 Task: Buy 3 Strut Rods from Shocks, Struts & Suspension section under best seller category for shipping address: Maximus Ramirez, 1976 Bartlett Avenue, Southfield, Michigan 48076, Cell Number 2485598029. Pay from credit card ending with 7965, CVV 549
Action: Key pressed amazon.com<Key.enter>
Screenshot: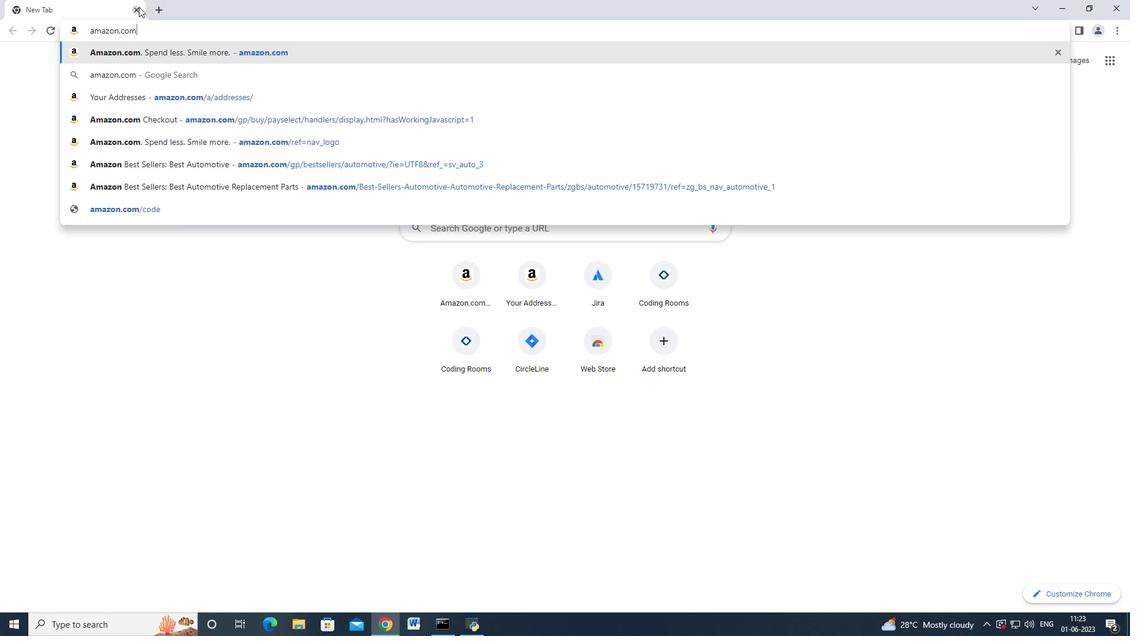 
Action: Mouse moved to (35, 83)
Screenshot: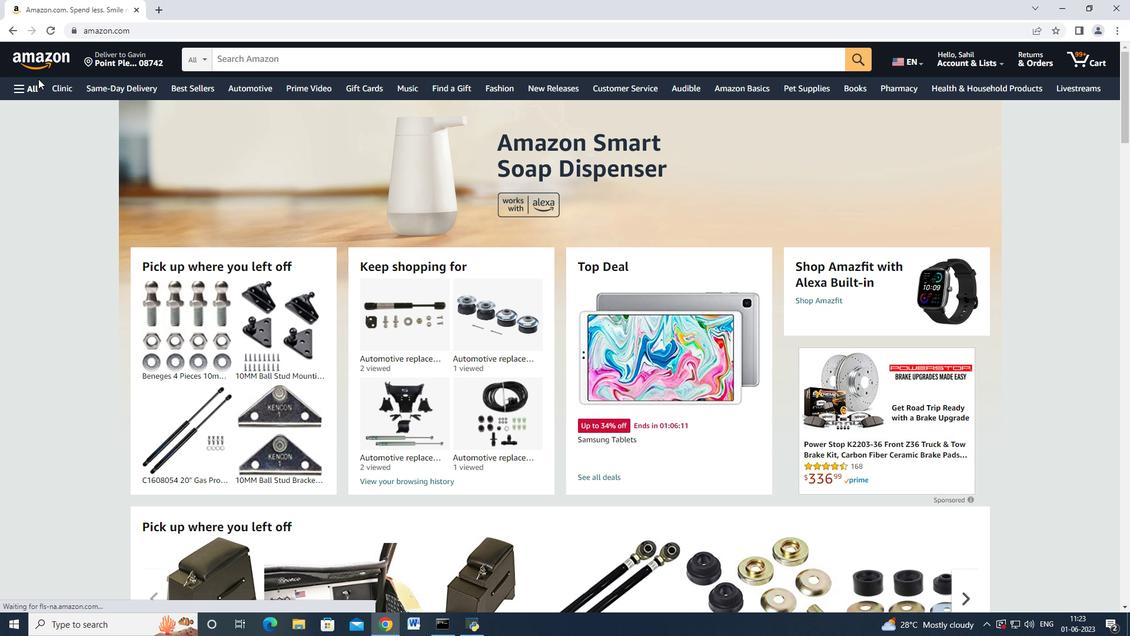 
Action: Mouse pressed left at (35, 83)
Screenshot: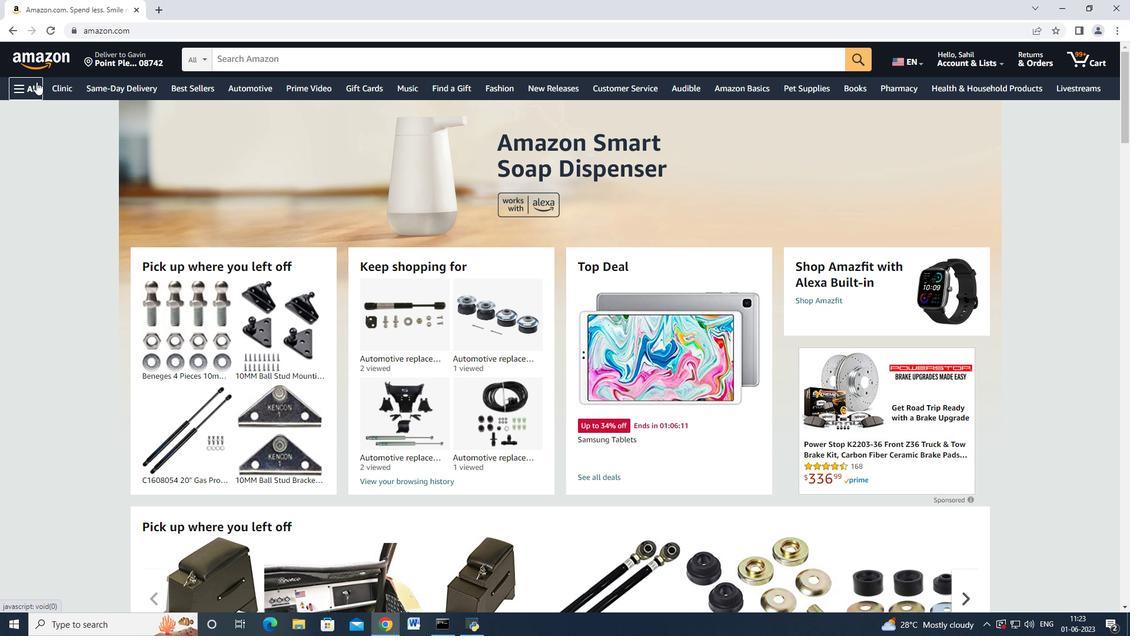 
Action: Mouse moved to (82, 250)
Screenshot: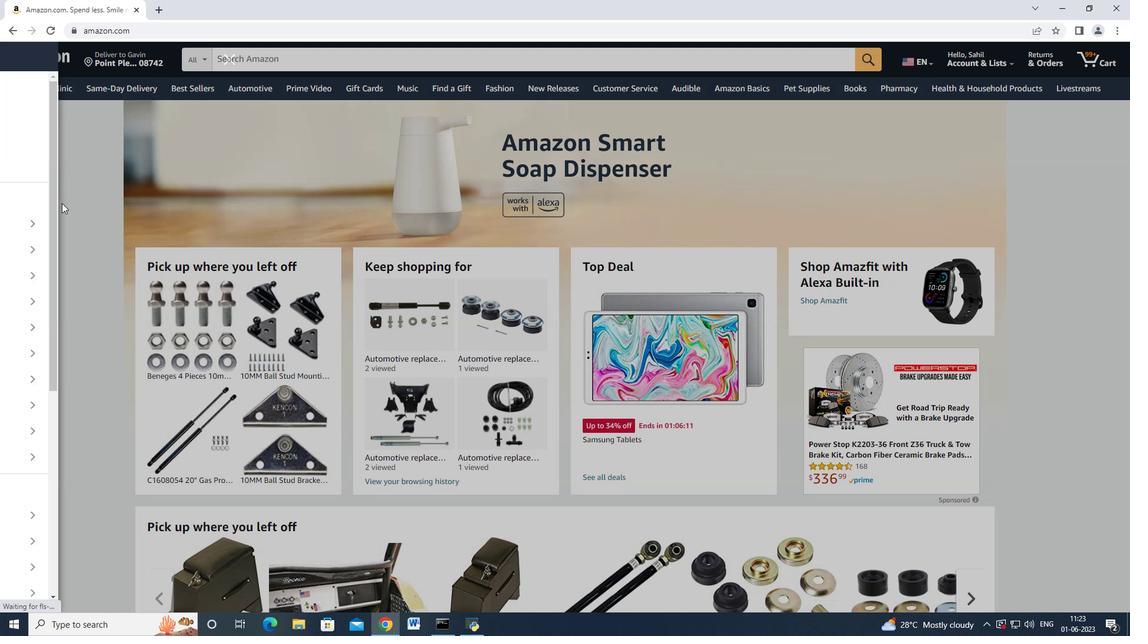 
Action: Mouse scrolled (82, 249) with delta (0, 0)
Screenshot: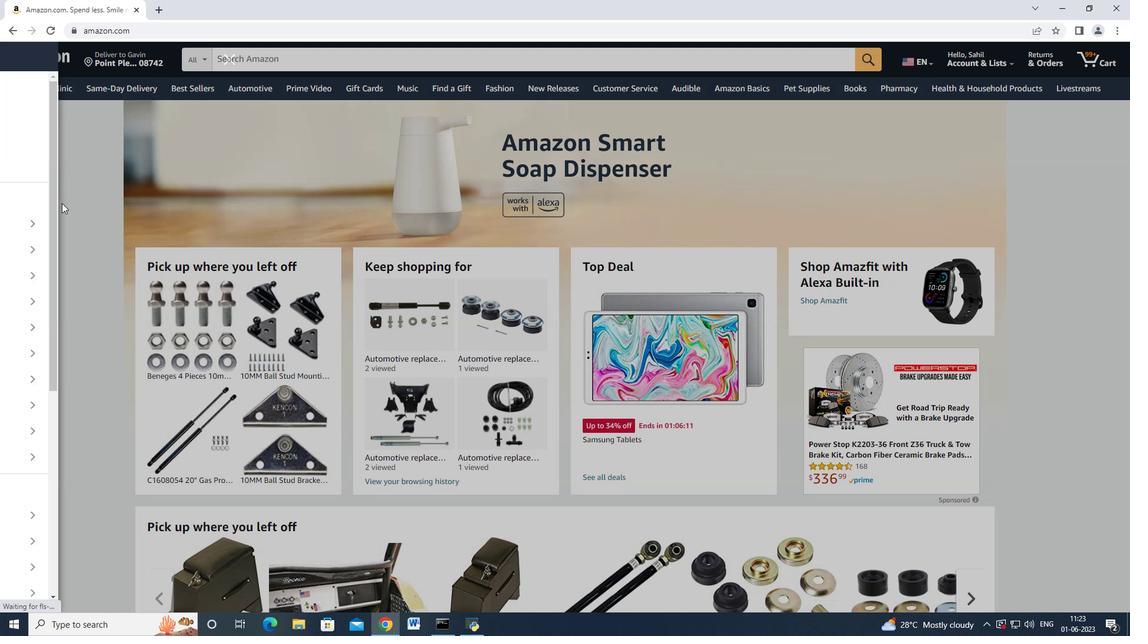 
Action: Mouse scrolled (82, 249) with delta (0, 0)
Screenshot: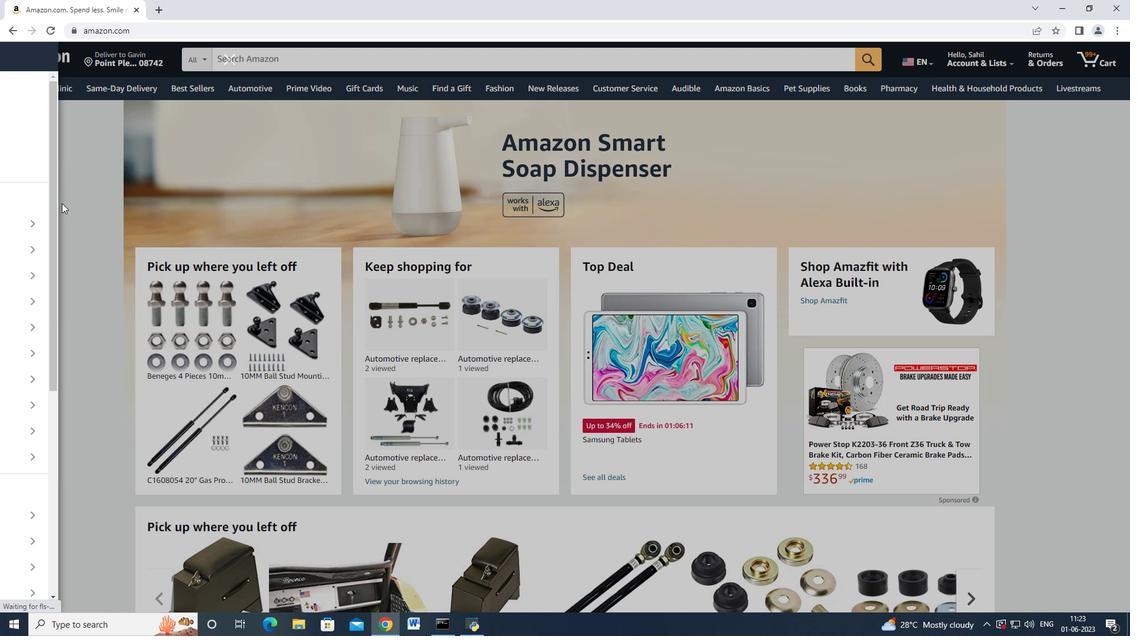 
Action: Mouse moved to (83, 250)
Screenshot: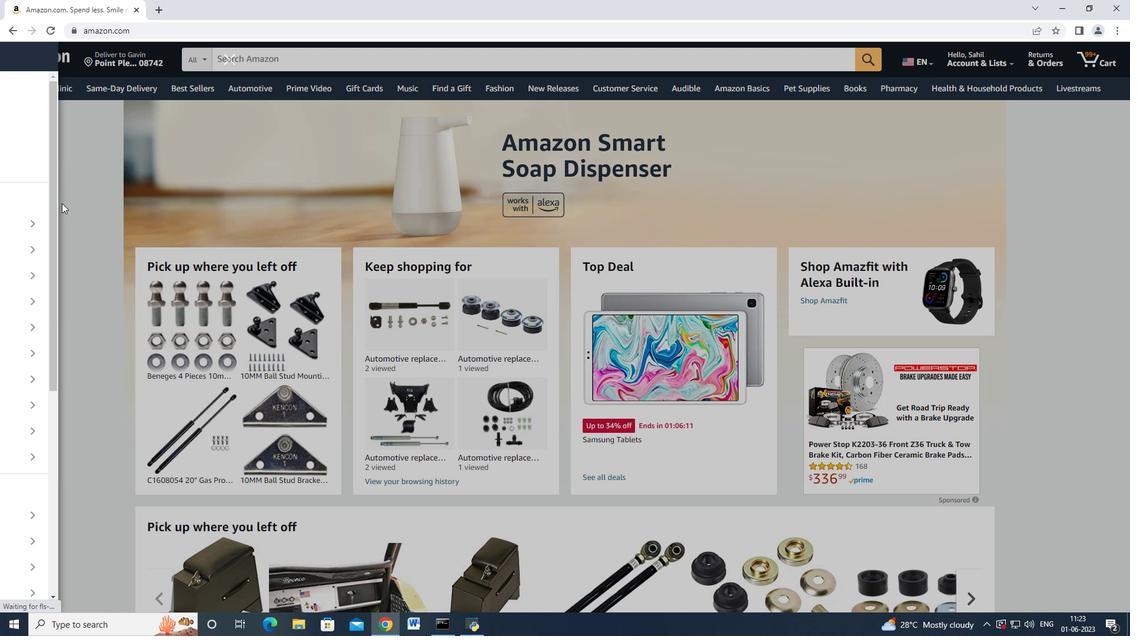 
Action: Mouse scrolled (83, 250) with delta (0, 0)
Screenshot: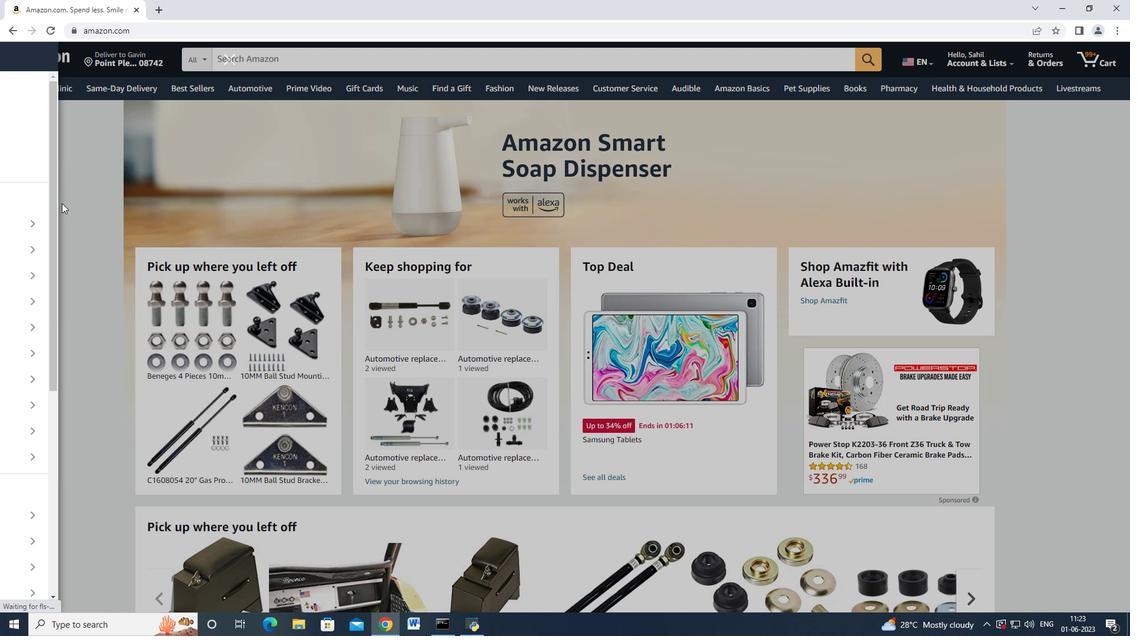 
Action: Mouse scrolled (83, 250) with delta (0, 0)
Screenshot: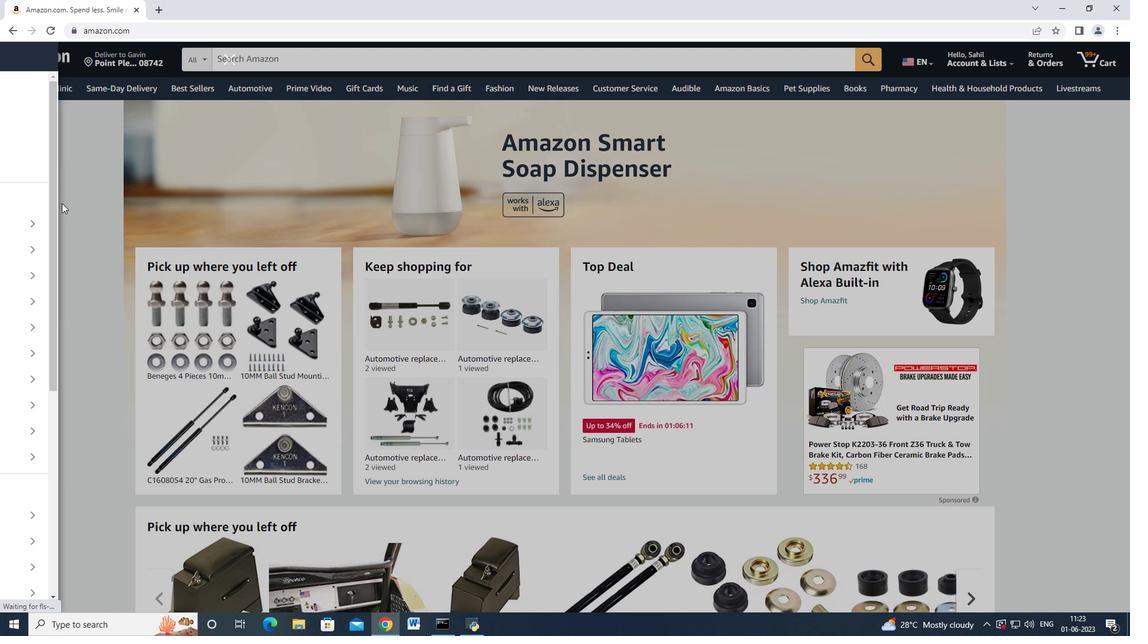 
Action: Mouse scrolled (83, 250) with delta (0, 0)
Screenshot: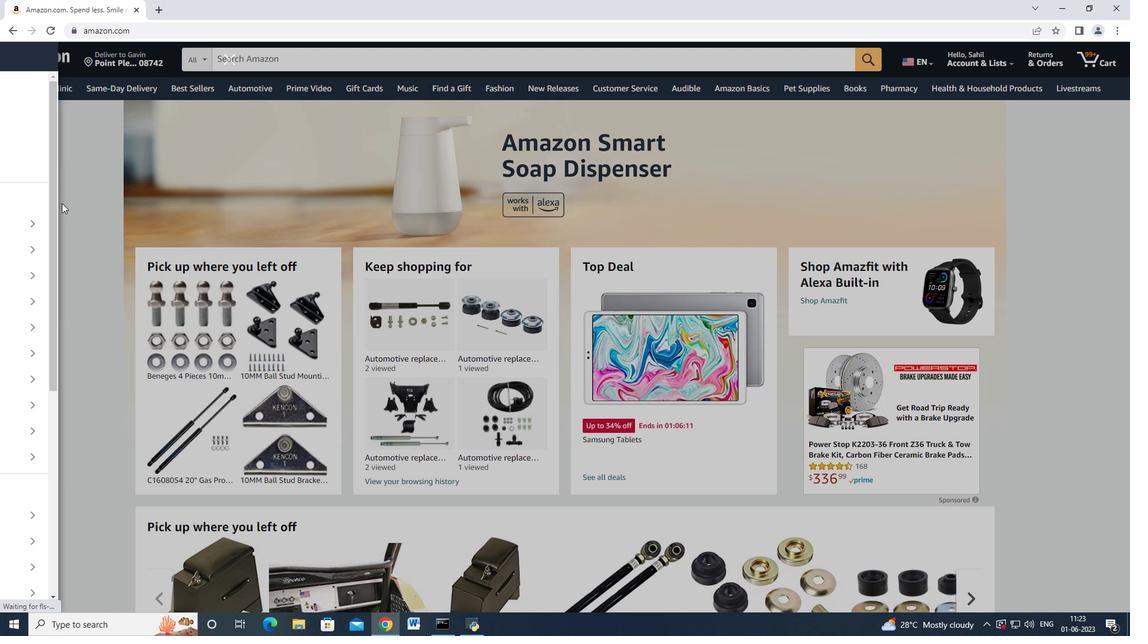 
Action: Mouse moved to (83, 252)
Screenshot: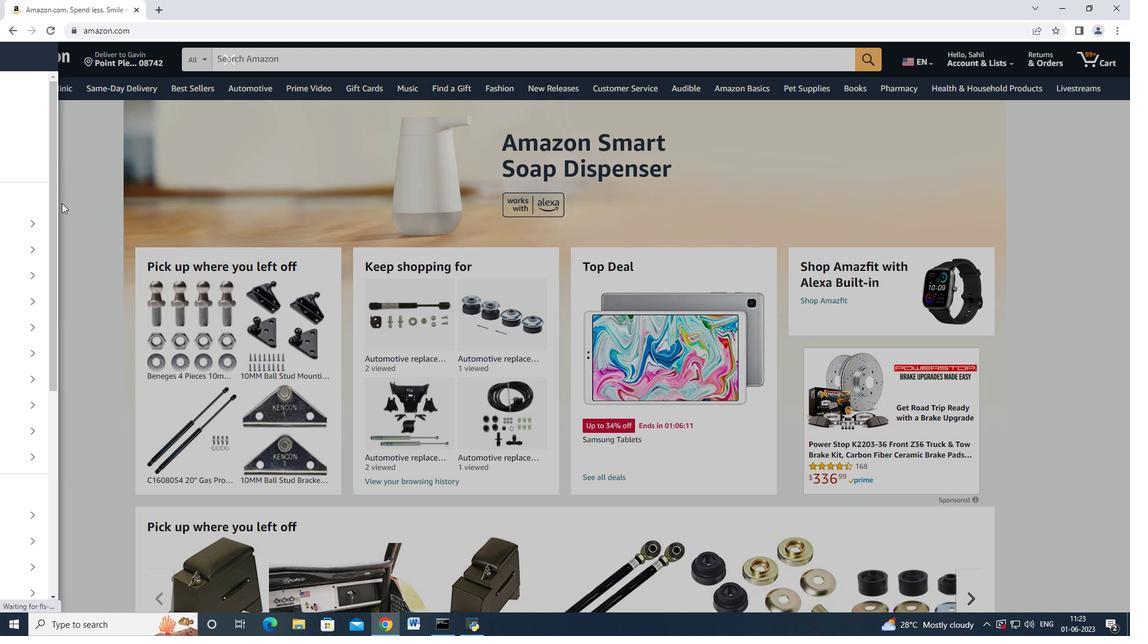 
Action: Mouse scrolled (83, 251) with delta (0, 0)
Screenshot: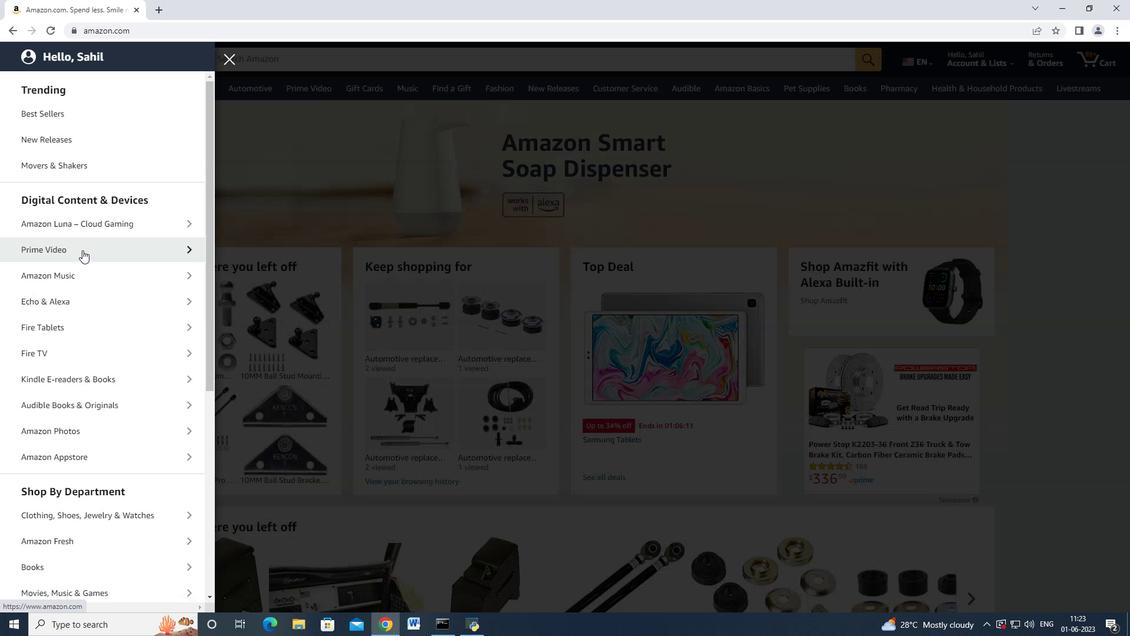 
Action: Mouse moved to (90, 262)
Screenshot: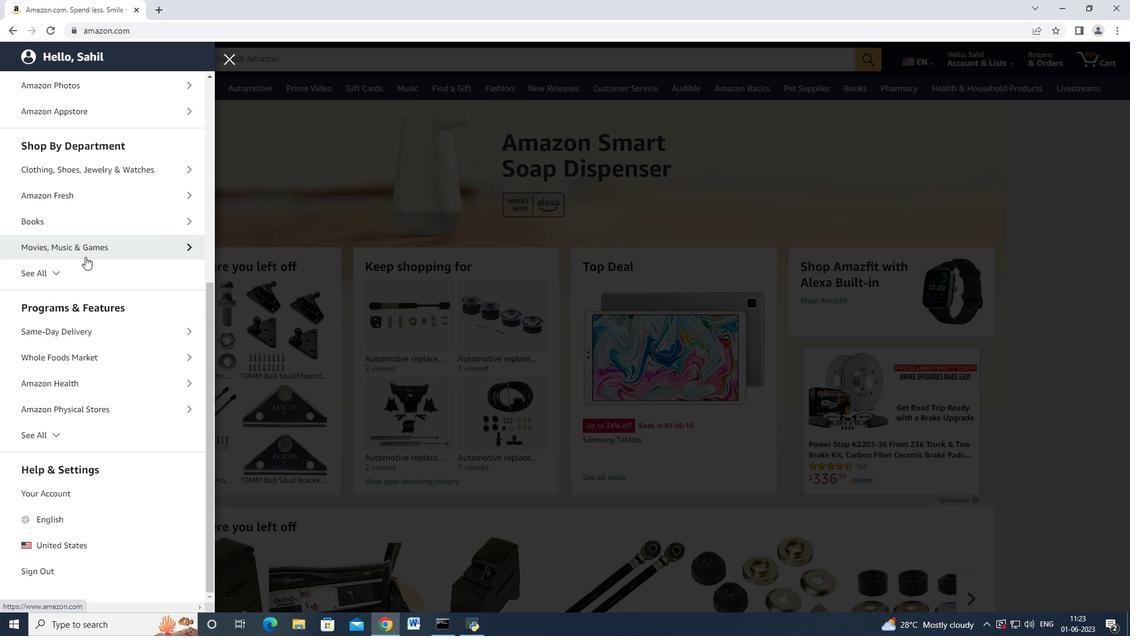 
Action: Mouse scrolled (89, 260) with delta (0, 0)
Screenshot: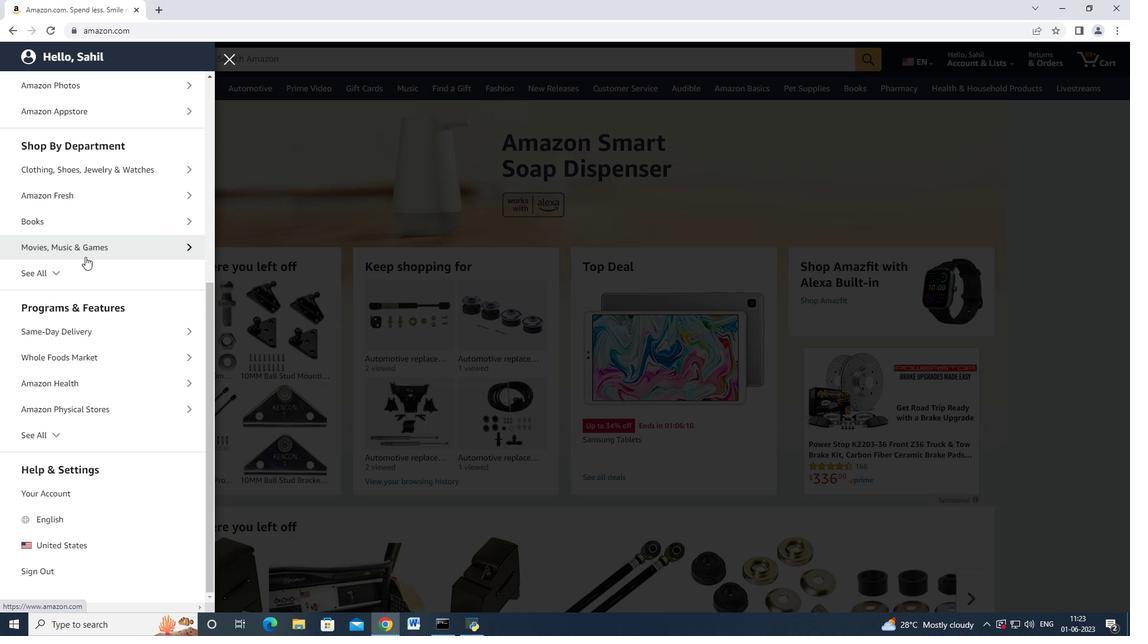 
Action: Mouse moved to (90, 262)
Screenshot: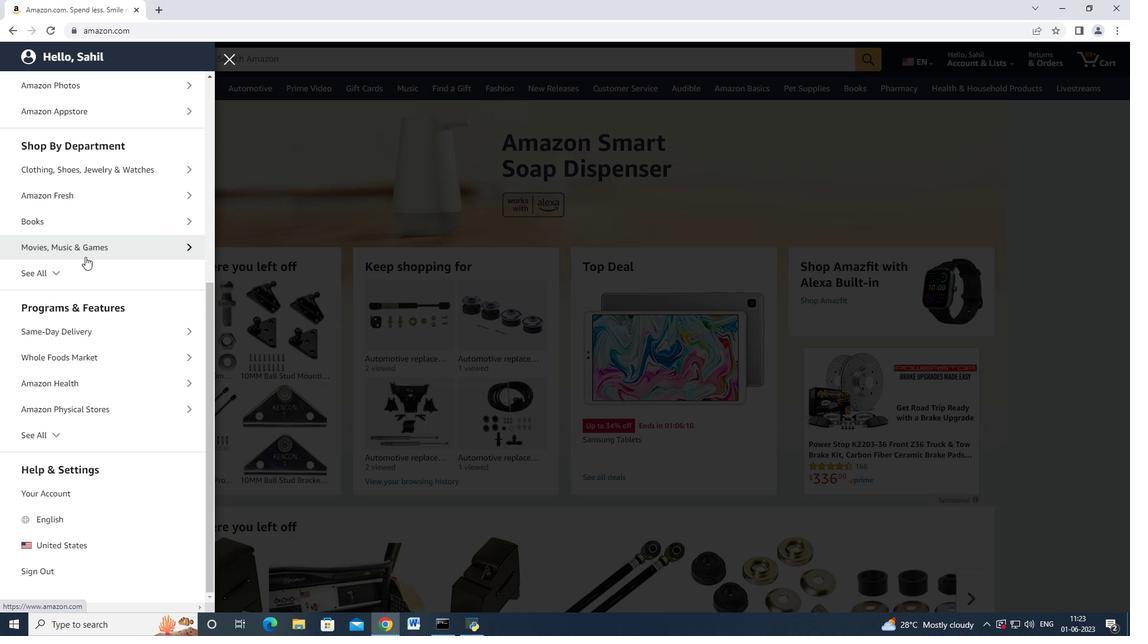 
Action: Mouse scrolled (90, 261) with delta (0, 0)
Screenshot: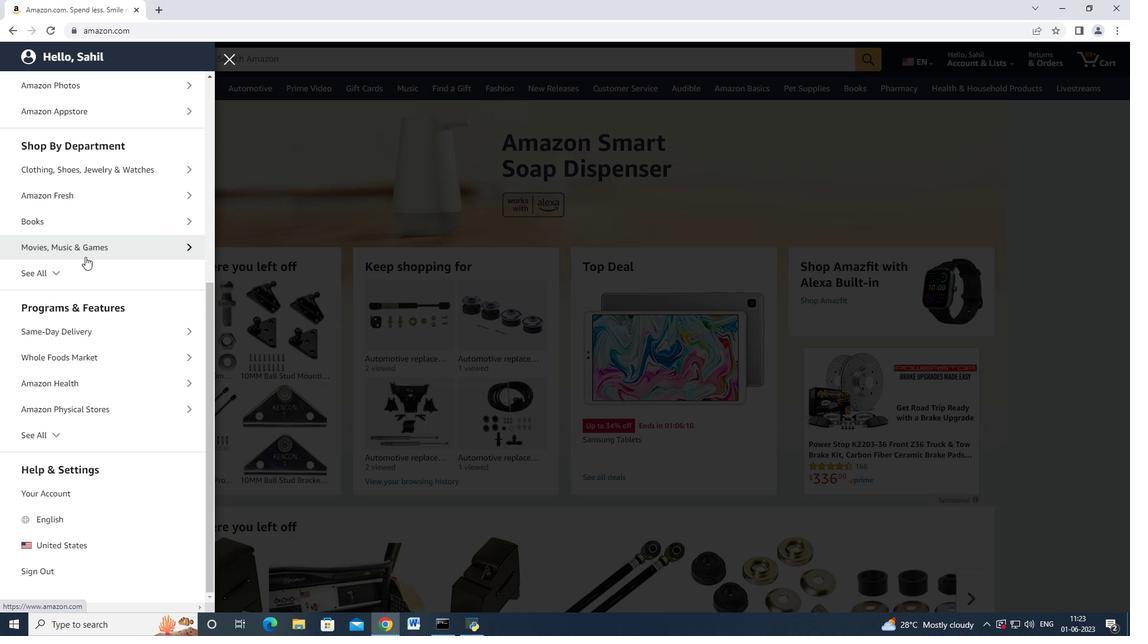 
Action: Mouse moved to (90, 262)
Screenshot: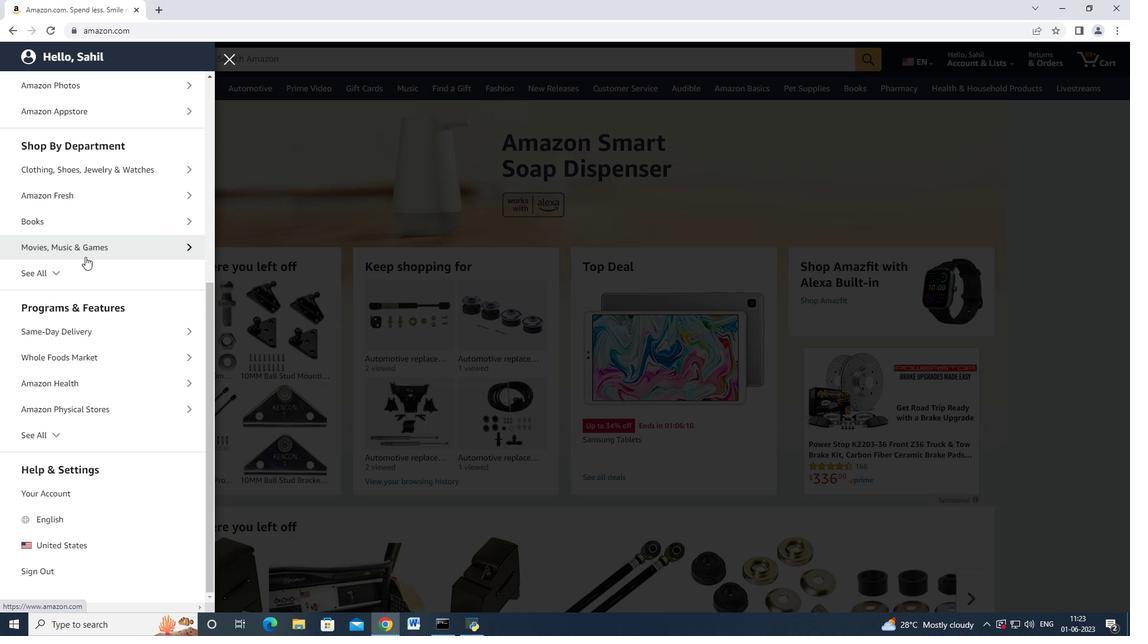 
Action: Mouse scrolled (90, 261) with delta (0, 0)
Screenshot: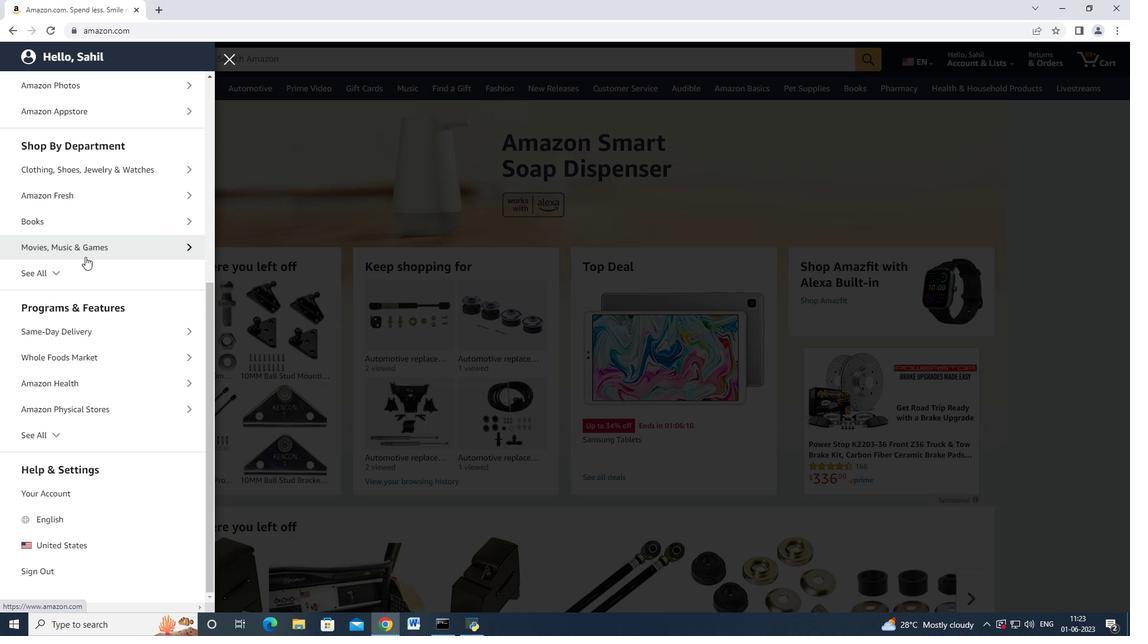 
Action: Mouse moved to (90, 266)
Screenshot: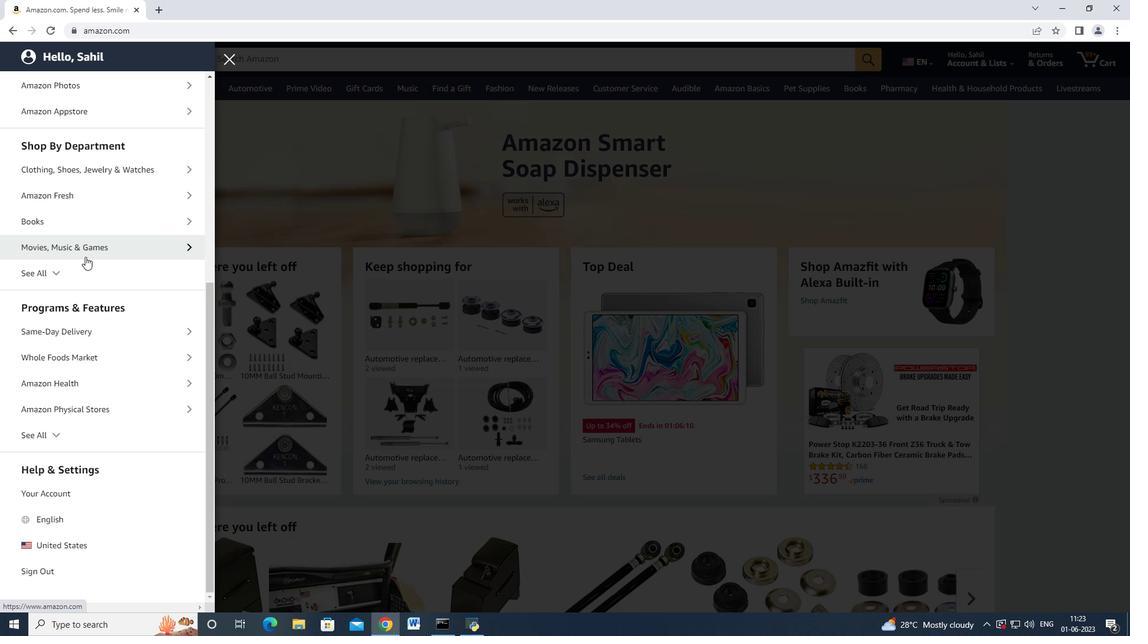
Action: Mouse scrolled (90, 262) with delta (0, 0)
Screenshot: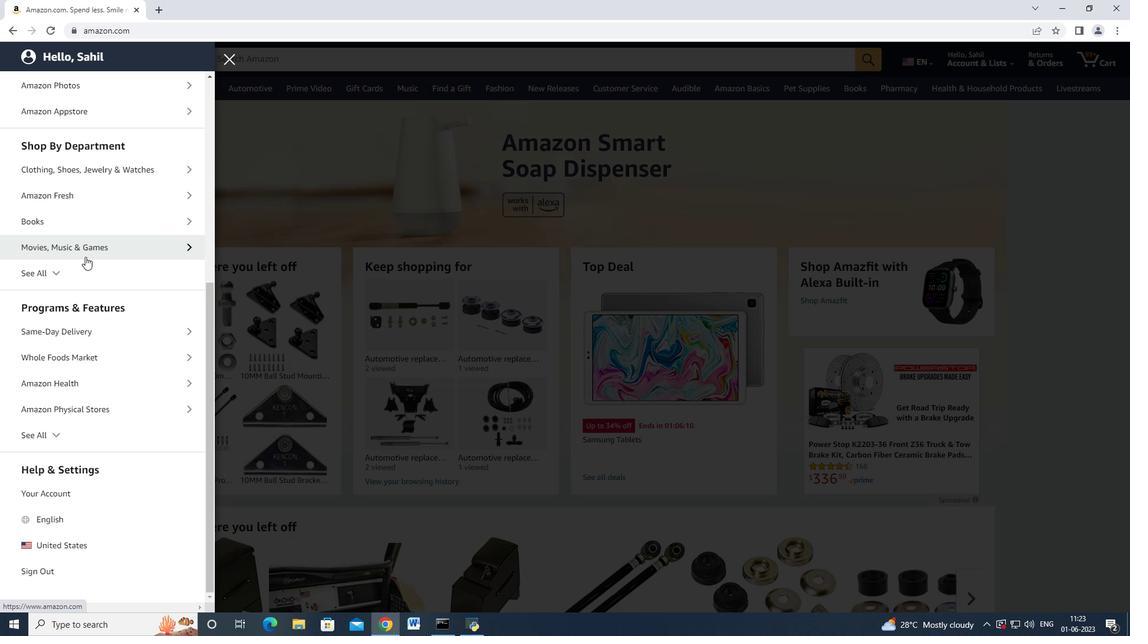 
Action: Mouse moved to (90, 267)
Screenshot: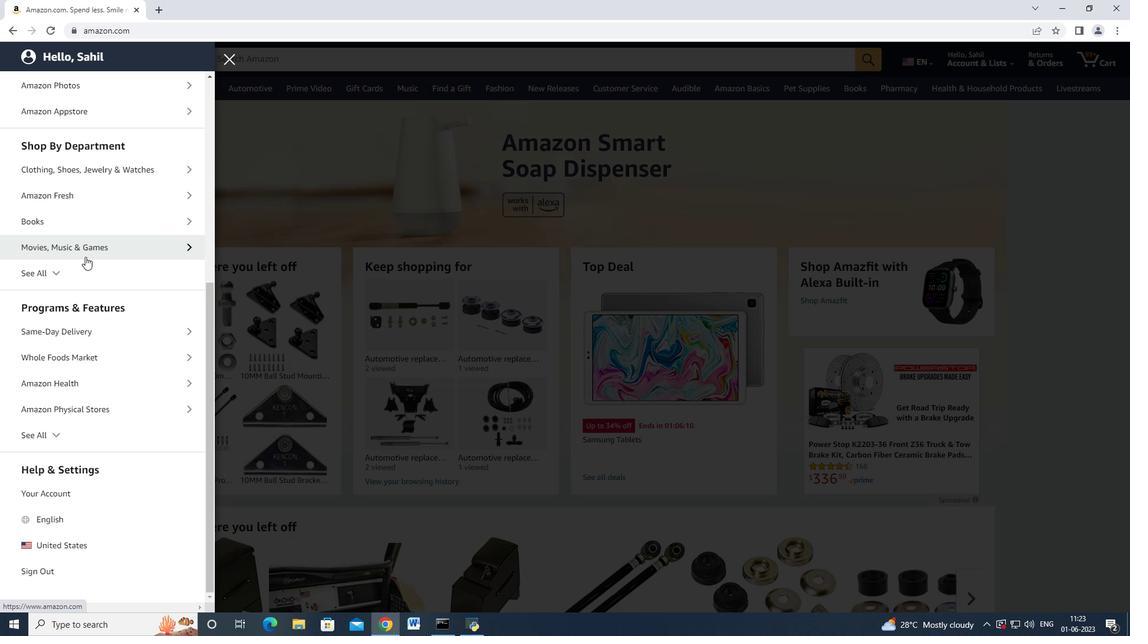 
Action: Mouse scrolled (90, 263) with delta (0, 0)
Screenshot: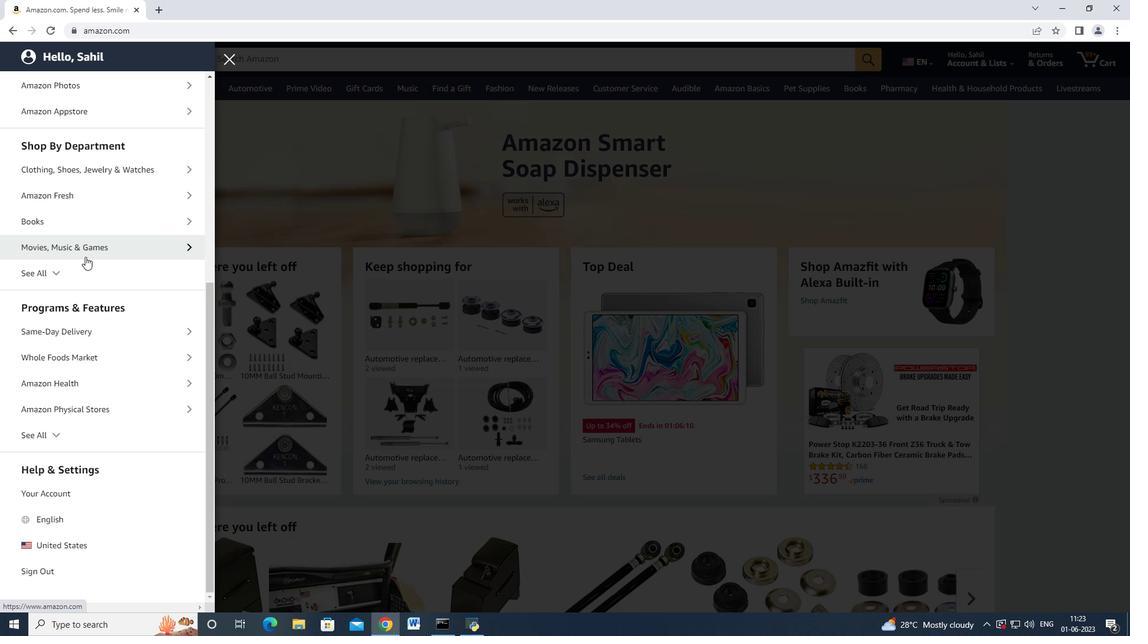 
Action: Mouse moved to (90, 270)
Screenshot: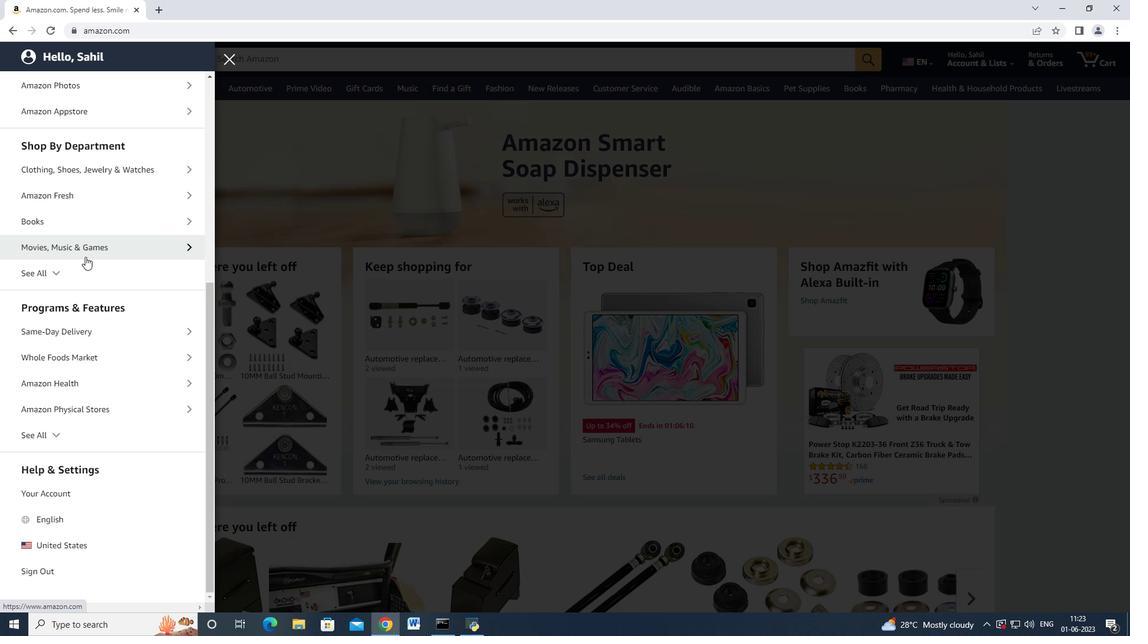 
Action: Mouse scrolled (90, 266) with delta (0, 0)
Screenshot: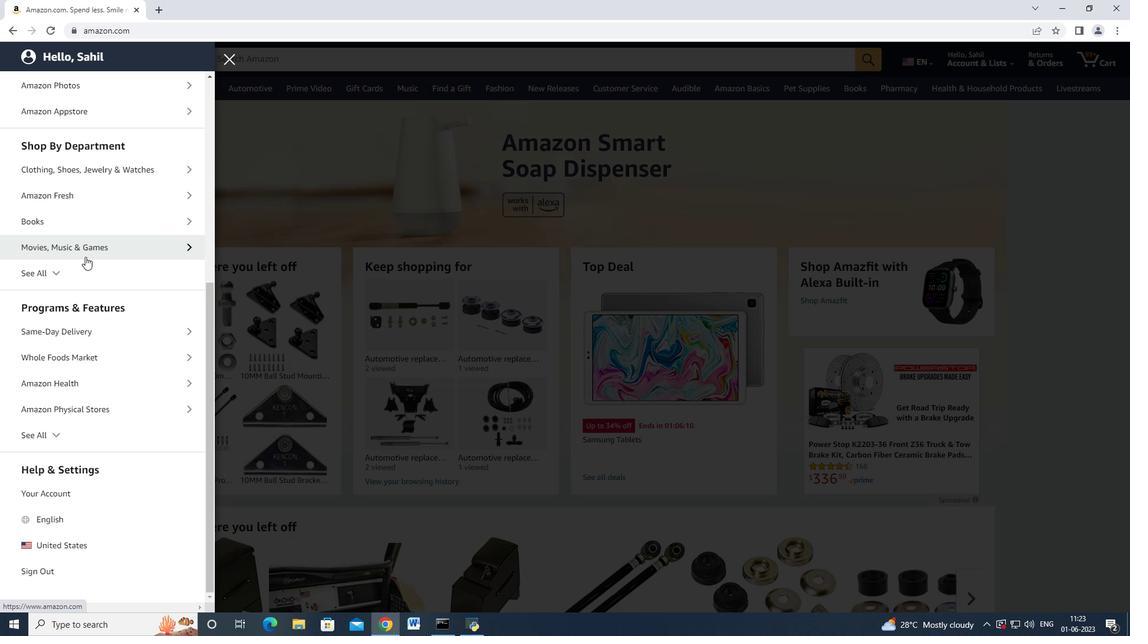 
Action: Mouse moved to (60, 430)
Screenshot: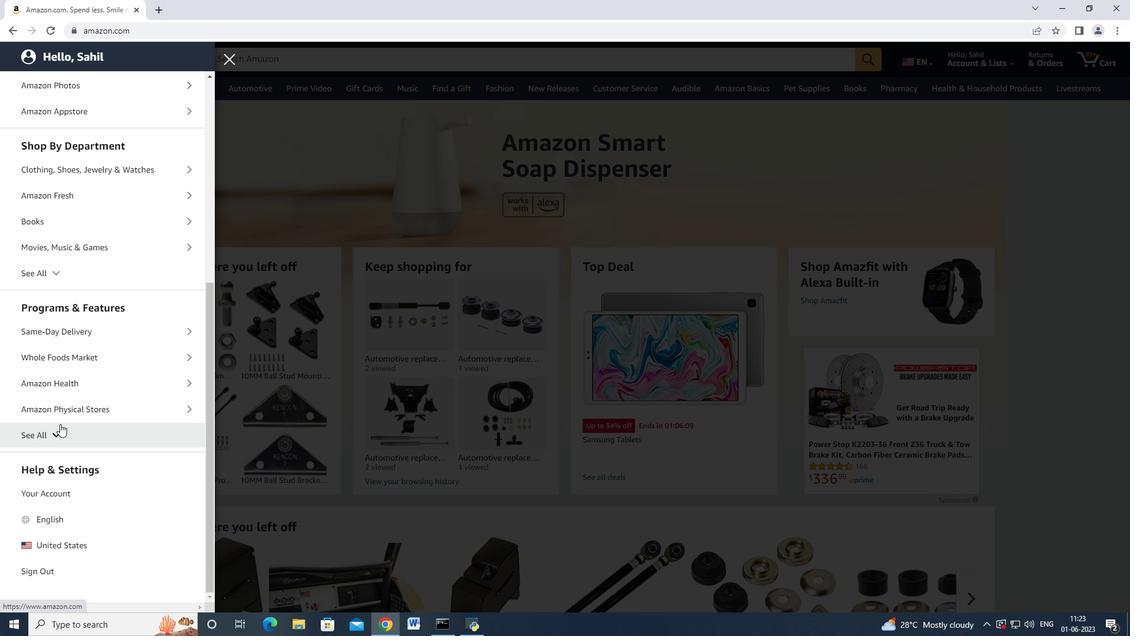 
Action: Mouse pressed left at (60, 430)
Screenshot: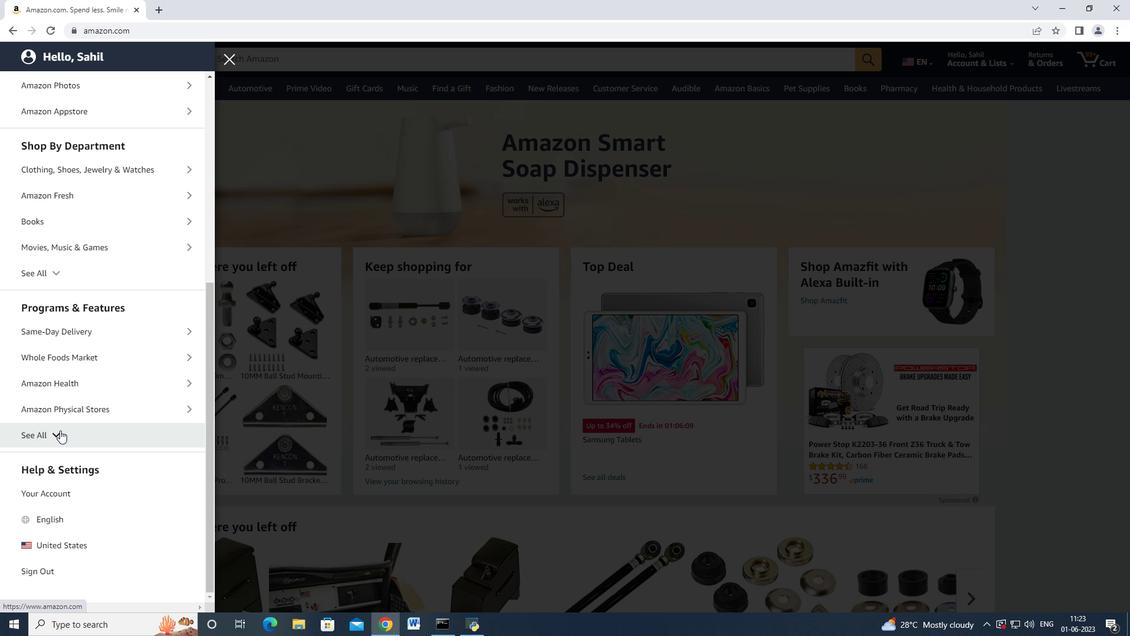 
Action: Mouse moved to (46, 274)
Screenshot: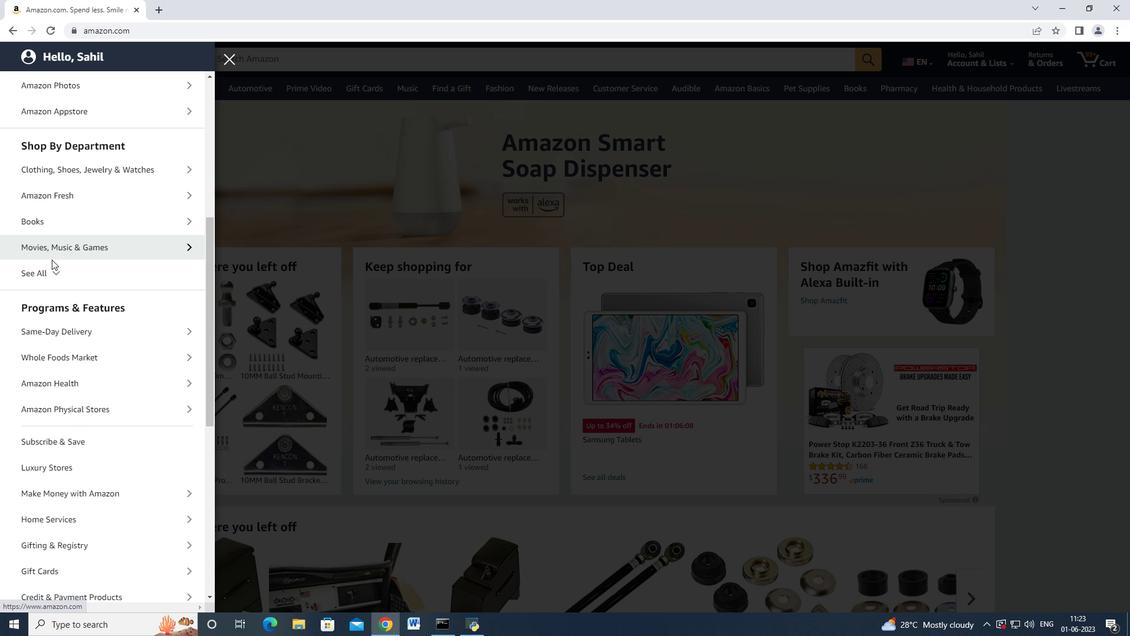 
Action: Mouse pressed left at (46, 274)
Screenshot: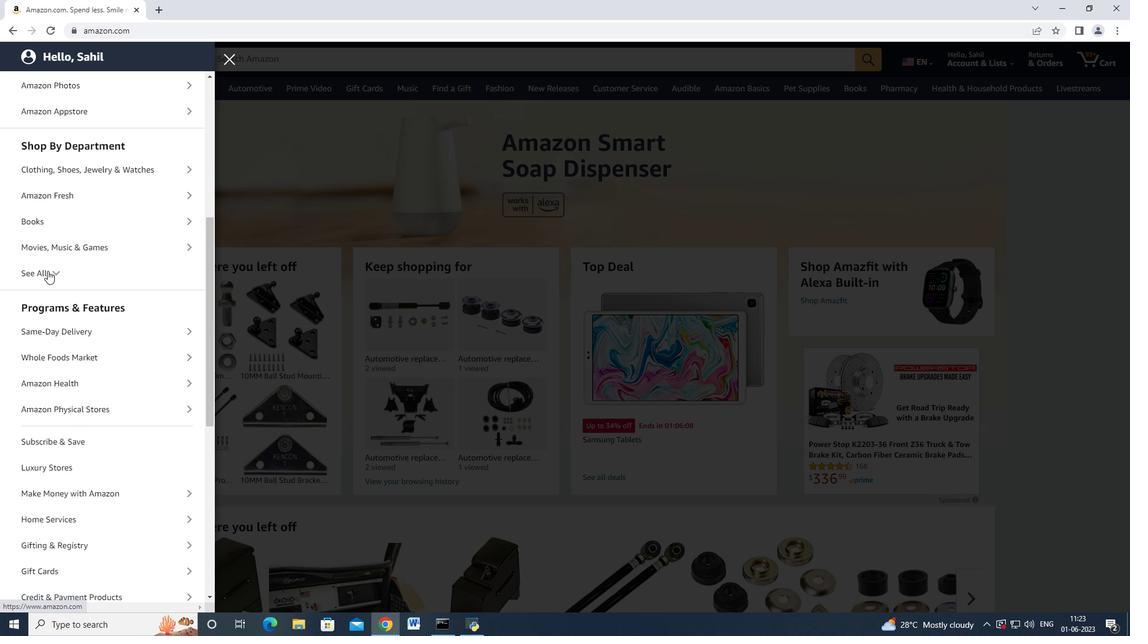 
Action: Mouse scrolled (46, 273) with delta (0, 0)
Screenshot: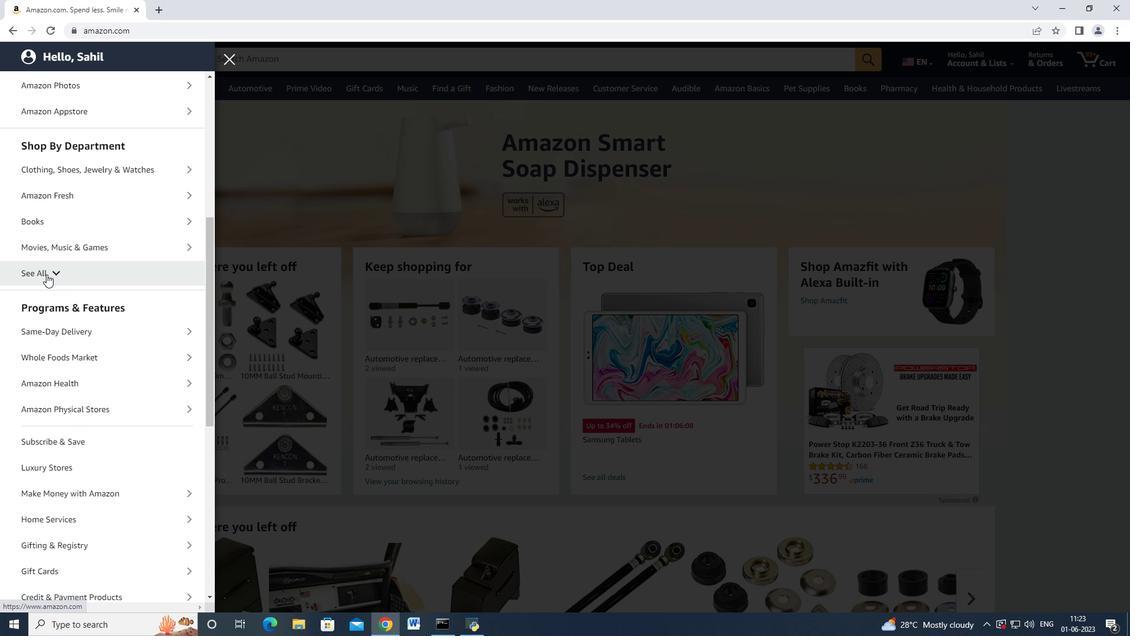 
Action: Mouse scrolled (46, 273) with delta (0, 0)
Screenshot: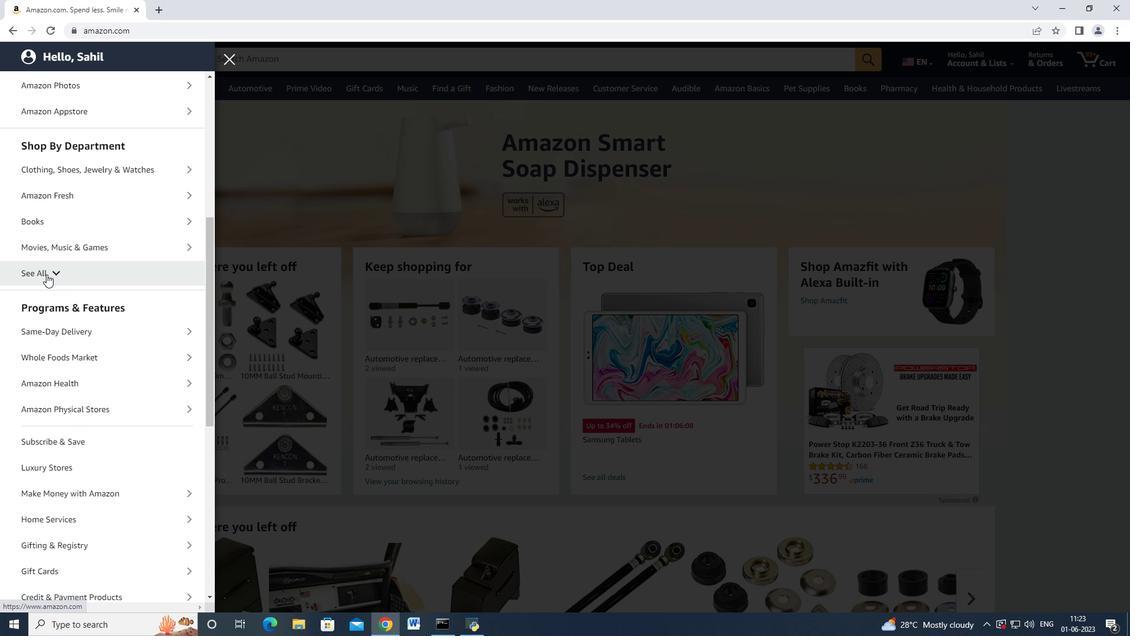 
Action: Mouse moved to (46, 276)
Screenshot: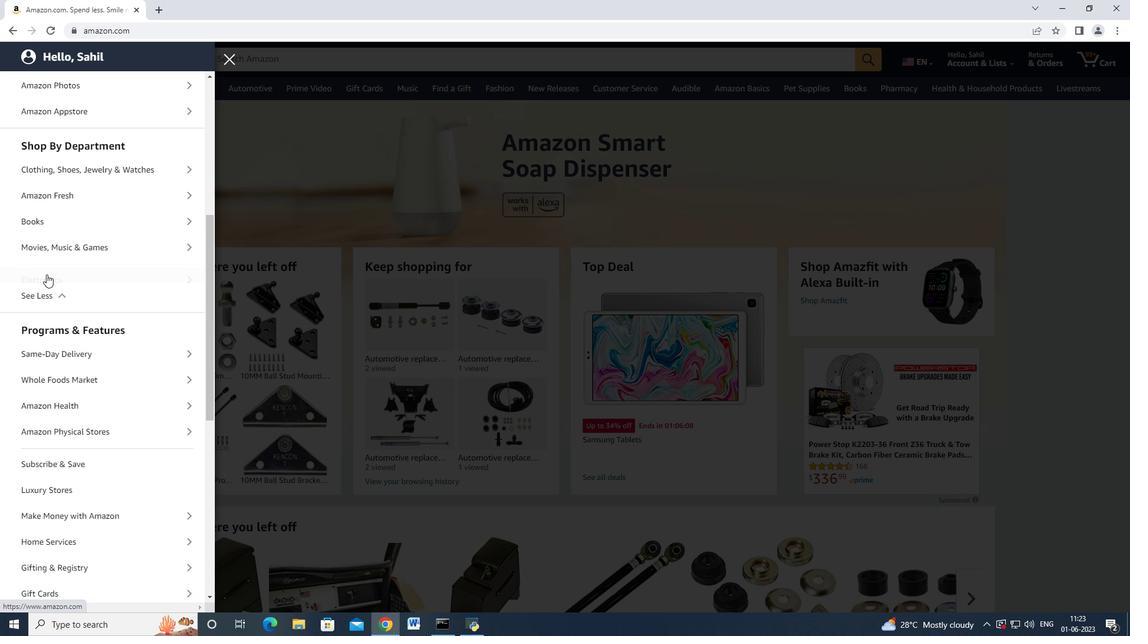 
Action: Mouse scrolled (46, 275) with delta (0, 0)
Screenshot: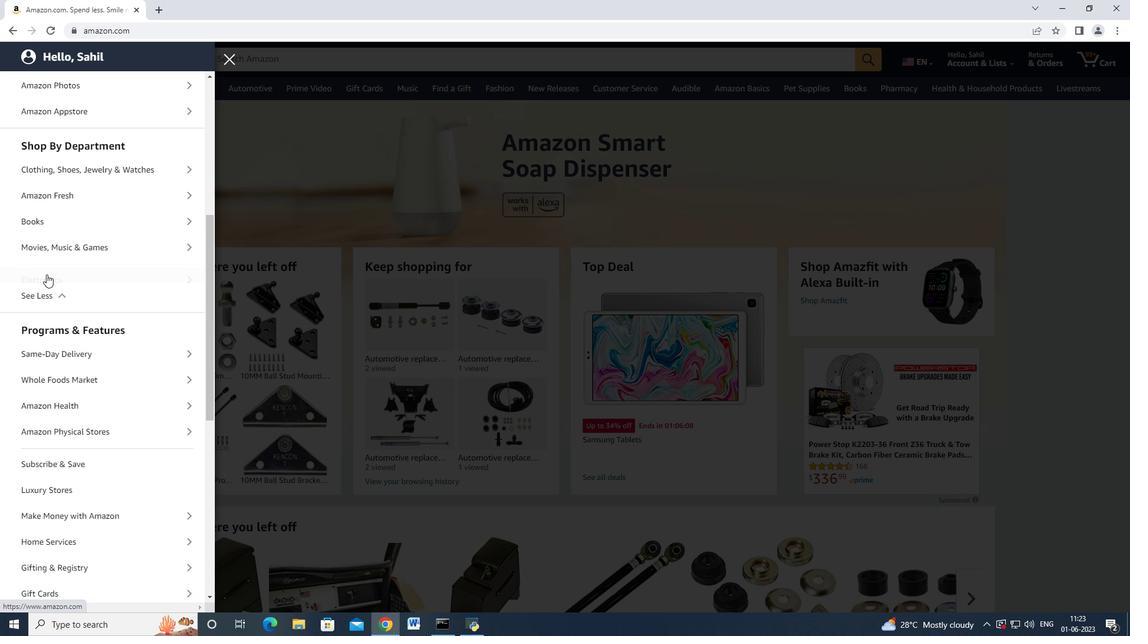 
Action: Mouse moved to (46, 277)
Screenshot: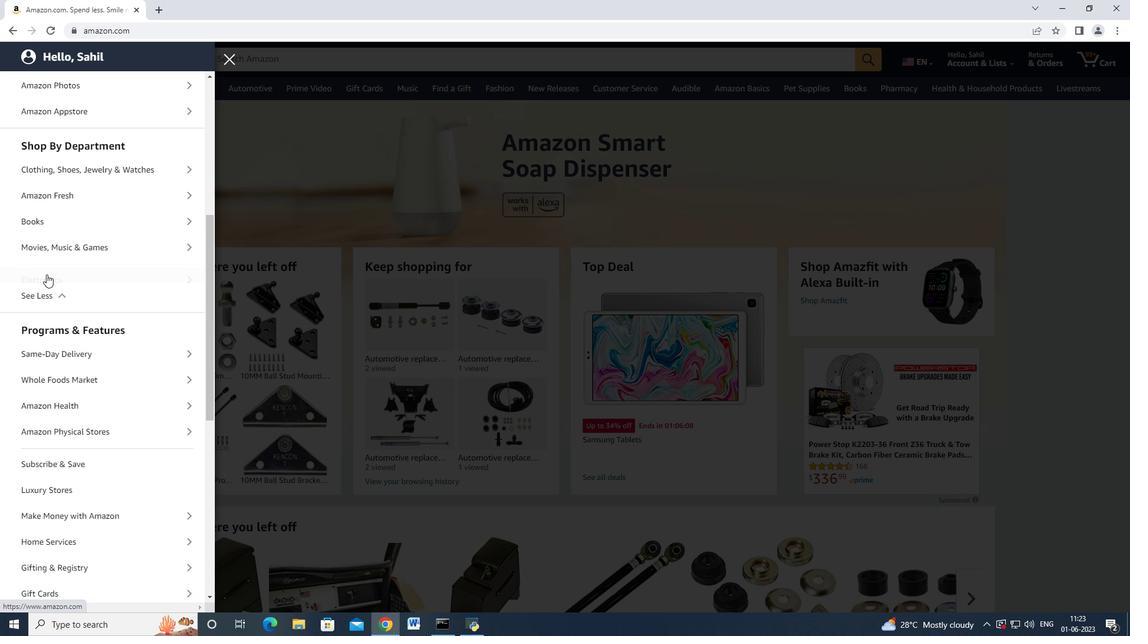 
Action: Mouse scrolled (46, 276) with delta (0, 0)
Screenshot: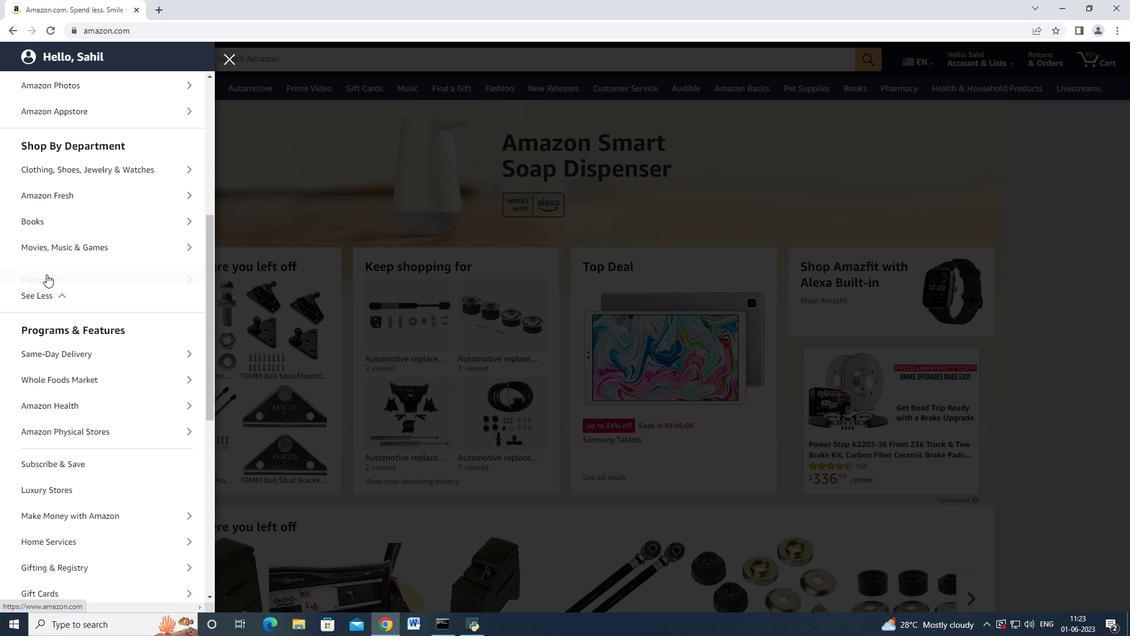 
Action: Mouse scrolled (46, 276) with delta (0, 0)
Screenshot: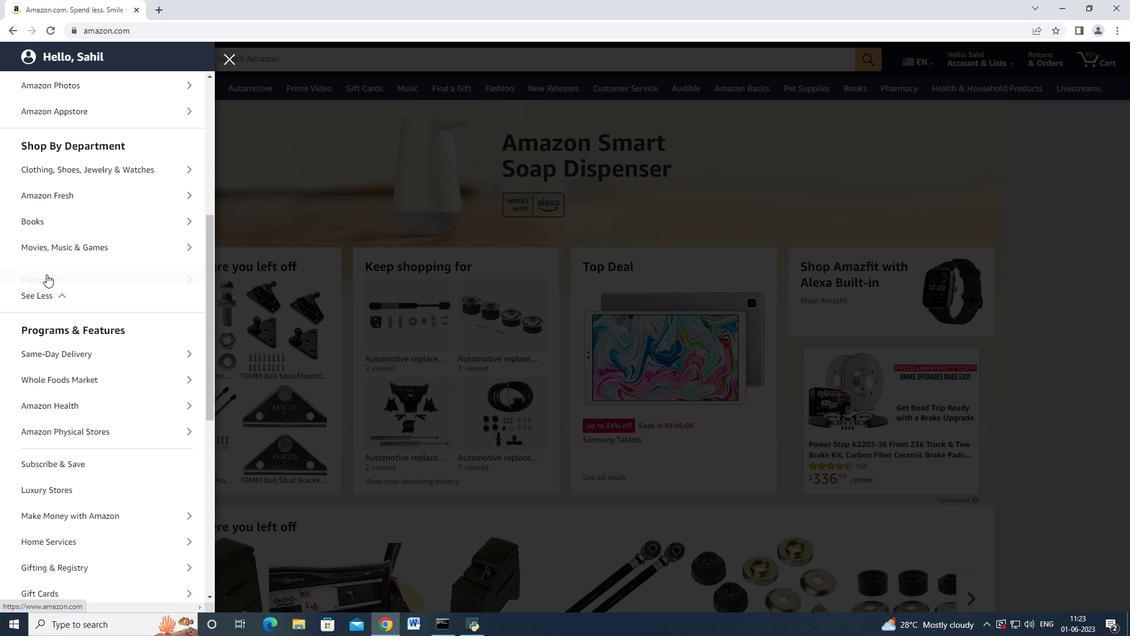 
Action: Mouse moved to (46, 277)
Screenshot: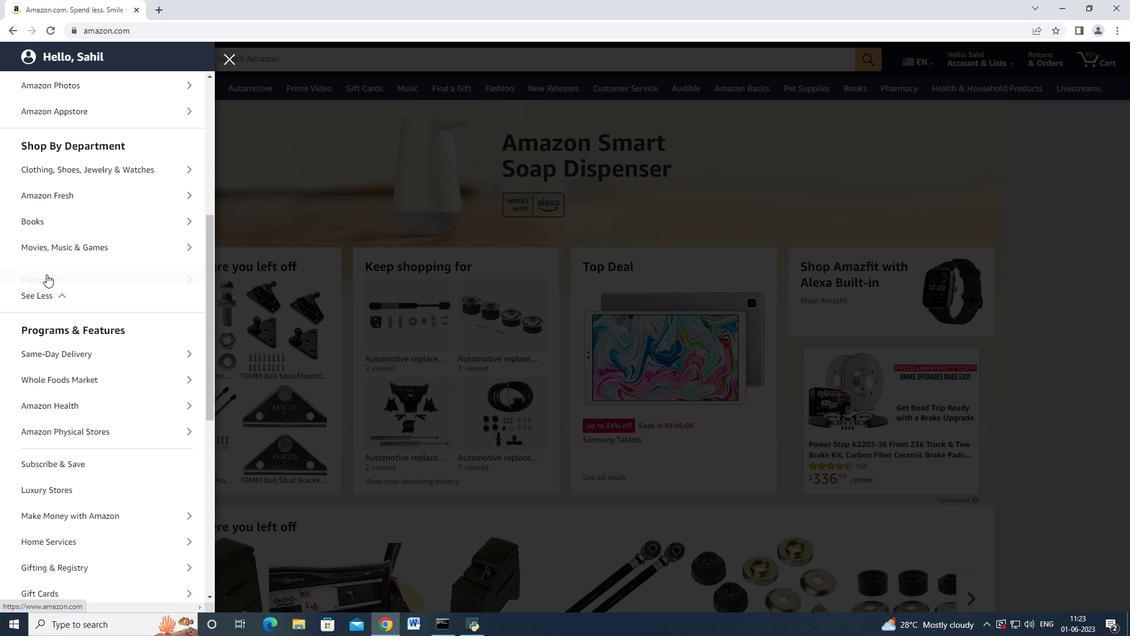 
Action: Mouse scrolled (46, 276) with delta (0, 0)
Screenshot: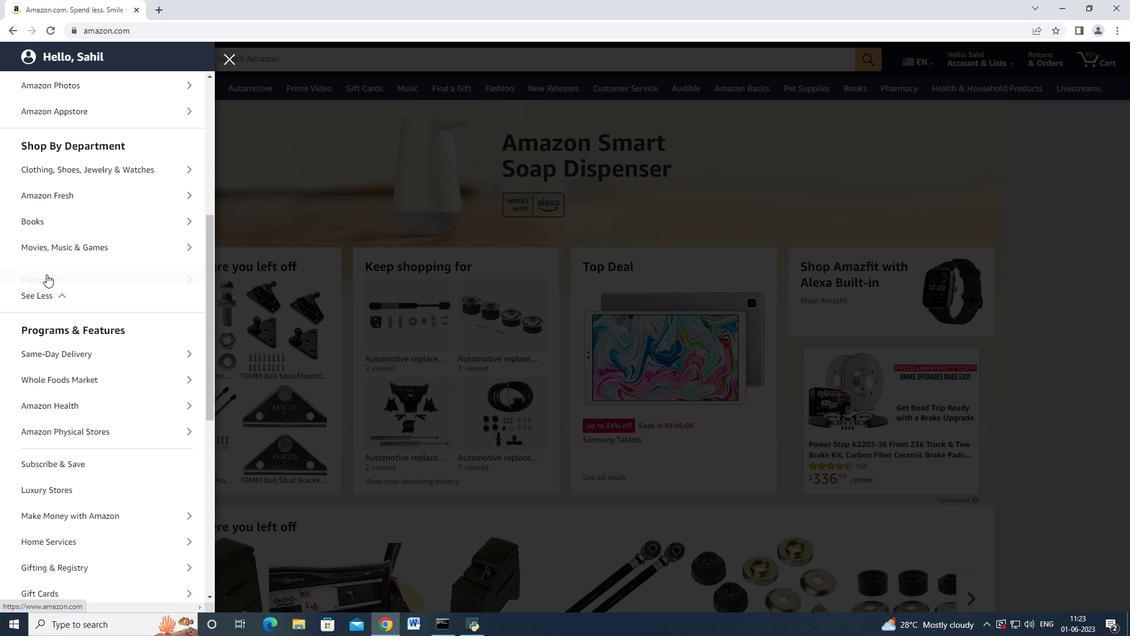 
Action: Mouse moved to (47, 280)
Screenshot: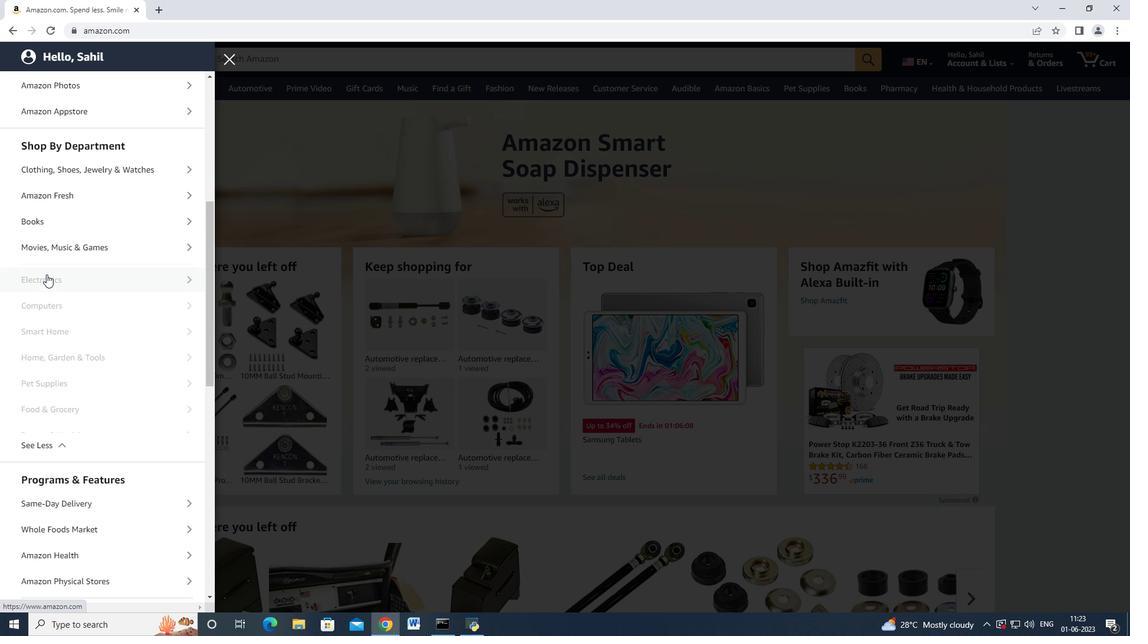 
Action: Mouse scrolled (47, 280) with delta (0, 0)
Screenshot: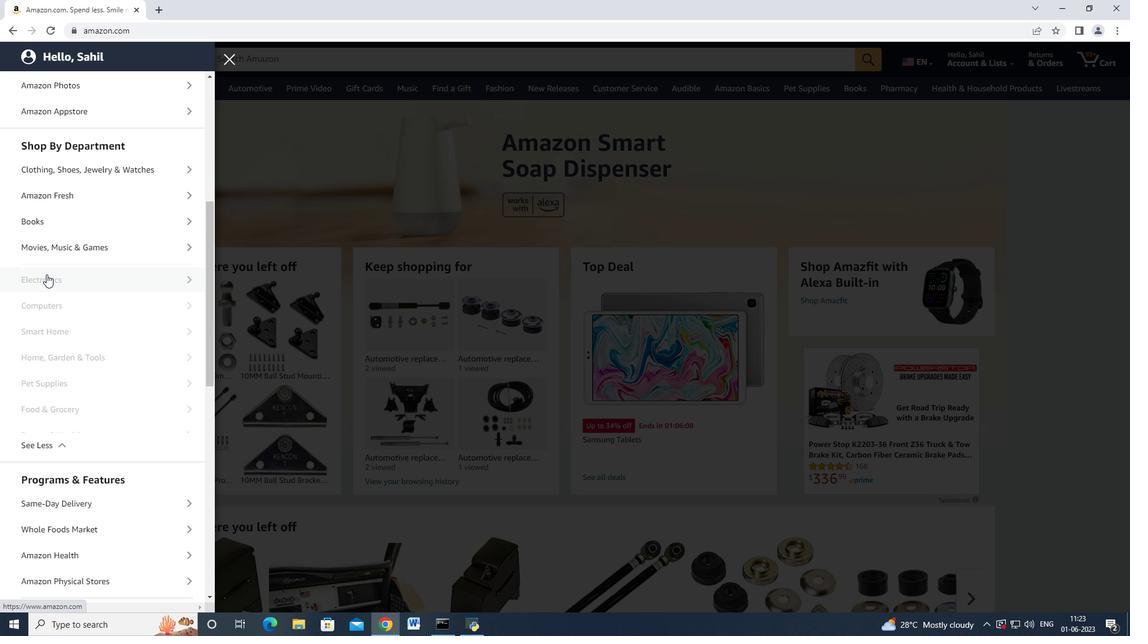 
Action: Mouse moved to (108, 164)
Screenshot: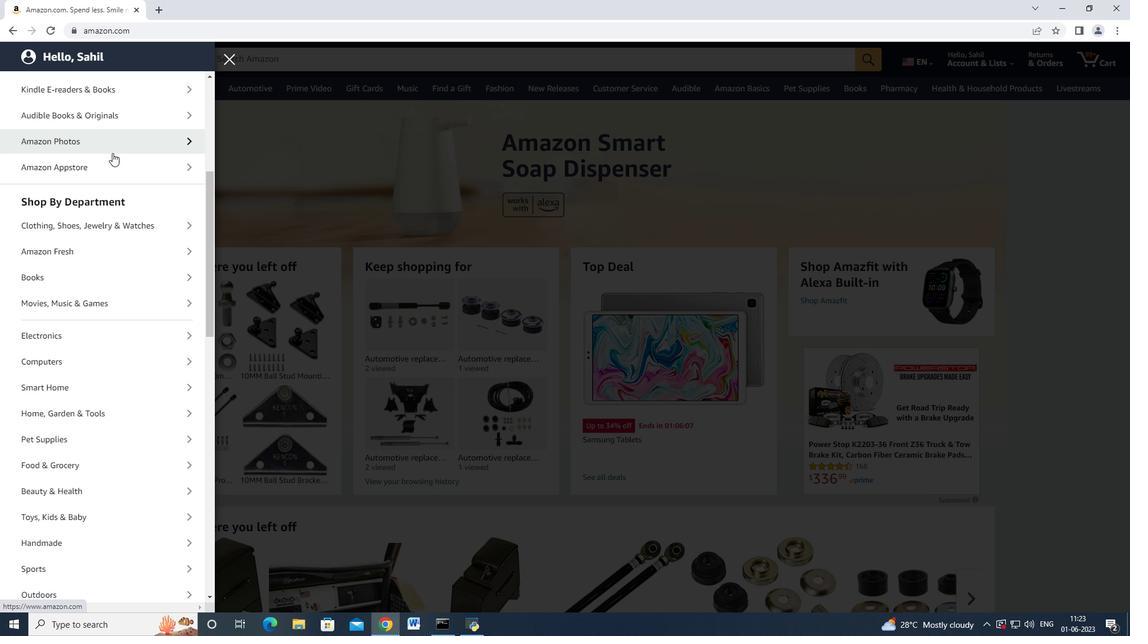 
Action: Mouse scrolled (108, 165) with delta (0, 0)
Screenshot: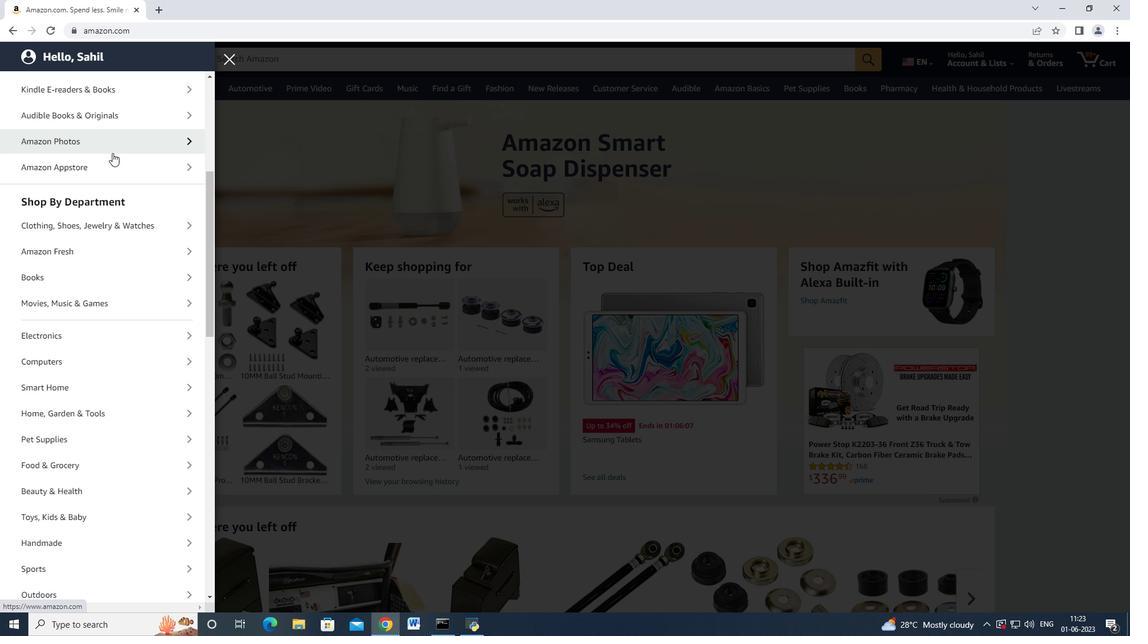 
Action: Mouse moved to (108, 166)
Screenshot: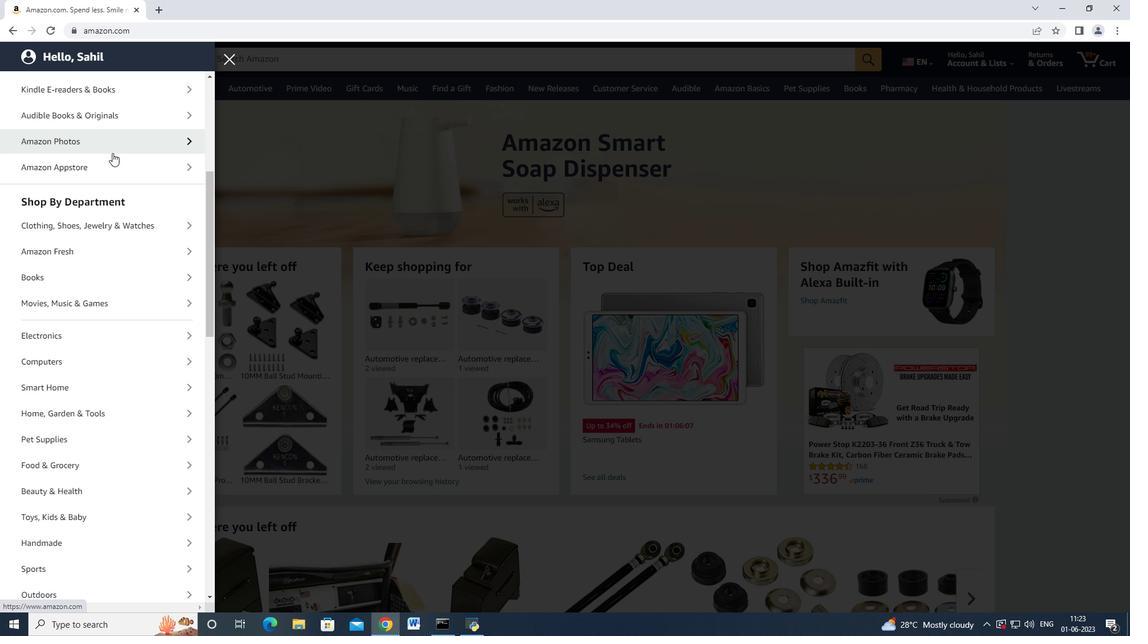 
Action: Mouse scrolled (108, 166) with delta (0, 0)
Screenshot: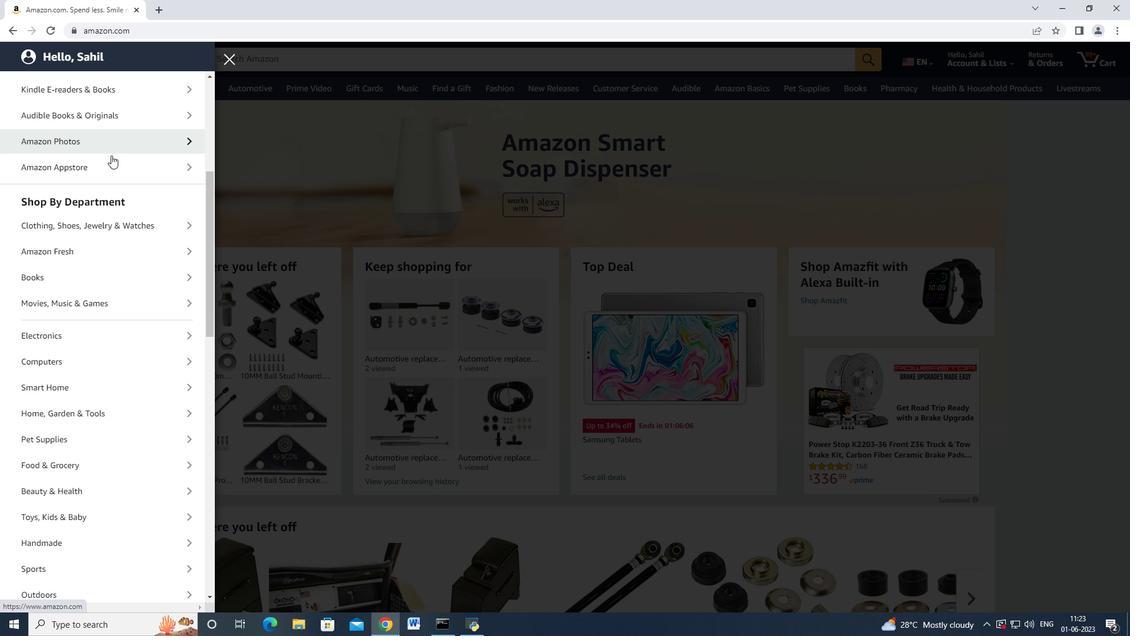 
Action: Mouse scrolled (108, 166) with delta (0, 0)
Screenshot: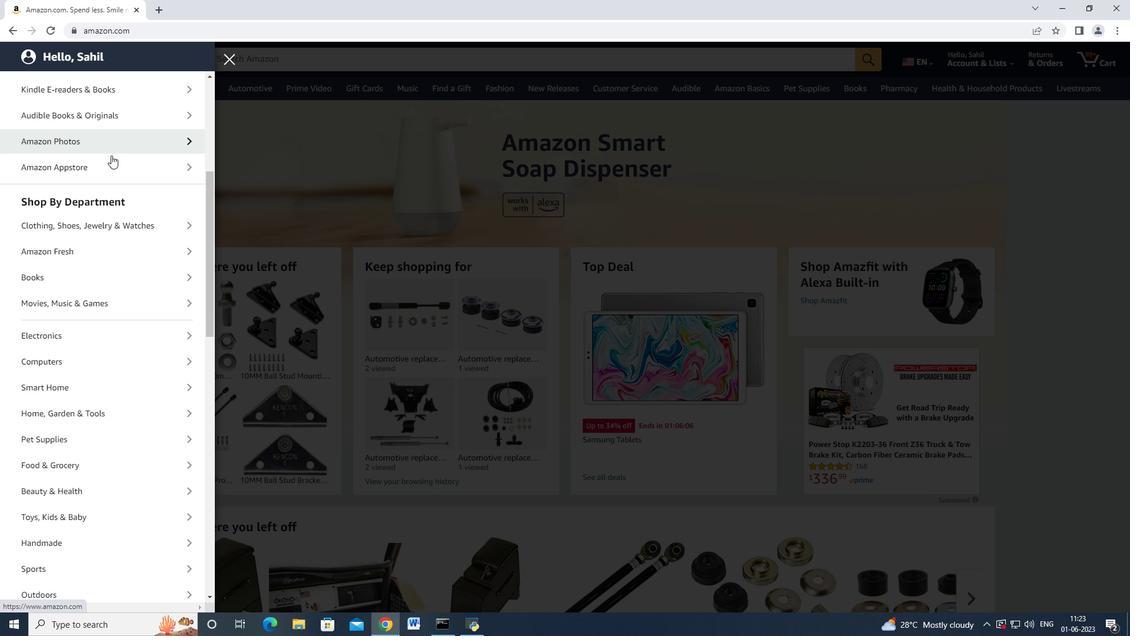 
Action: Mouse moved to (113, 163)
Screenshot: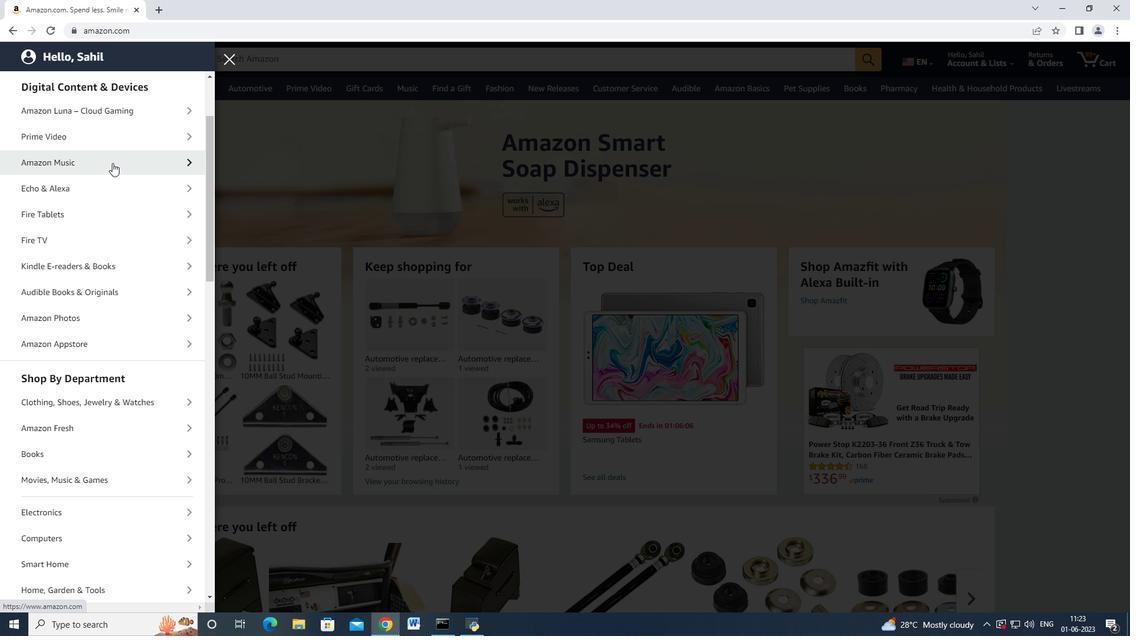 
Action: Mouse scrolled (113, 163) with delta (0, 0)
Screenshot: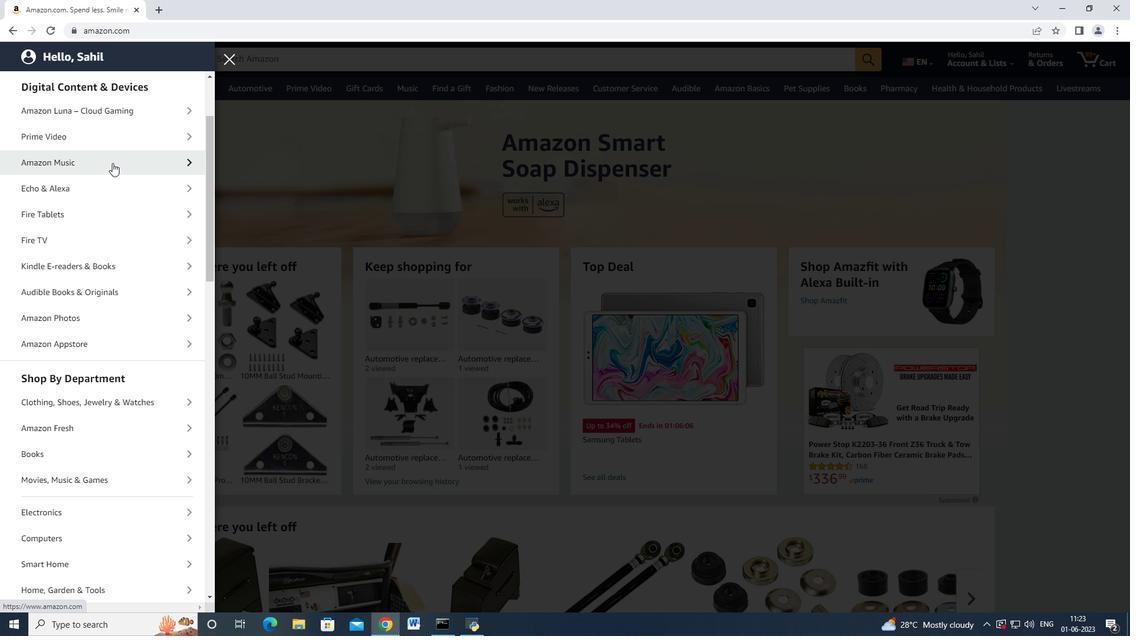 
Action: Mouse moved to (113, 164)
Screenshot: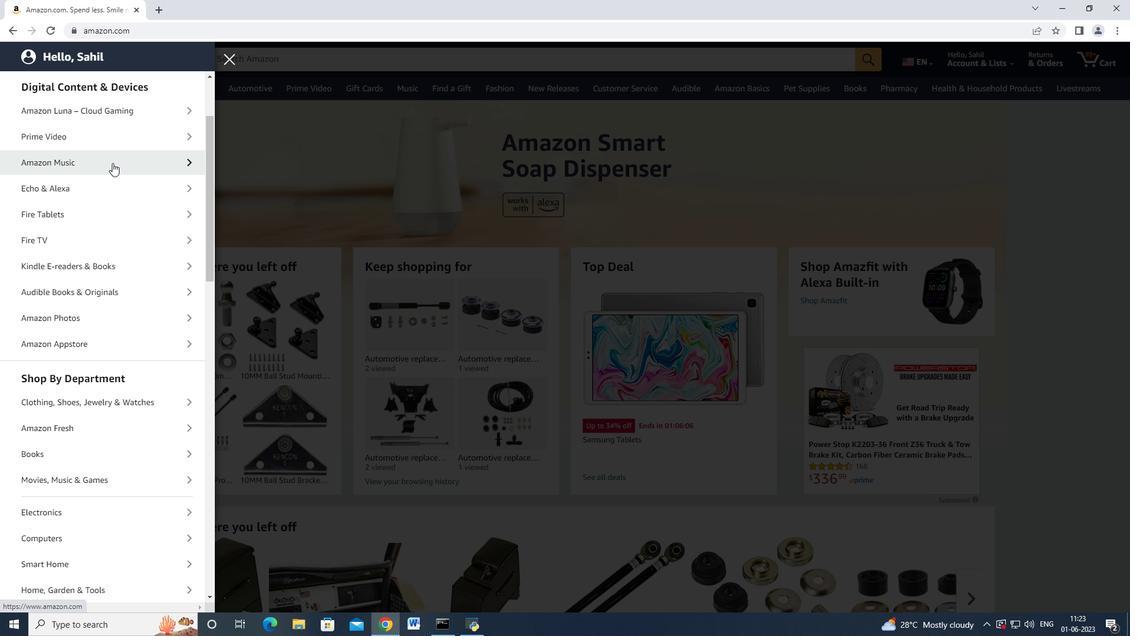 
Action: Mouse scrolled (113, 164) with delta (0, 0)
Screenshot: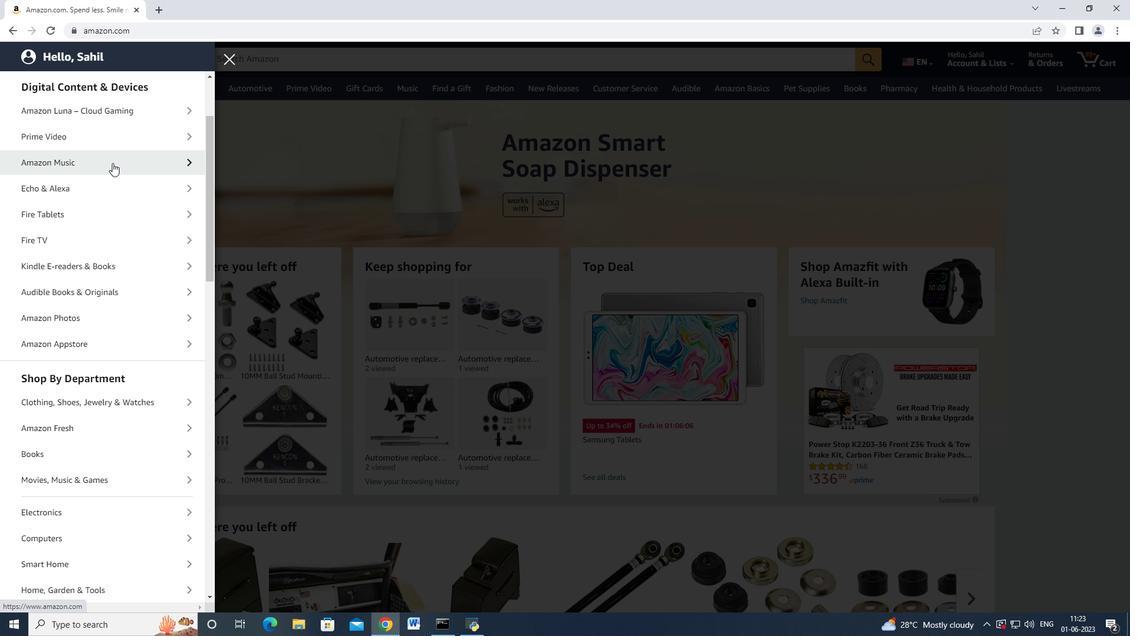 
Action: Mouse moved to (116, 165)
Screenshot: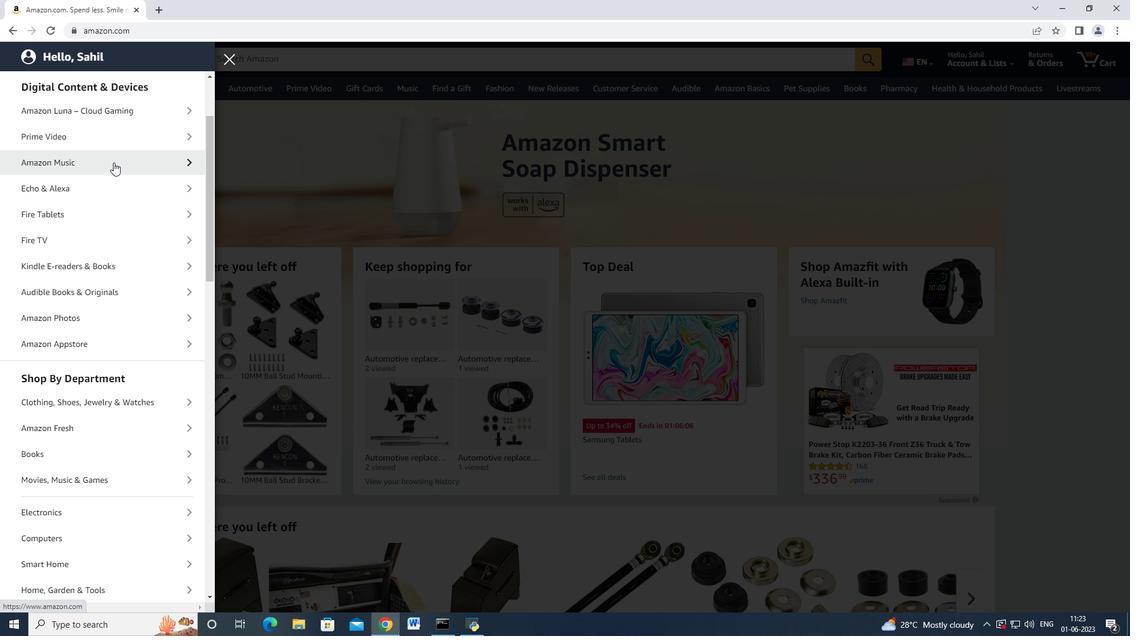
Action: Mouse scrolled (116, 166) with delta (0, 0)
Screenshot: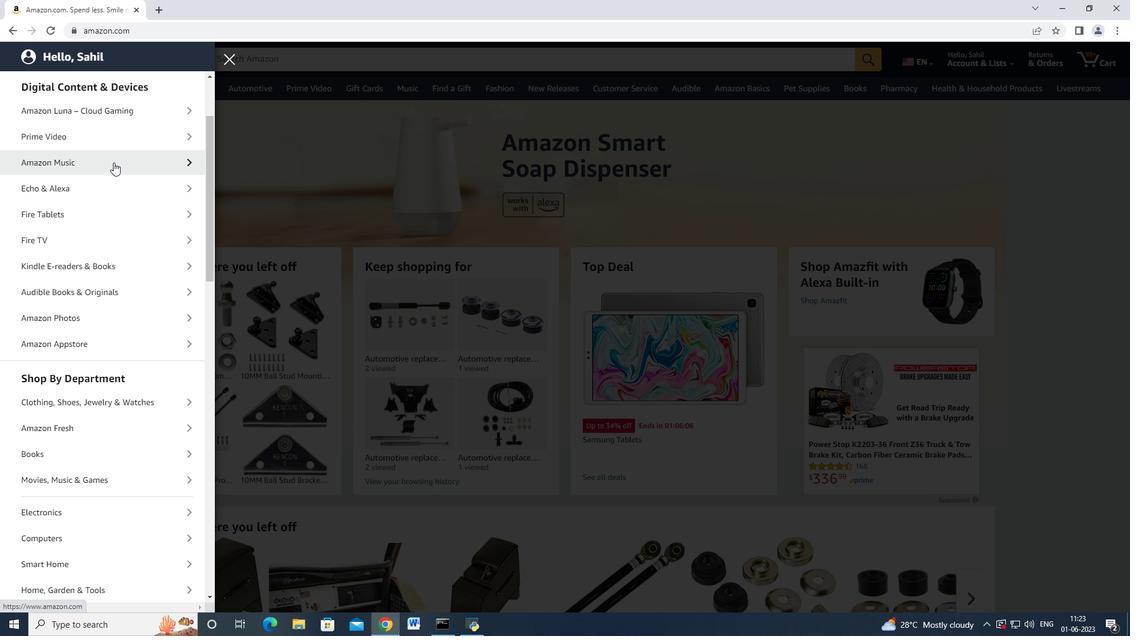 
Action: Mouse moved to (107, 208)
Screenshot: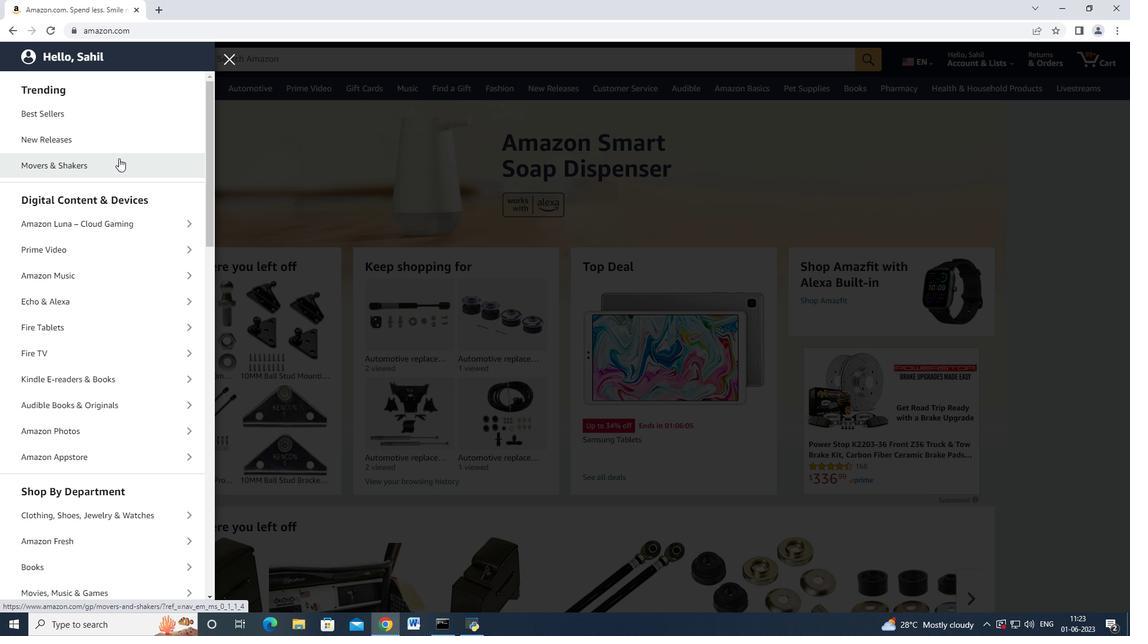 
Action: Mouse scrolled (107, 207) with delta (0, 0)
Screenshot: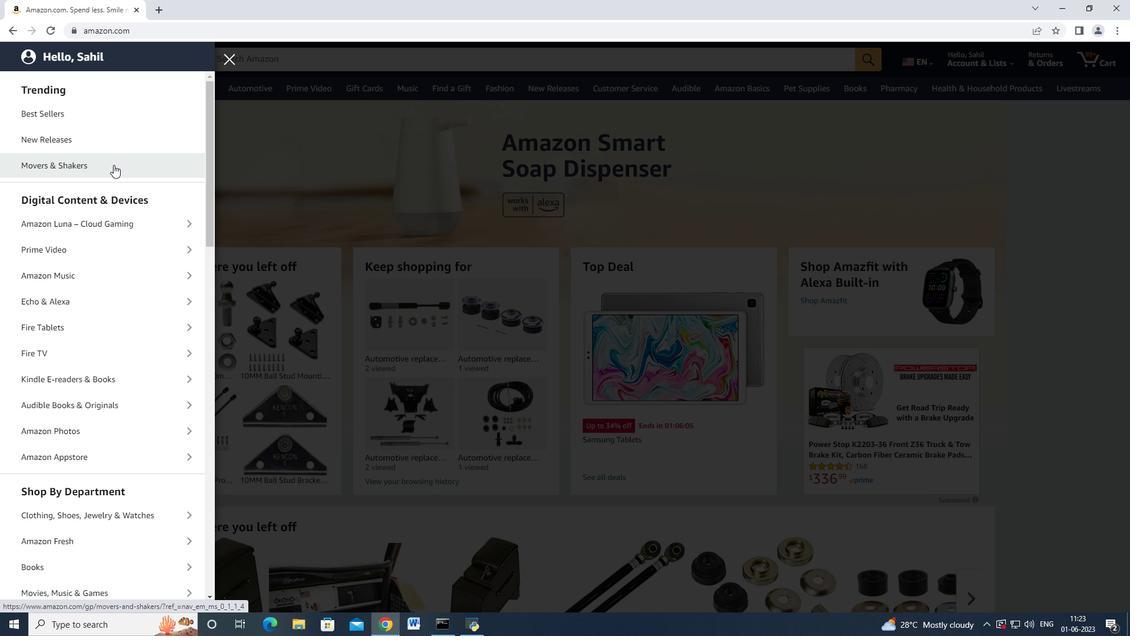 
Action: Mouse moved to (107, 209)
Screenshot: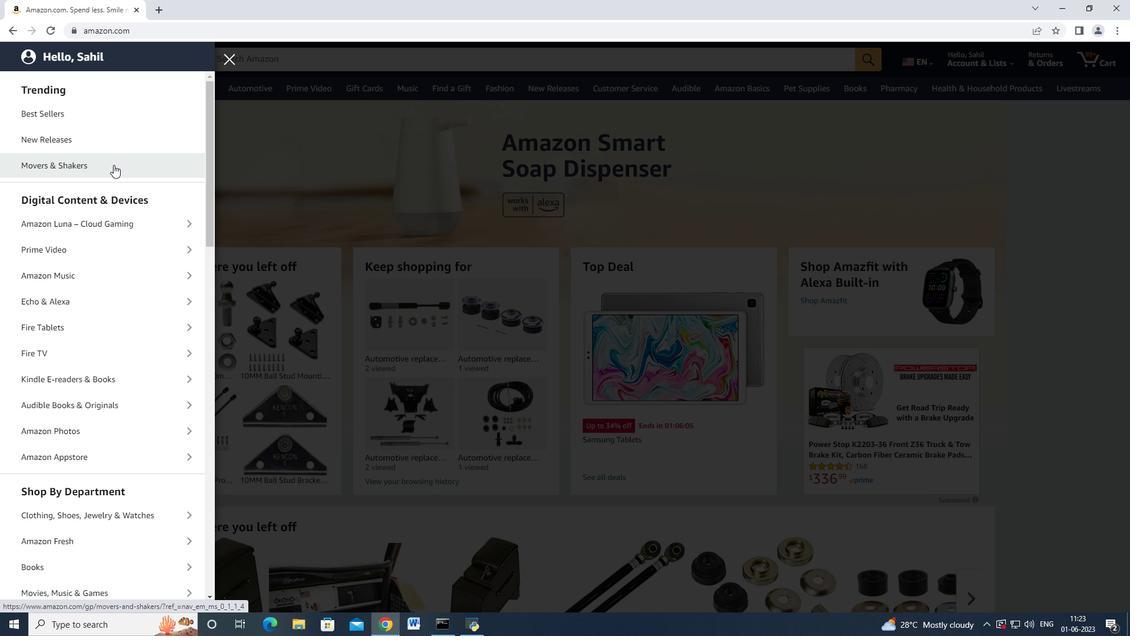
Action: Mouse scrolled (107, 209) with delta (0, 0)
Screenshot: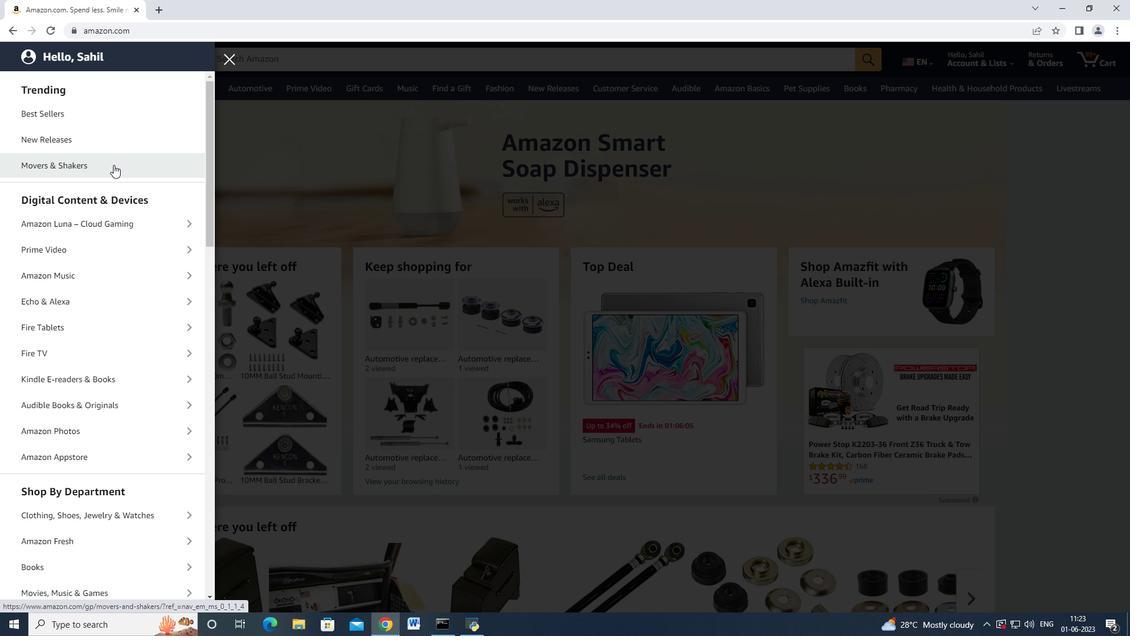 
Action: Mouse moved to (107, 210)
Screenshot: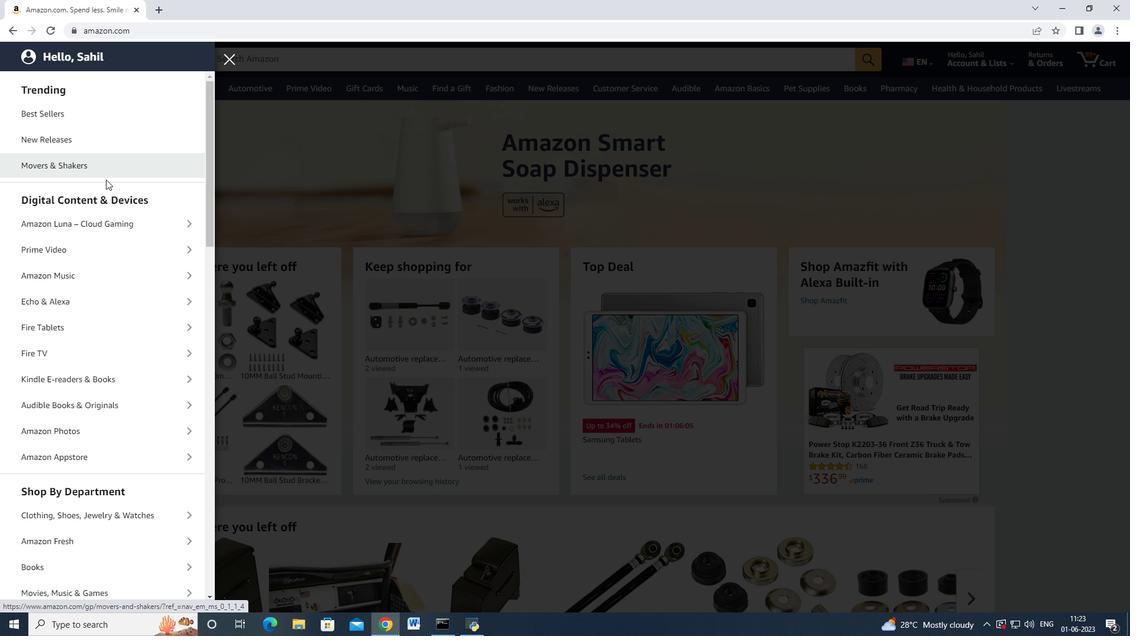 
Action: Mouse scrolled (107, 209) with delta (0, 0)
Screenshot: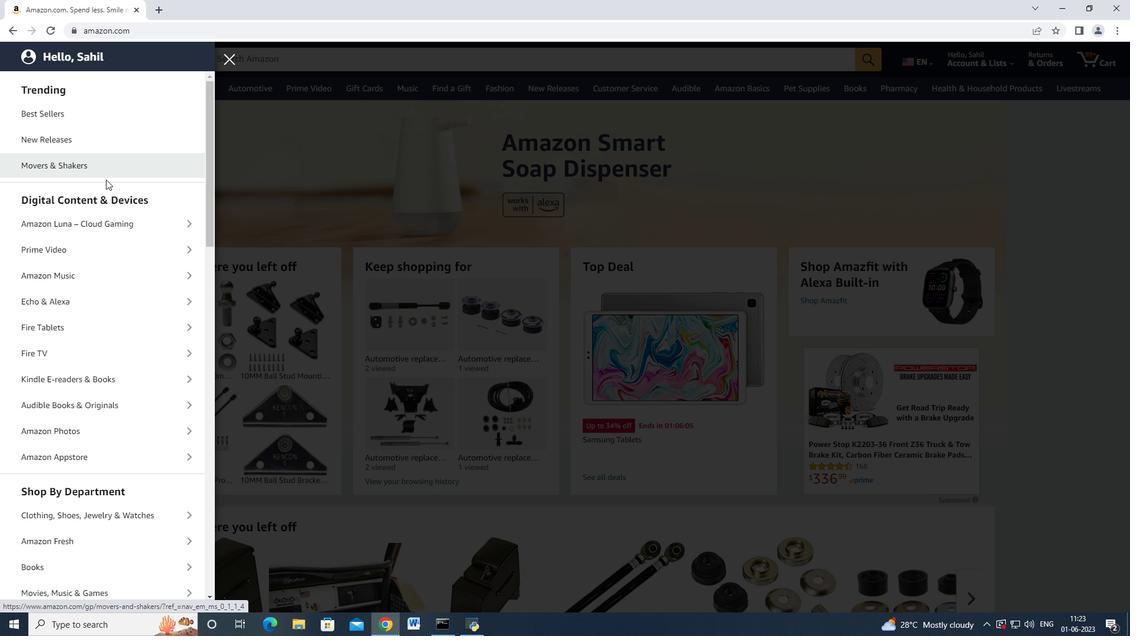 
Action: Mouse moved to (107, 212)
Screenshot: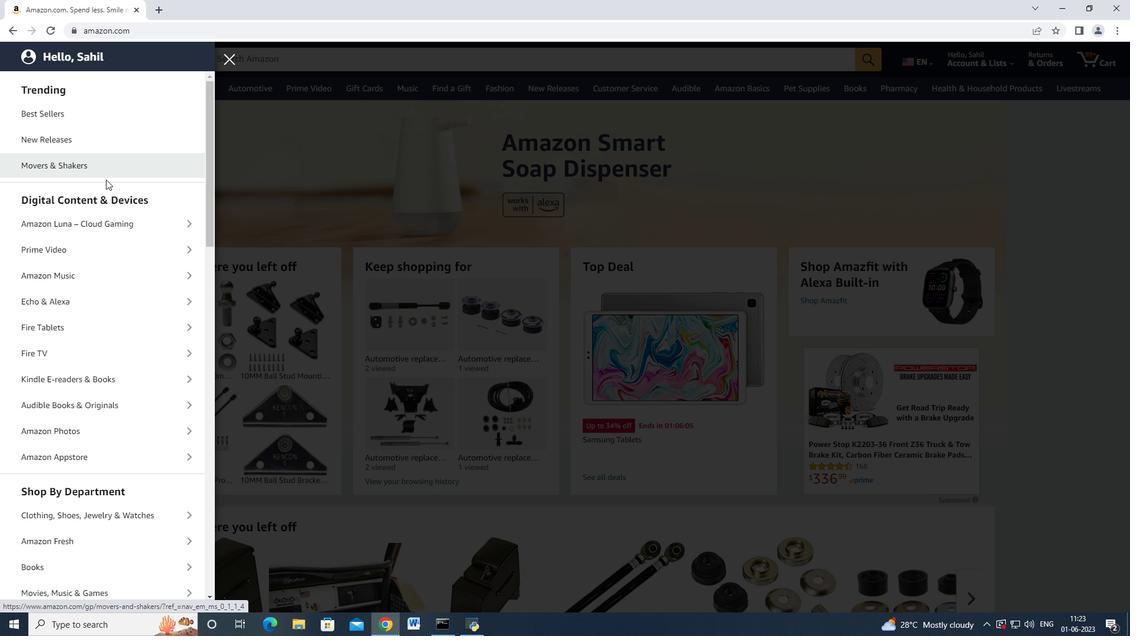 
Action: Mouse scrolled (107, 210) with delta (0, 0)
Screenshot: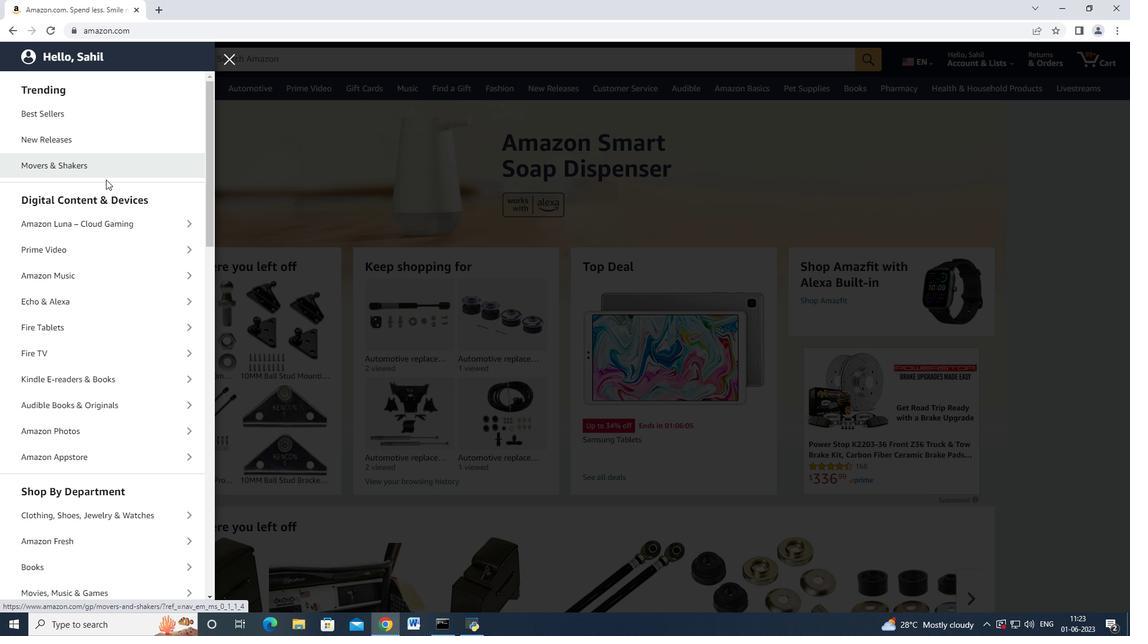 
Action: Mouse moved to (107, 213)
Screenshot: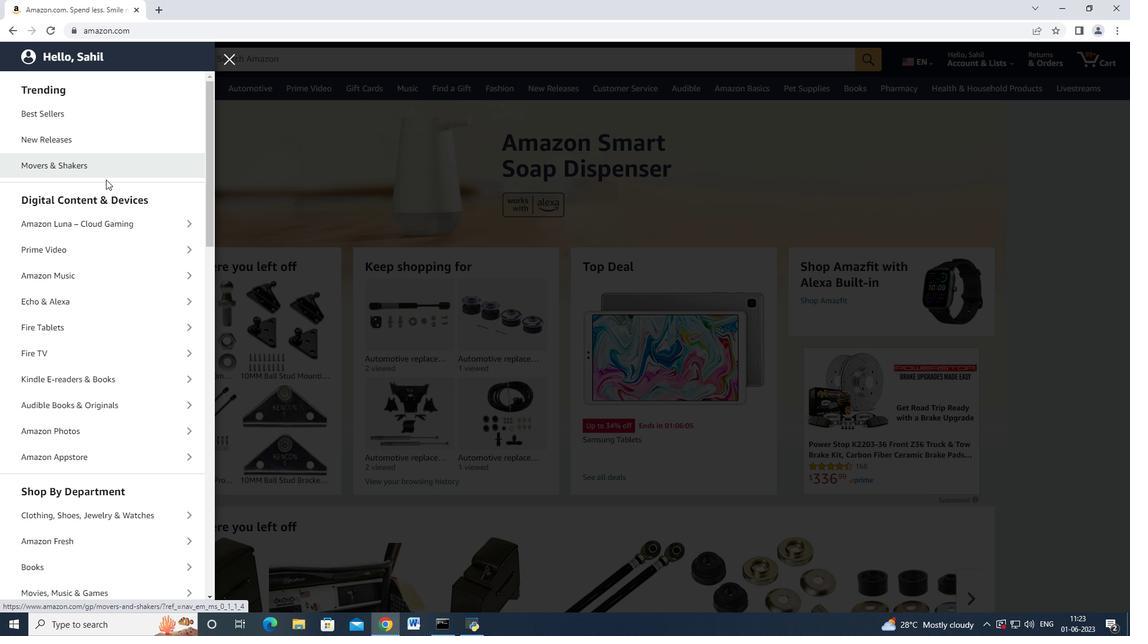 
Action: Mouse scrolled (107, 212) with delta (0, 0)
Screenshot: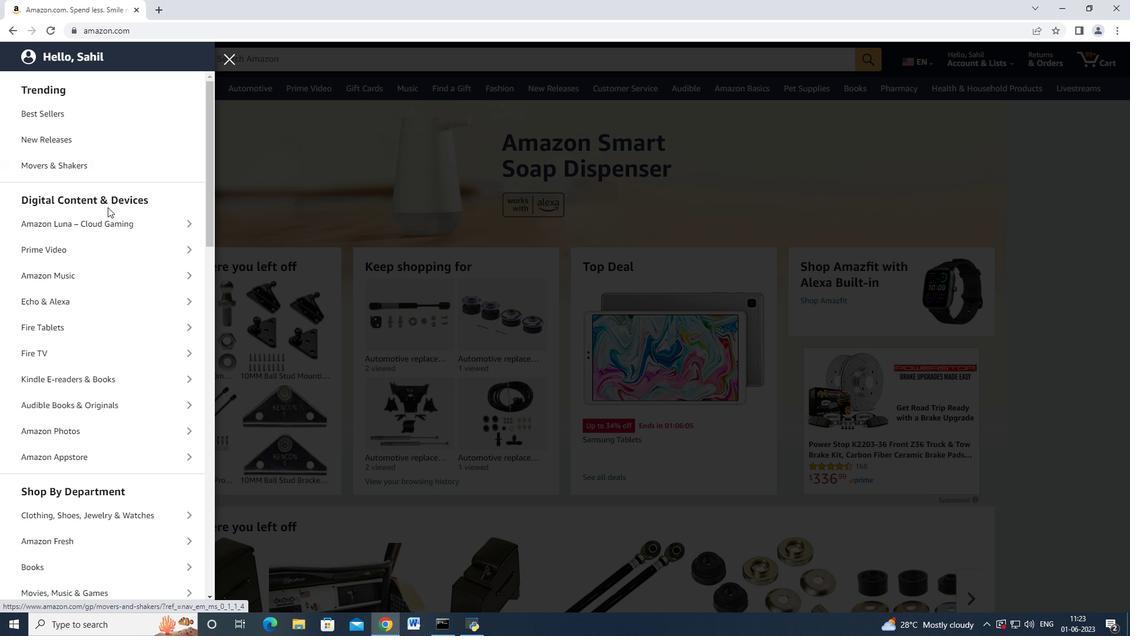 
Action: Mouse moved to (103, 303)
Screenshot: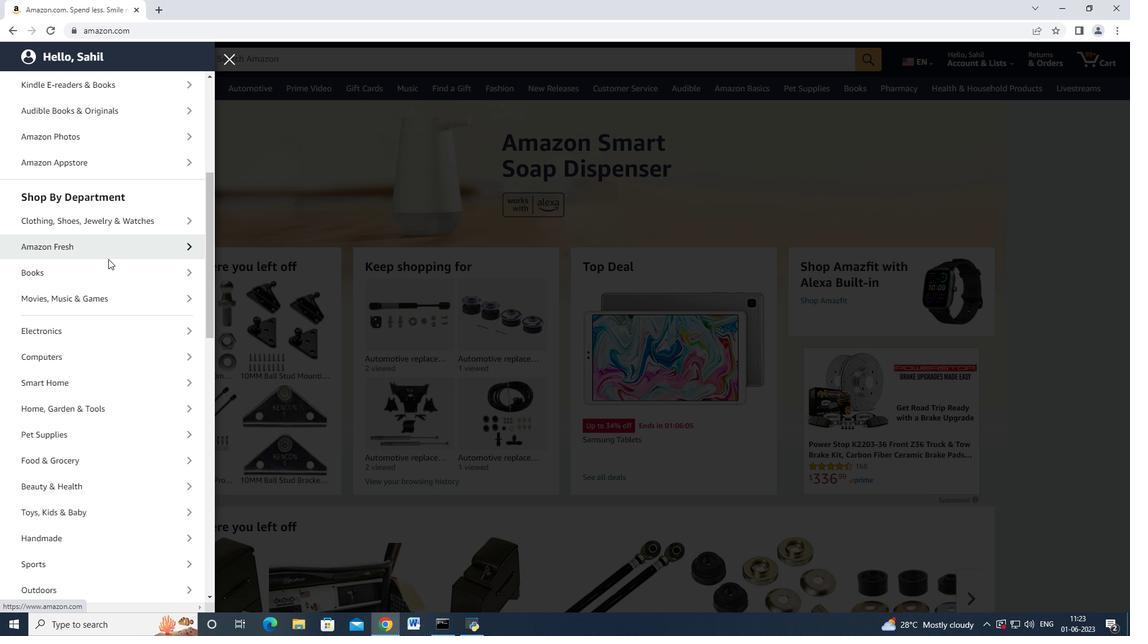 
Action: Mouse scrolled (103, 302) with delta (0, 0)
Screenshot: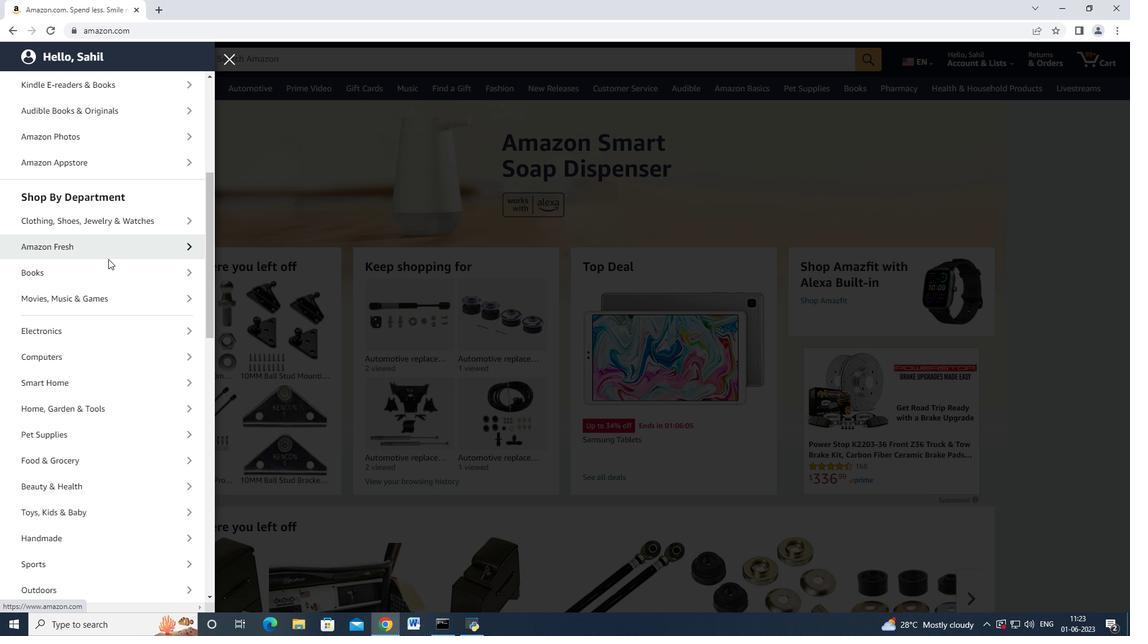 
Action: Mouse moved to (103, 303)
Screenshot: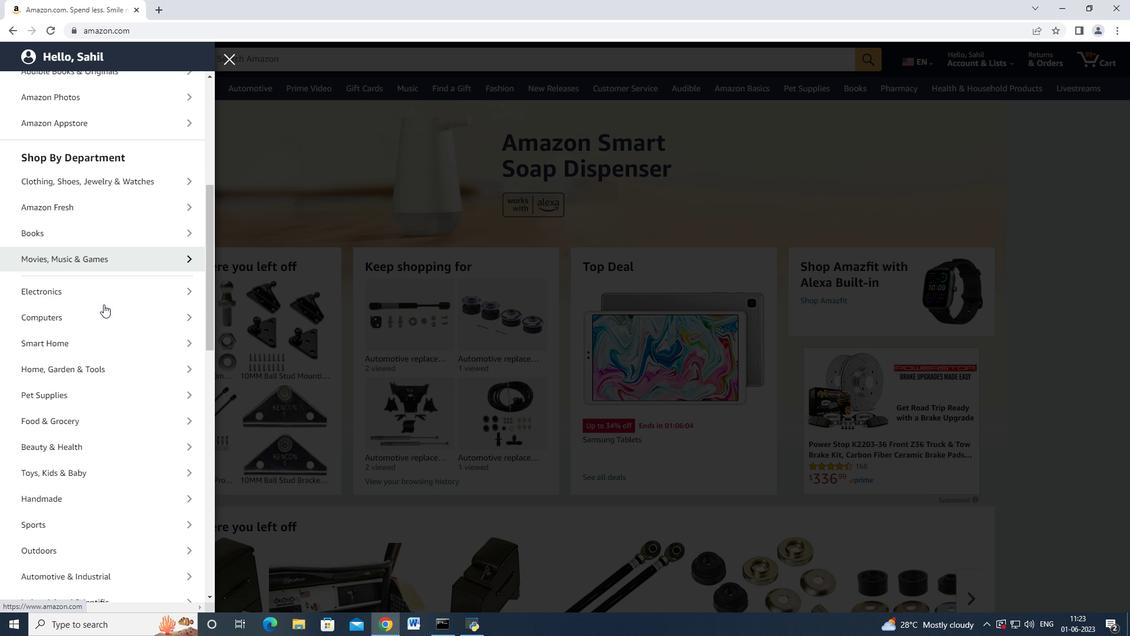 
Action: Mouse scrolled (103, 303) with delta (0, 0)
Screenshot: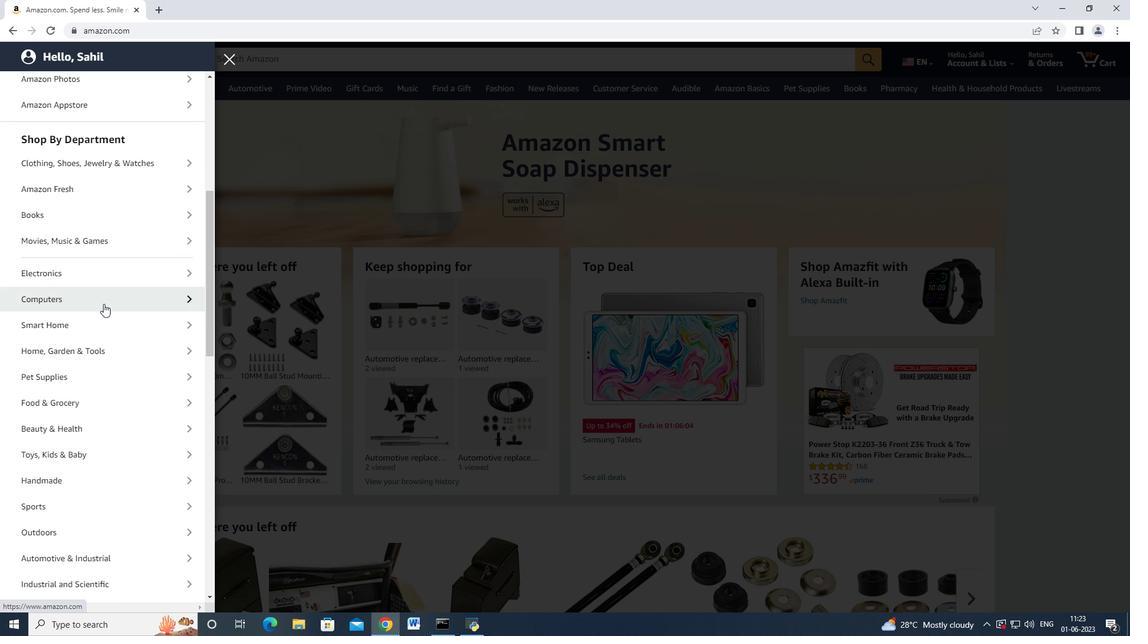 
Action: Mouse moved to (103, 305)
Screenshot: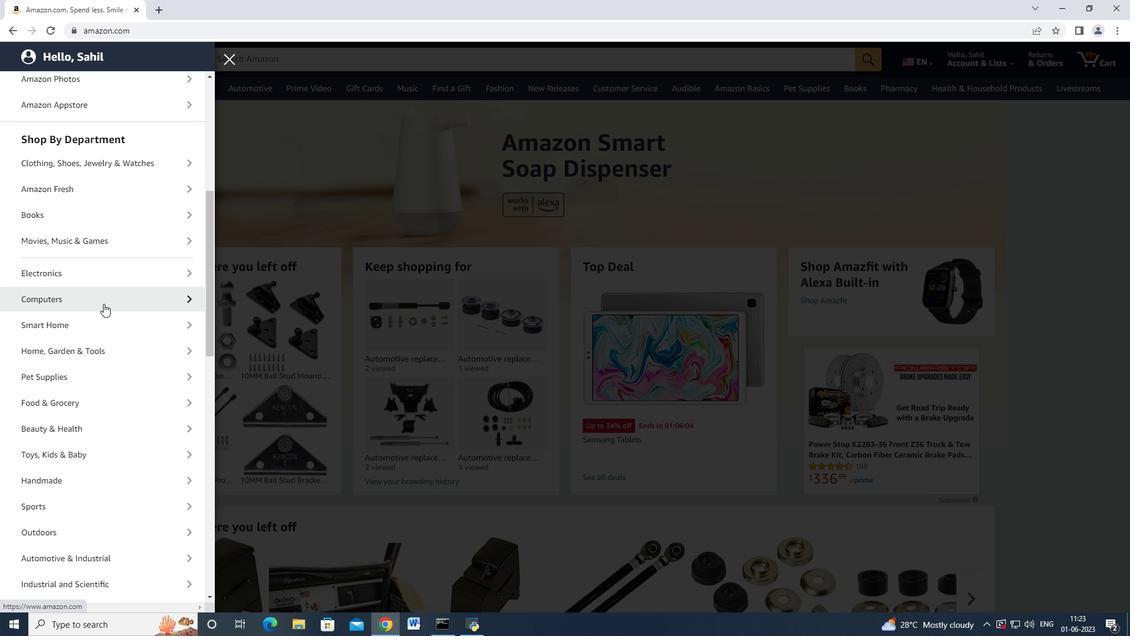 
Action: Mouse scrolled (103, 304) with delta (0, 0)
Screenshot: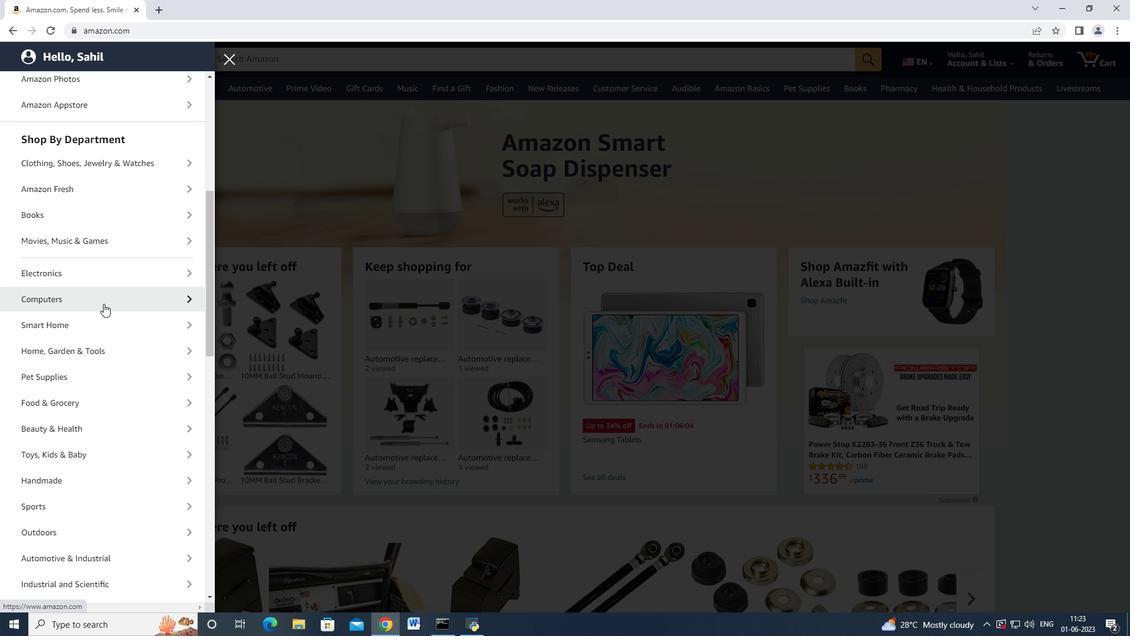 
Action: Mouse moved to (98, 435)
Screenshot: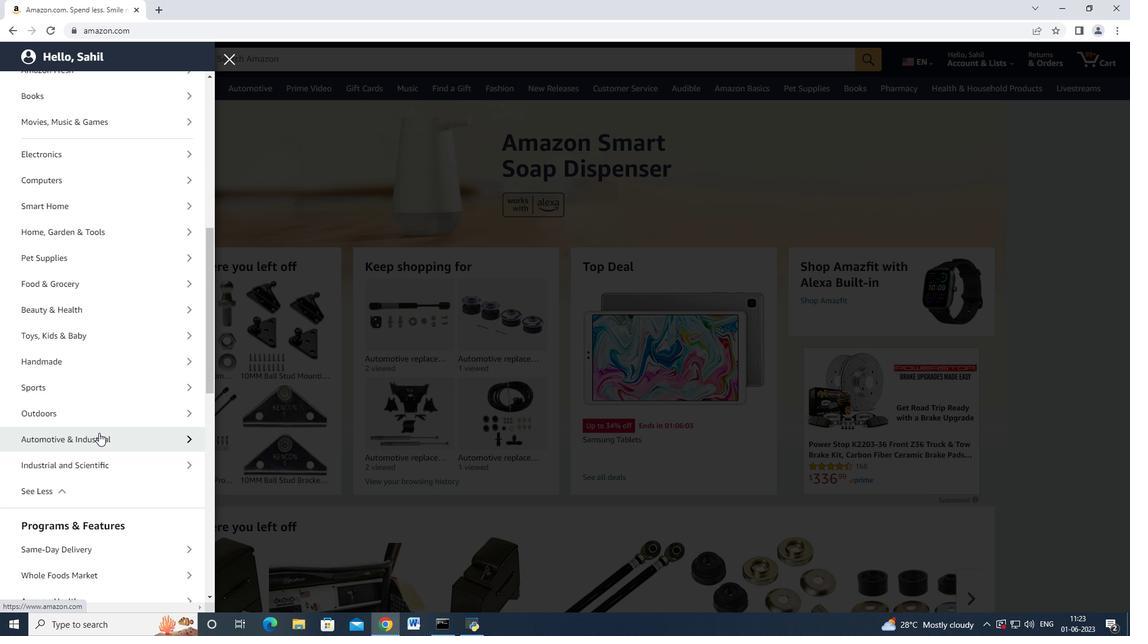 
Action: Mouse pressed left at (98, 435)
Screenshot: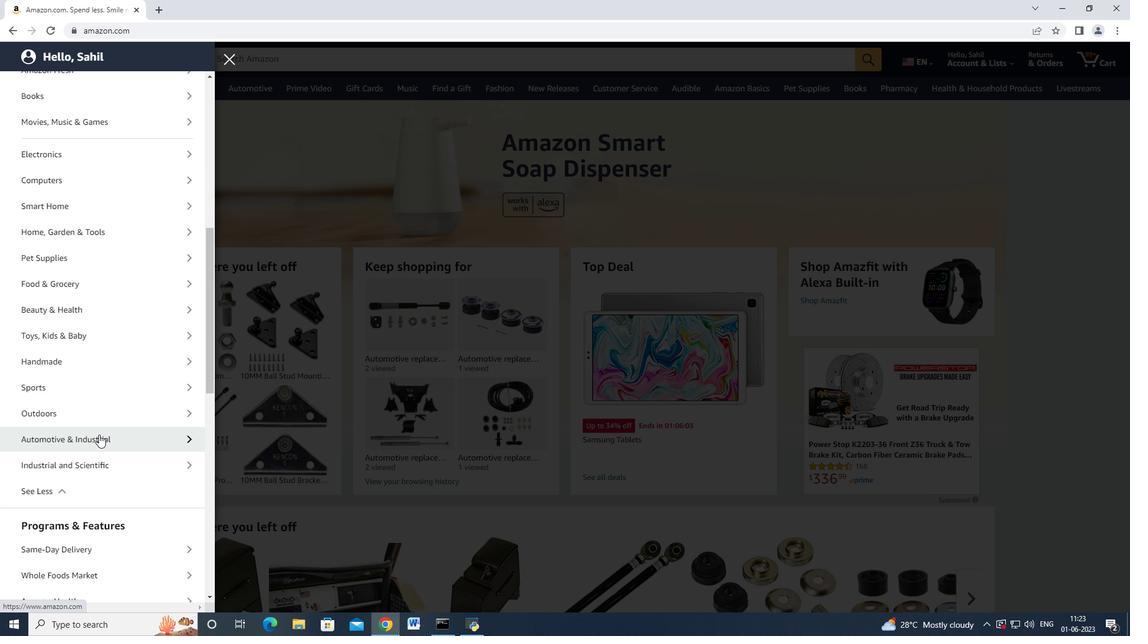 
Action: Mouse moved to (123, 144)
Screenshot: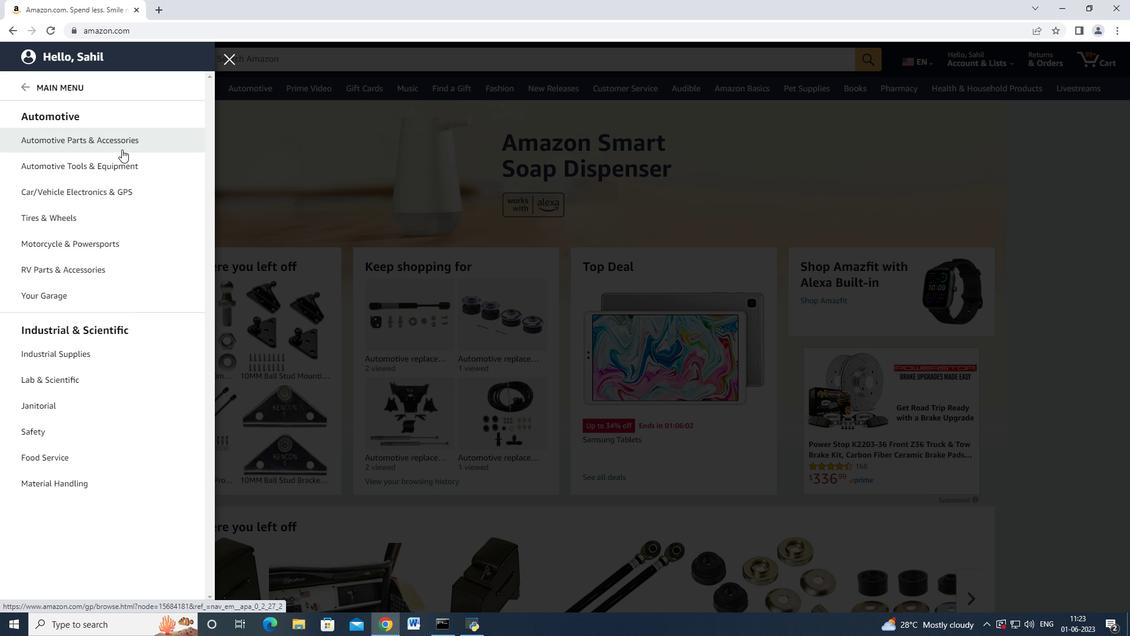
Action: Mouse pressed left at (123, 144)
Screenshot: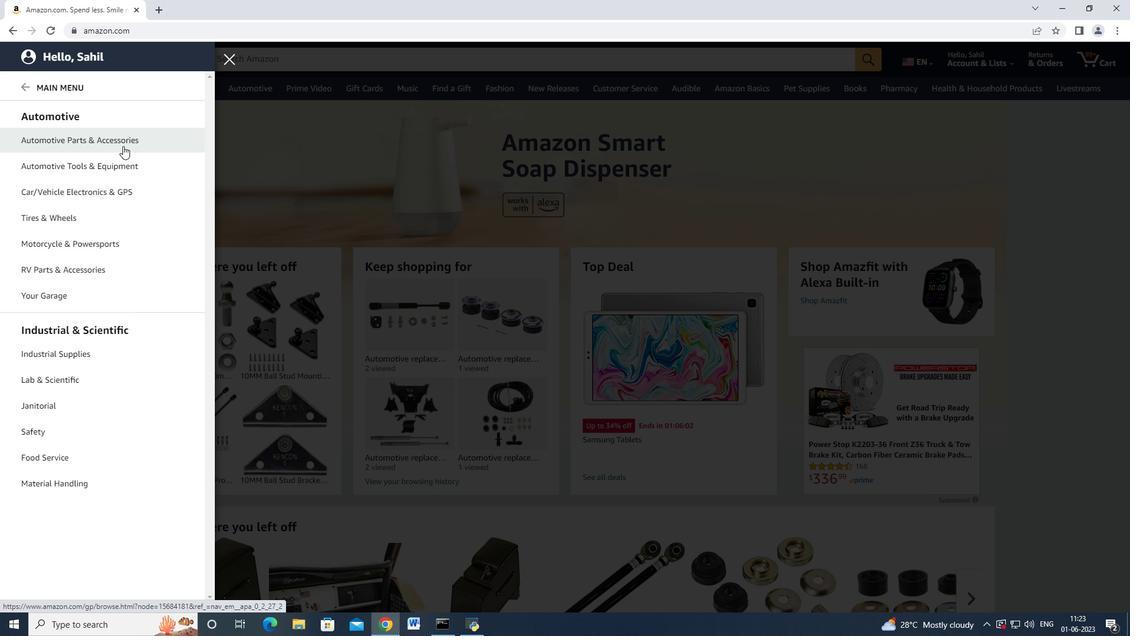 
Action: Mouse moved to (202, 114)
Screenshot: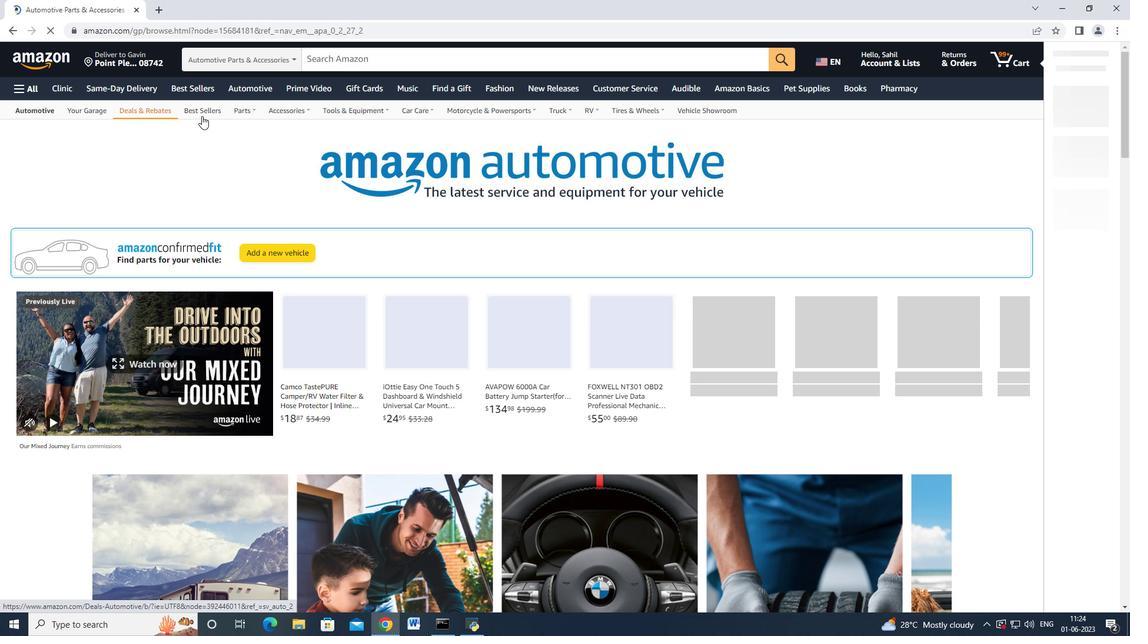 
Action: Mouse pressed left at (202, 114)
Screenshot: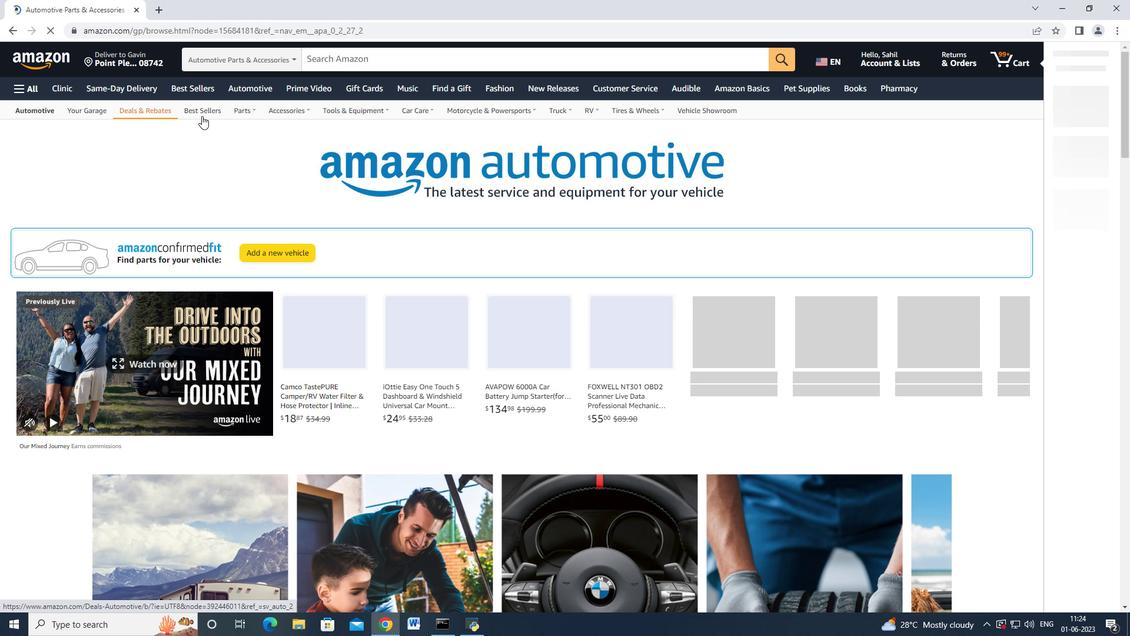 
Action: Mouse moved to (91, 382)
Screenshot: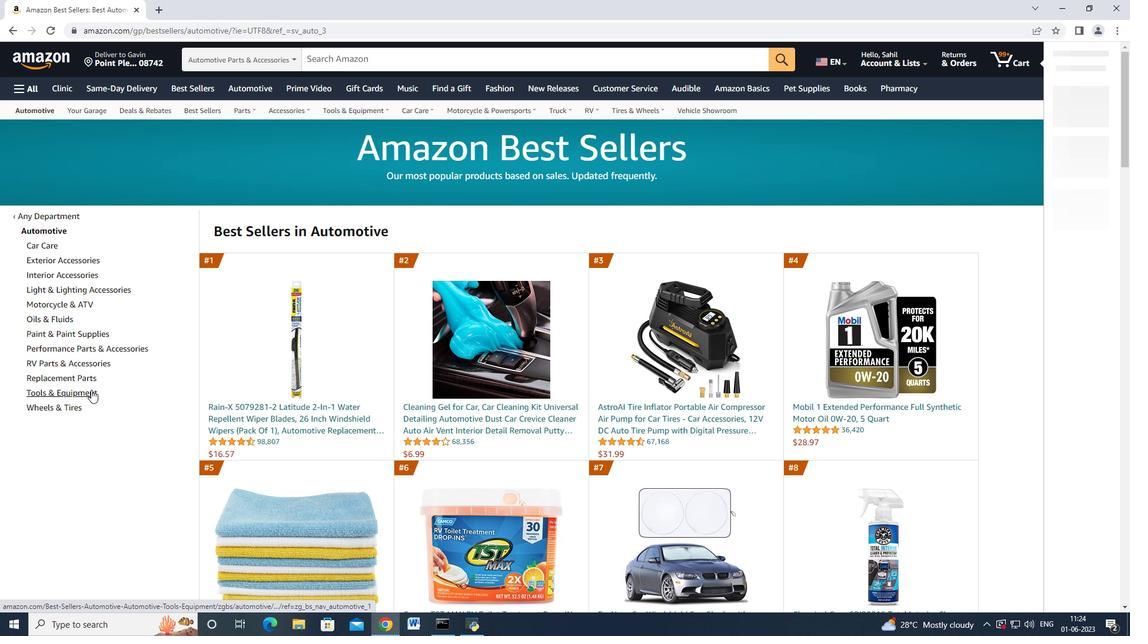 
Action: Mouse pressed left at (91, 382)
Screenshot: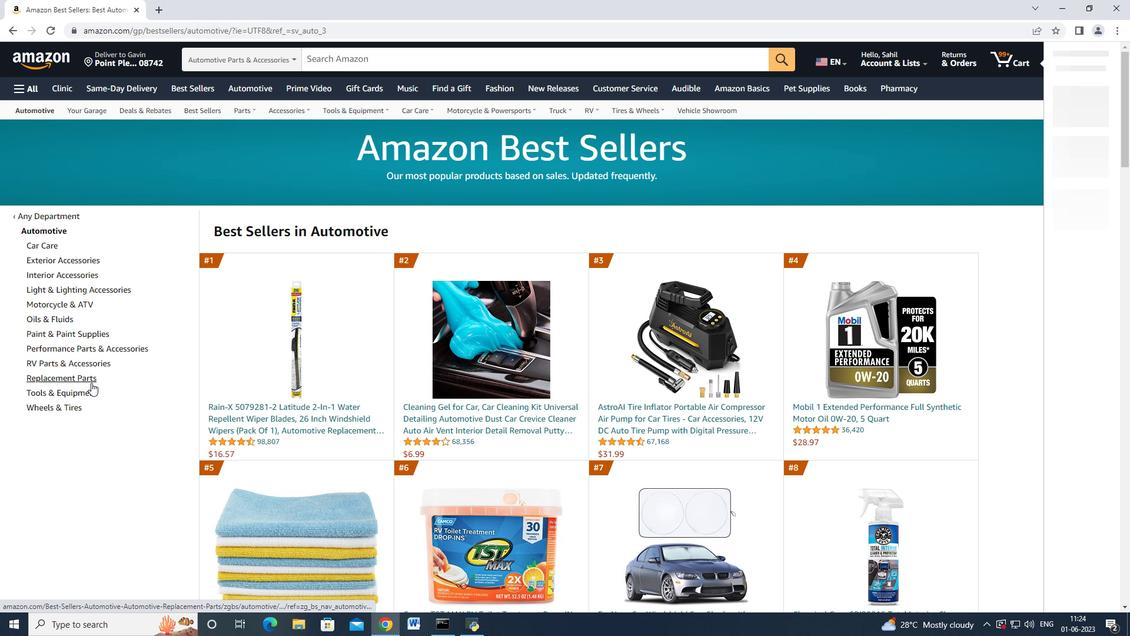 
Action: Mouse moved to (98, 346)
Screenshot: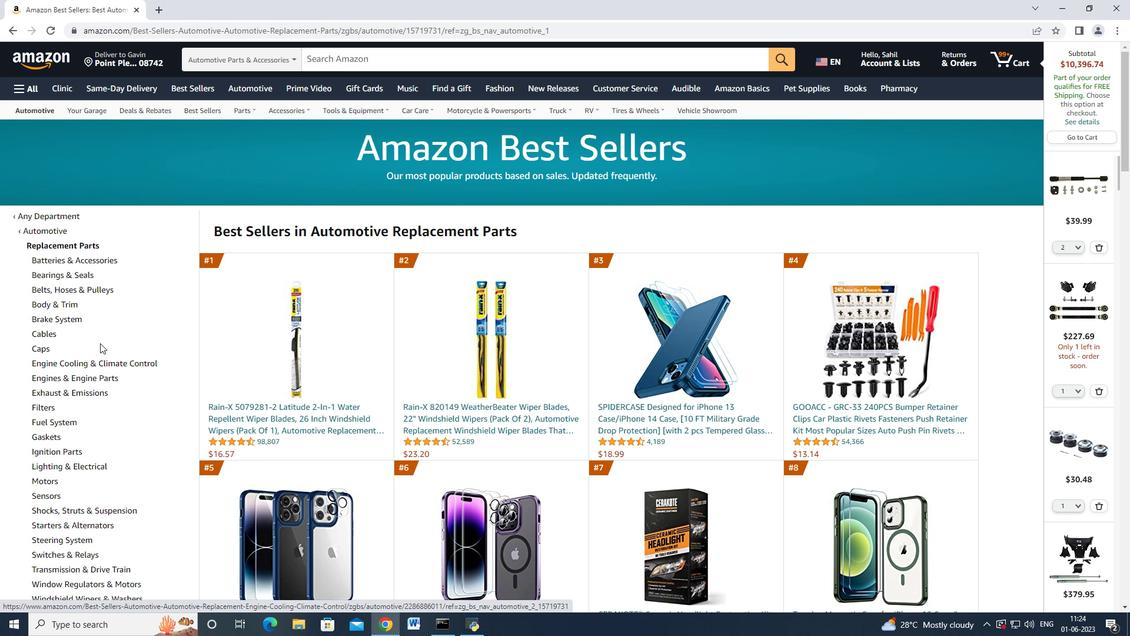 
Action: Mouse scrolled (98, 345) with delta (0, 0)
Screenshot: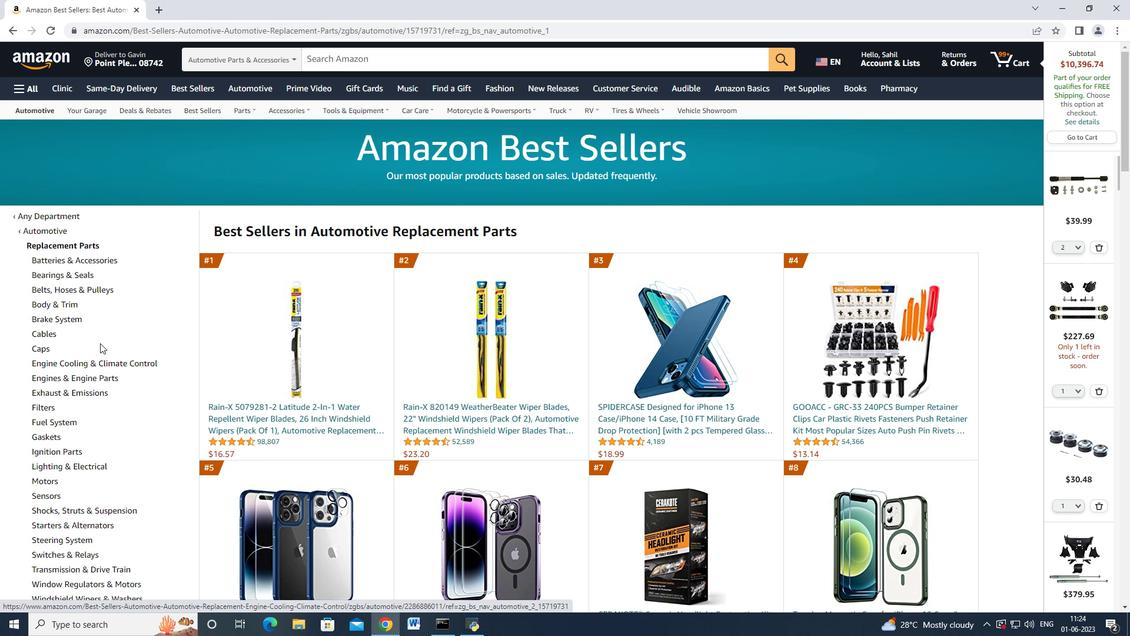 
Action: Mouse scrolled (98, 345) with delta (0, 0)
Screenshot: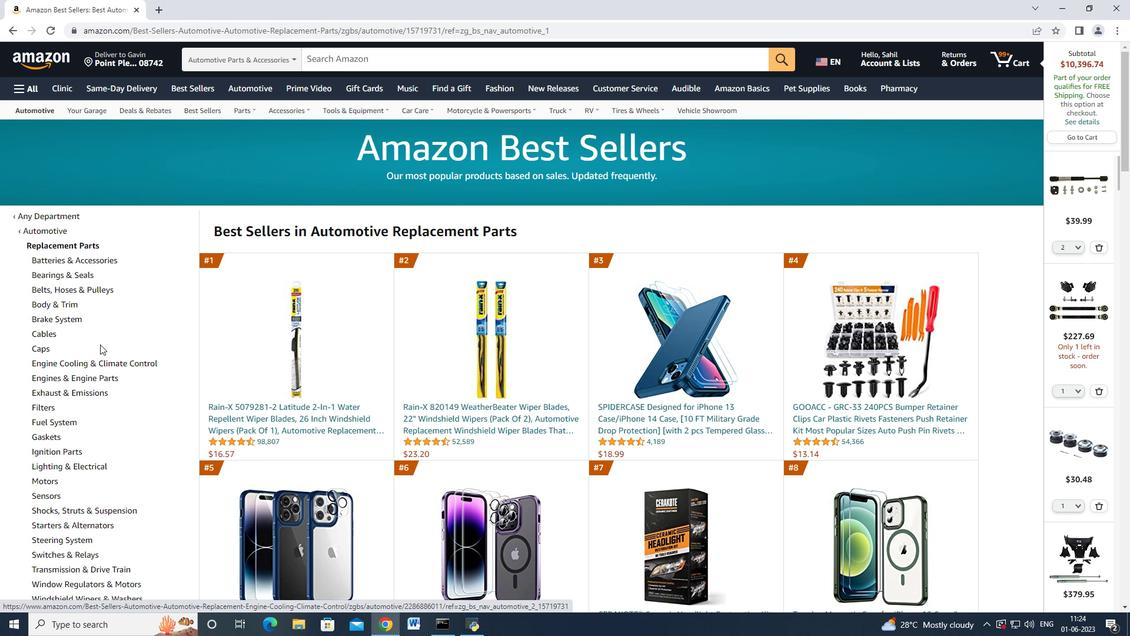 
Action: Mouse moved to (63, 391)
Screenshot: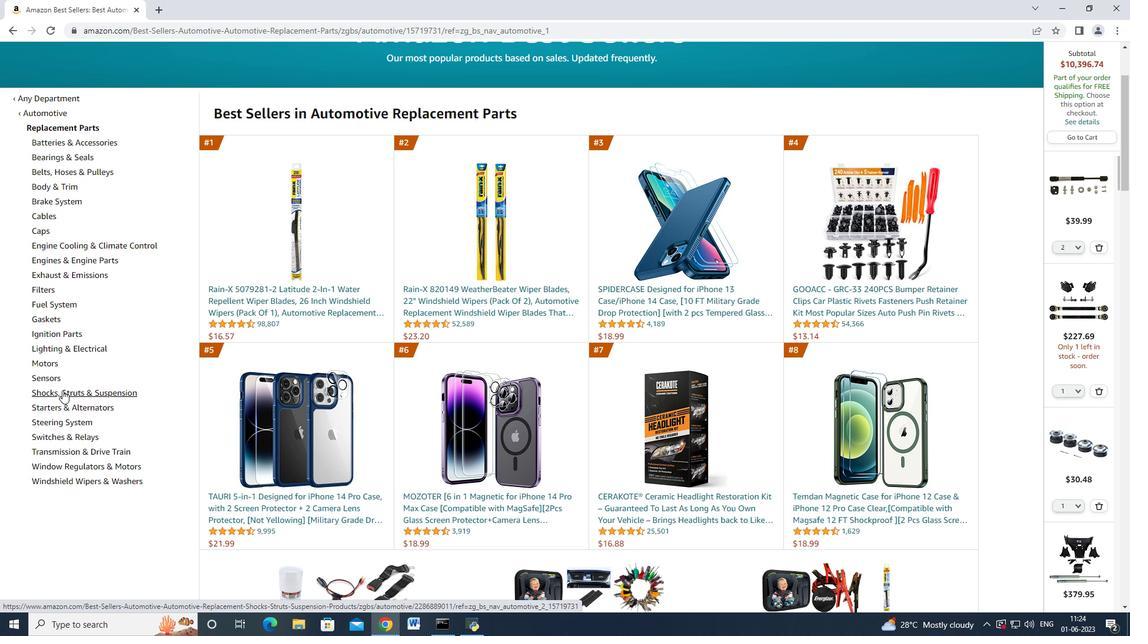 
Action: Mouse pressed left at (63, 391)
Screenshot: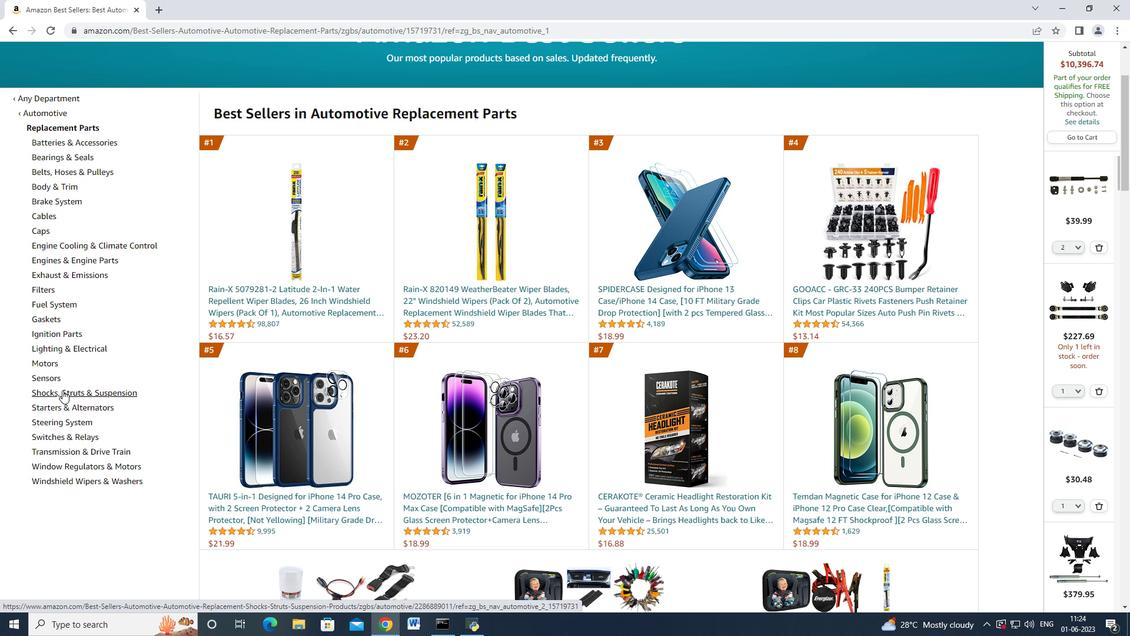 
Action: Mouse moved to (84, 385)
Screenshot: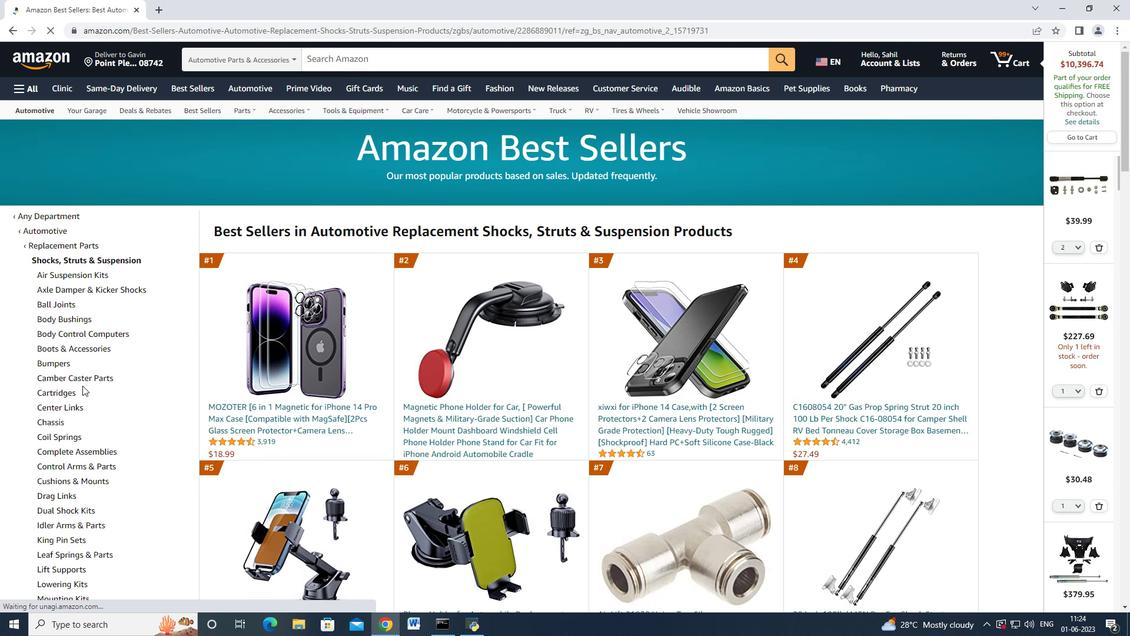 
Action: Mouse scrolled (84, 385) with delta (0, 0)
Screenshot: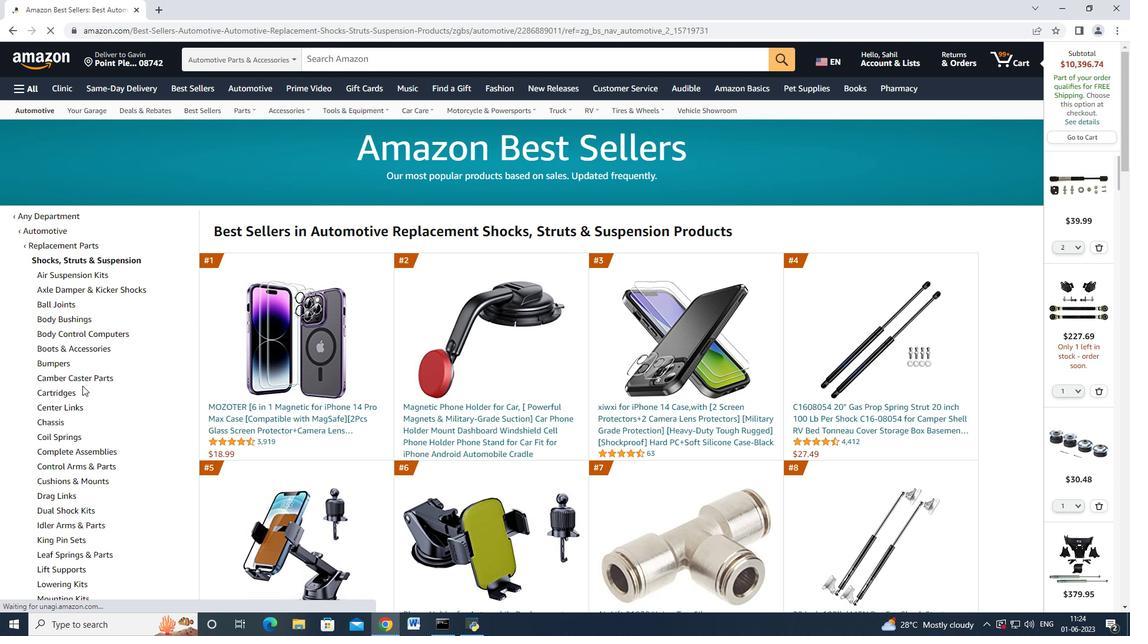 
Action: Mouse moved to (84, 385)
Screenshot: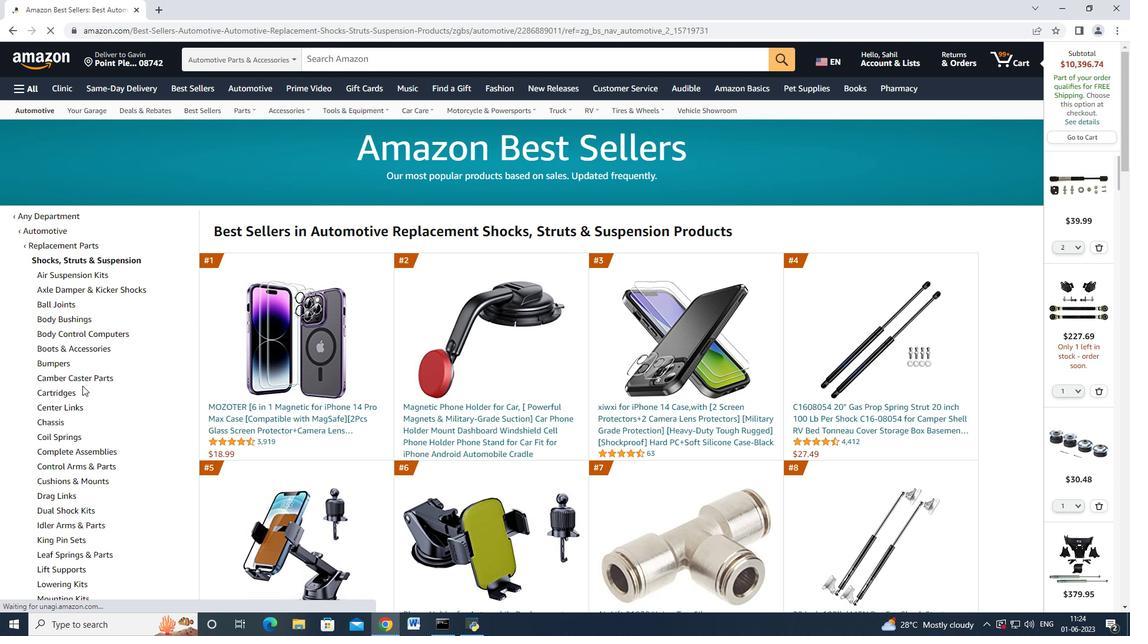 
Action: Mouse scrolled (84, 385) with delta (0, 0)
Screenshot: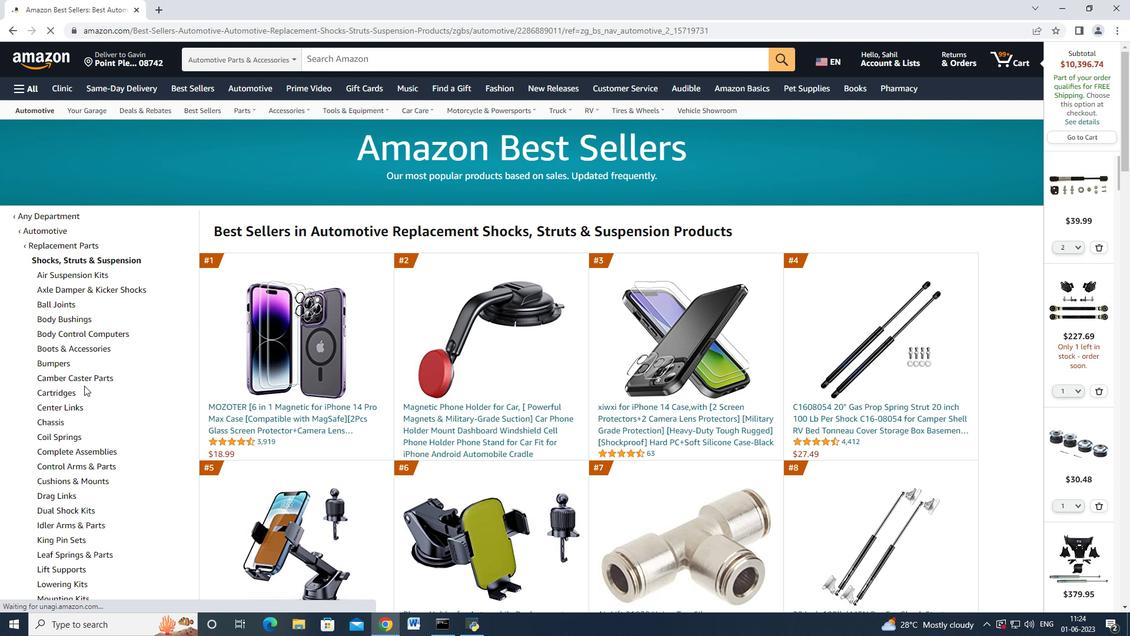 
Action: Mouse moved to (84, 385)
Screenshot: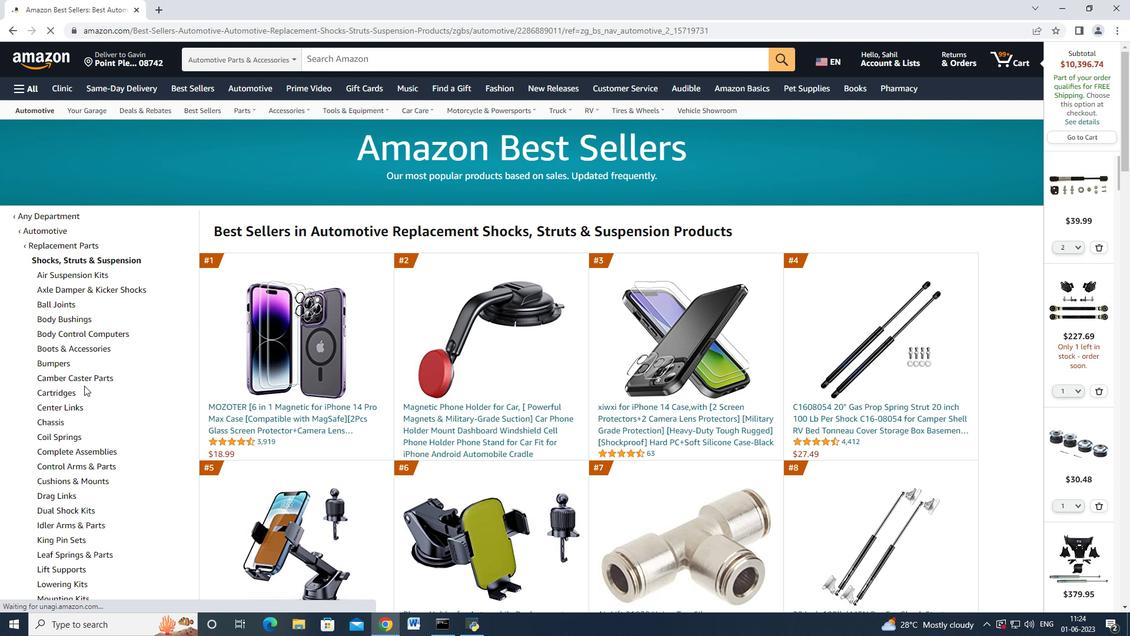 
Action: Mouse scrolled (84, 385) with delta (0, 0)
Screenshot: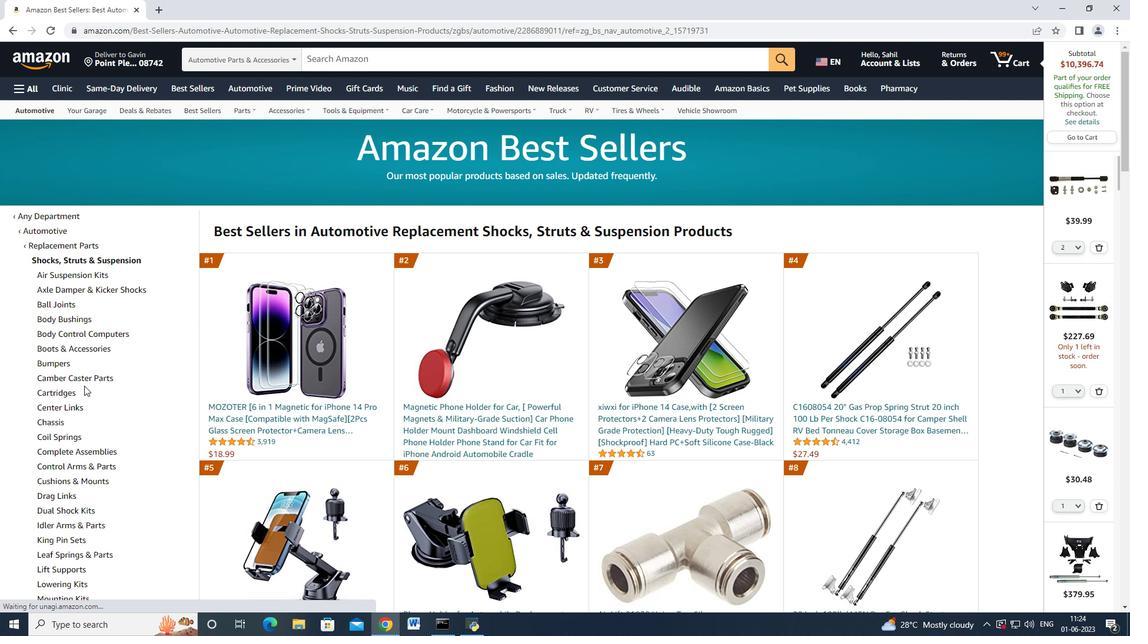 
Action: Mouse moved to (85, 401)
Screenshot: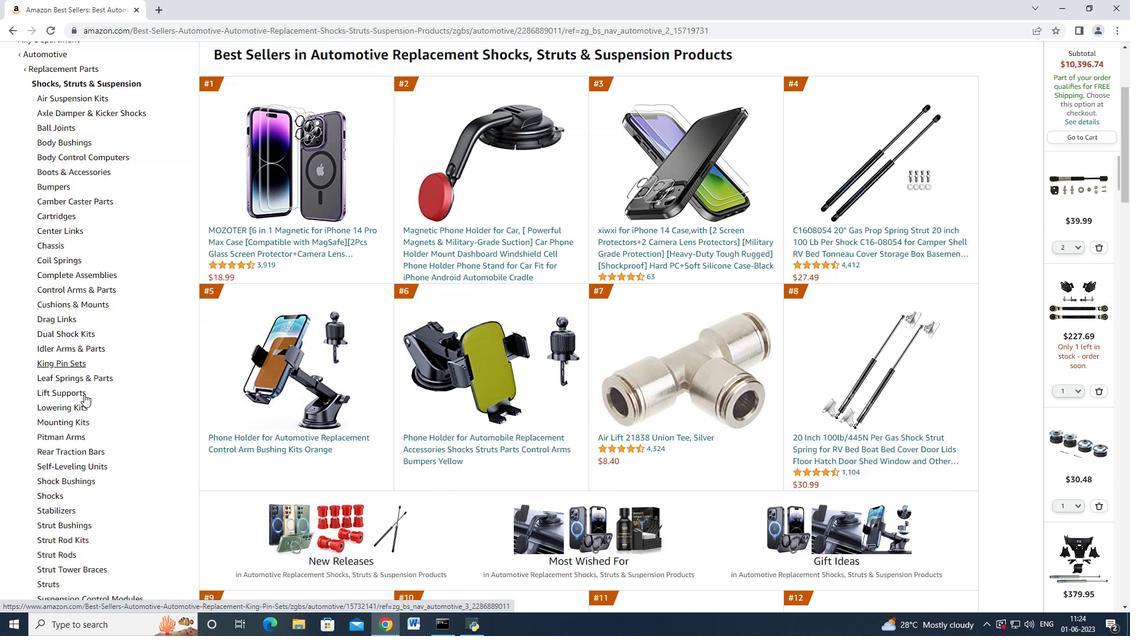 
Action: Mouse scrolled (85, 400) with delta (0, 0)
Screenshot: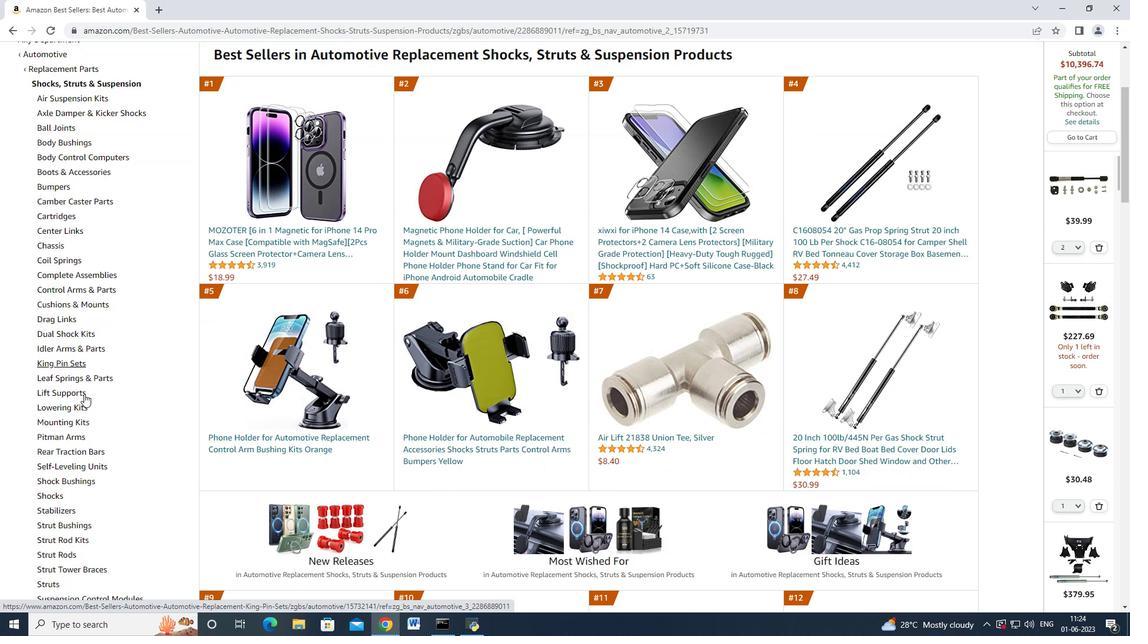 
Action: Mouse moved to (85, 401)
Screenshot: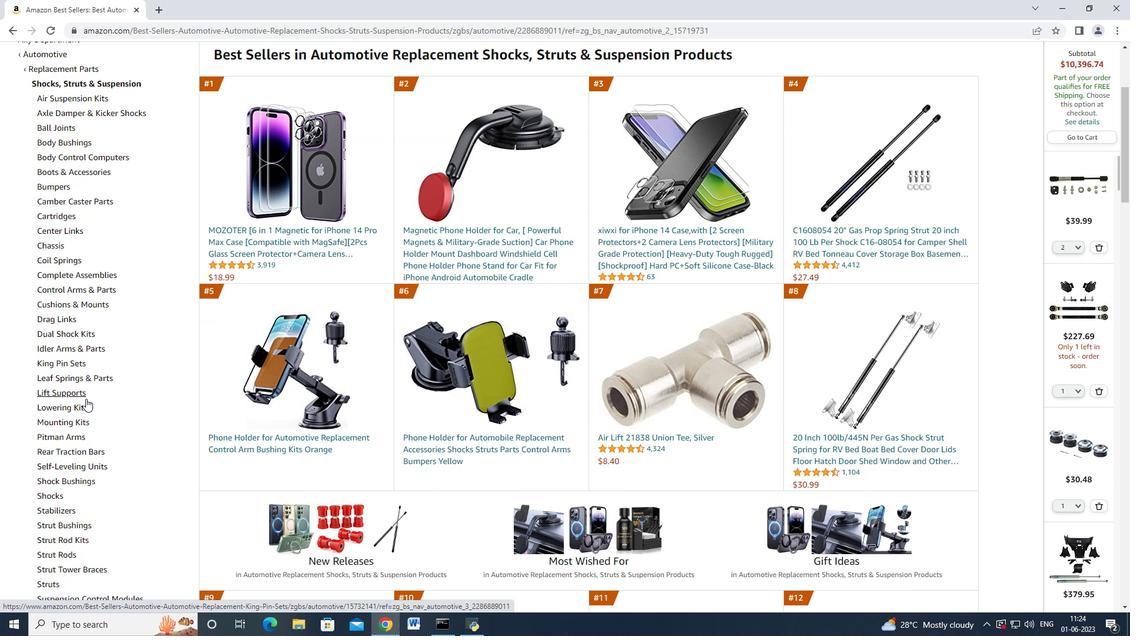 
Action: Mouse scrolled (85, 401) with delta (0, 0)
Screenshot: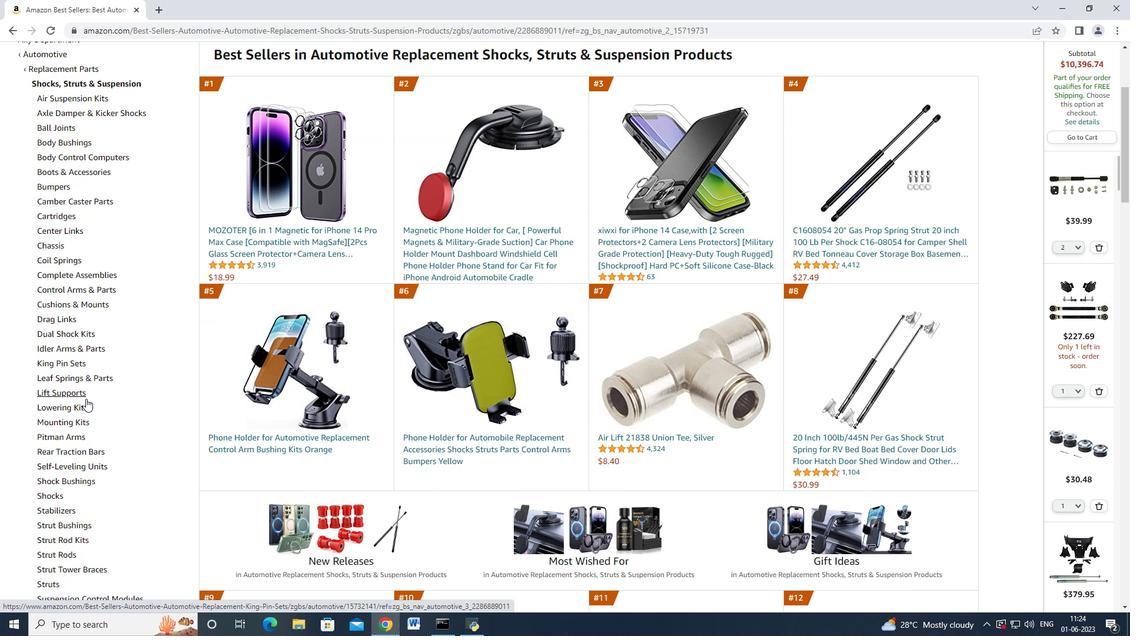
Action: Mouse moved to (55, 437)
Screenshot: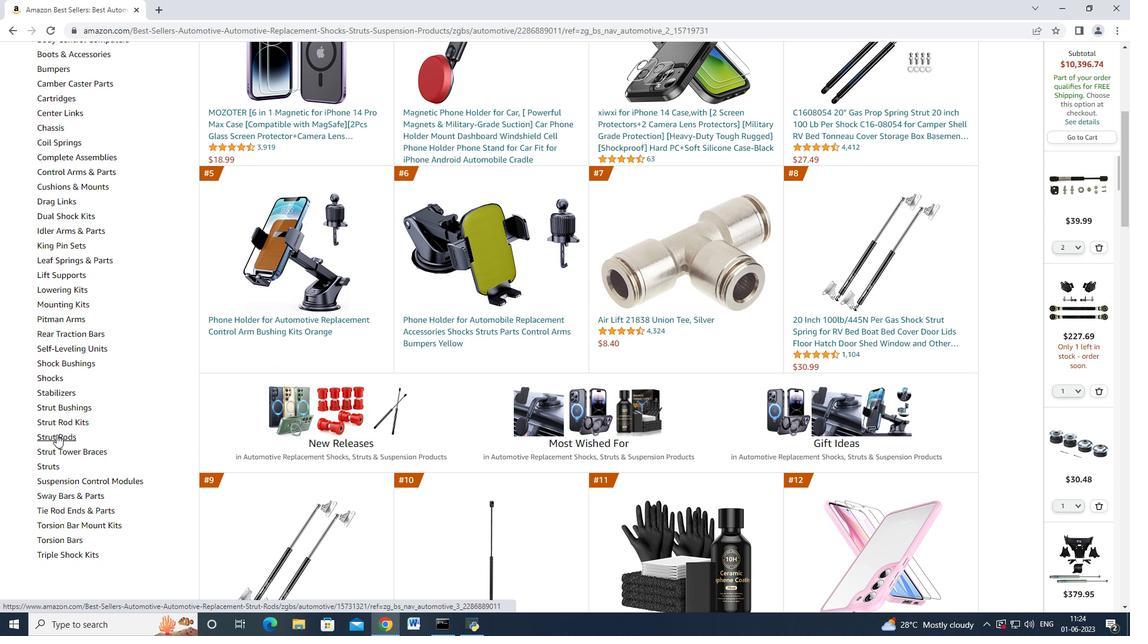 
Action: Mouse pressed left at (55, 437)
Screenshot: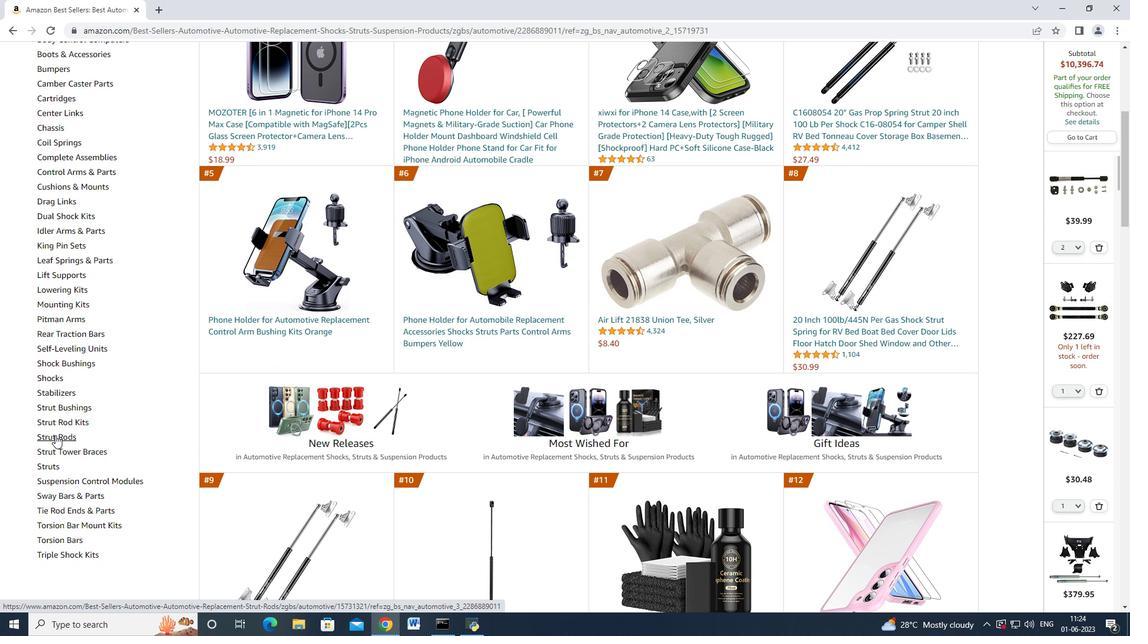
Action: Mouse moved to (376, 315)
Screenshot: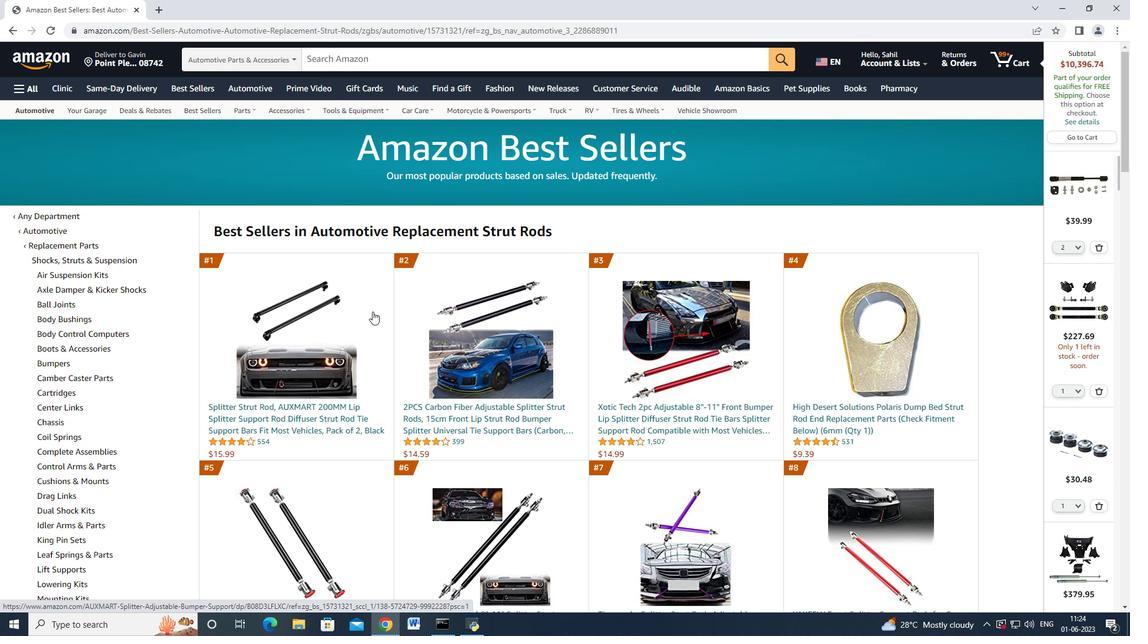 
Action: Mouse scrolled (376, 315) with delta (0, 0)
Screenshot: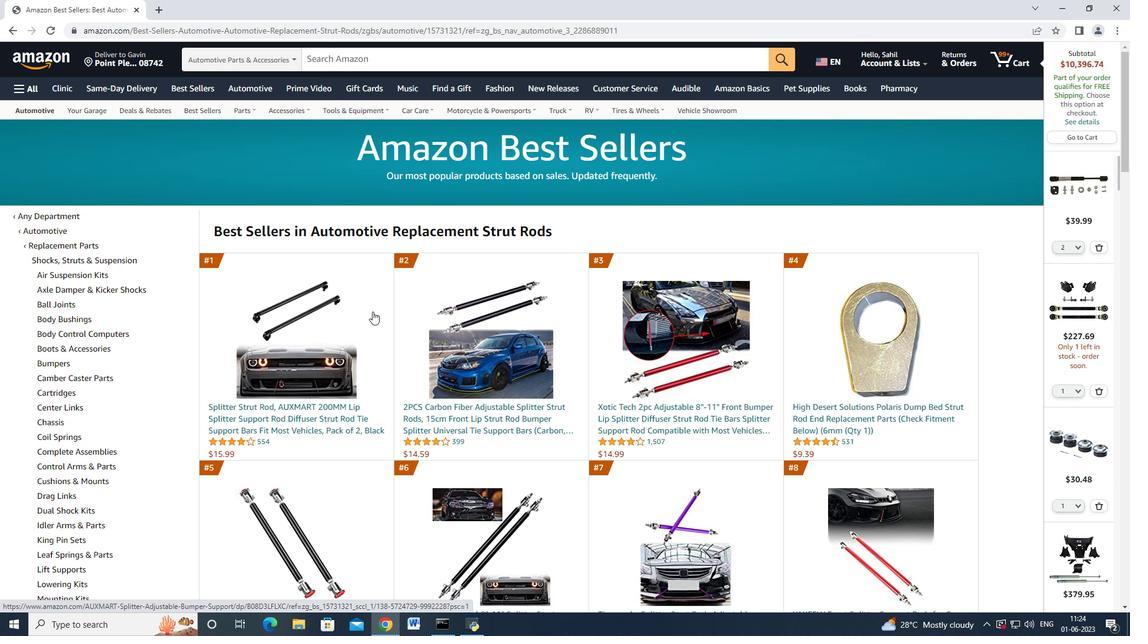 
Action: Mouse moved to (378, 316)
Screenshot: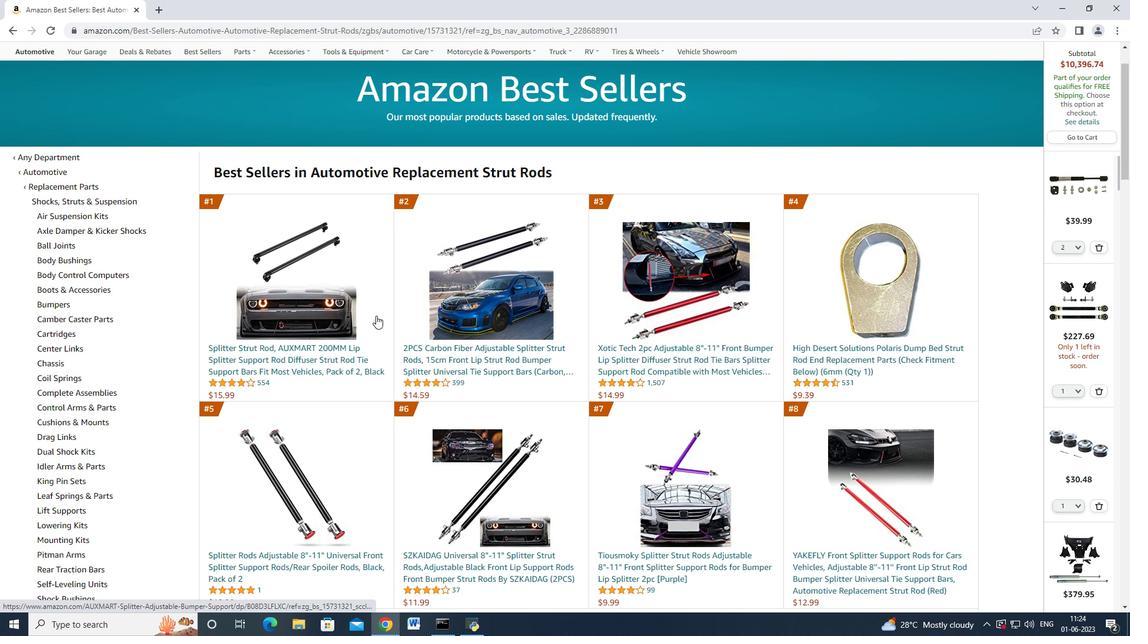 
Action: Mouse scrolled (378, 315) with delta (0, 0)
Screenshot: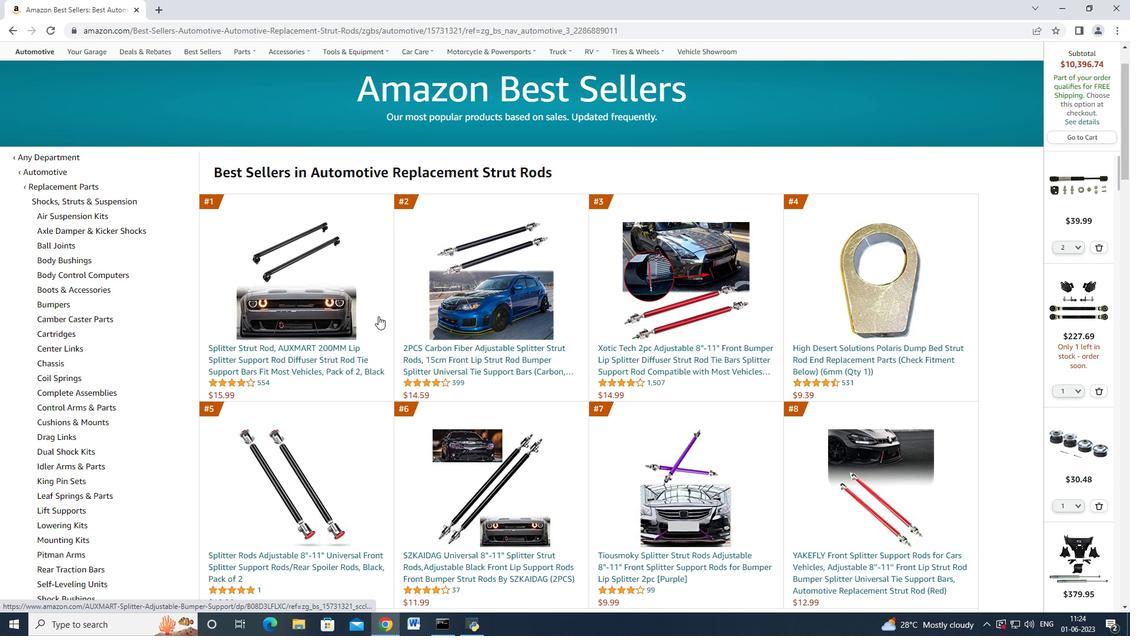 
Action: Mouse scrolled (378, 315) with delta (0, 0)
Screenshot: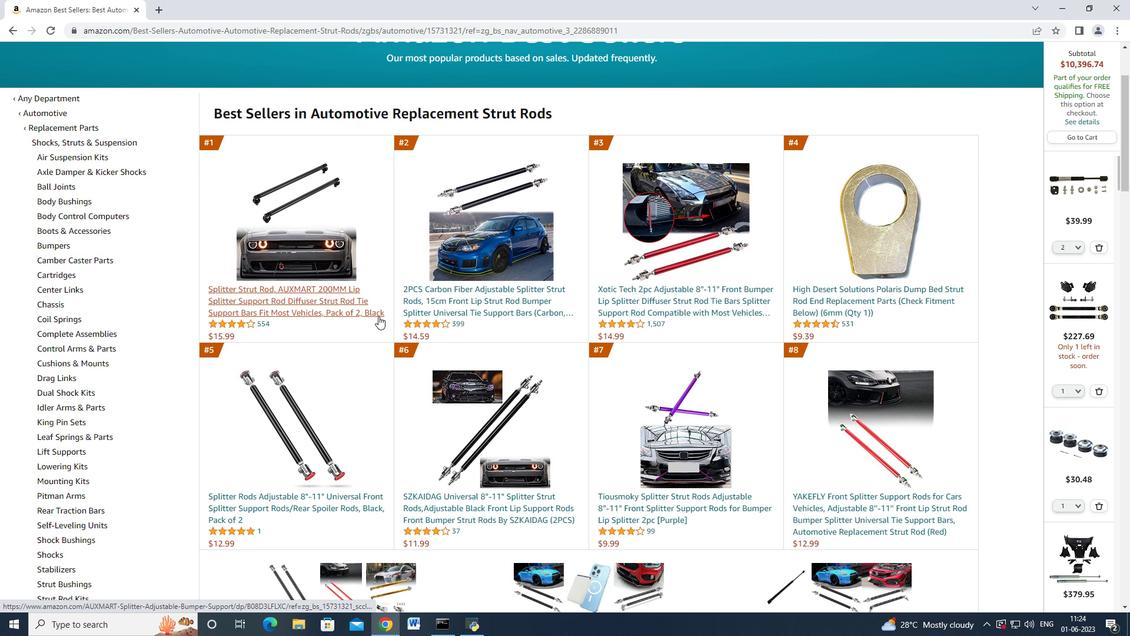 
Action: Mouse moved to (312, 246)
Screenshot: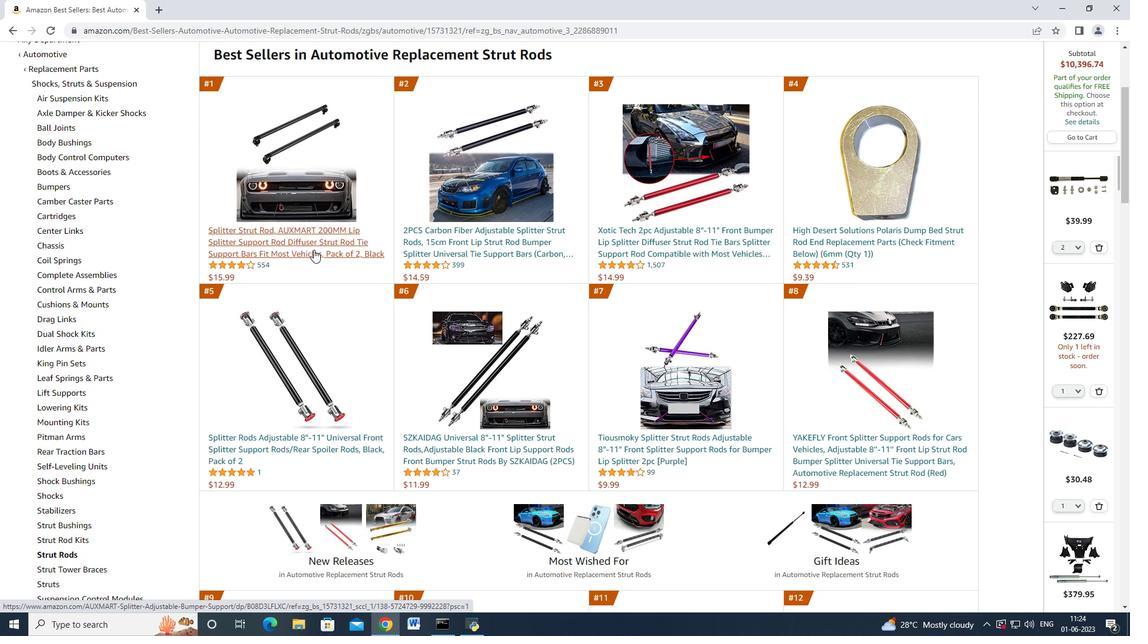 
Action: Mouse pressed left at (312, 246)
Screenshot: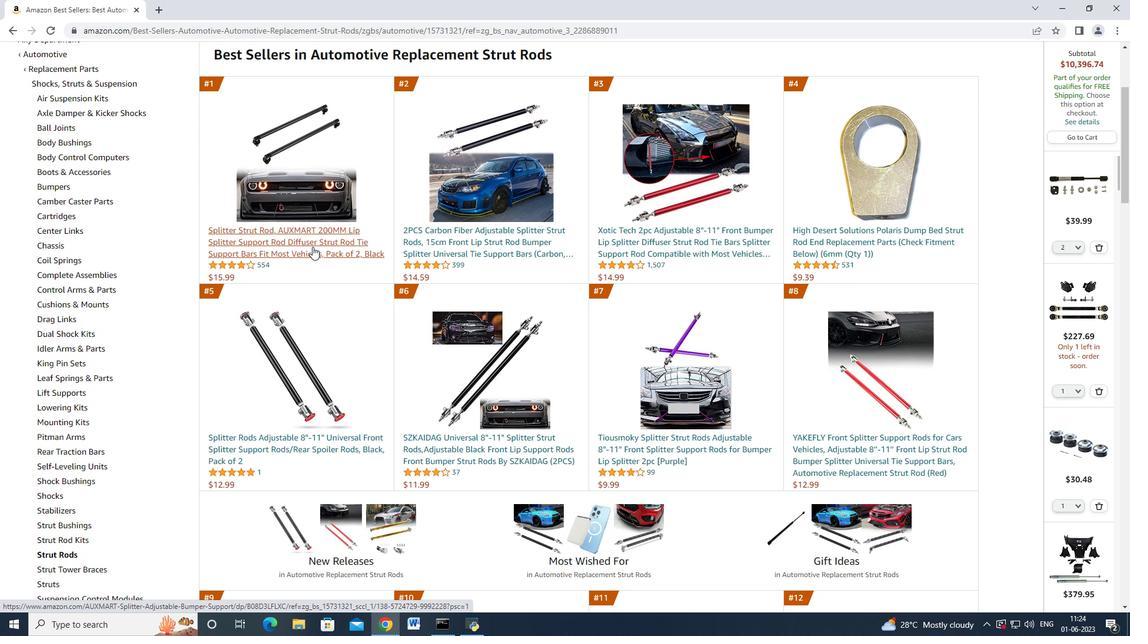 
Action: Mouse moved to (15, 31)
Screenshot: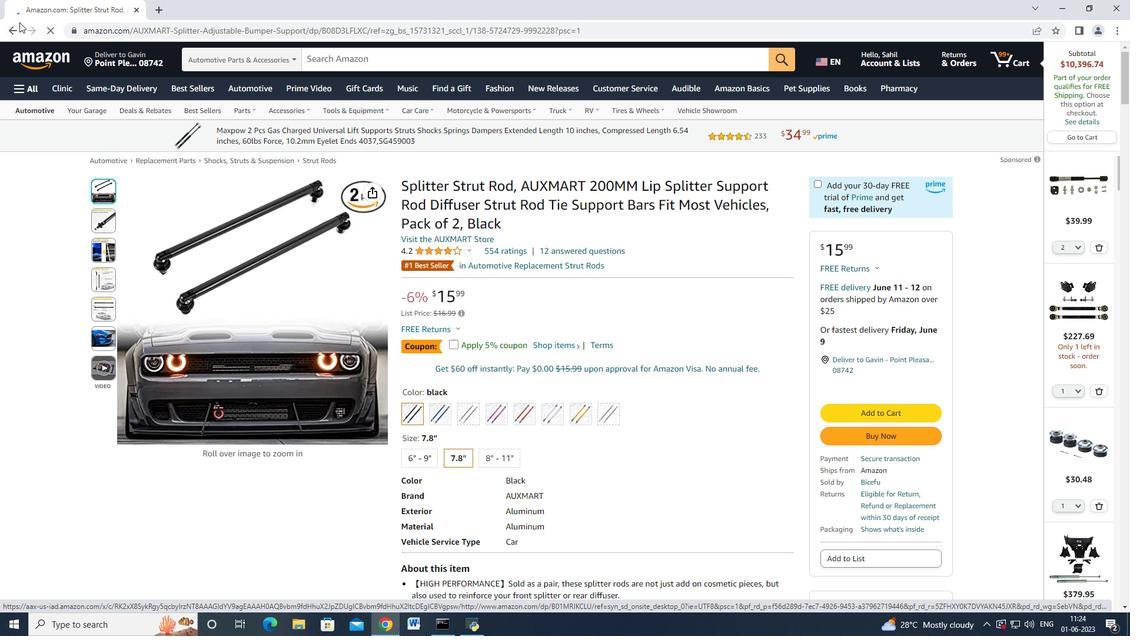 
Action: Mouse pressed left at (15, 31)
Screenshot: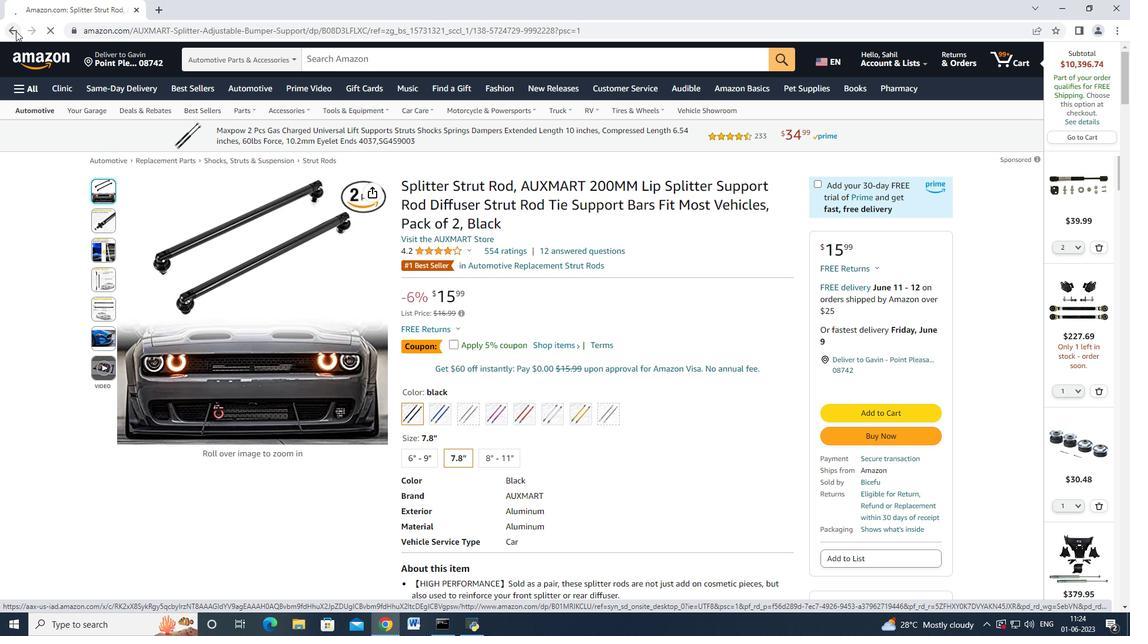
Action: Mouse moved to (481, 250)
Screenshot: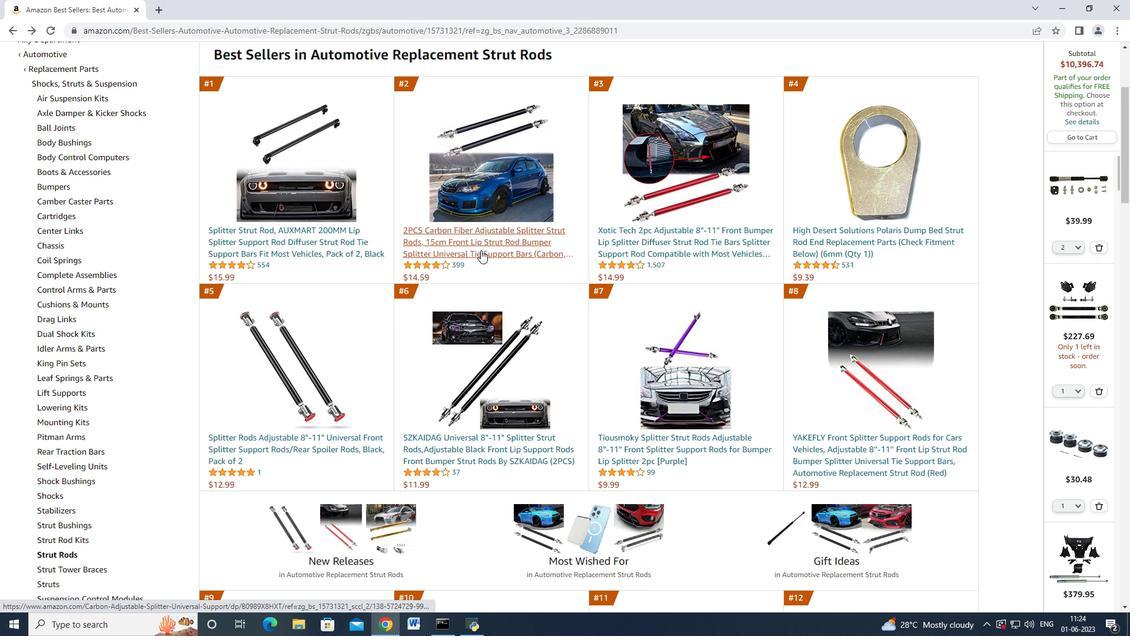 
Action: Mouse pressed left at (481, 250)
Screenshot: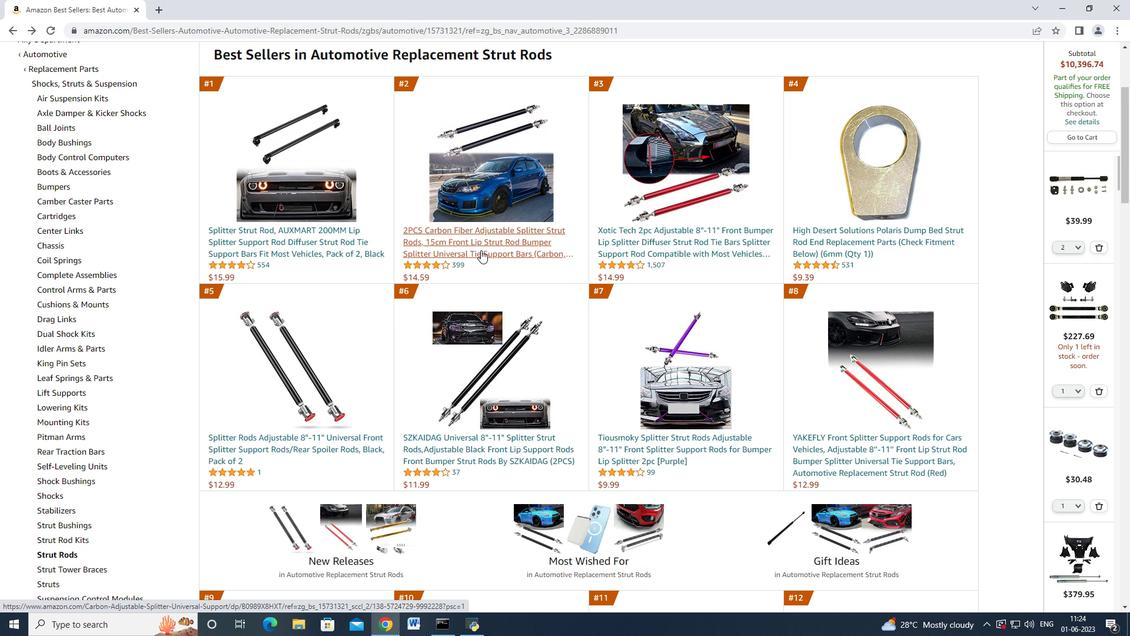 
Action: Mouse moved to (836, 439)
Screenshot: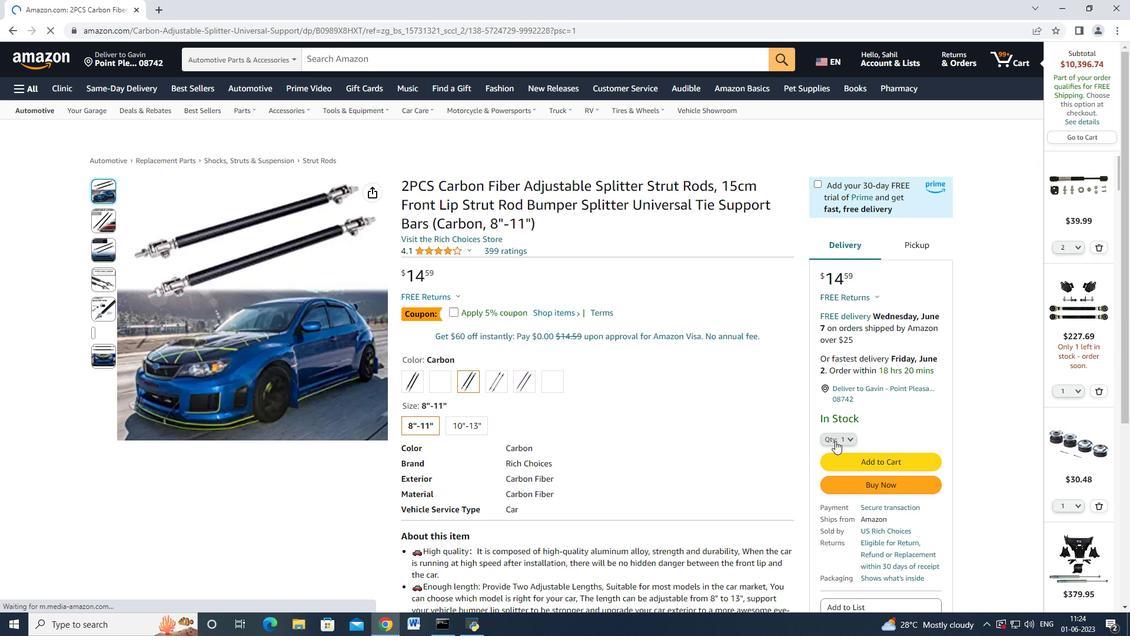 
Action: Mouse pressed left at (836, 439)
Screenshot: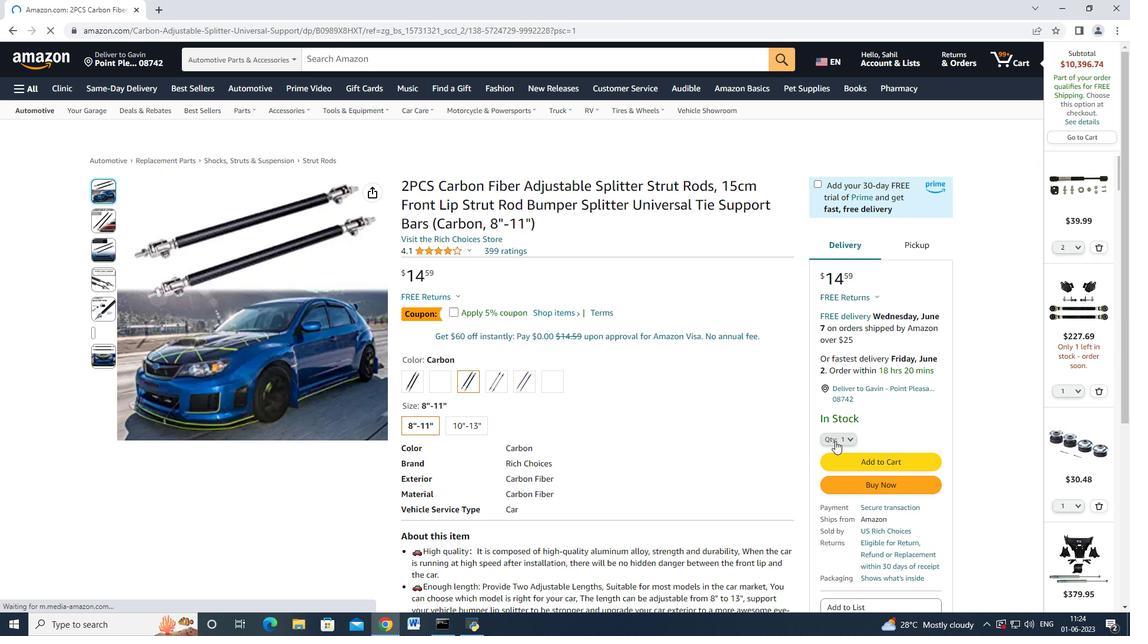 
Action: Mouse moved to (839, 98)
Screenshot: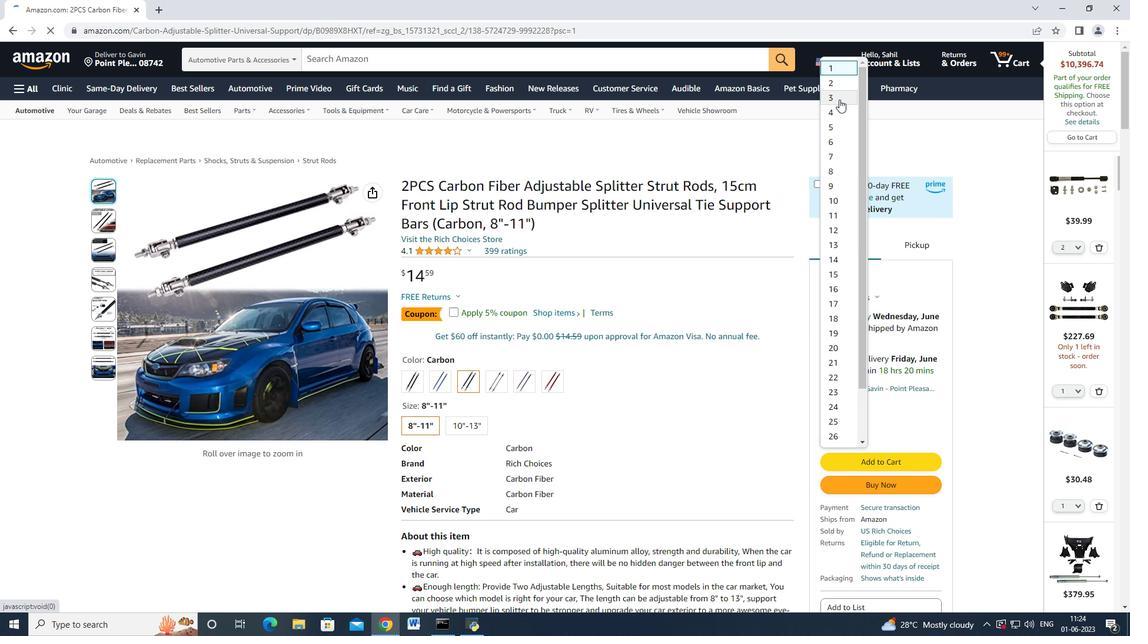 
Action: Mouse pressed left at (839, 98)
Screenshot: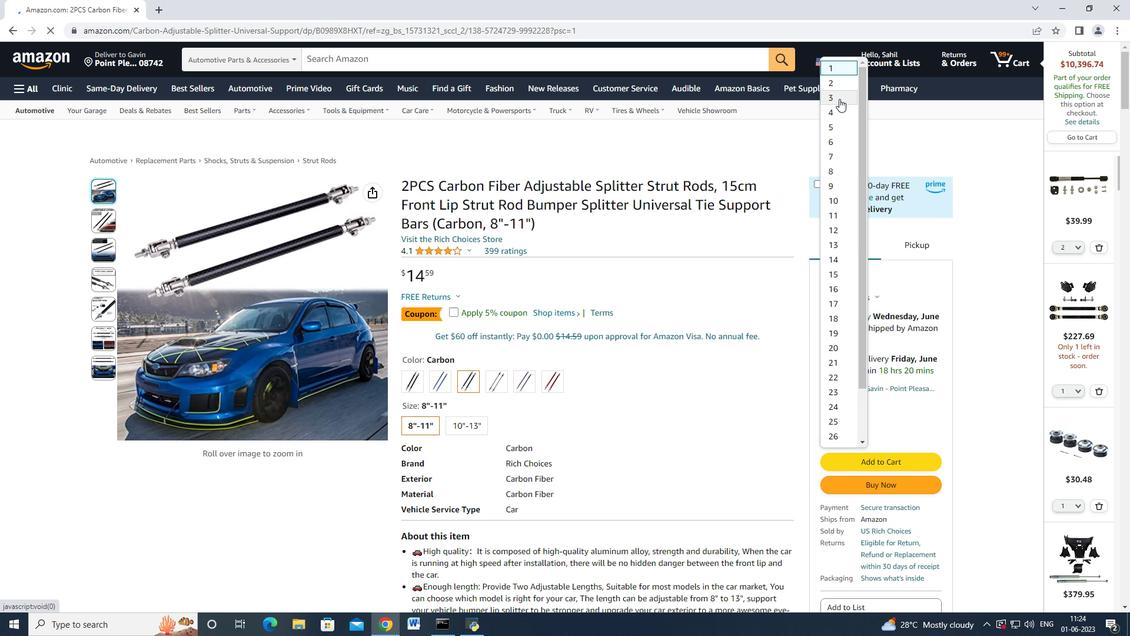 
Action: Mouse moved to (862, 482)
Screenshot: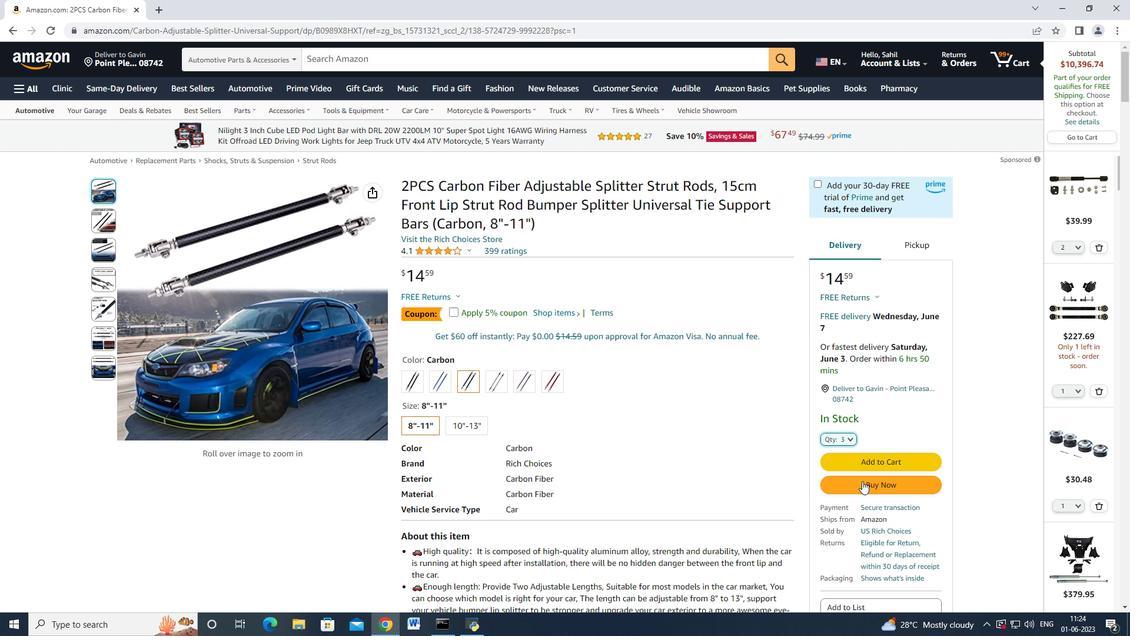
Action: Mouse pressed left at (862, 482)
Screenshot: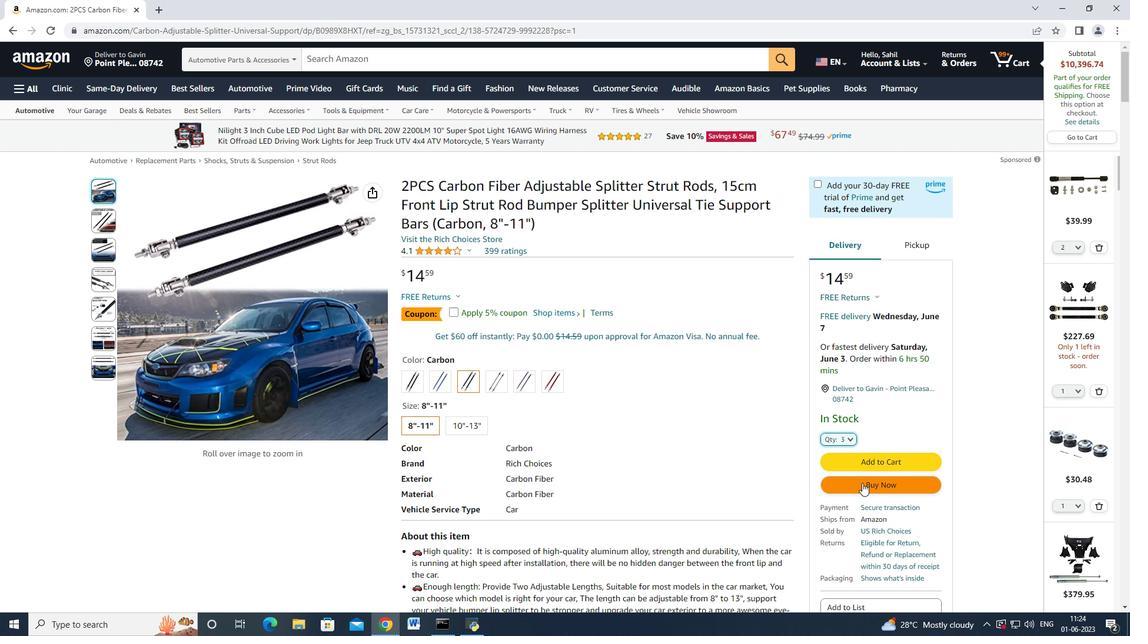 
Action: Mouse moved to (533, 291)
Screenshot: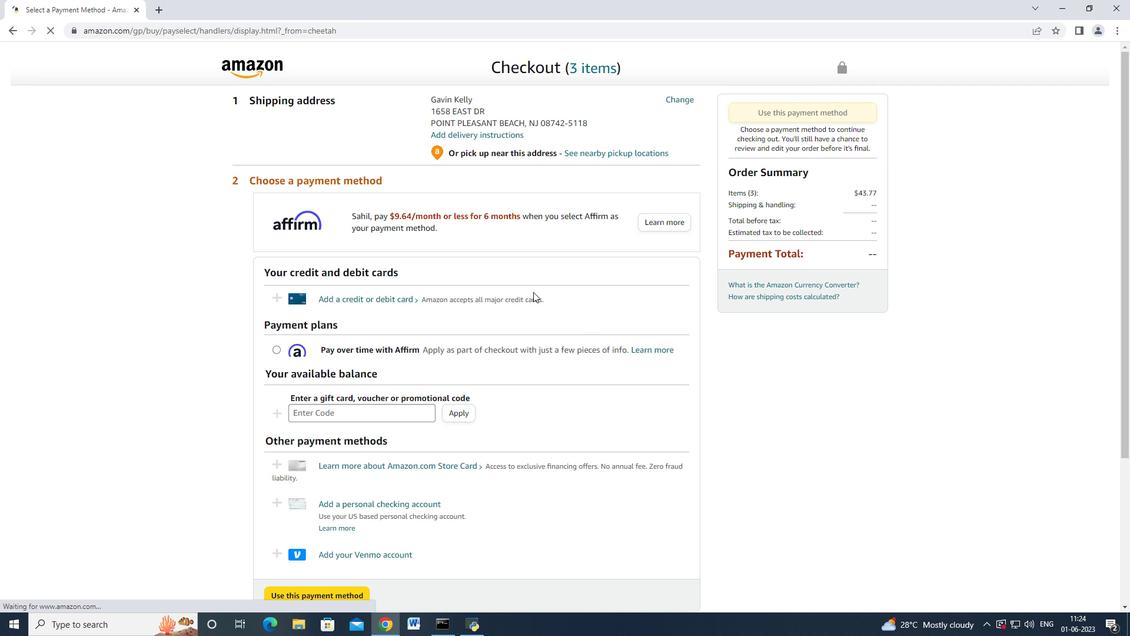 
Action: Mouse scrolled (533, 290) with delta (0, 0)
Screenshot: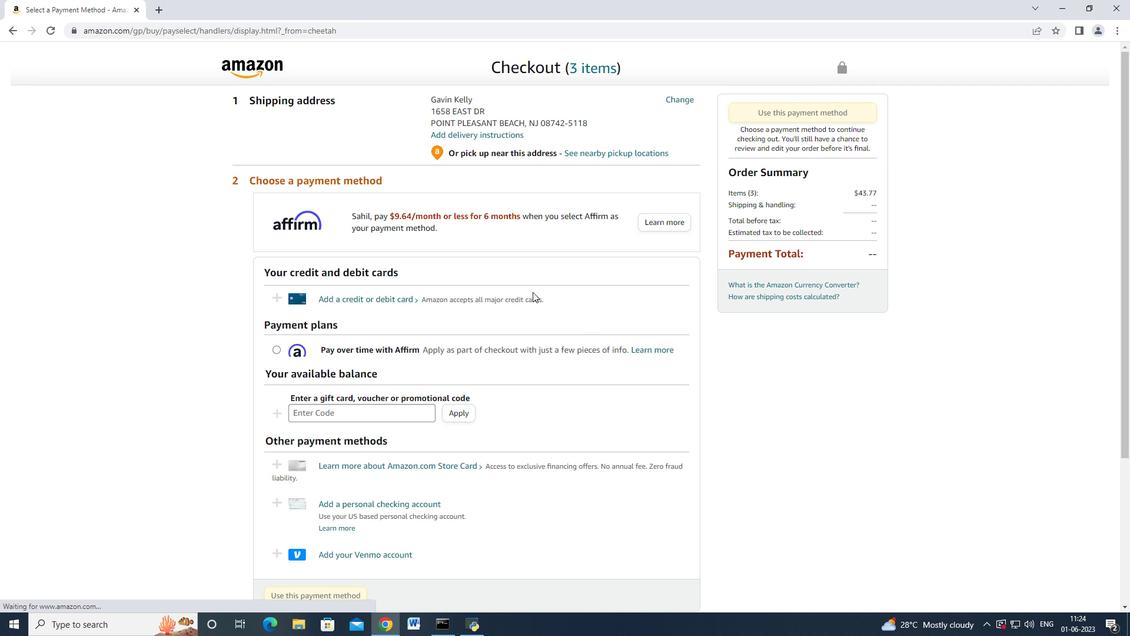 
Action: Mouse moved to (533, 291)
Screenshot: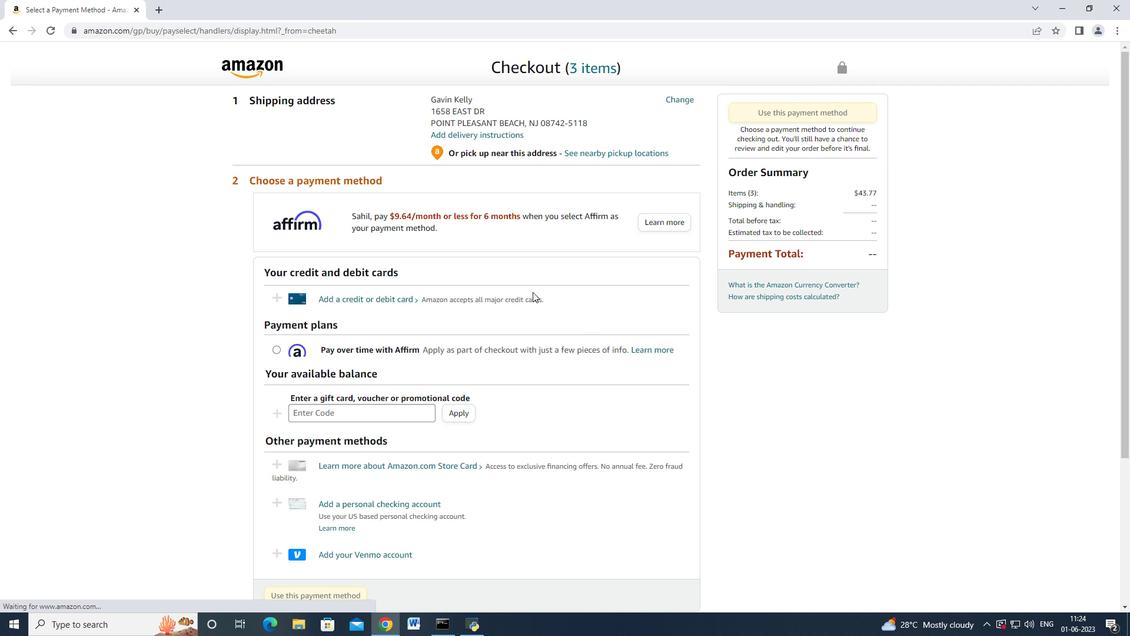 
Action: Mouse scrolled (533, 290) with delta (0, 0)
Screenshot: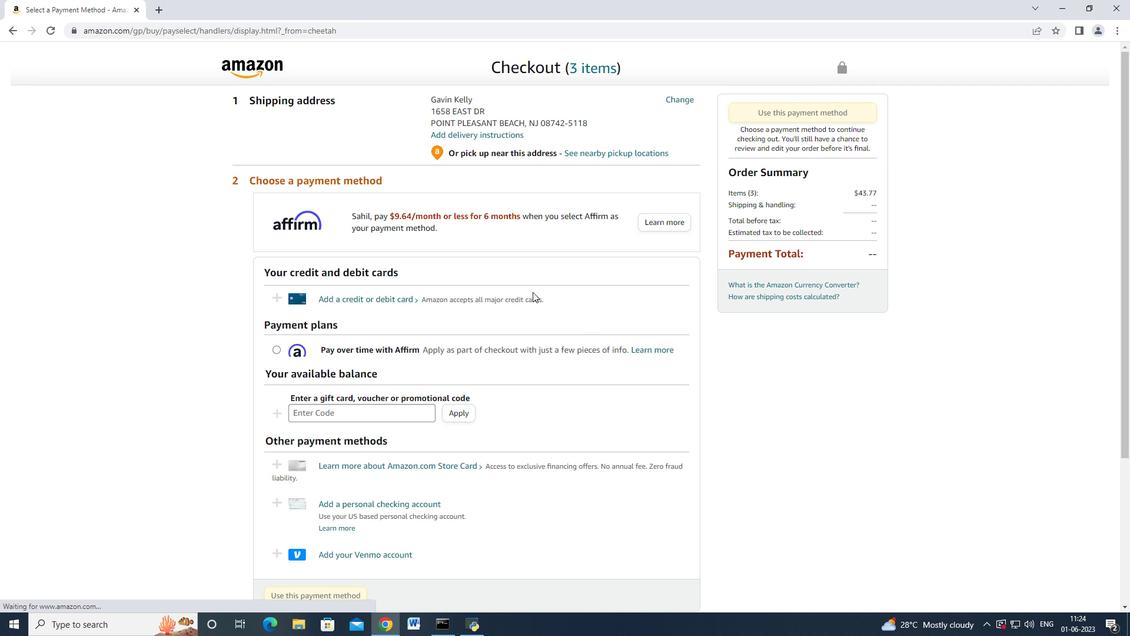 
Action: Mouse scrolled (533, 290) with delta (0, 0)
Screenshot: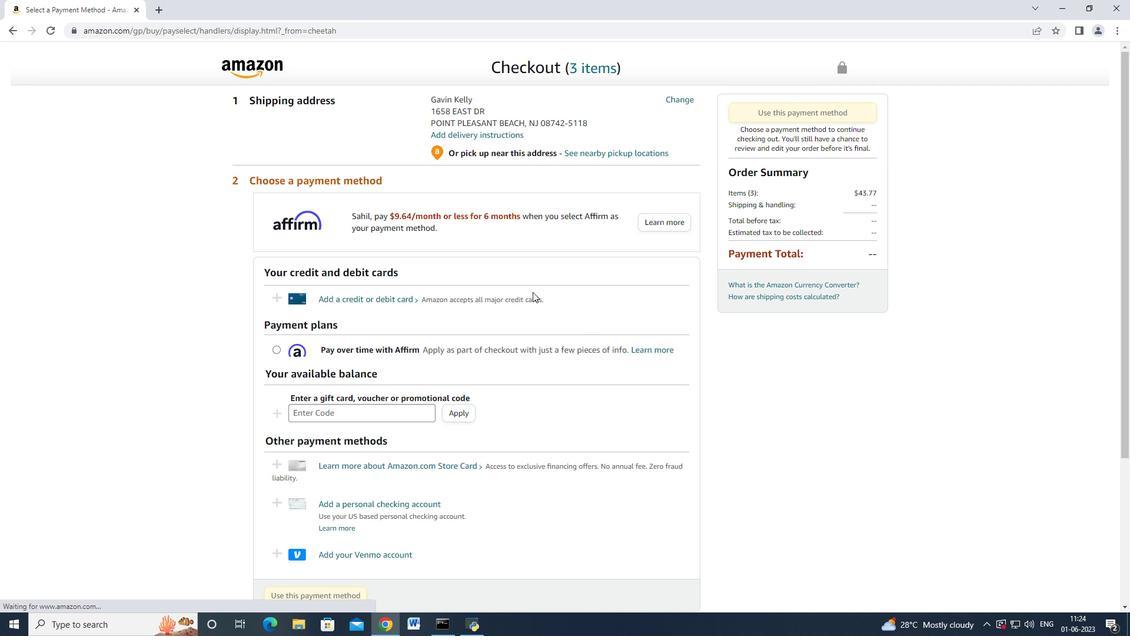
Action: Mouse moved to (533, 291)
Screenshot: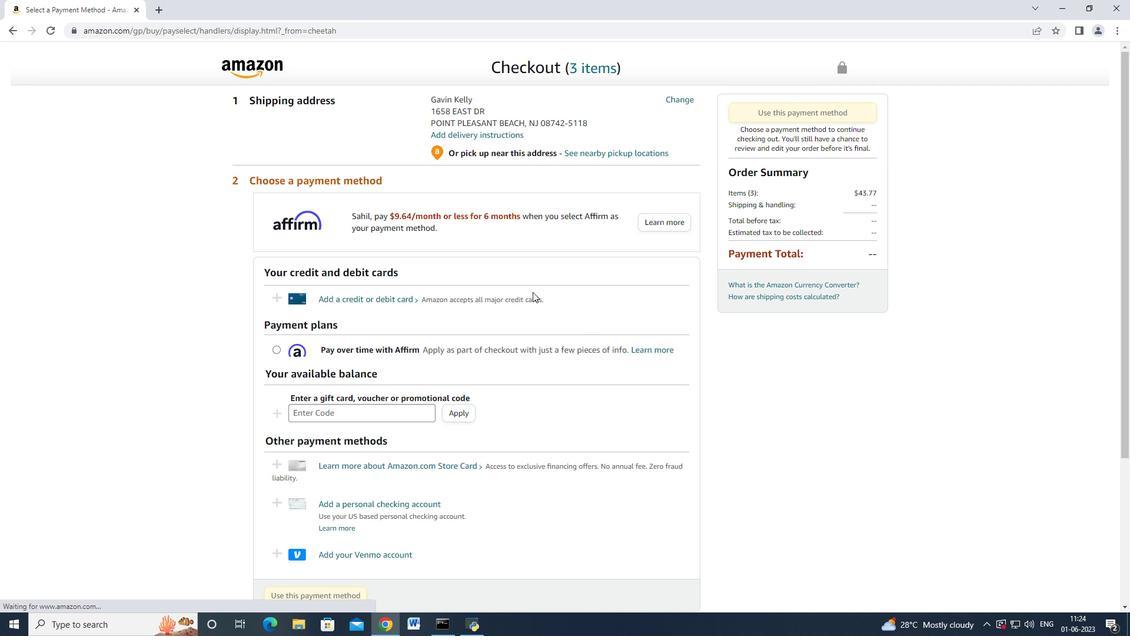 
Action: Mouse scrolled (533, 290) with delta (0, 0)
Screenshot: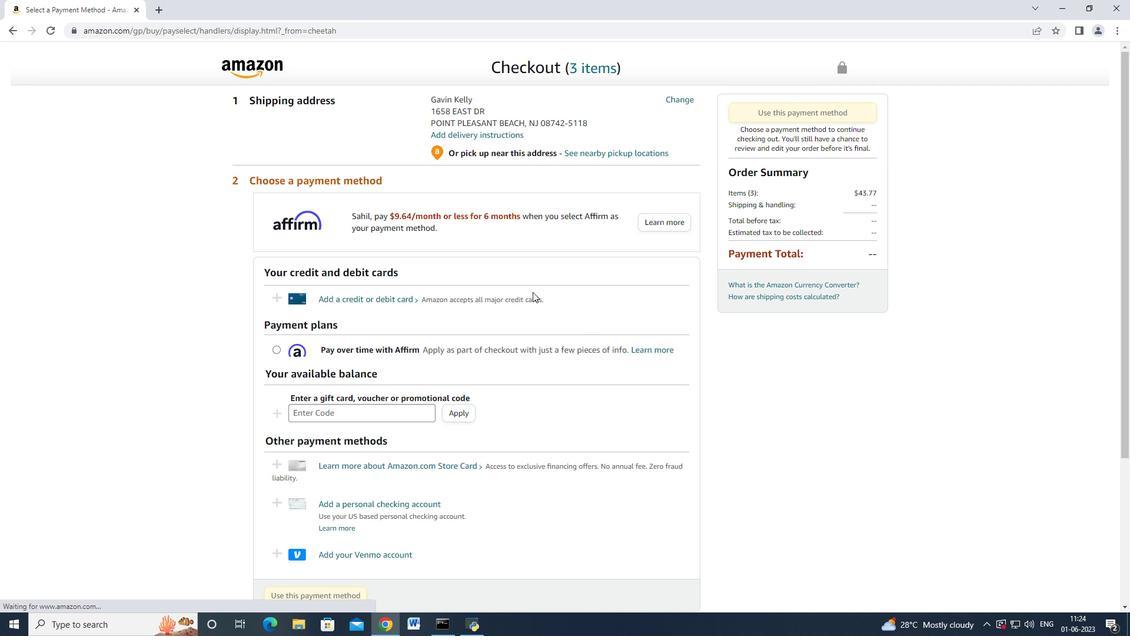 
Action: Mouse scrolled (533, 290) with delta (0, 0)
Screenshot: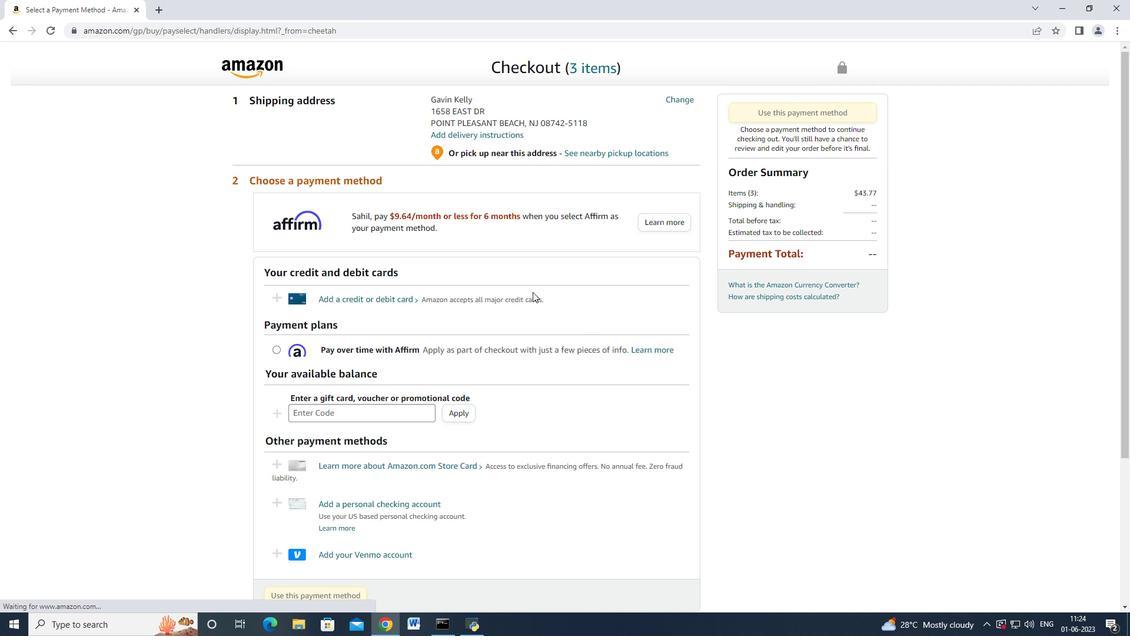 
Action: Mouse moved to (533, 291)
Screenshot: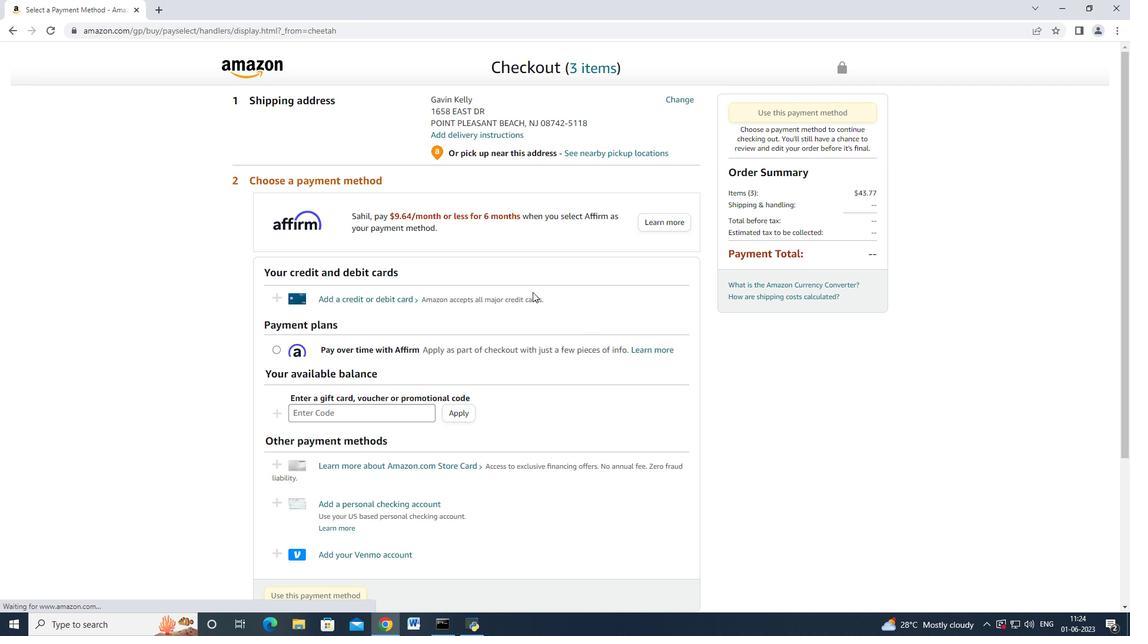 
Action: Mouse scrolled (533, 290) with delta (0, 0)
Screenshot: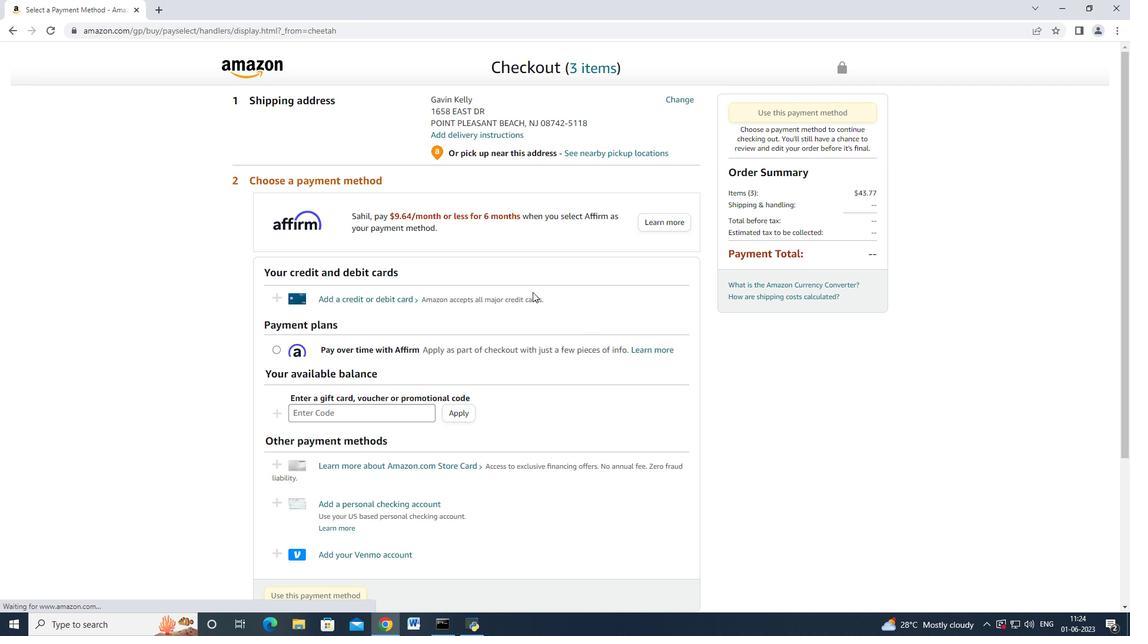 
Action: Mouse moved to (532, 291)
Screenshot: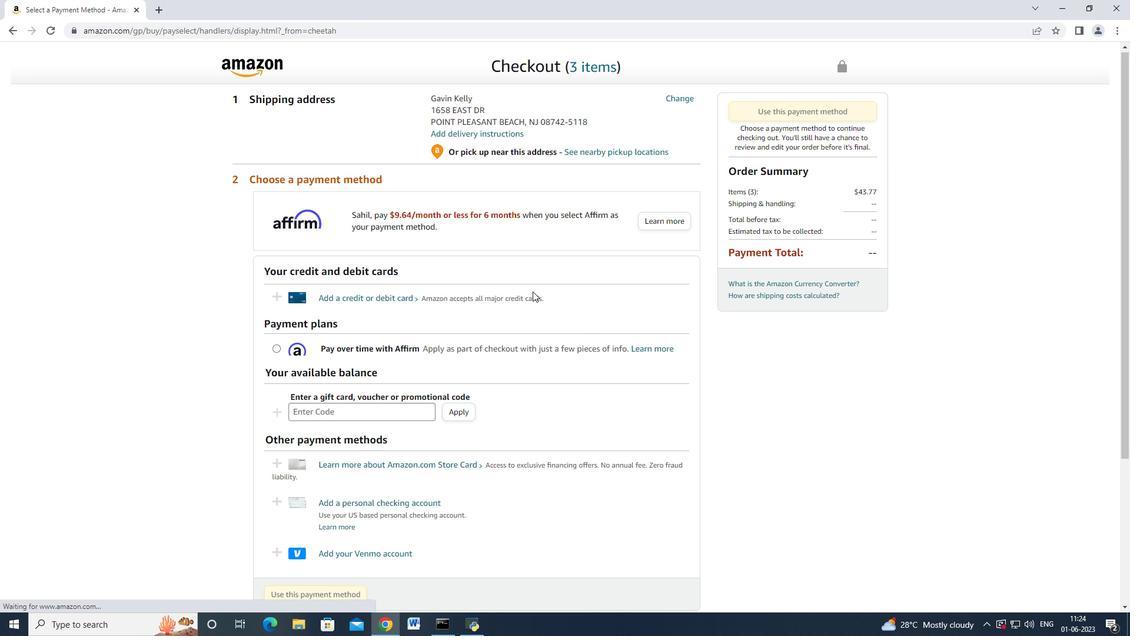 
Action: Mouse scrolled (532, 290) with delta (0, 0)
Screenshot: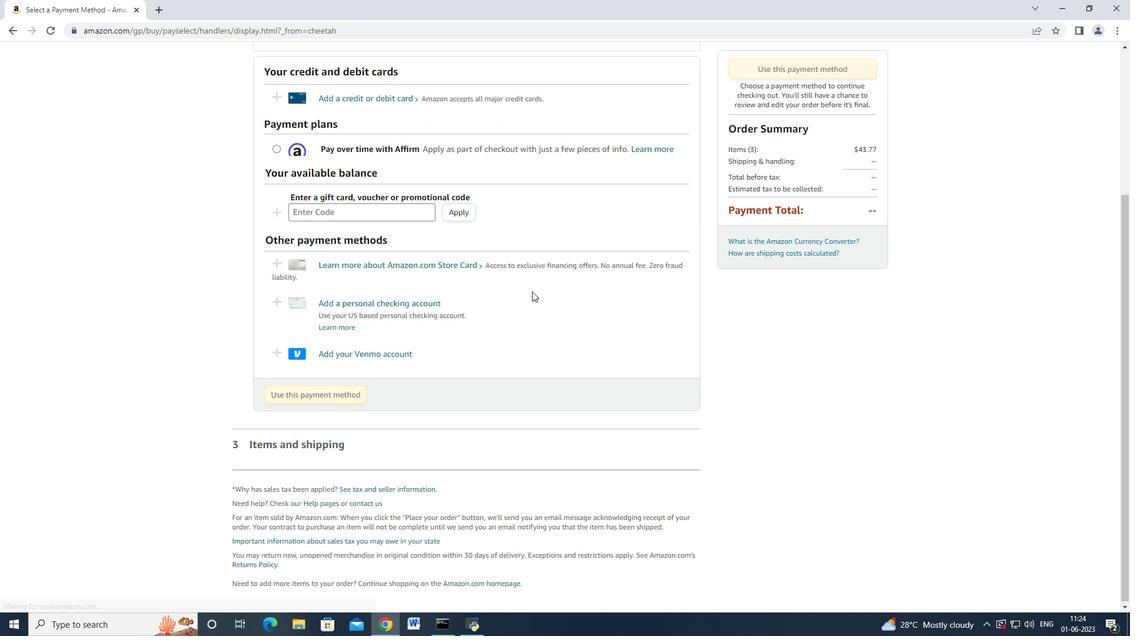 
Action: Mouse scrolled (532, 290) with delta (0, 0)
Screenshot: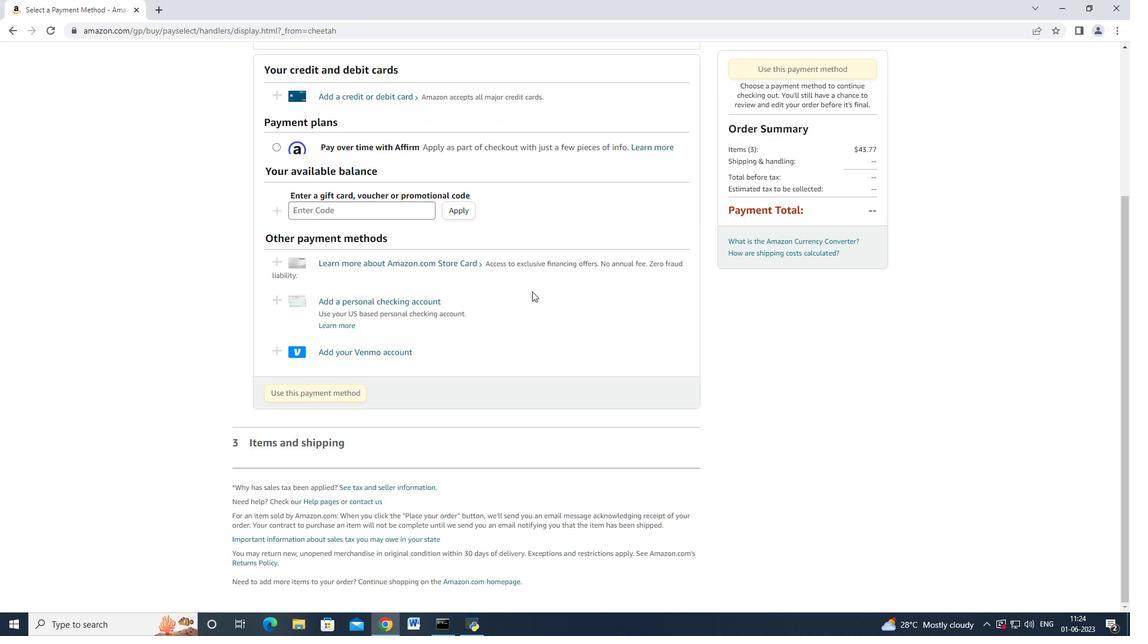
Action: Mouse scrolled (532, 290) with delta (0, 0)
Screenshot: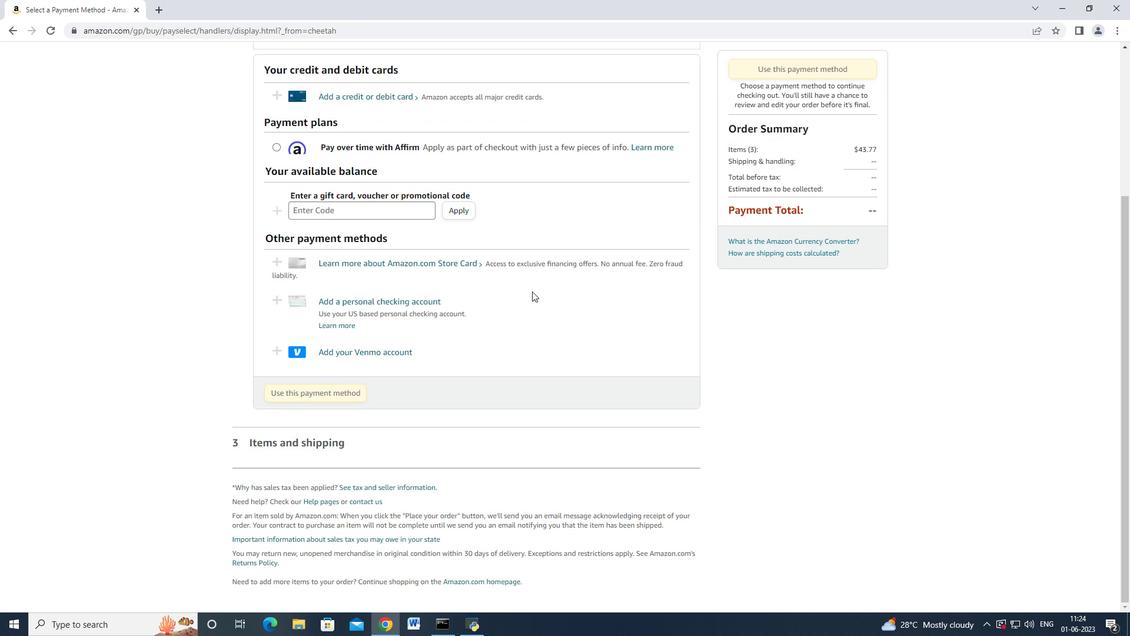 
Action: Mouse scrolled (532, 290) with delta (0, 0)
Screenshot: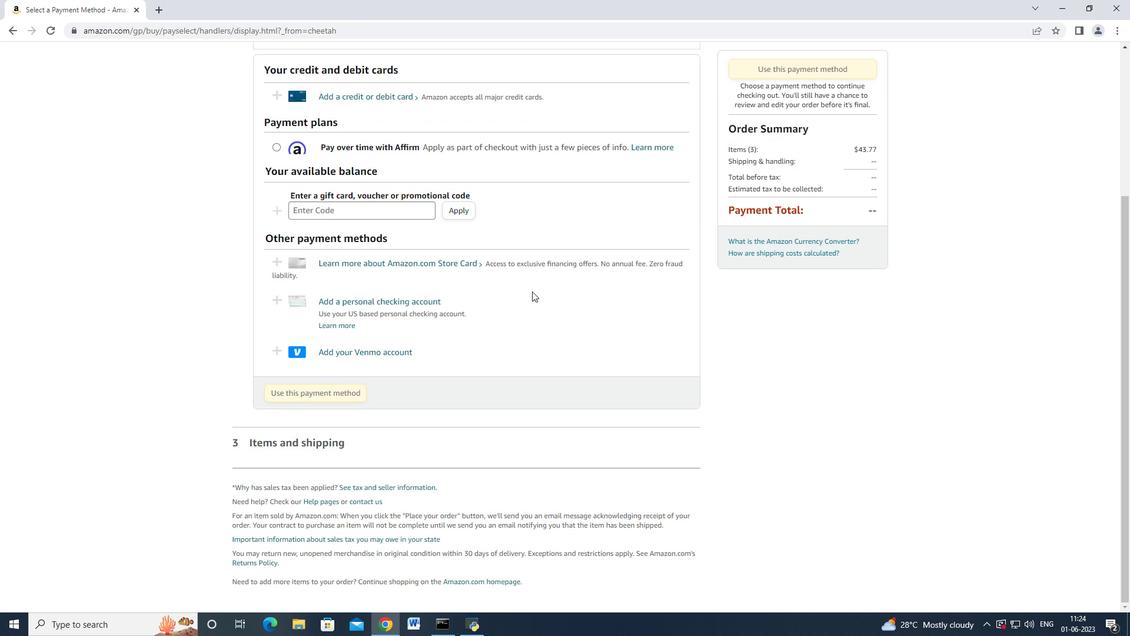 
Action: Mouse scrolled (532, 290) with delta (0, 0)
Screenshot: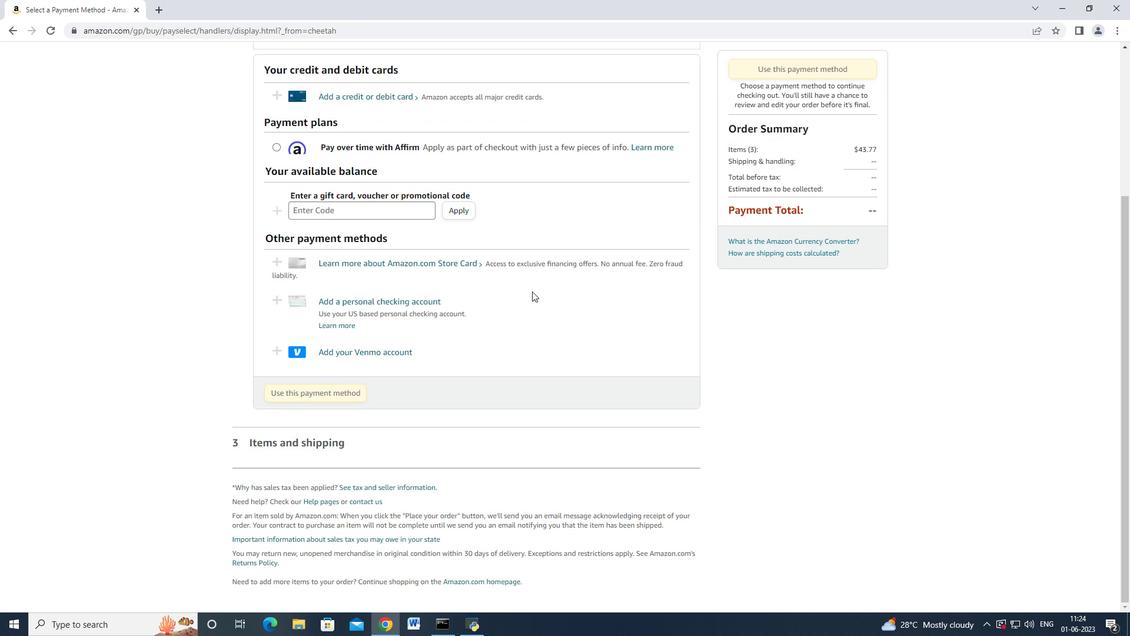 
Action: Mouse scrolled (532, 290) with delta (0, 0)
Screenshot: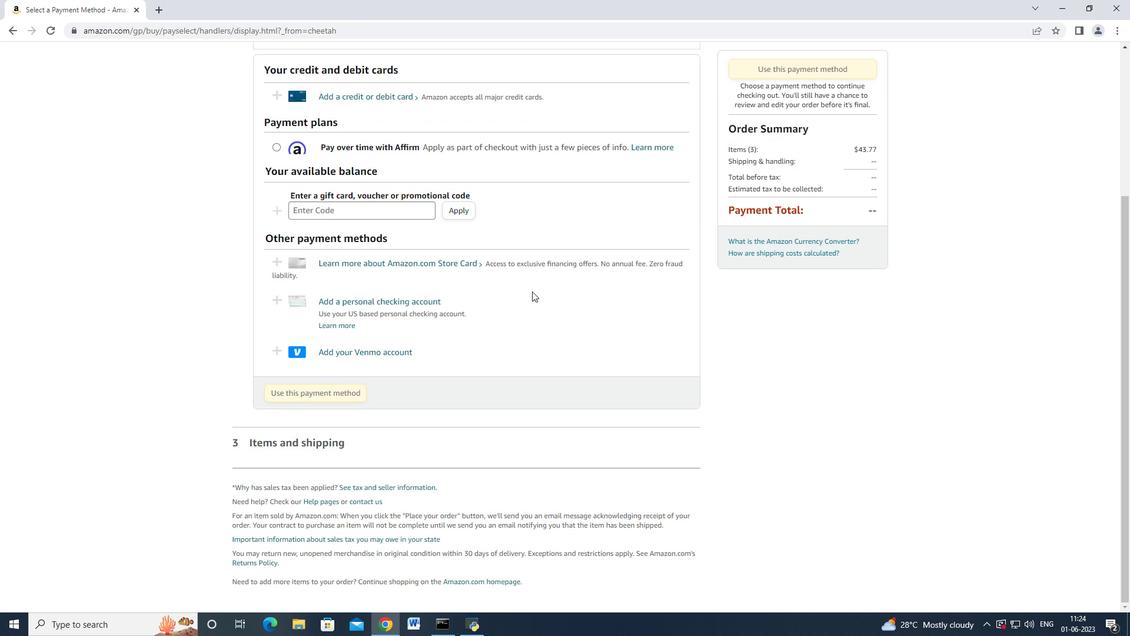 
Action: Mouse scrolled (532, 290) with delta (0, 0)
Screenshot: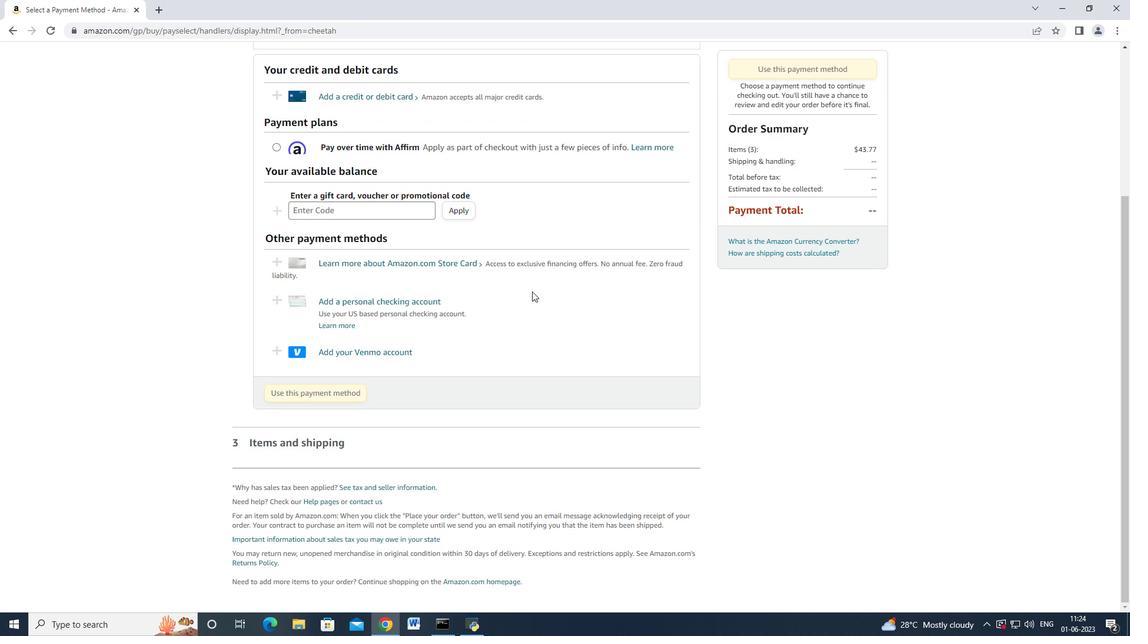 
Action: Mouse scrolled (532, 292) with delta (0, 0)
Screenshot: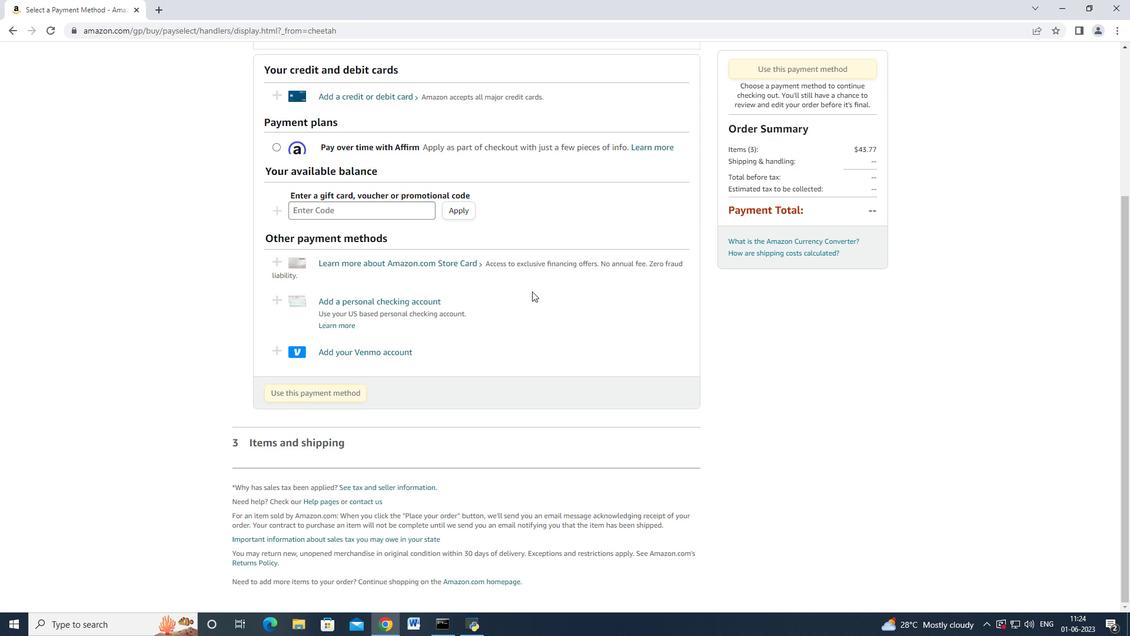
Action: Mouse scrolled (532, 292) with delta (0, 0)
Screenshot: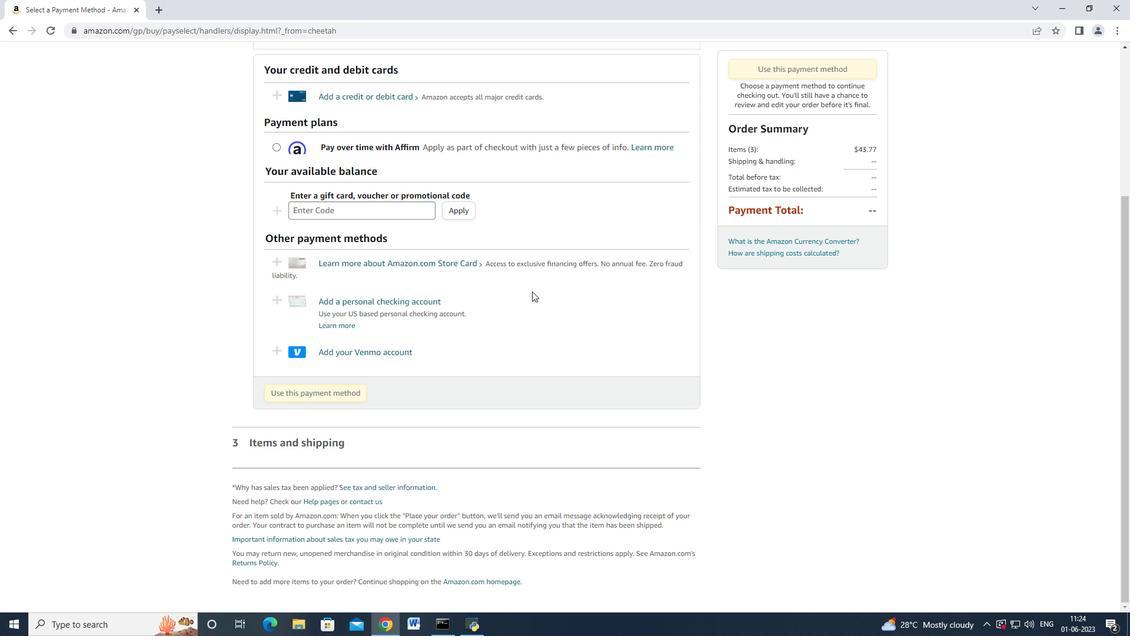 
Action: Mouse scrolled (532, 292) with delta (0, 0)
Screenshot: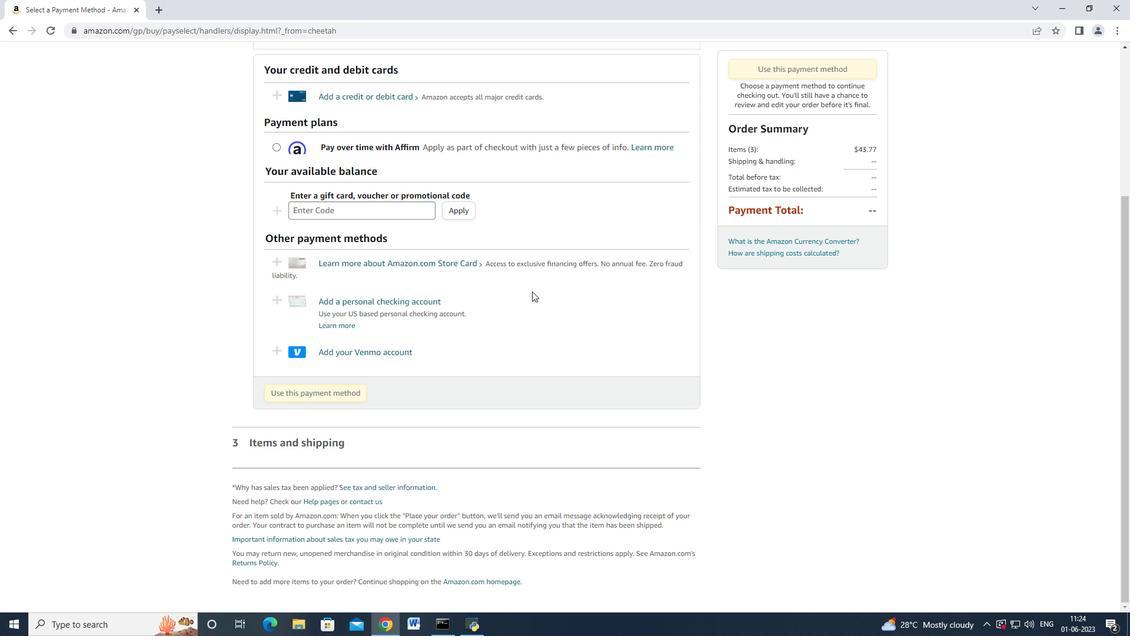 
Action: Mouse scrolled (532, 292) with delta (0, 0)
Screenshot: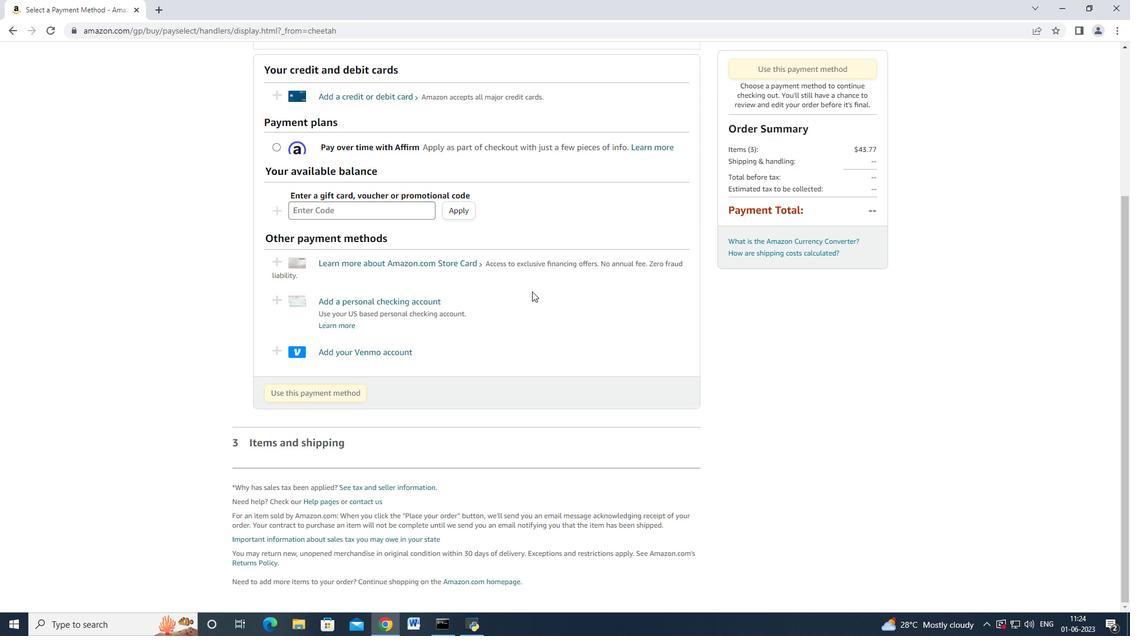 
Action: Mouse scrolled (532, 292) with delta (0, 0)
Screenshot: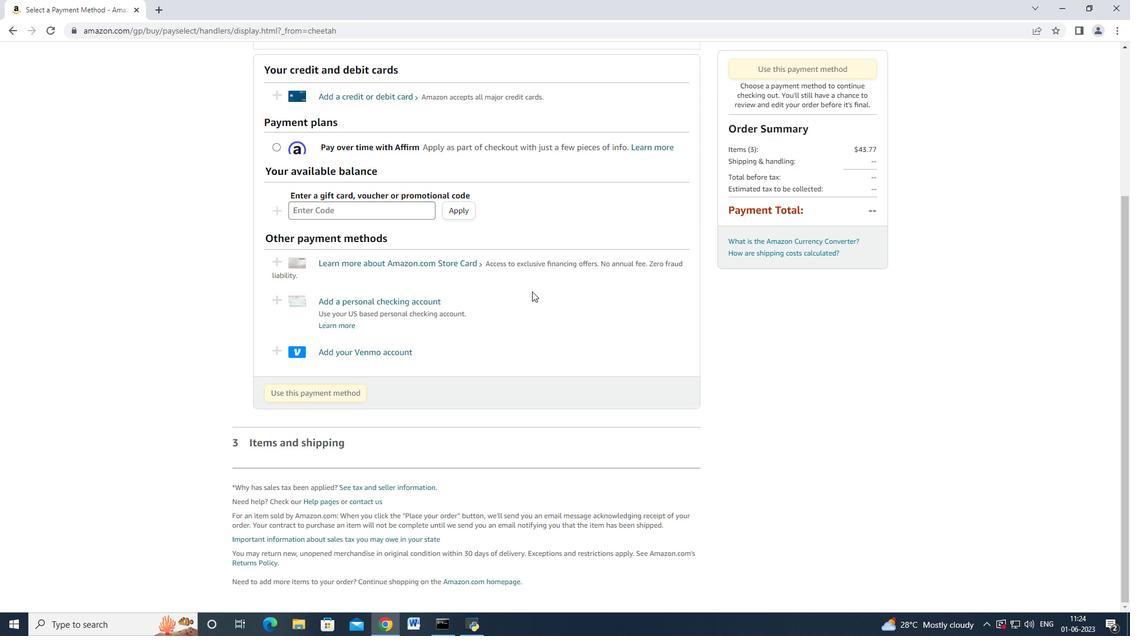 
Action: Mouse scrolled (532, 292) with delta (0, 0)
Screenshot: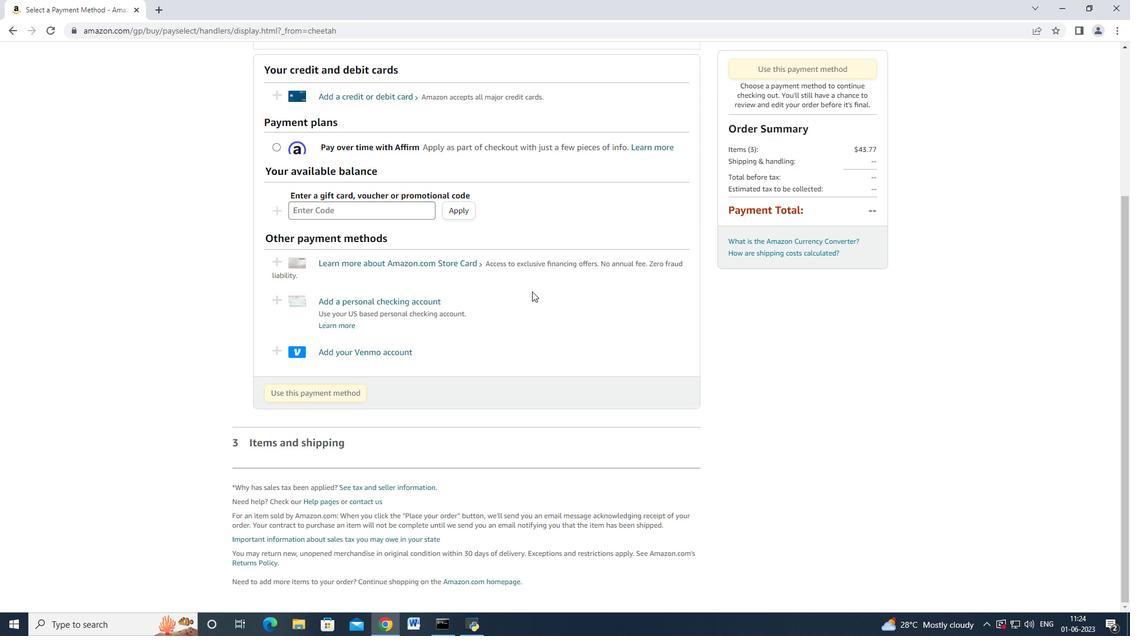 
Action: Mouse scrolled (532, 292) with delta (0, 0)
Screenshot: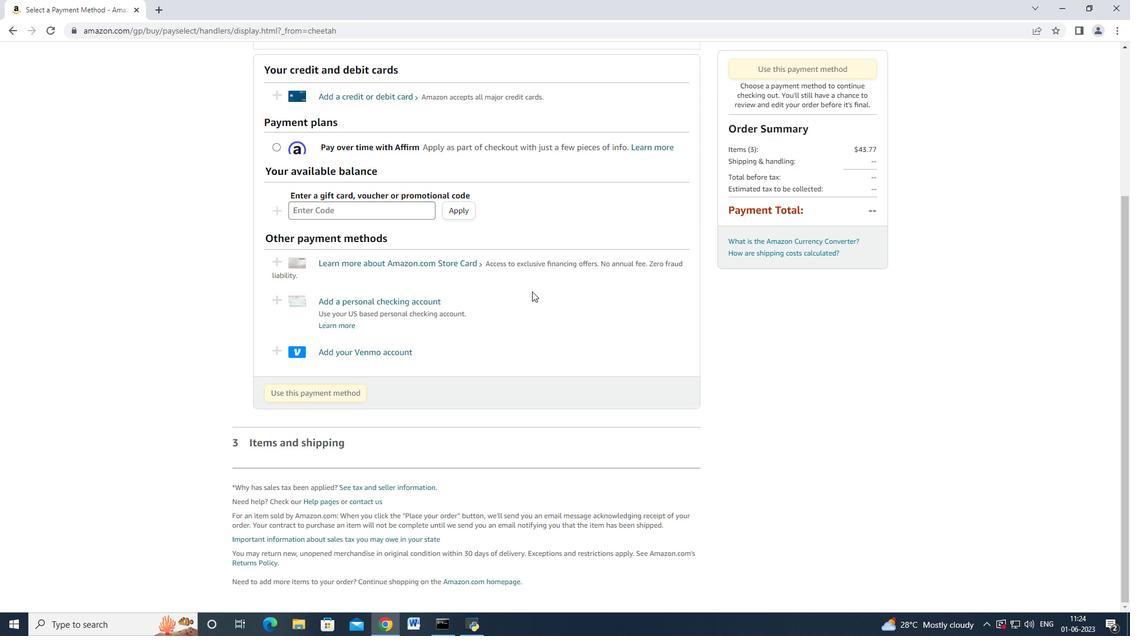 
Action: Mouse moved to (675, 102)
Screenshot: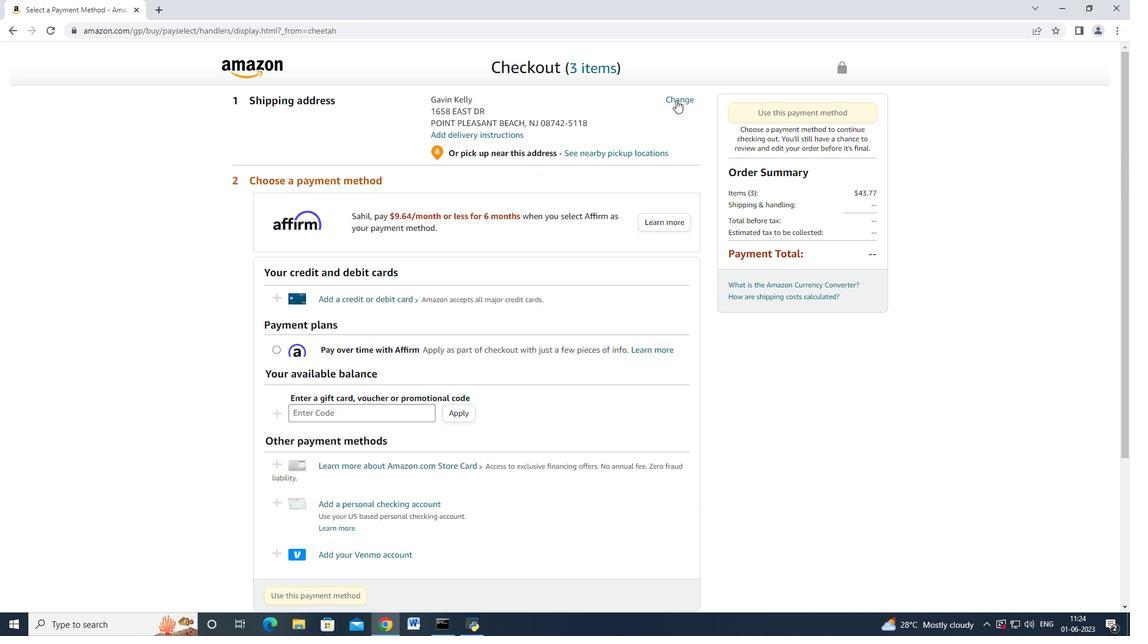 
Action: Mouse pressed left at (675, 102)
Screenshot: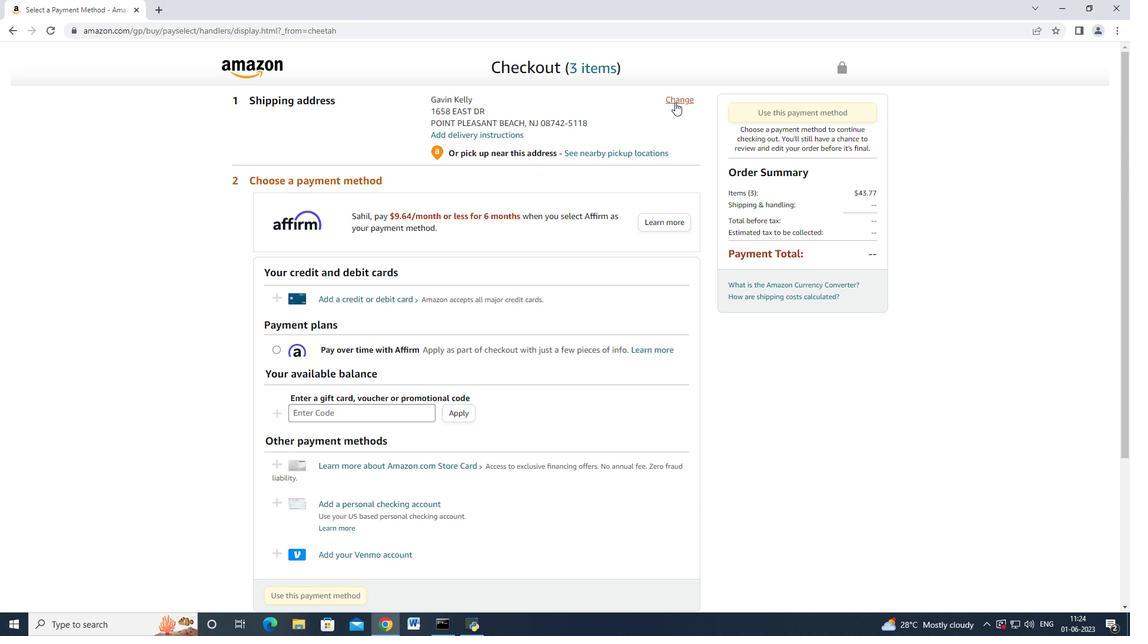 
Action: Mouse moved to (402, 312)
Screenshot: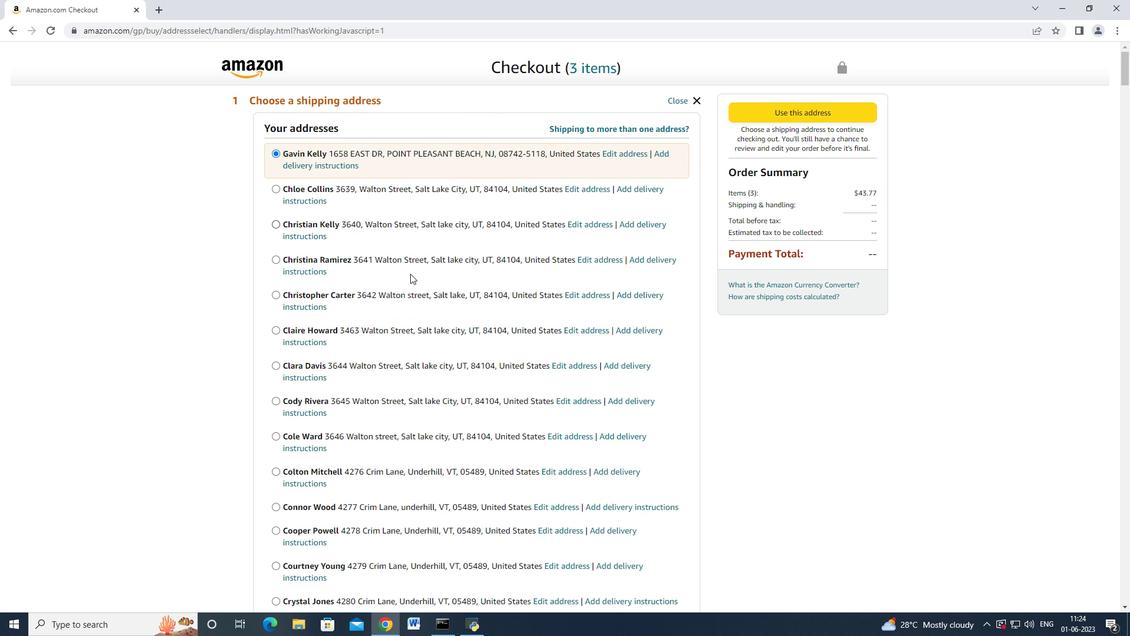 
Action: Mouse scrolled (402, 312) with delta (0, 0)
Screenshot: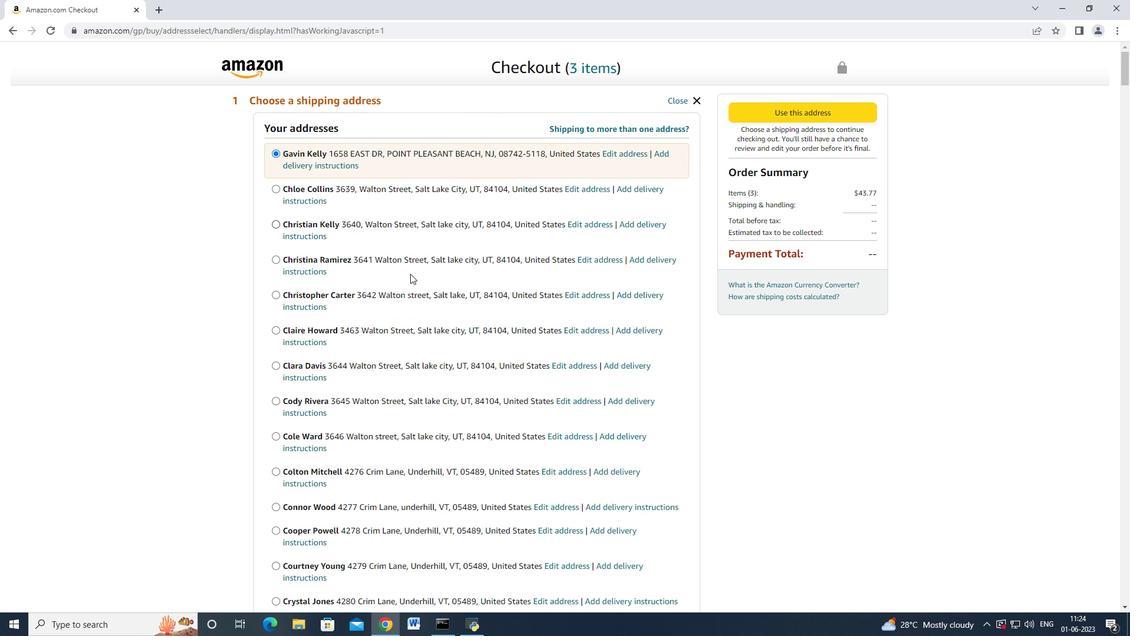 
Action: Mouse scrolled (402, 312) with delta (0, 0)
Screenshot: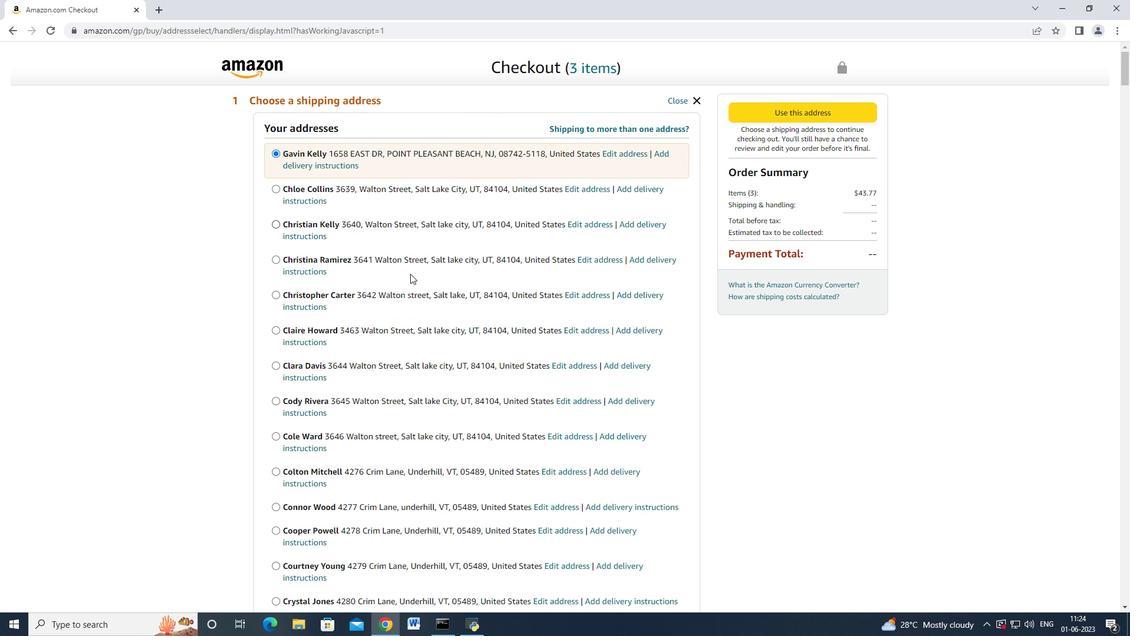
Action: Mouse scrolled (402, 312) with delta (0, 0)
Screenshot: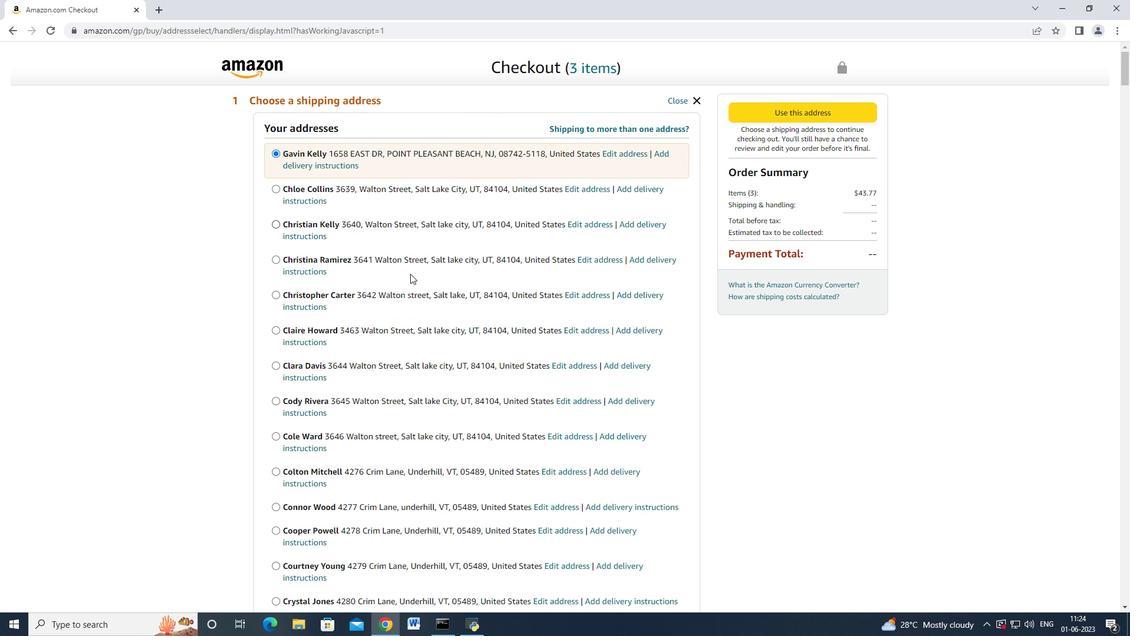 
Action: Mouse scrolled (402, 312) with delta (0, 0)
Screenshot: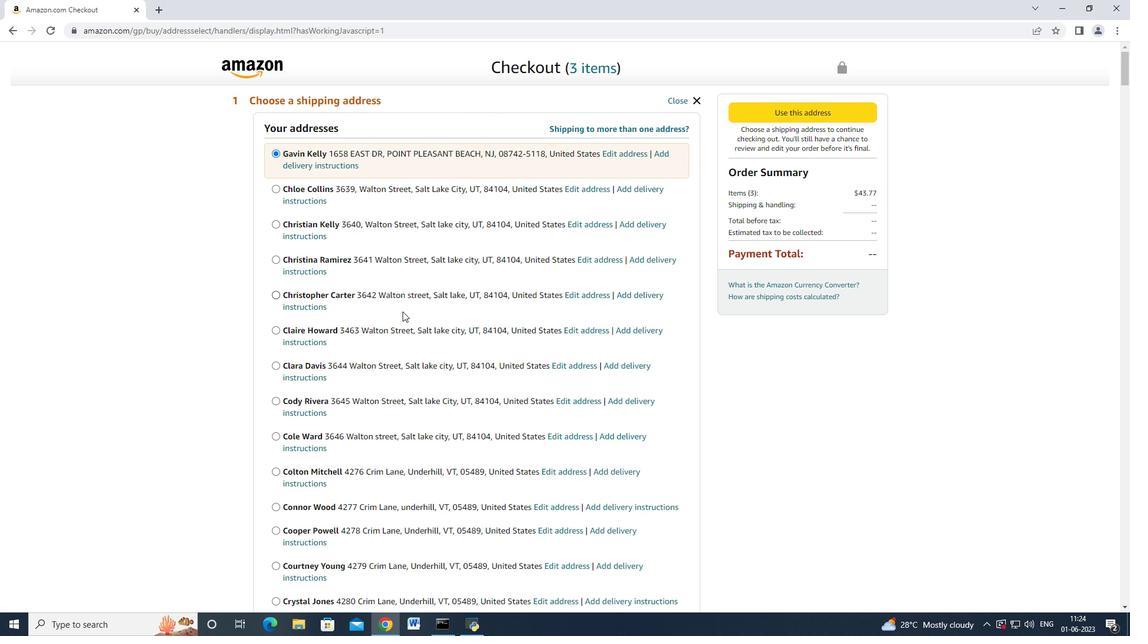 
Action: Mouse scrolled (402, 312) with delta (0, 0)
Screenshot: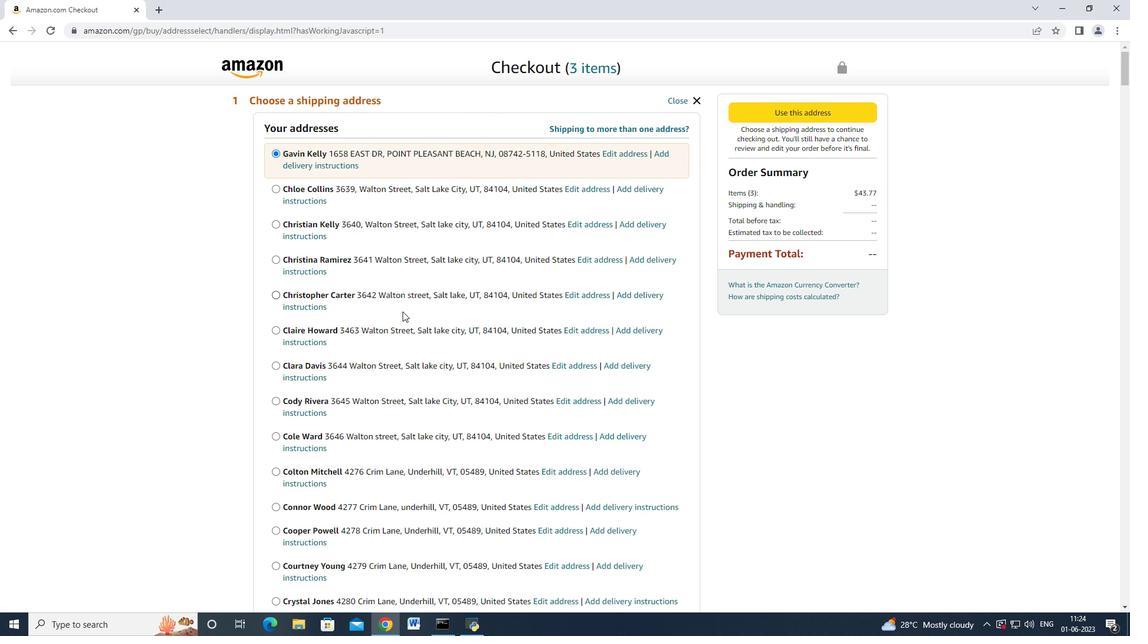 
Action: Mouse scrolled (402, 312) with delta (0, 0)
Screenshot: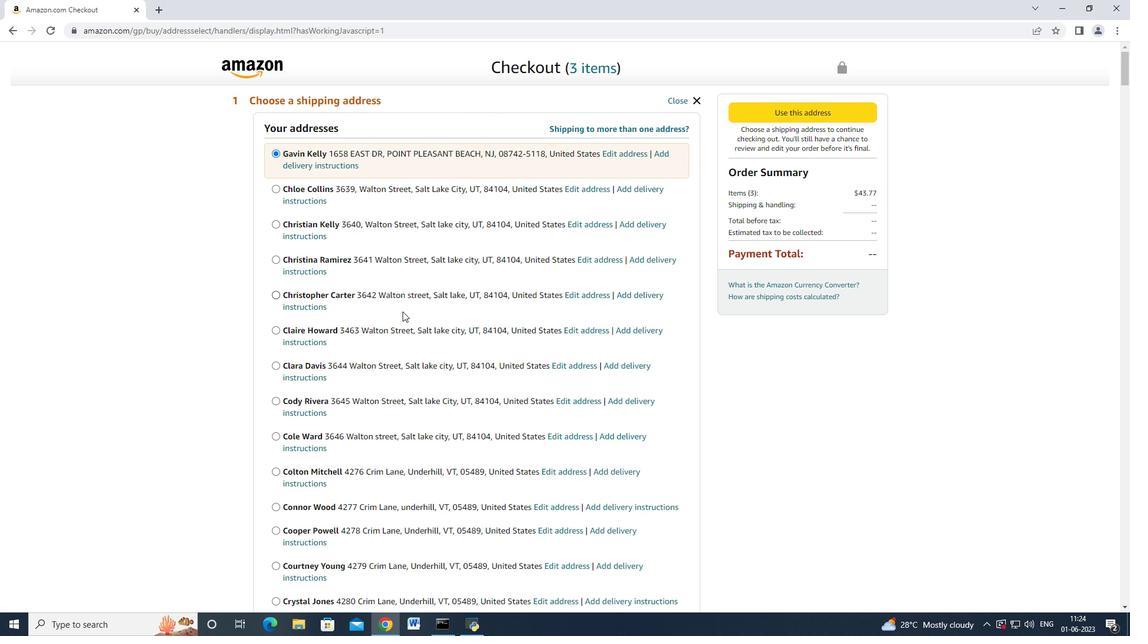 
Action: Mouse scrolled (402, 312) with delta (0, 0)
Screenshot: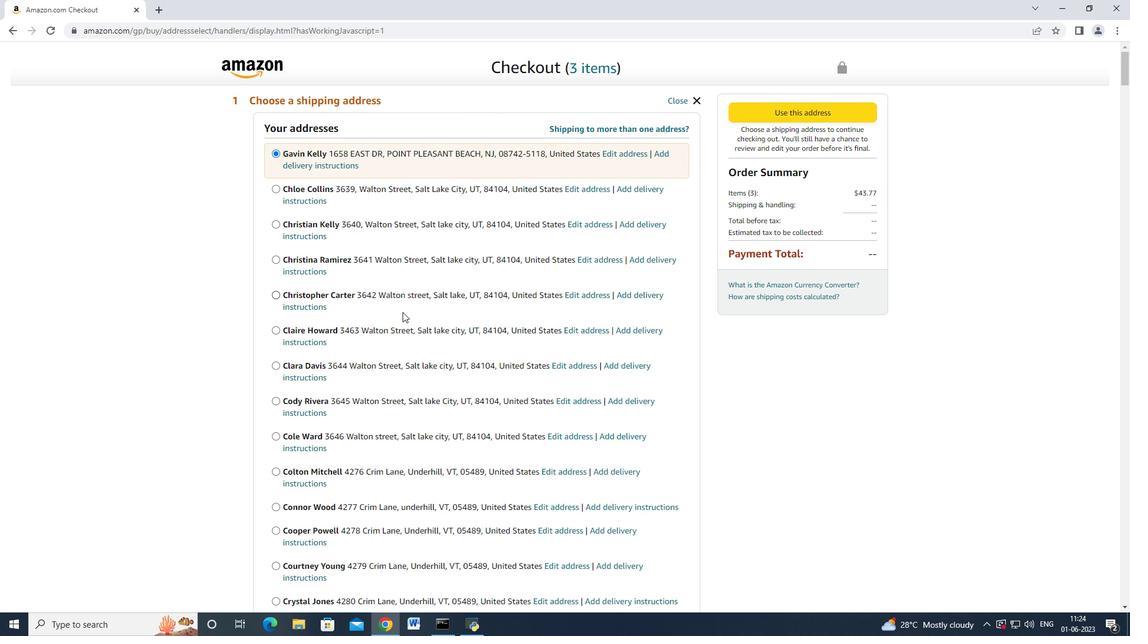 
Action: Mouse scrolled (402, 312) with delta (0, 0)
Screenshot: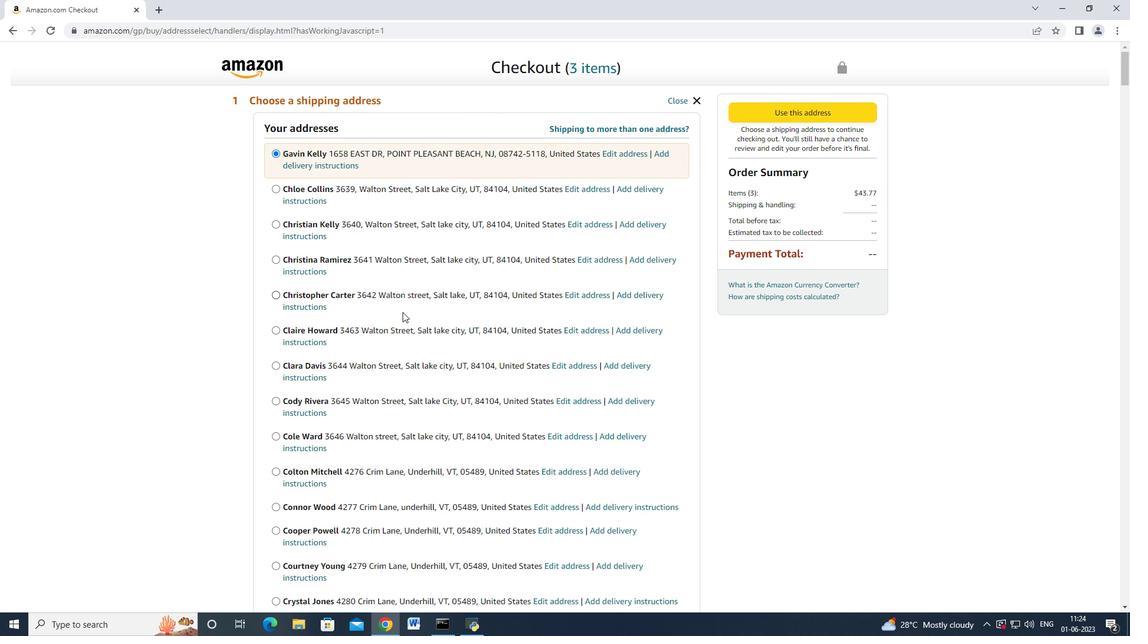 
Action: Mouse moved to (402, 308)
Screenshot: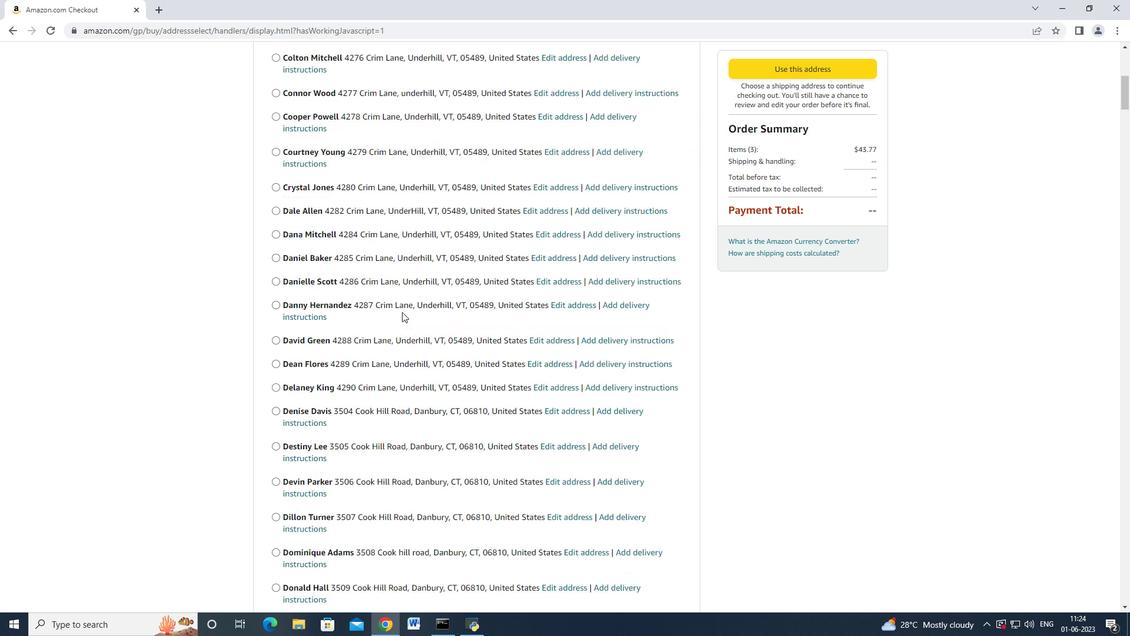 
Action: Mouse scrolled (402, 308) with delta (0, 0)
Screenshot: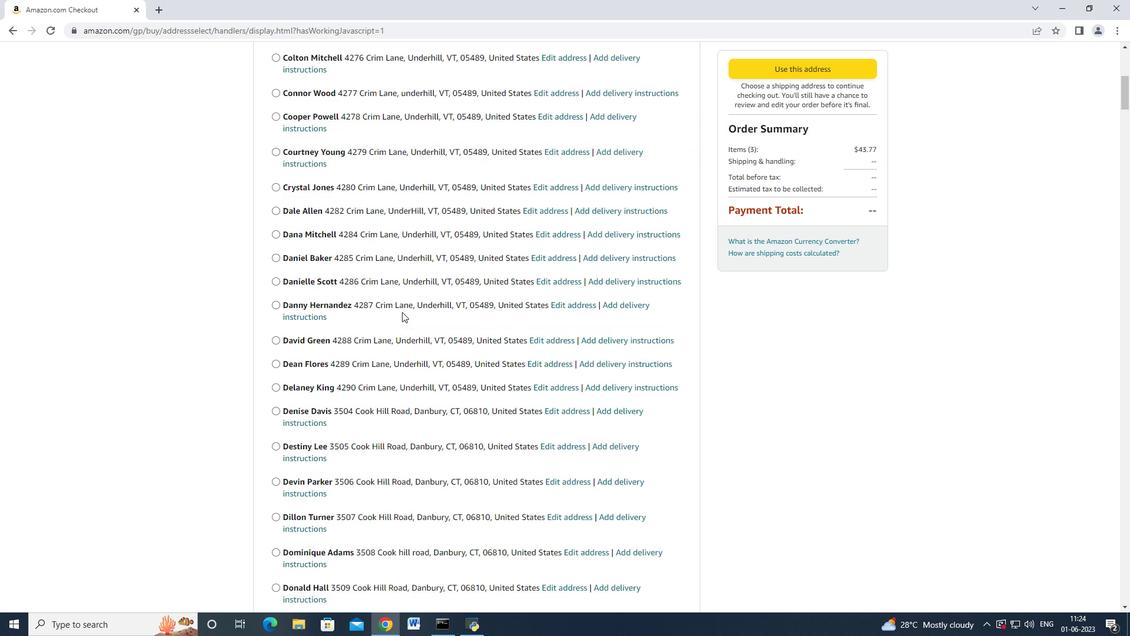
Action: Mouse scrolled (402, 308) with delta (0, 0)
Screenshot: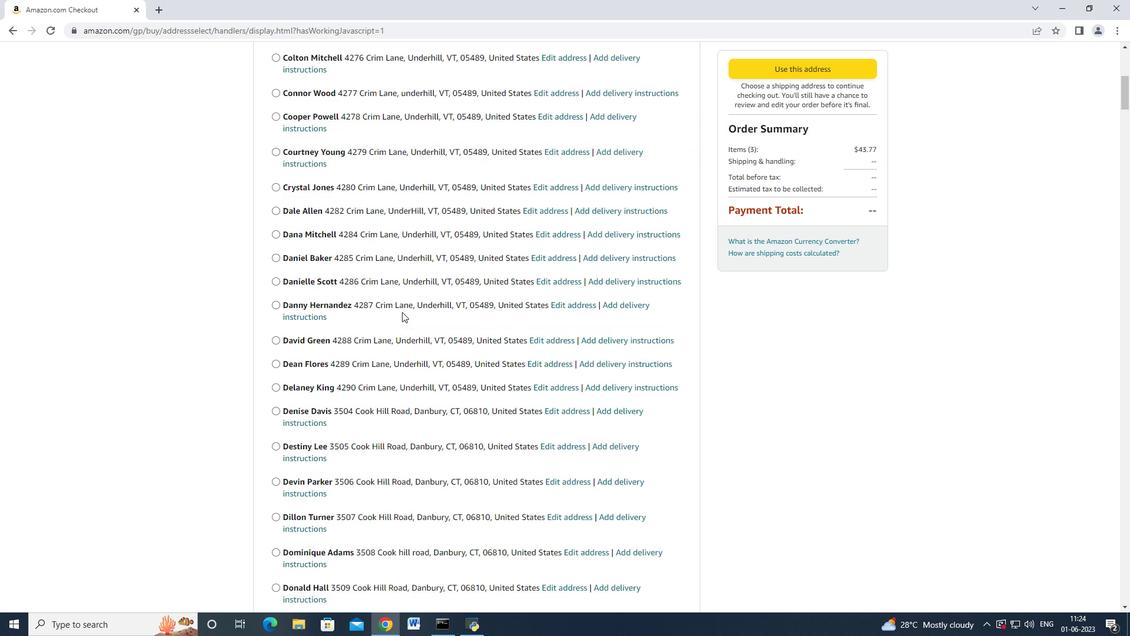 
Action: Mouse scrolled (402, 308) with delta (0, 0)
Screenshot: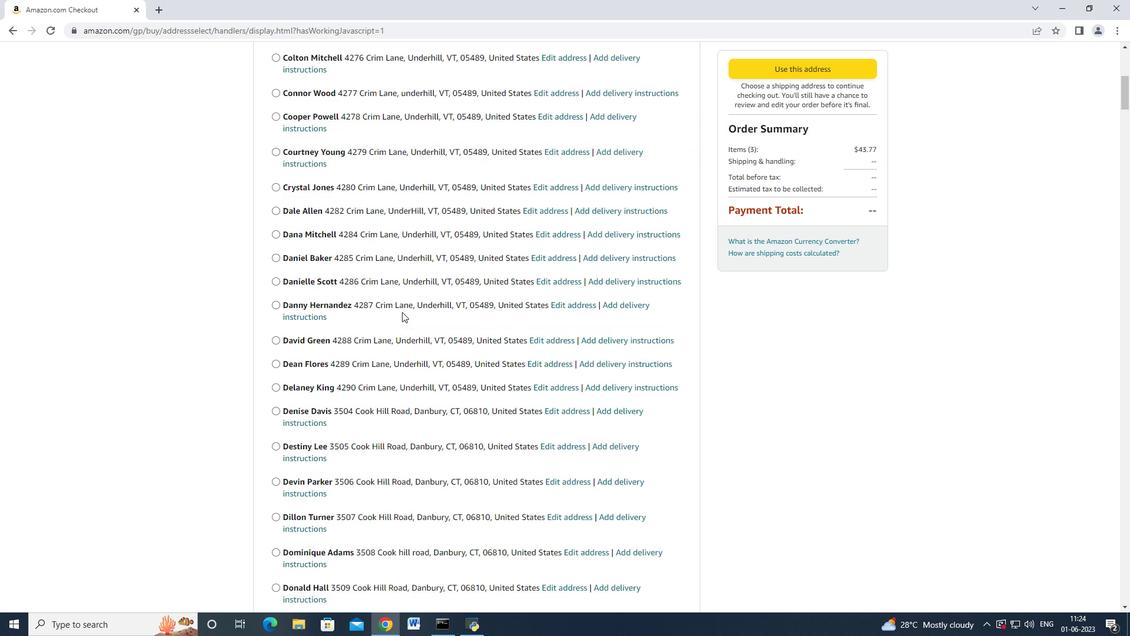 
Action: Mouse scrolled (402, 308) with delta (0, 0)
Screenshot: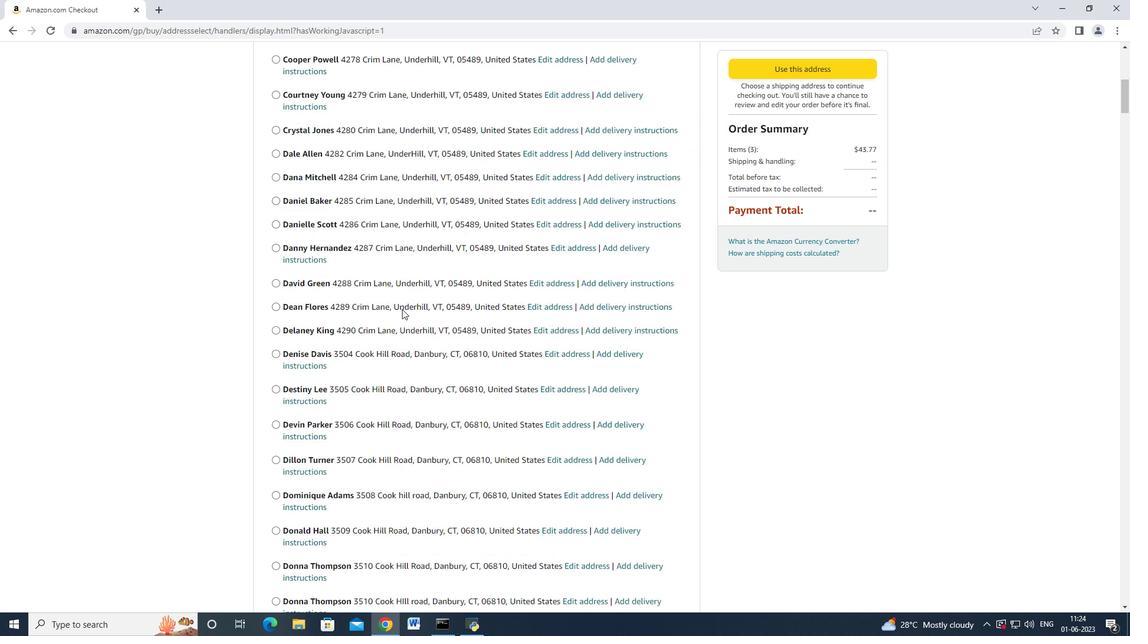 
Action: Mouse scrolled (402, 308) with delta (0, 0)
Screenshot: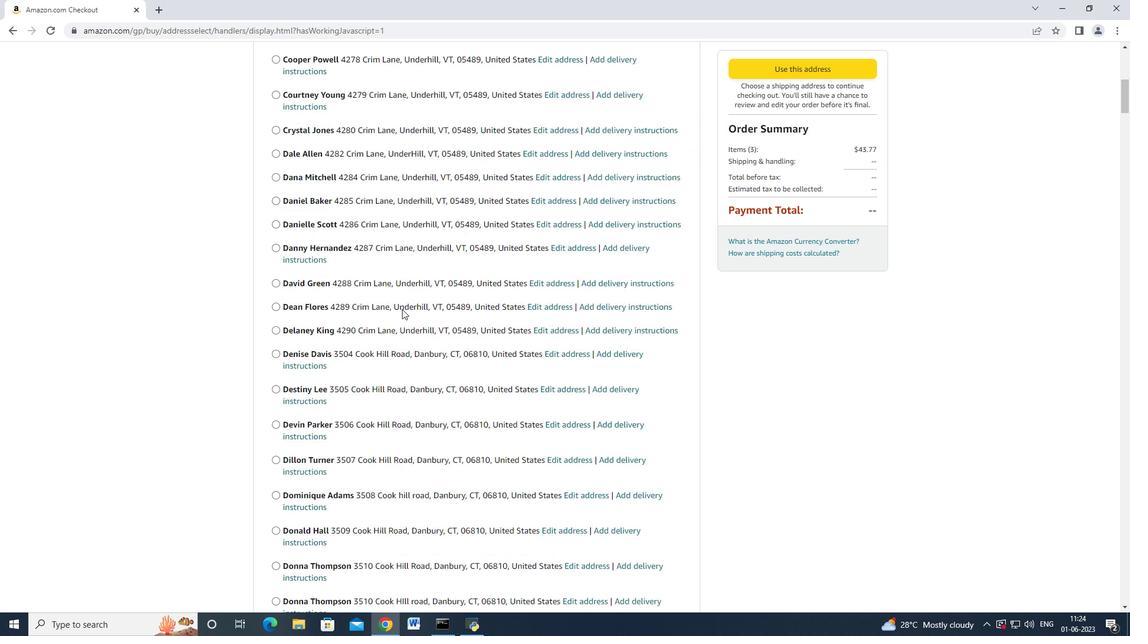 
Action: Mouse scrolled (402, 308) with delta (0, 0)
Screenshot: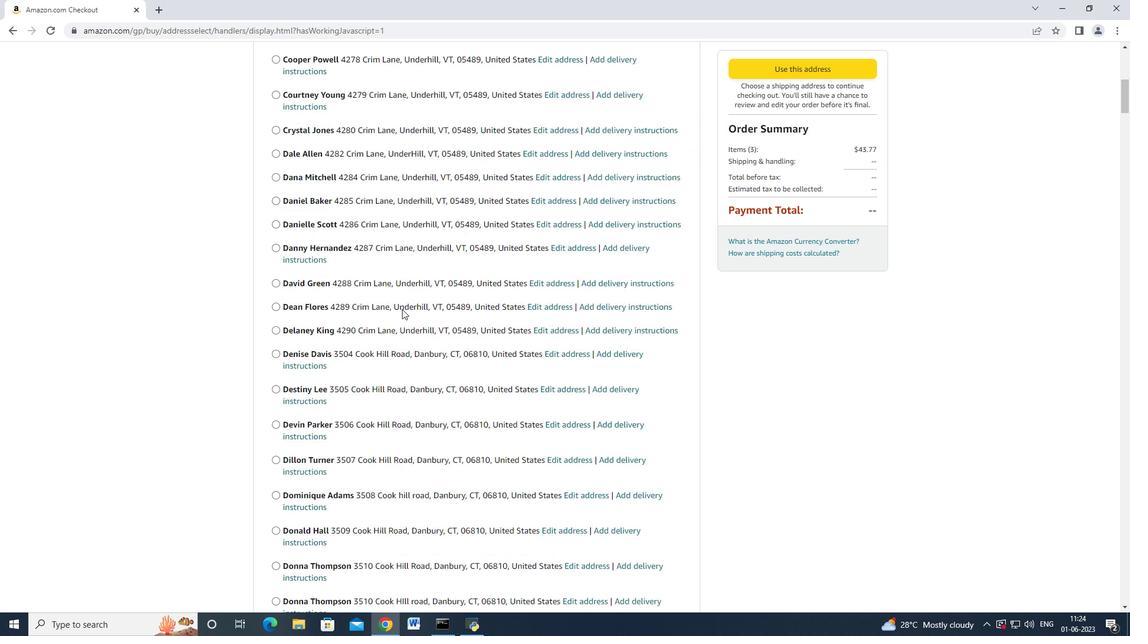 
Action: Mouse scrolled (402, 308) with delta (0, 0)
Screenshot: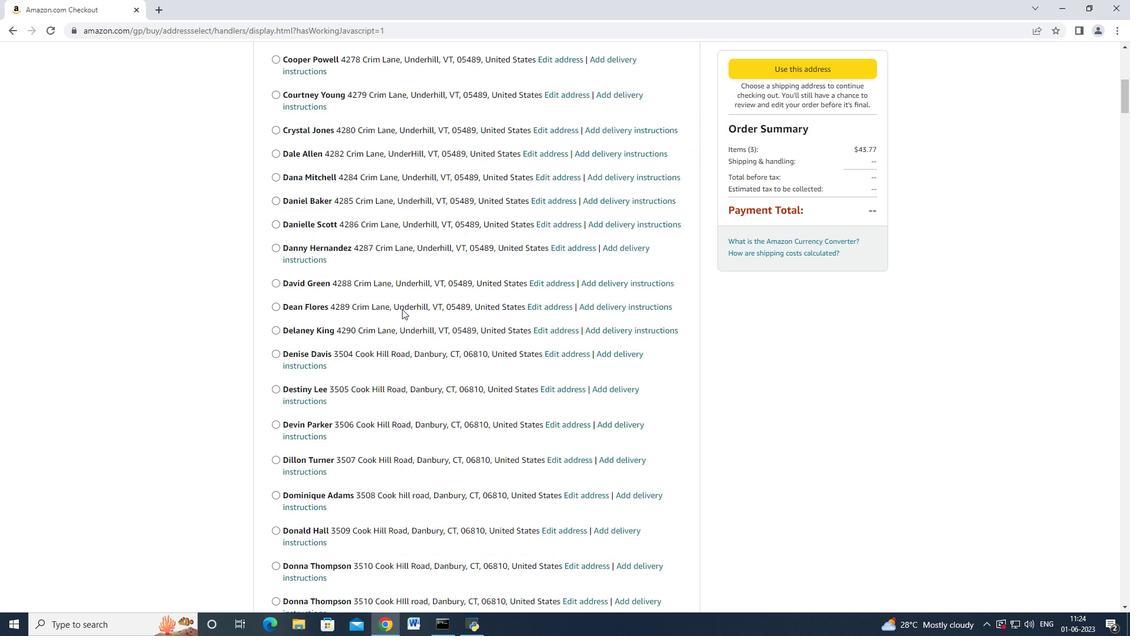 
Action: Mouse scrolled (402, 308) with delta (0, 0)
Screenshot: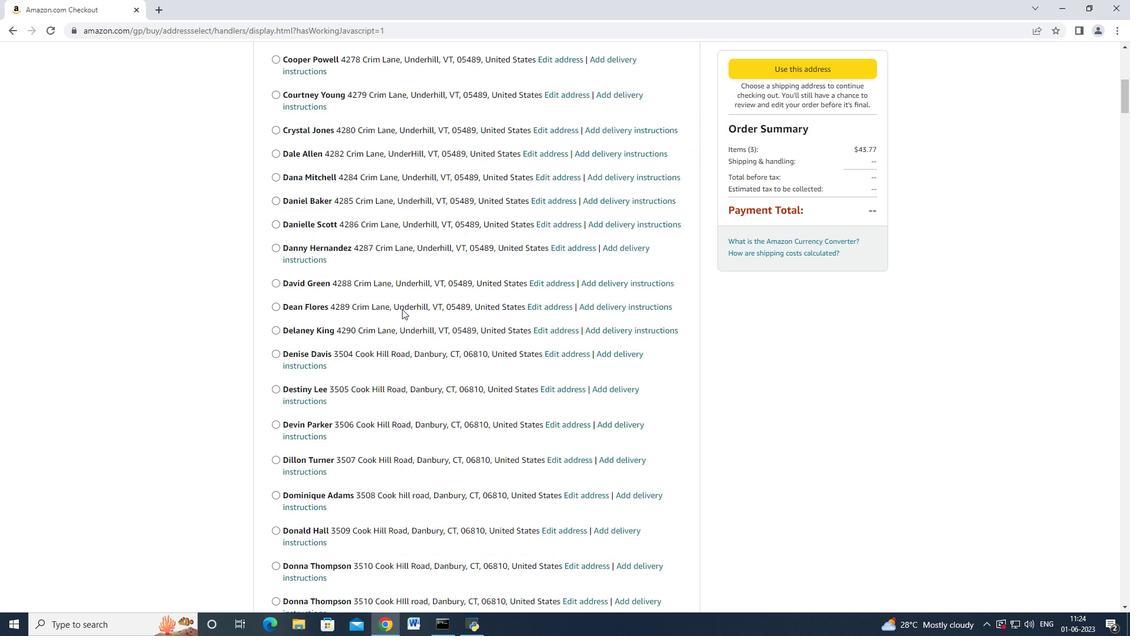 
Action: Mouse scrolled (402, 308) with delta (0, 0)
Screenshot: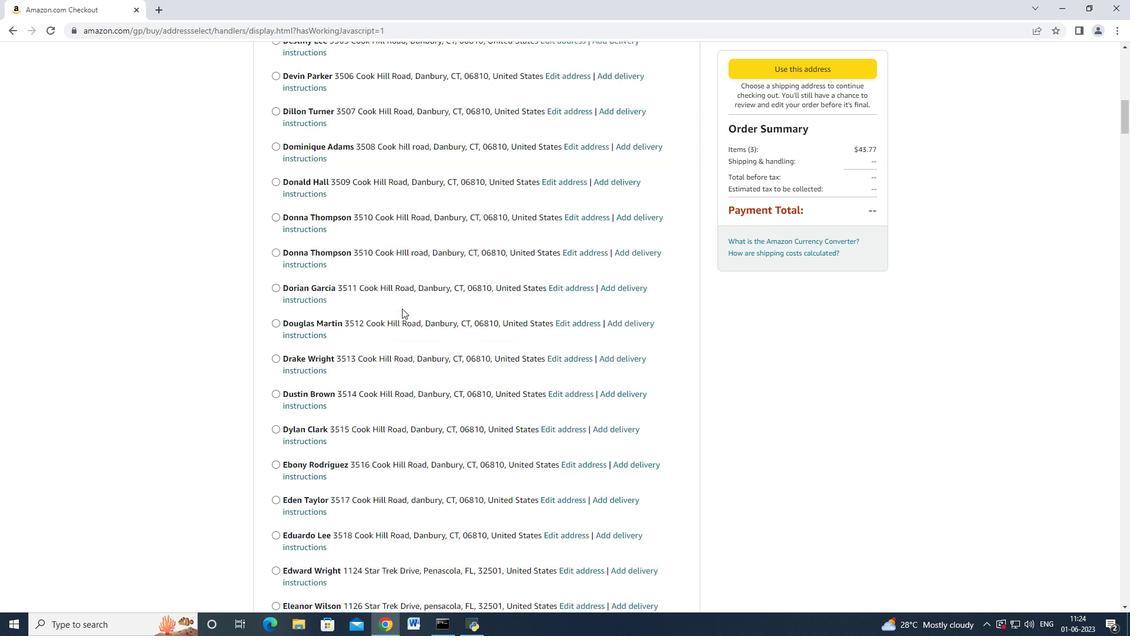 
Action: Mouse scrolled (402, 308) with delta (0, 0)
Screenshot: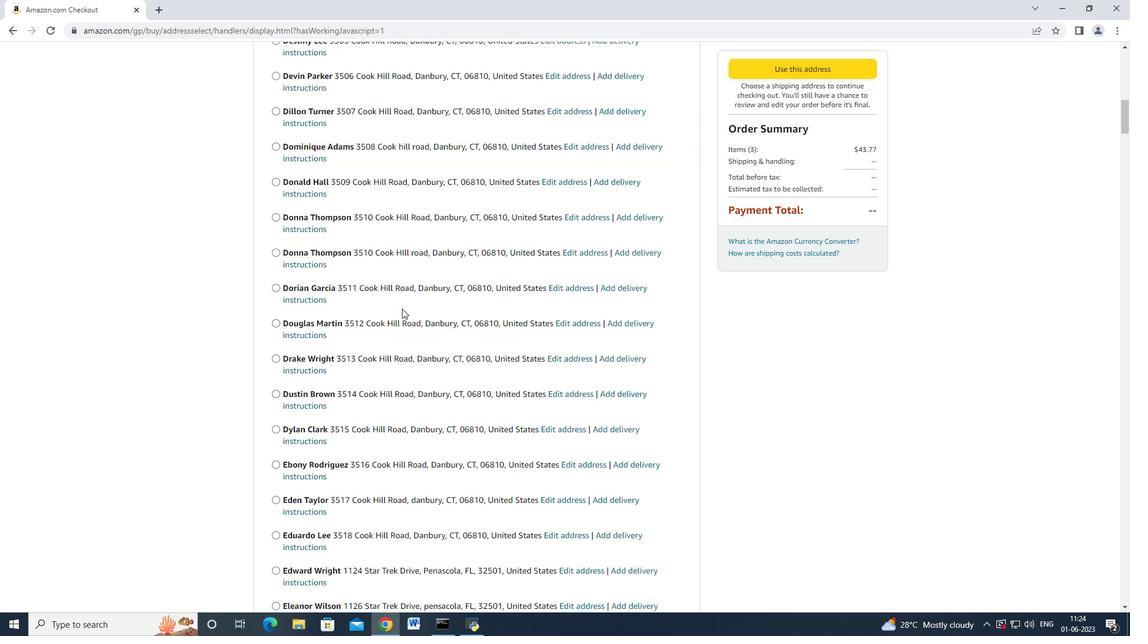 
Action: Mouse scrolled (402, 308) with delta (0, 0)
Screenshot: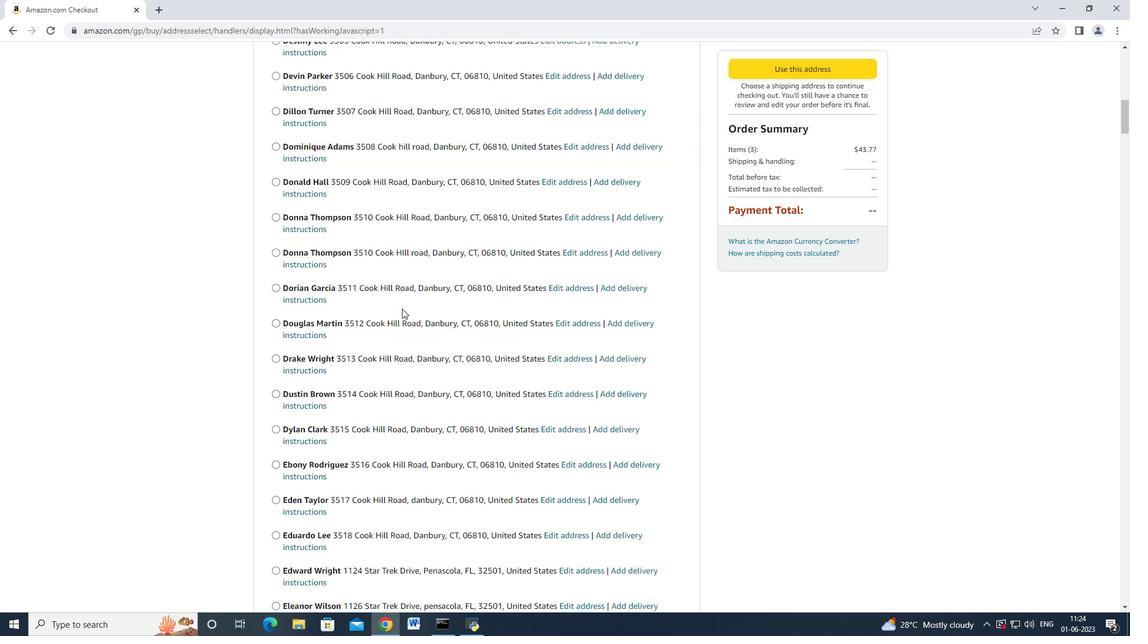
Action: Mouse scrolled (402, 308) with delta (0, 0)
Screenshot: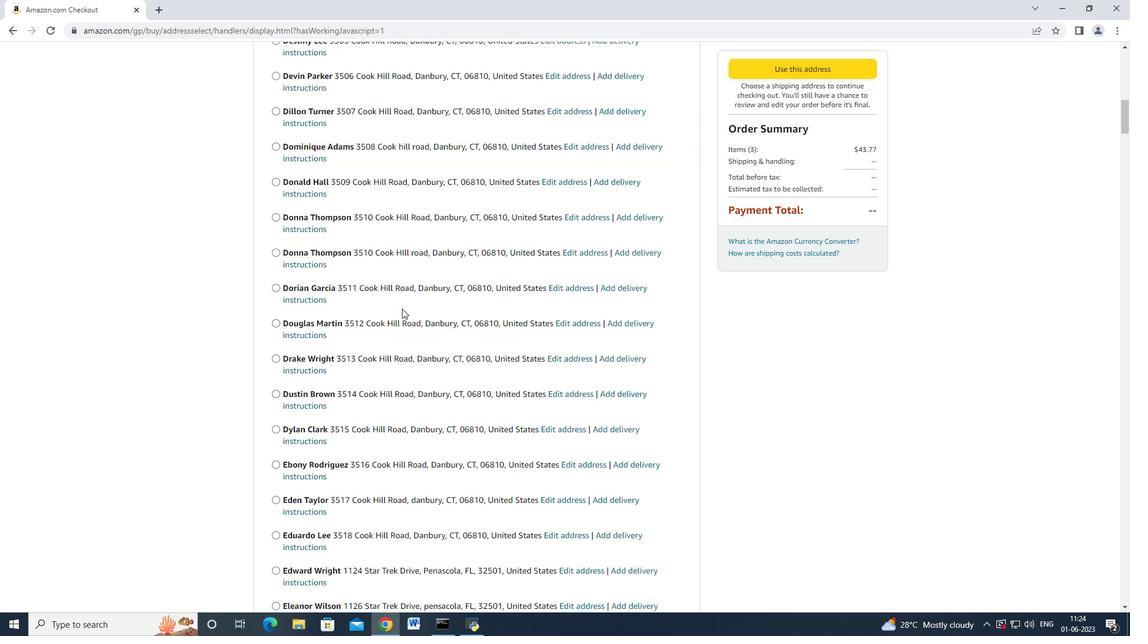 
Action: Mouse scrolled (402, 307) with delta (0, -1)
Screenshot: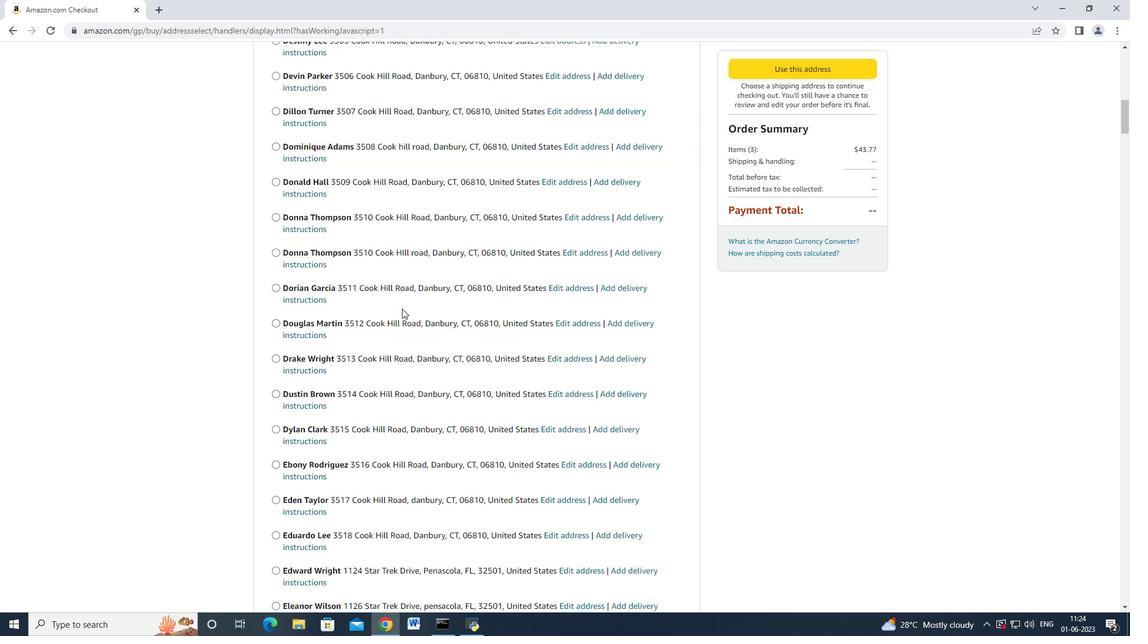 
Action: Mouse scrolled (402, 308) with delta (0, 0)
Screenshot: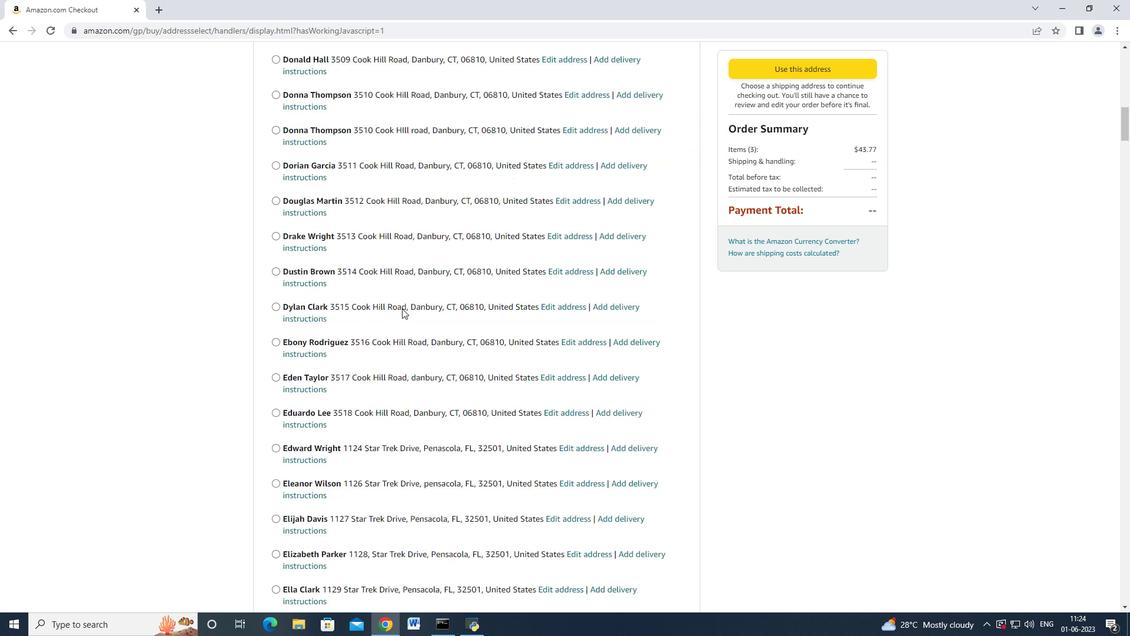 
Action: Mouse scrolled (402, 308) with delta (0, 0)
Screenshot: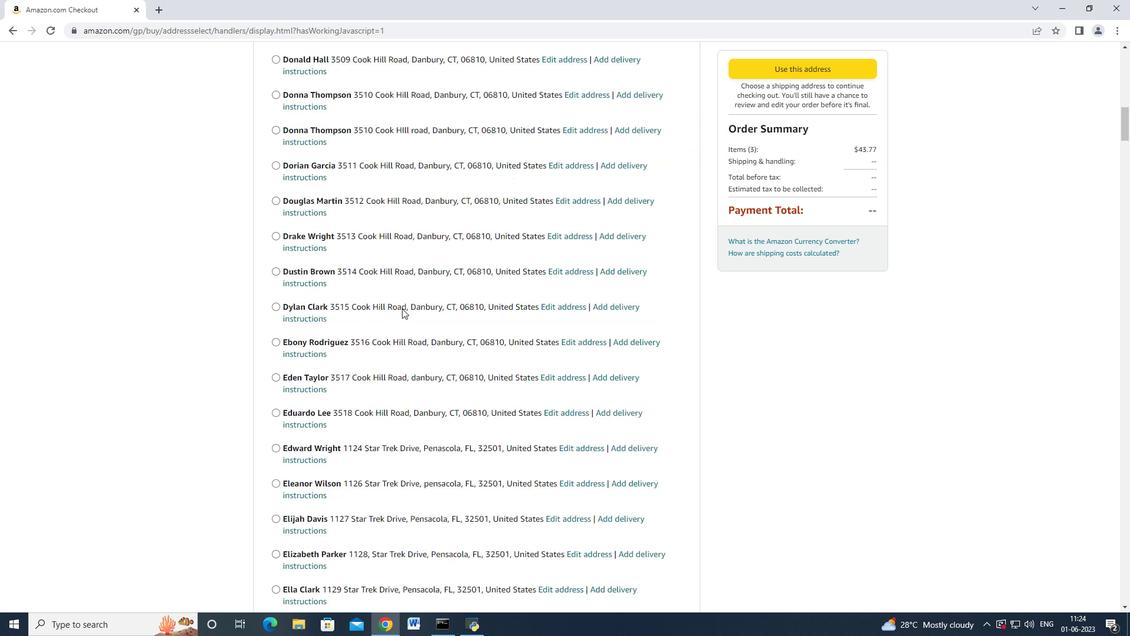 
Action: Mouse scrolled (402, 308) with delta (0, 0)
Screenshot: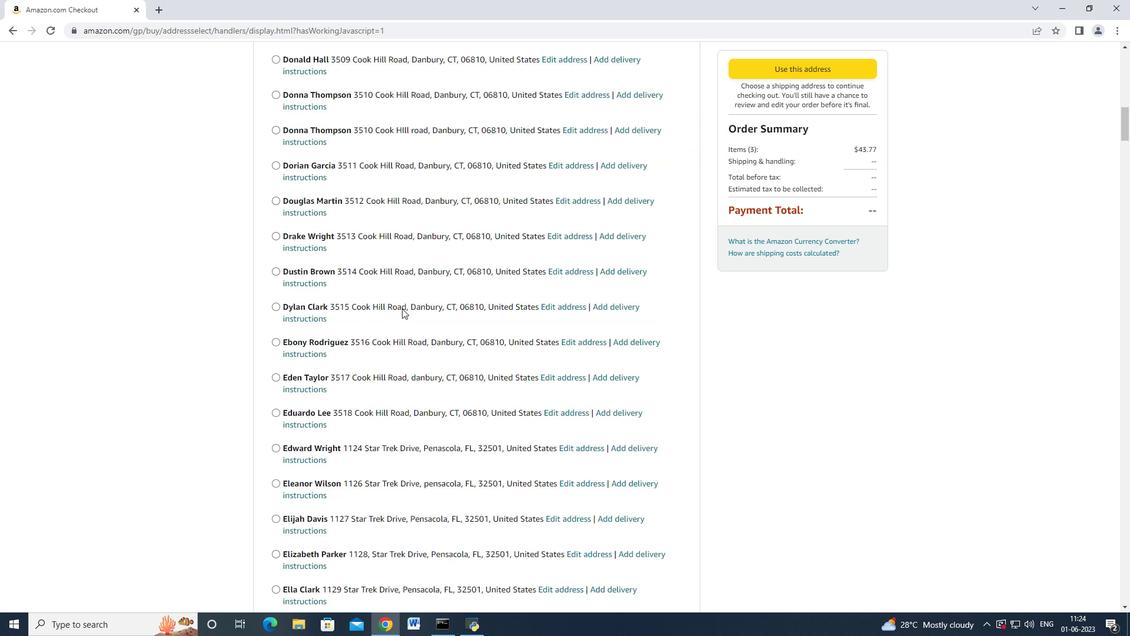
Action: Mouse moved to (402, 308)
Screenshot: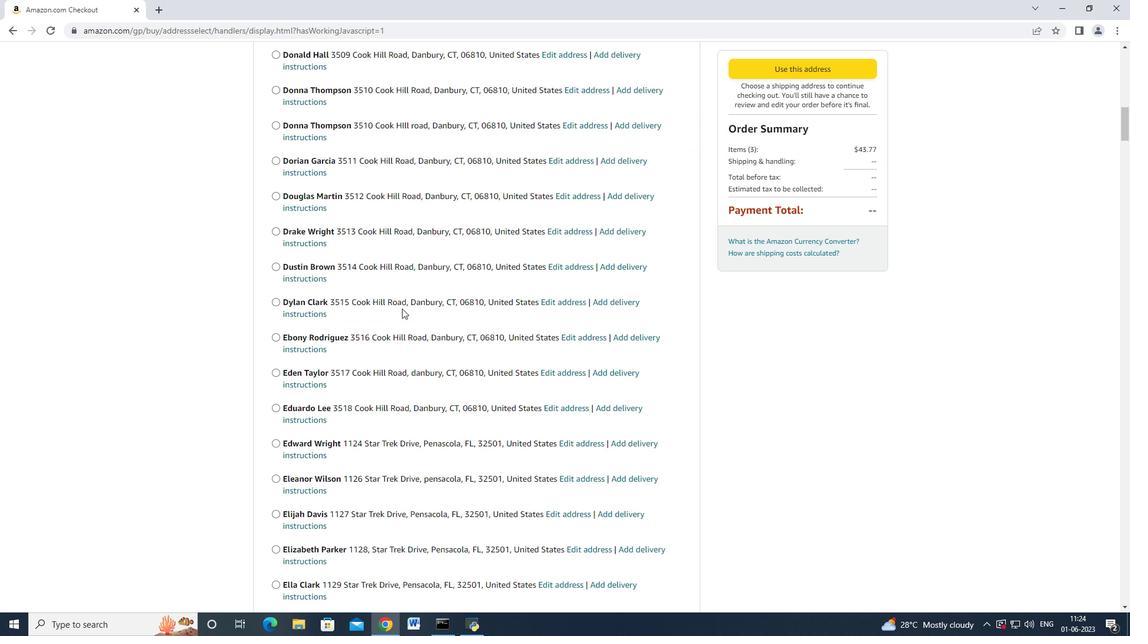 
Action: Mouse scrolled (402, 307) with delta (0, 0)
Screenshot: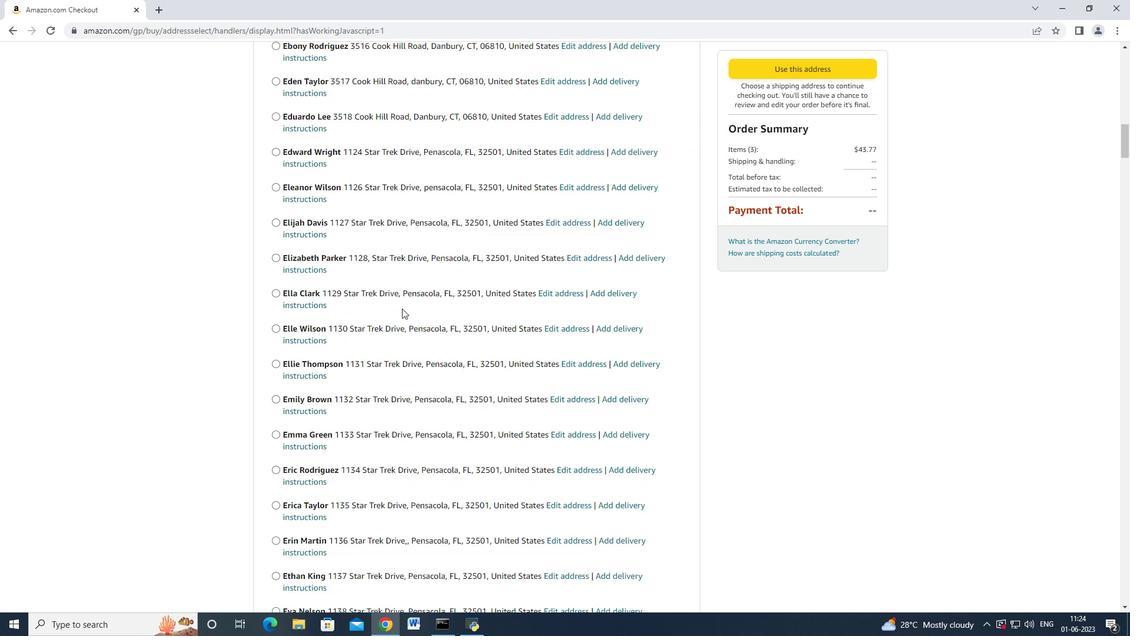 
Action: Mouse moved to (402, 308)
Screenshot: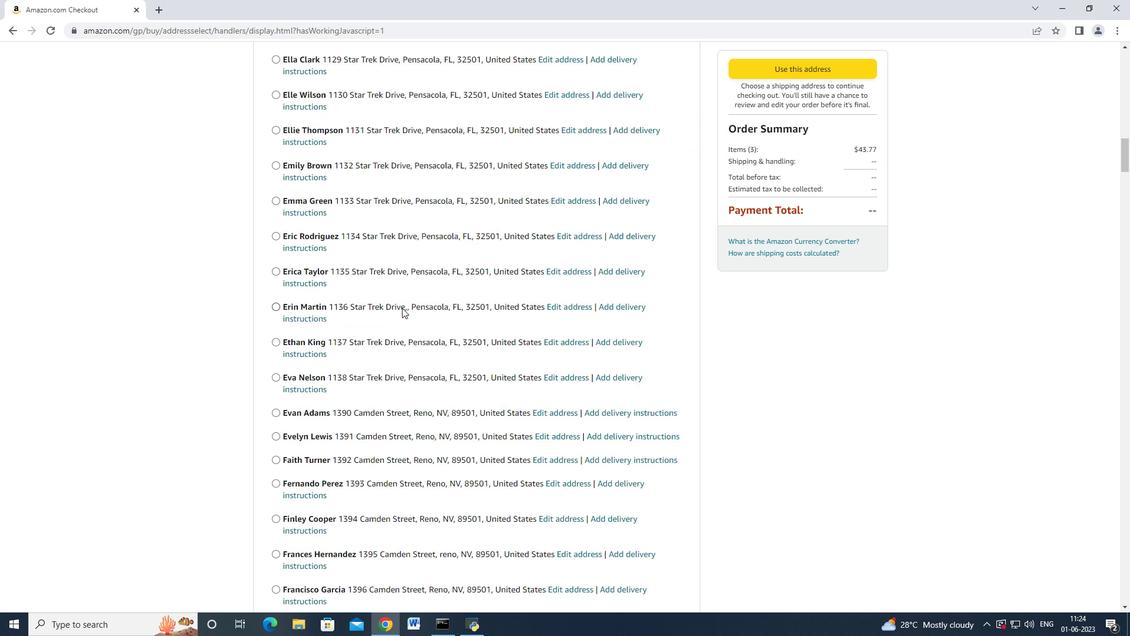 
Action: Mouse scrolled (402, 307) with delta (0, 0)
Screenshot: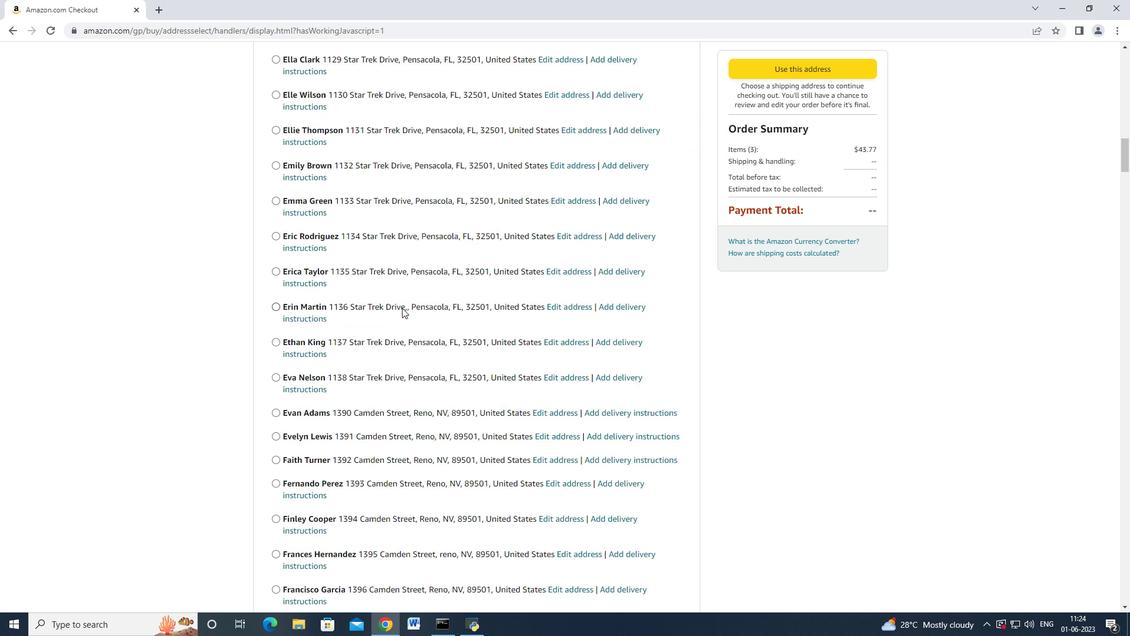 
Action: Mouse moved to (401, 307)
Screenshot: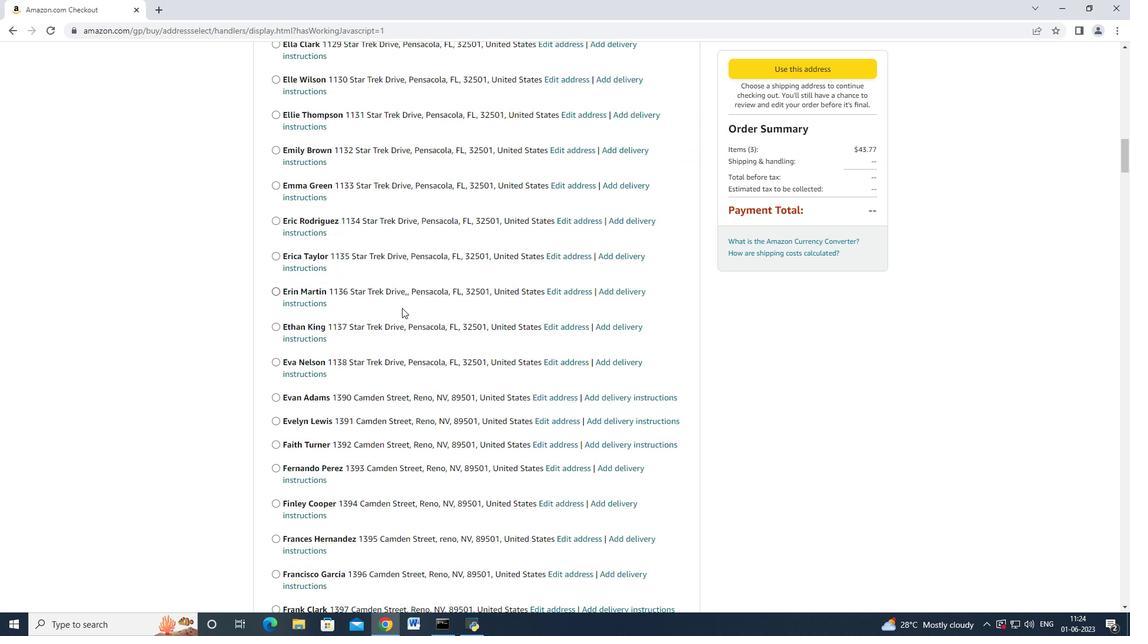 
Action: Mouse scrolled (402, 307) with delta (0, 0)
Screenshot: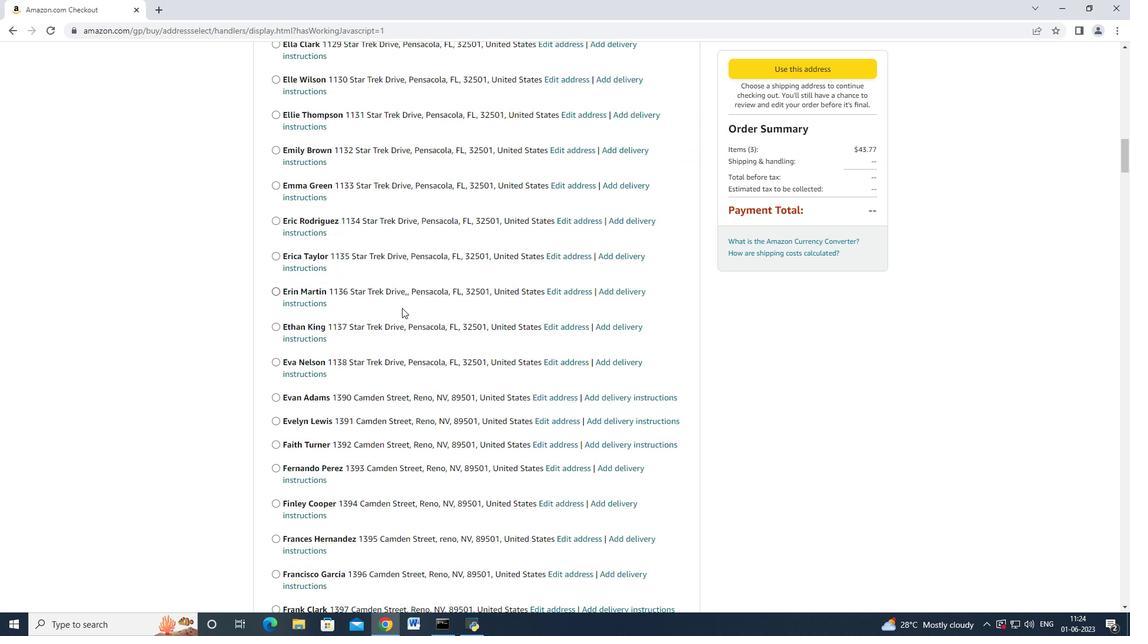 
Action: Mouse moved to (401, 306)
Screenshot: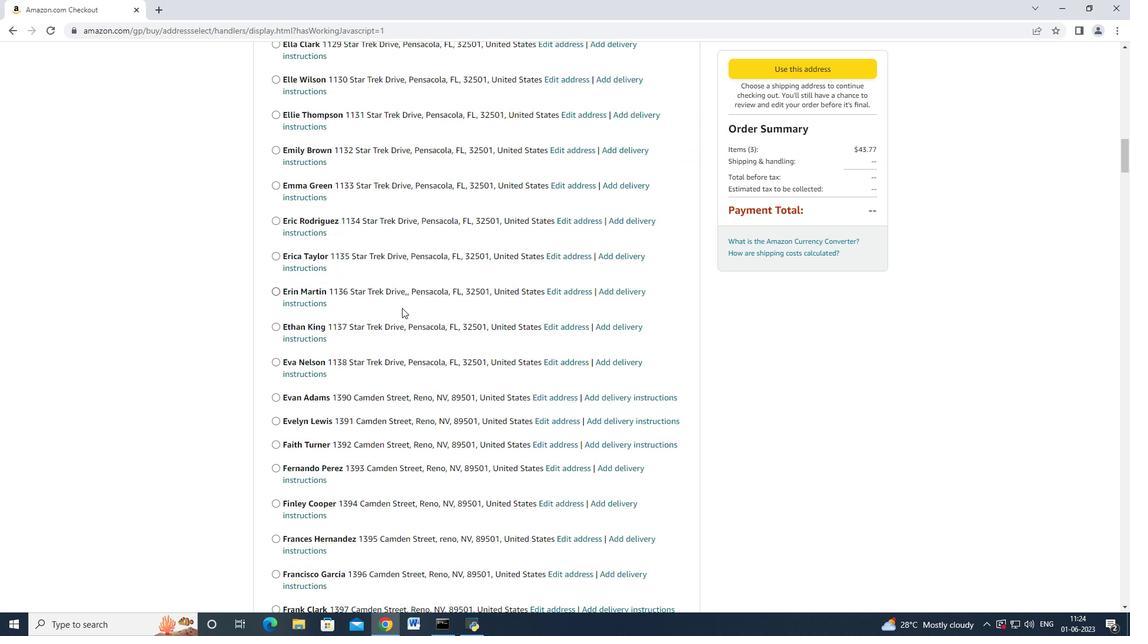 
Action: Mouse scrolled (402, 306) with delta (0, -1)
Screenshot: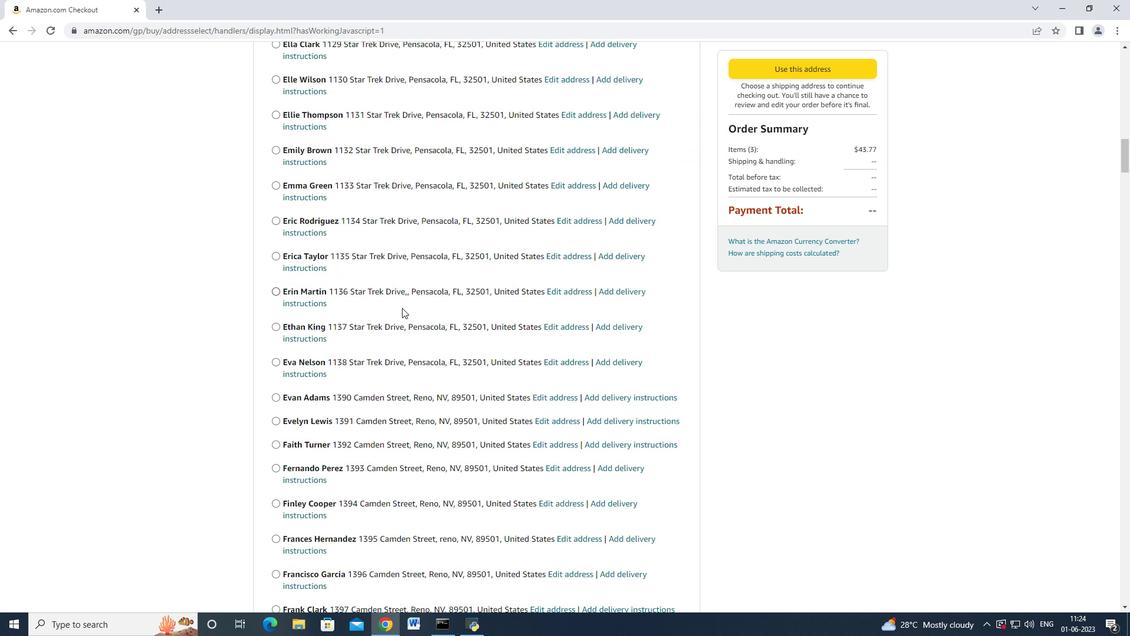 
Action: Mouse scrolled (402, 307) with delta (0, 0)
Screenshot: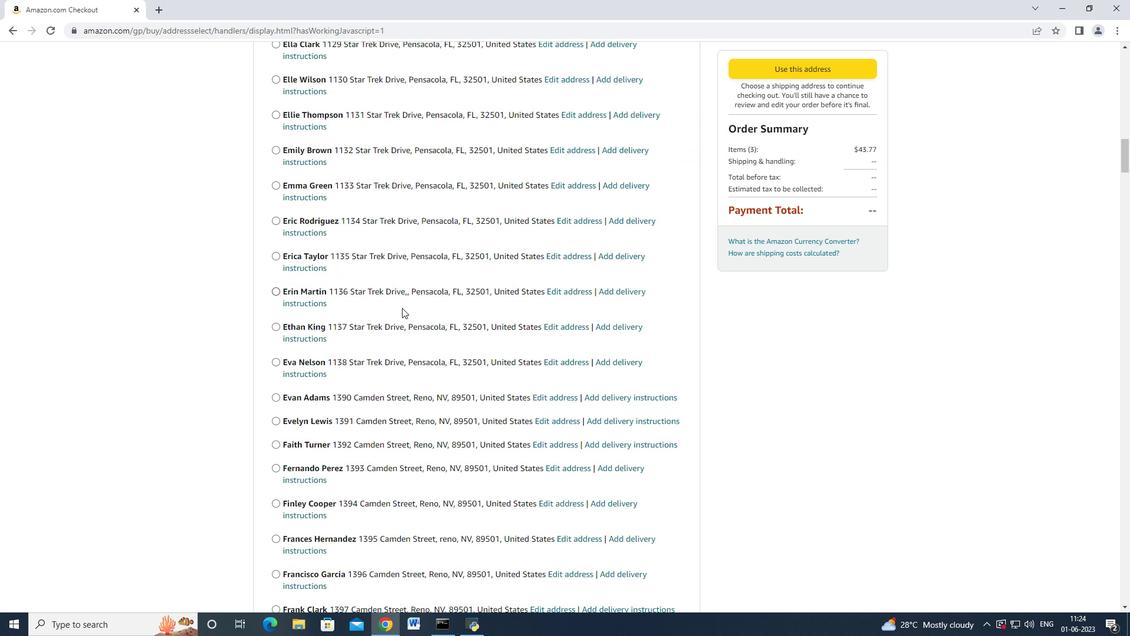 
Action: Mouse scrolled (402, 307) with delta (0, 0)
Screenshot: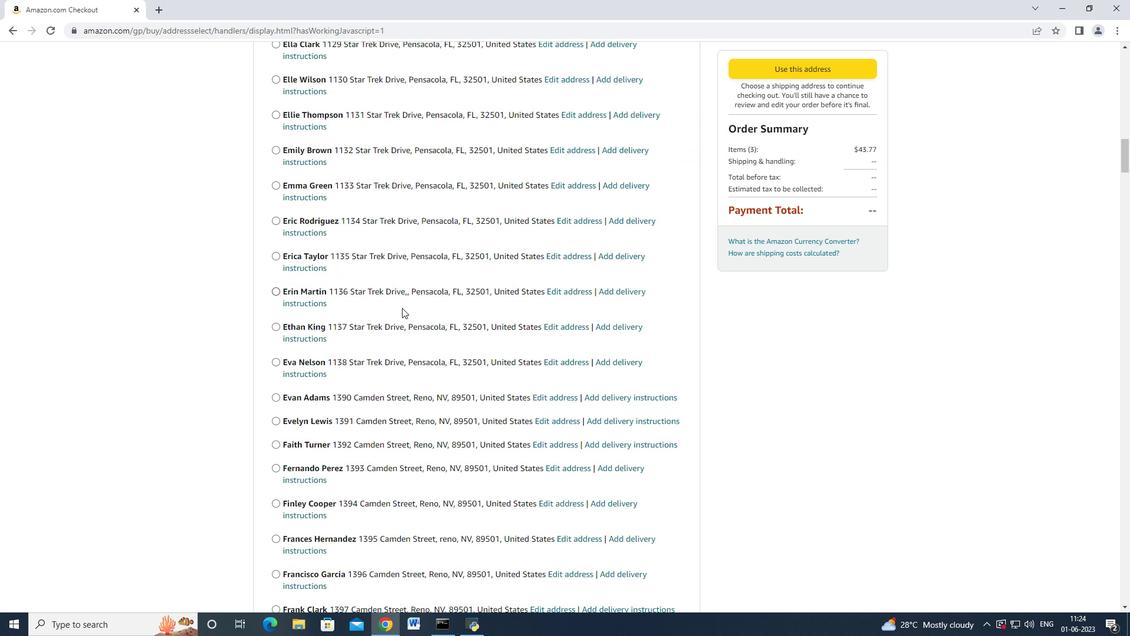 
Action: Mouse scrolled (402, 307) with delta (0, 0)
Screenshot: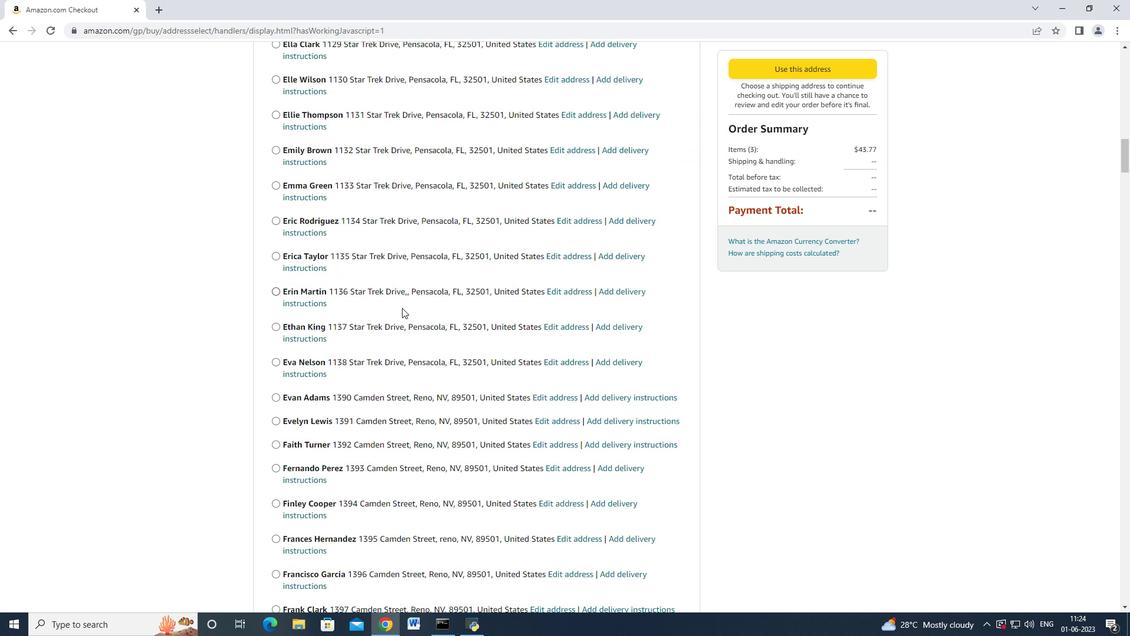 
Action: Mouse moved to (401, 306)
Screenshot: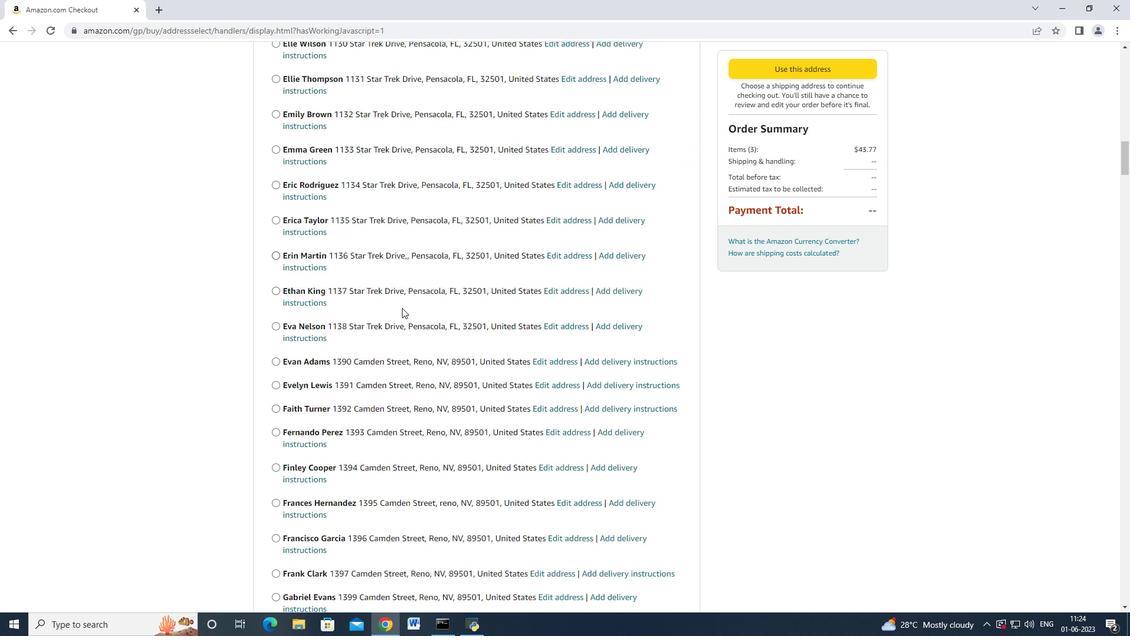 
Action: Mouse scrolled (401, 306) with delta (0, 0)
Screenshot: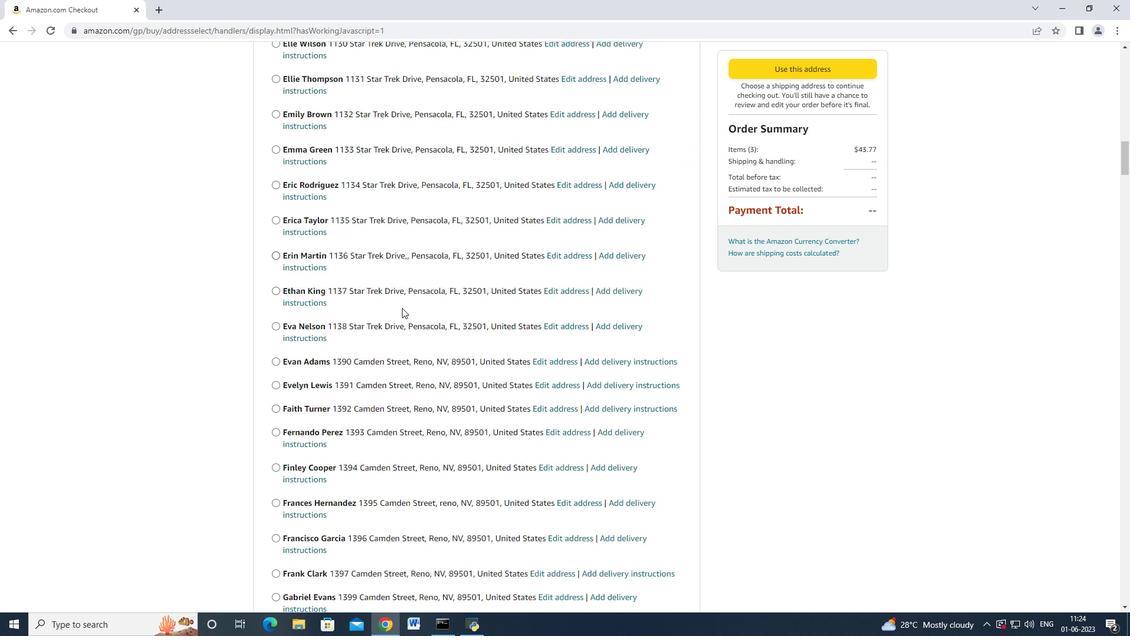 
Action: Mouse moved to (401, 307)
Screenshot: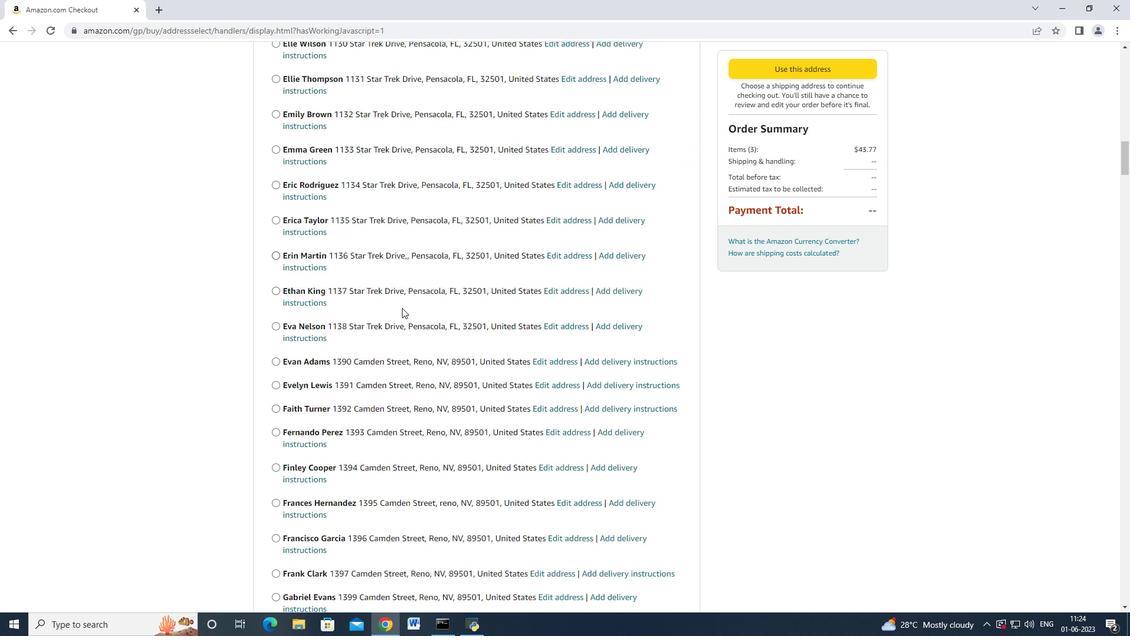 
Action: Mouse scrolled (401, 306) with delta (0, 0)
Screenshot: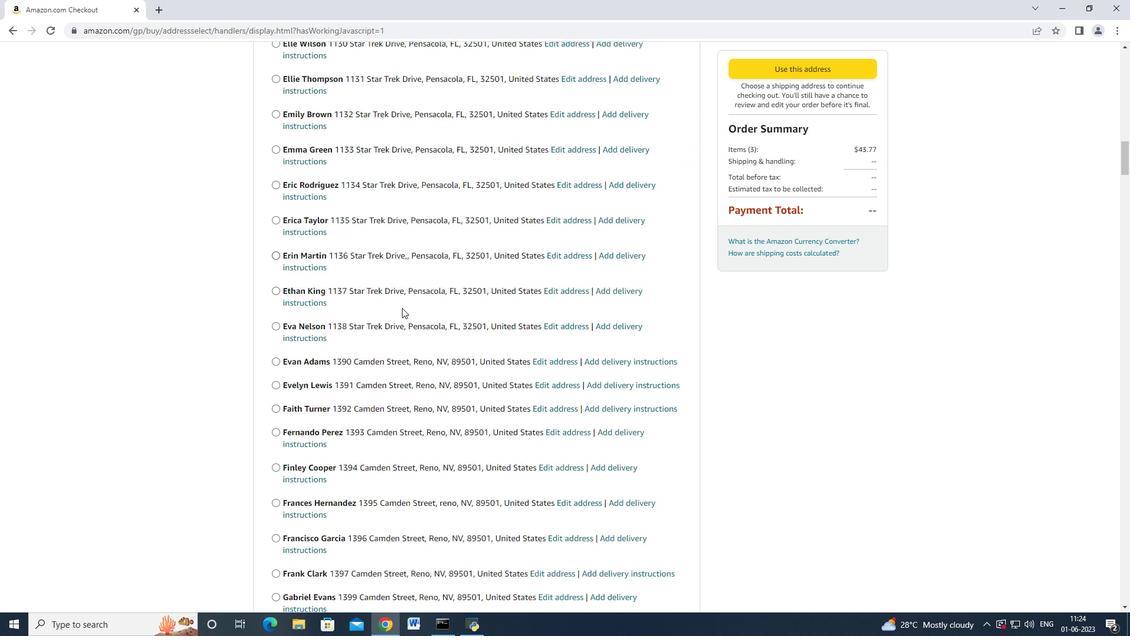 
Action: Mouse scrolled (401, 306) with delta (0, 0)
Screenshot: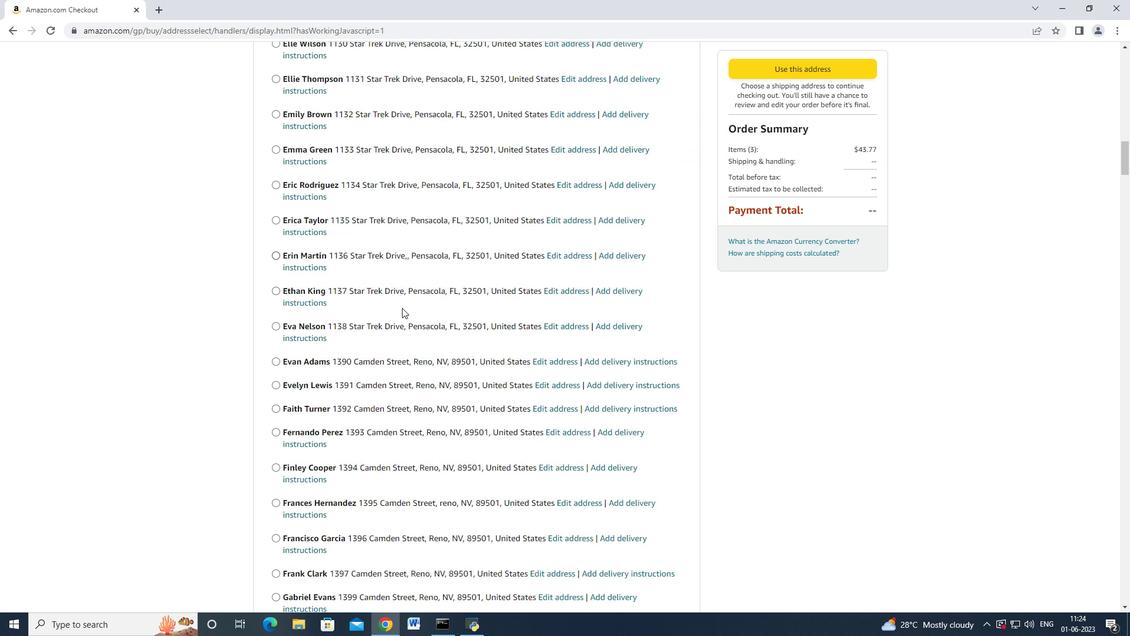 
Action: Mouse scrolled (401, 306) with delta (0, 0)
Screenshot: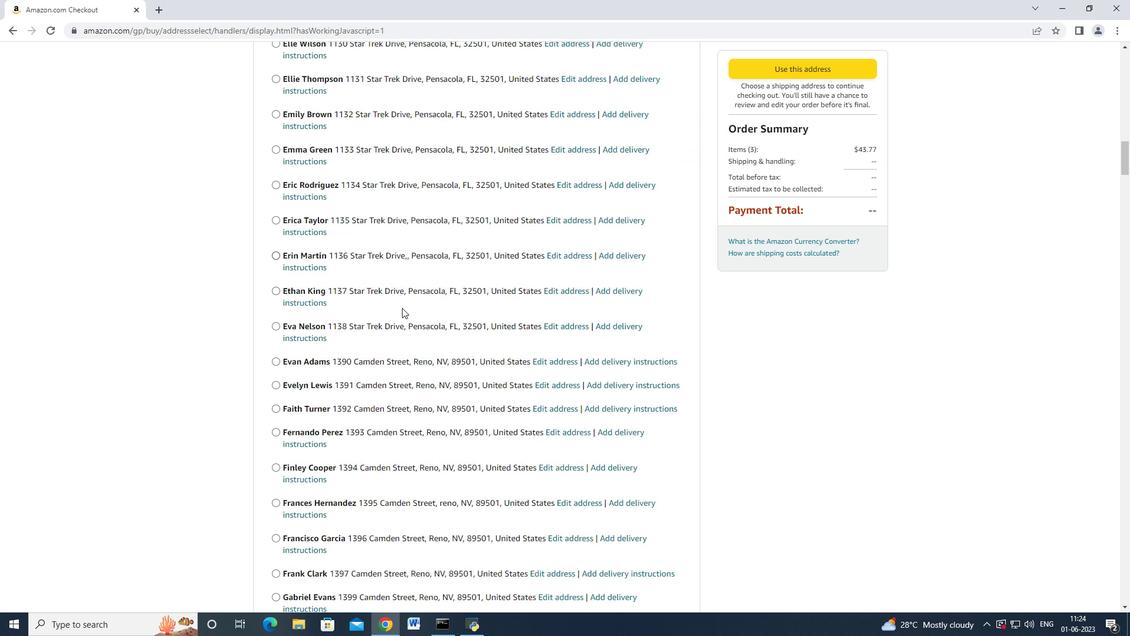
Action: Mouse moved to (401, 307)
Screenshot: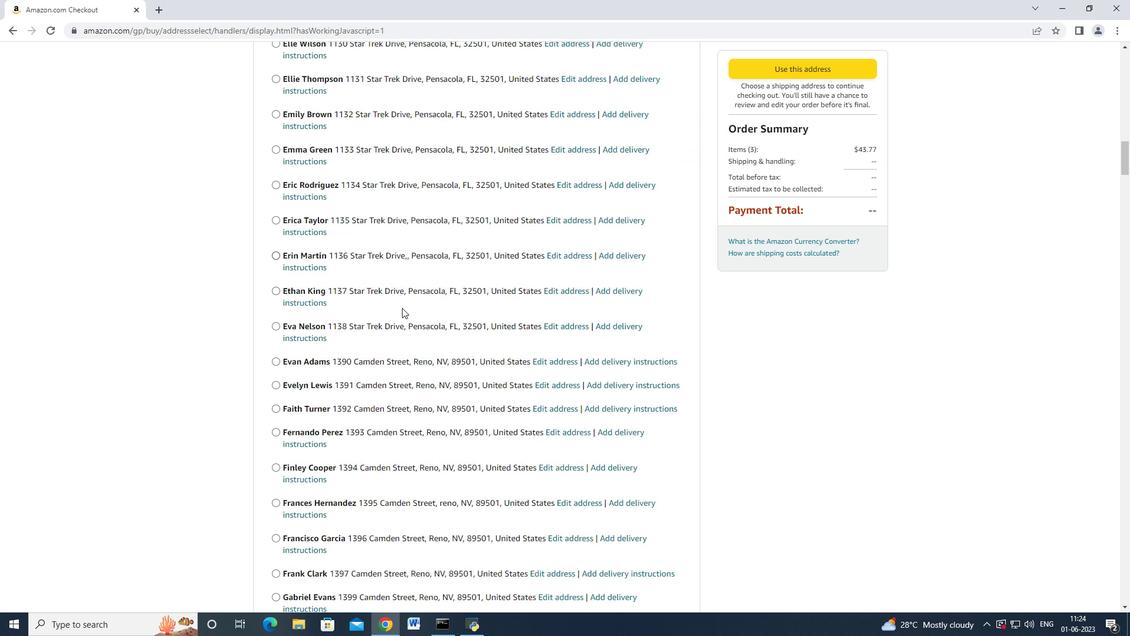 
Action: Mouse scrolled (401, 306) with delta (0, -1)
Screenshot: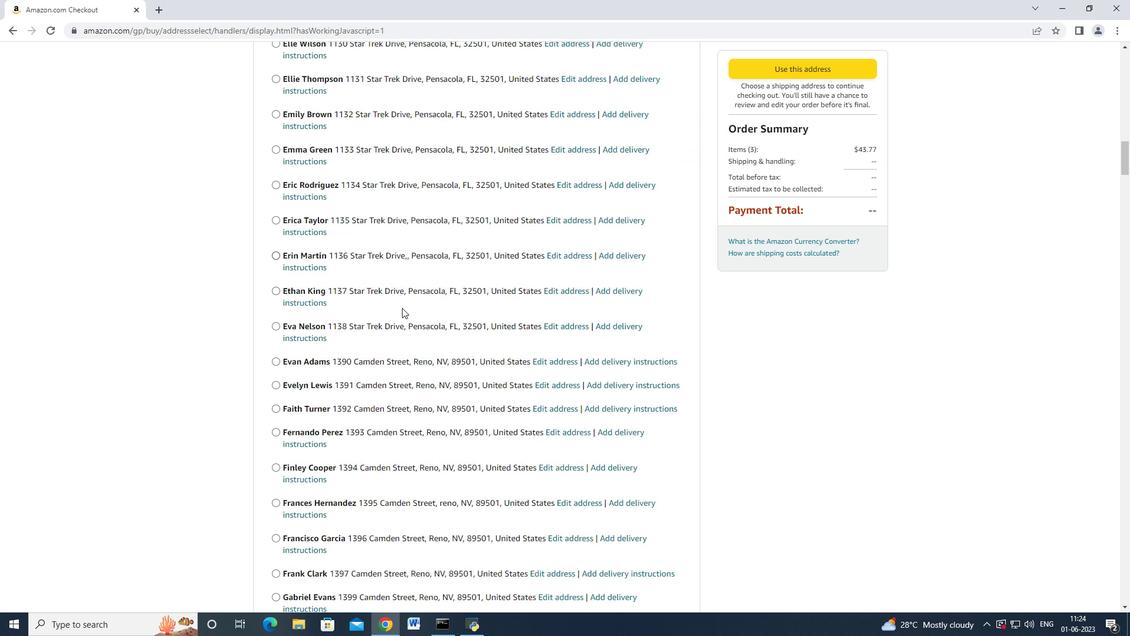 
Action: Mouse scrolled (401, 306) with delta (0, 0)
Screenshot: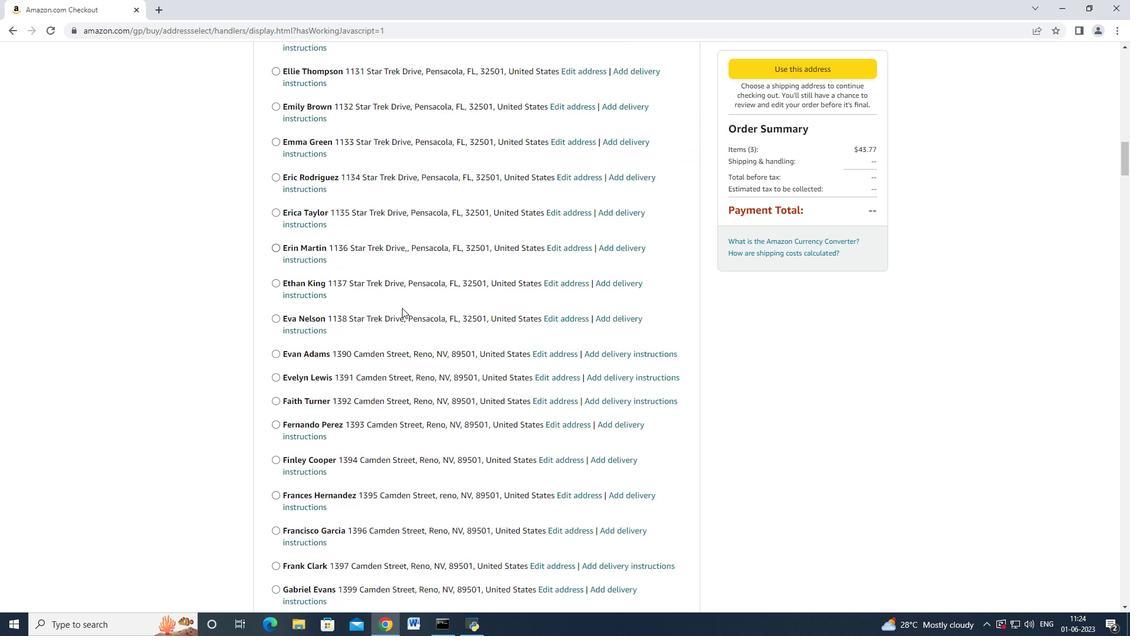 
Action: Mouse scrolled (401, 306) with delta (0, 0)
Screenshot: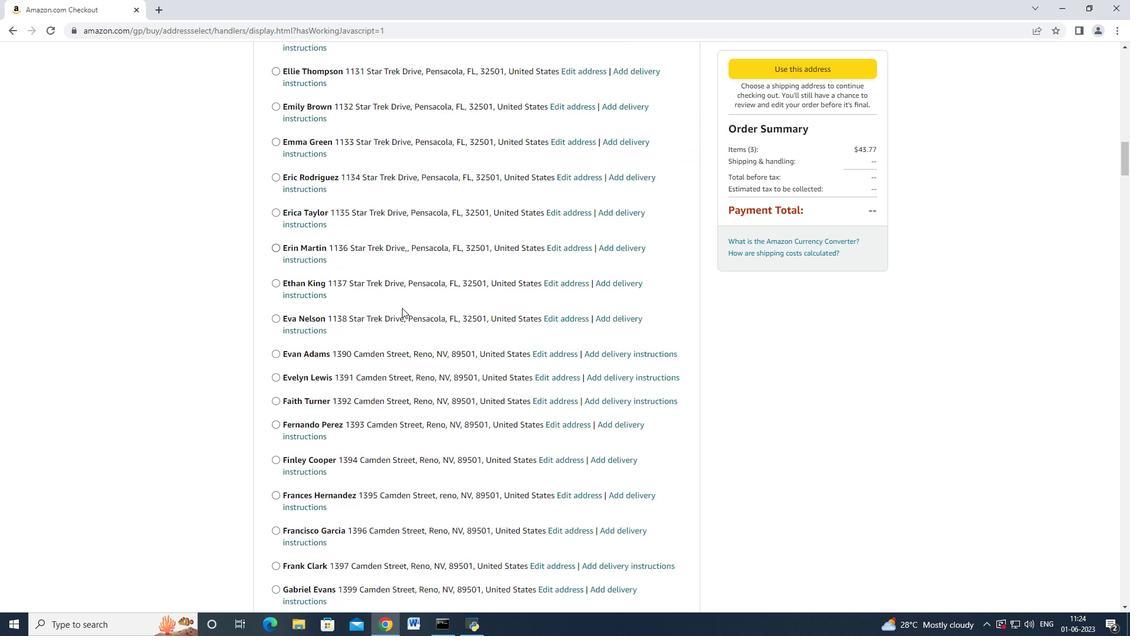
Action: Mouse moved to (401, 307)
Screenshot: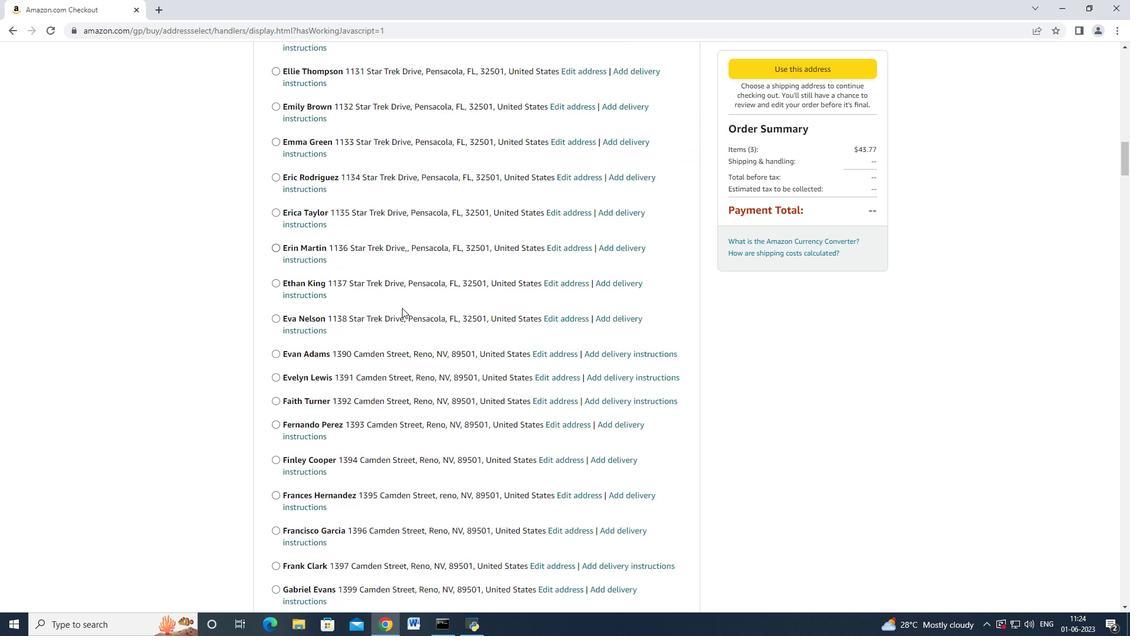
Action: Mouse scrolled (401, 306) with delta (0, 0)
Screenshot: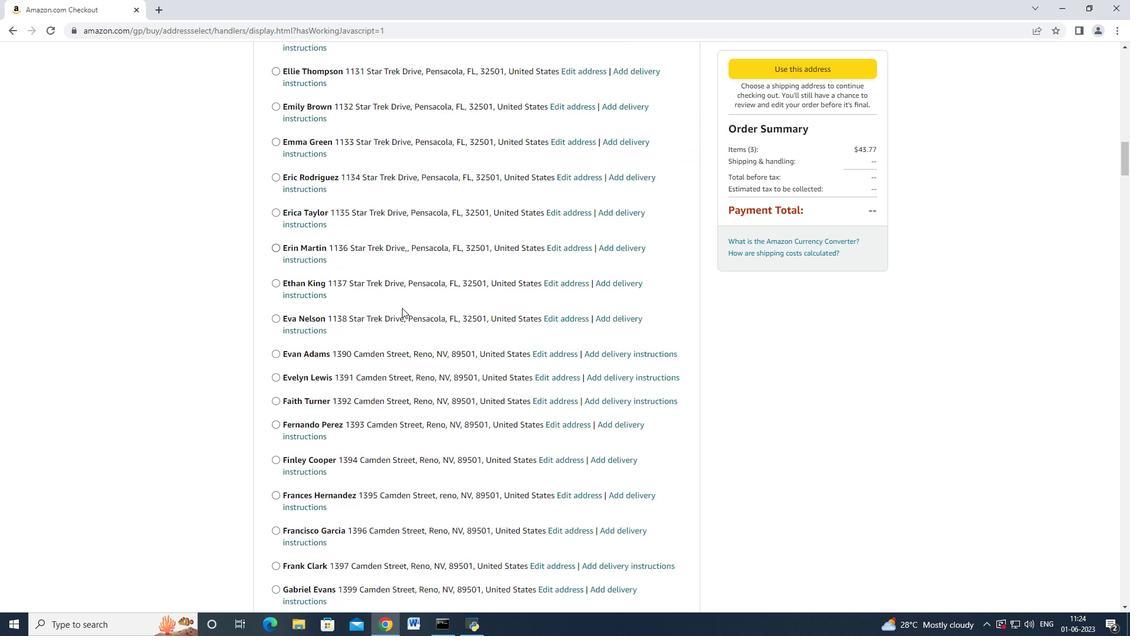 
Action: Mouse moved to (401, 306)
Screenshot: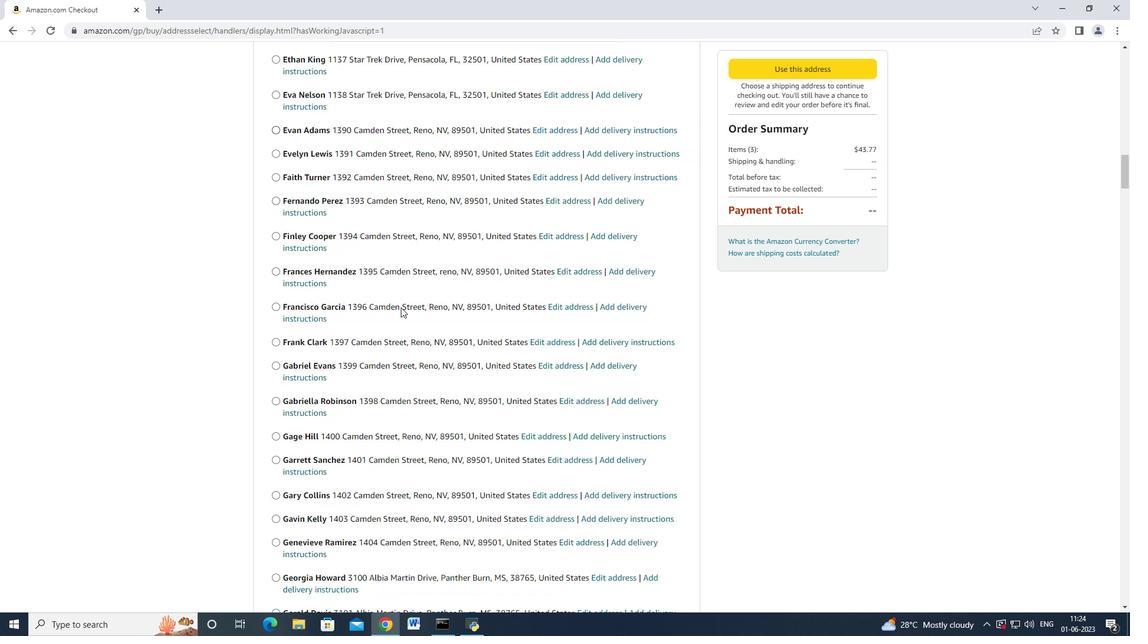 
Action: Mouse scrolled (401, 306) with delta (0, 0)
Screenshot: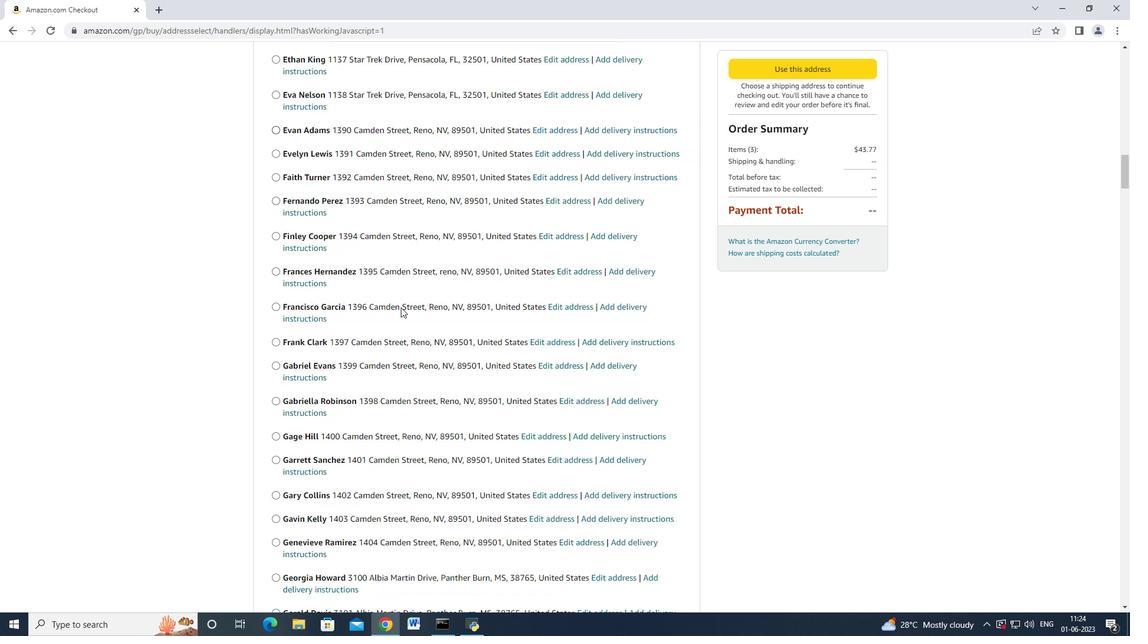 
Action: Mouse moved to (401, 307)
Screenshot: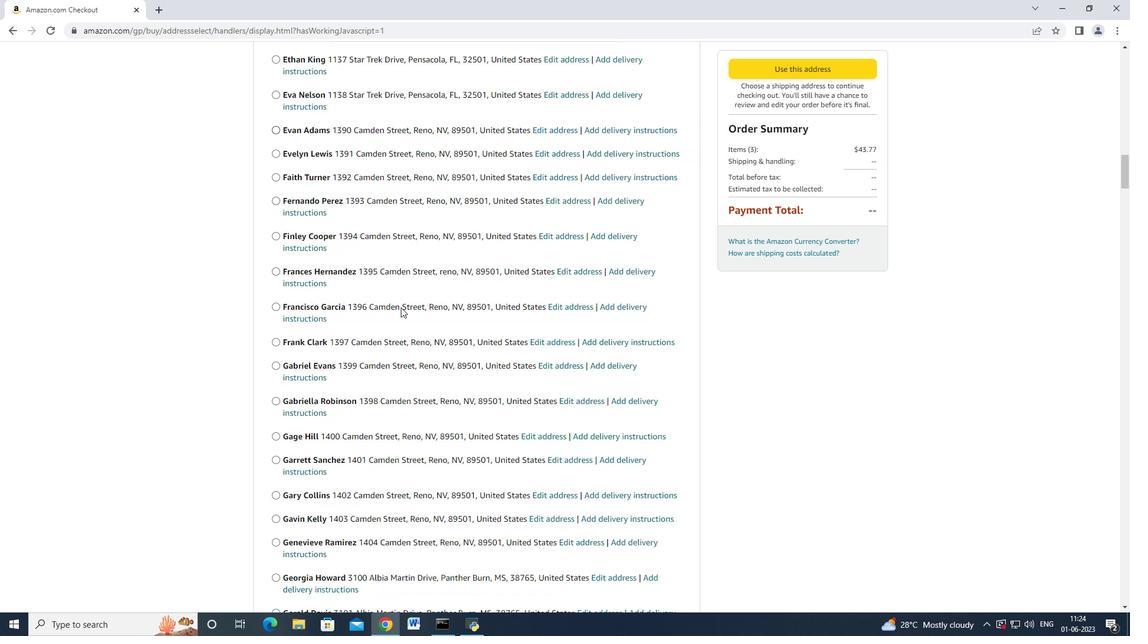 
Action: Mouse scrolled (401, 306) with delta (0, -1)
Screenshot: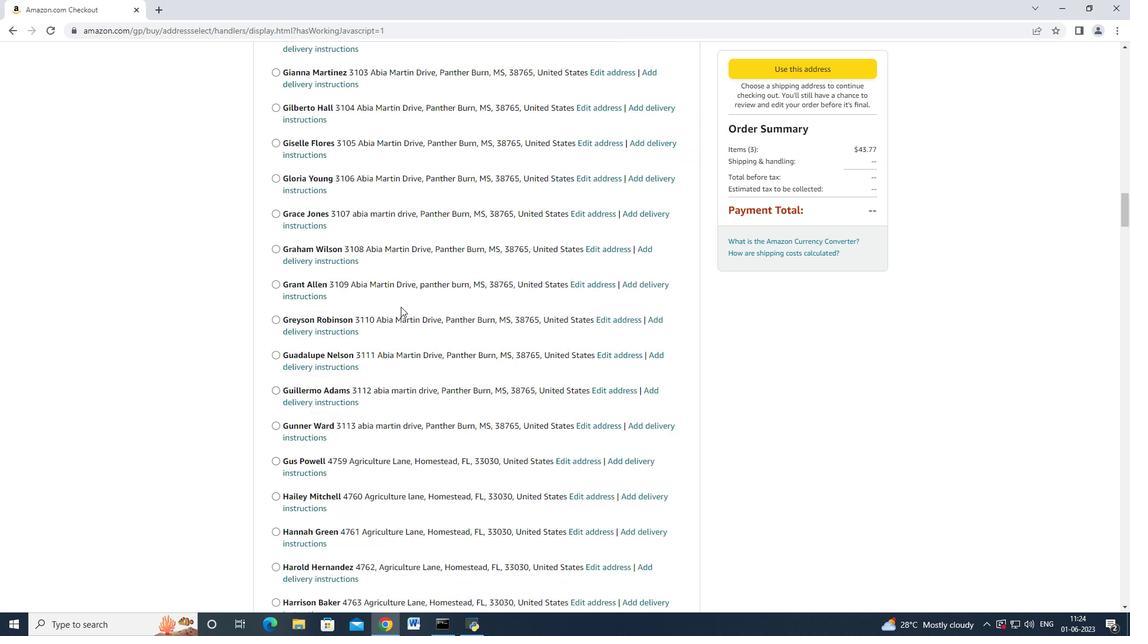 
Action: Mouse scrolled (401, 306) with delta (0, 0)
Screenshot: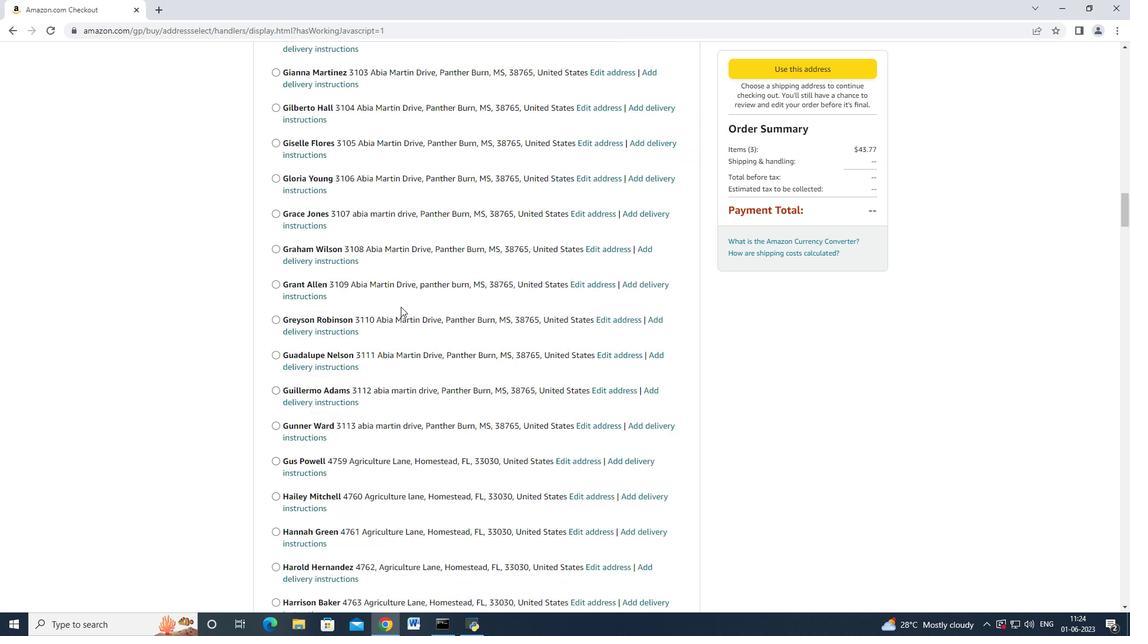
Action: Mouse moved to (401, 308)
Screenshot: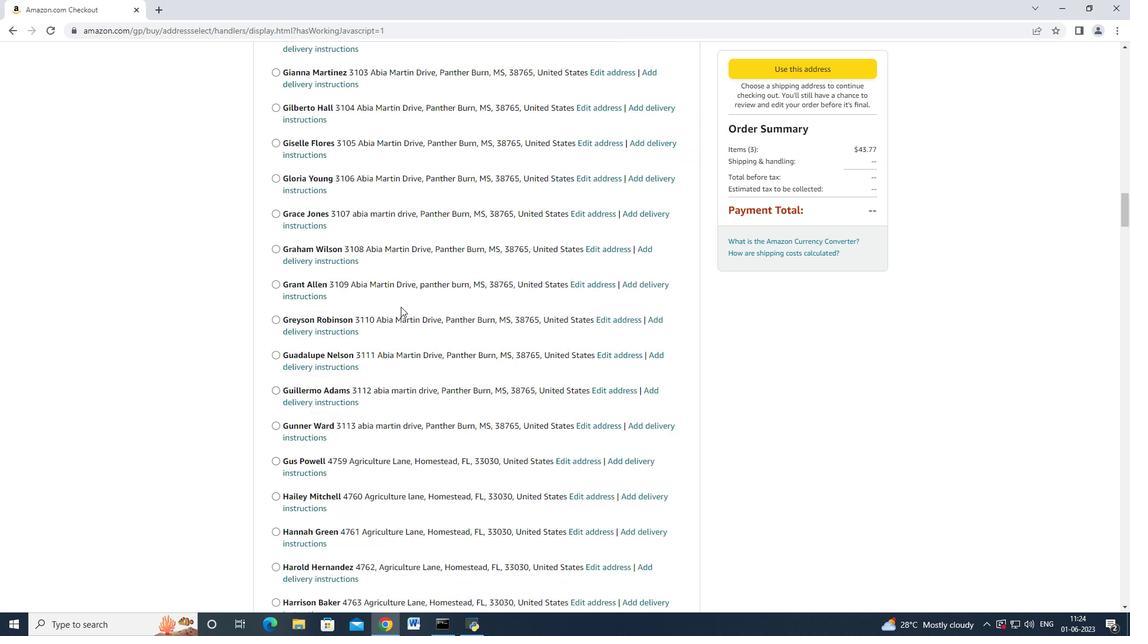 
Action: Mouse scrolled (401, 306) with delta (0, -1)
Screenshot: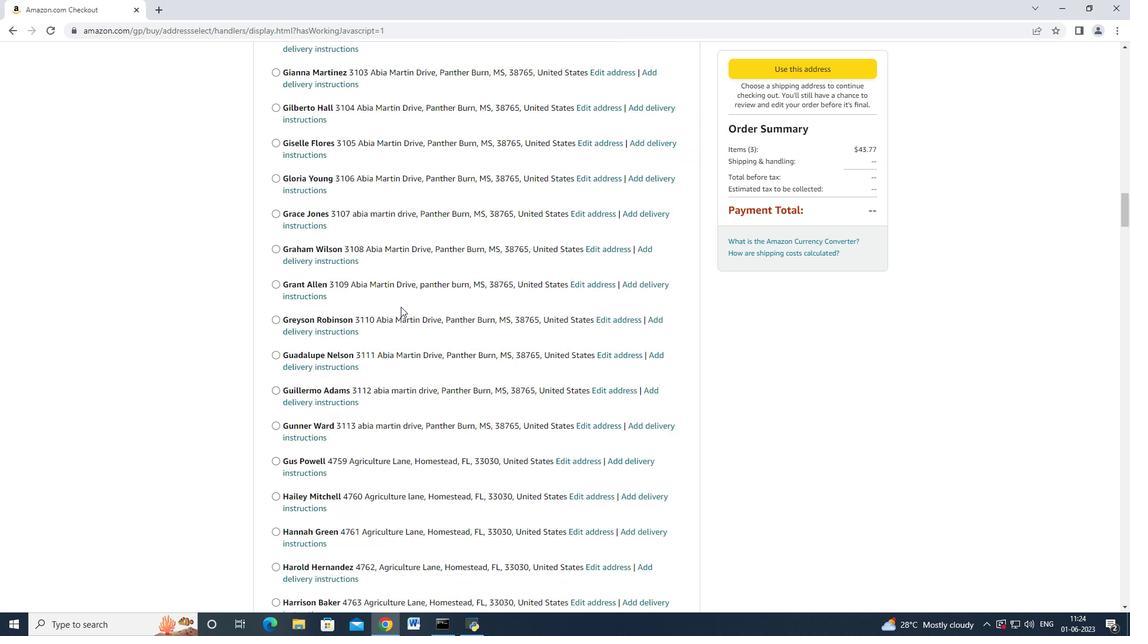 
Action: Mouse scrolled (401, 307) with delta (0, 0)
Screenshot: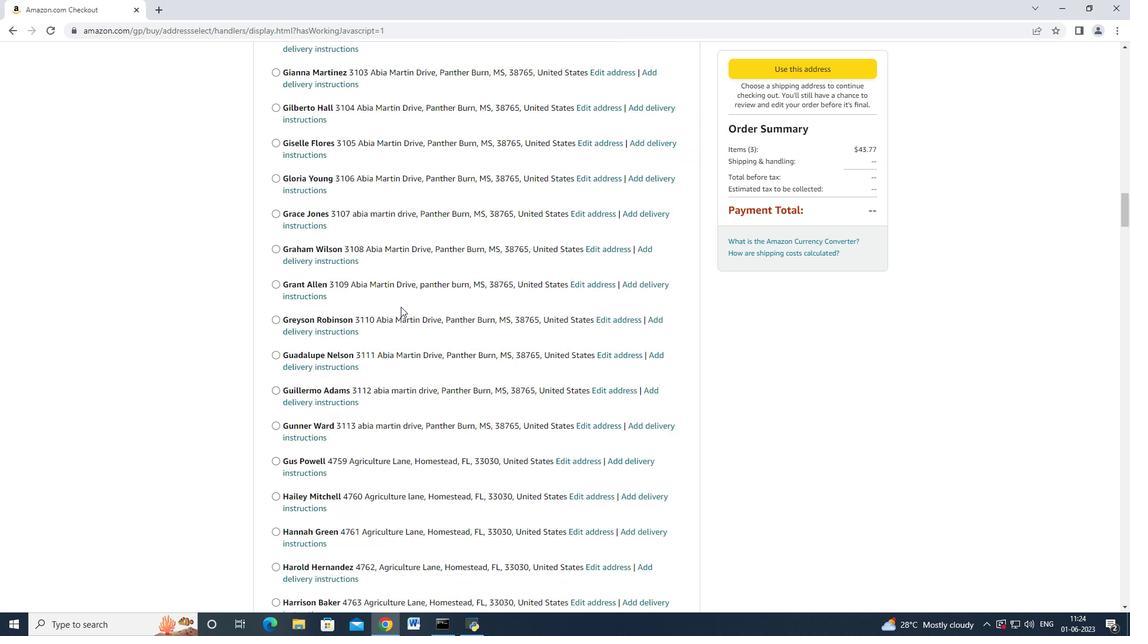 
Action: Mouse scrolled (401, 307) with delta (0, 0)
Screenshot: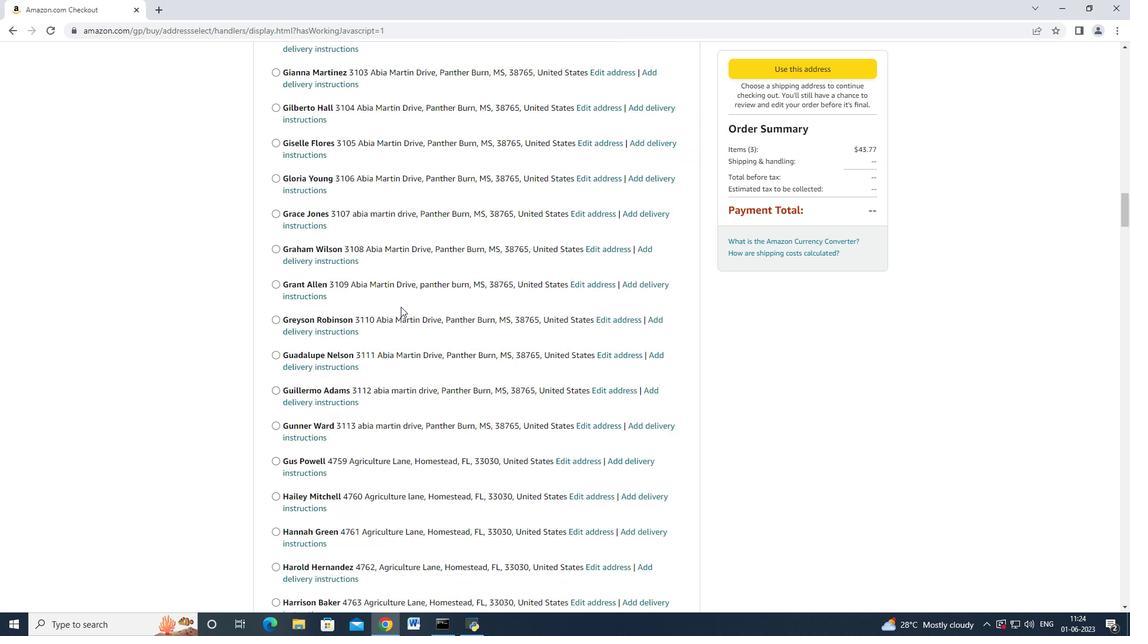 
Action: Mouse scrolled (401, 307) with delta (0, 0)
Screenshot: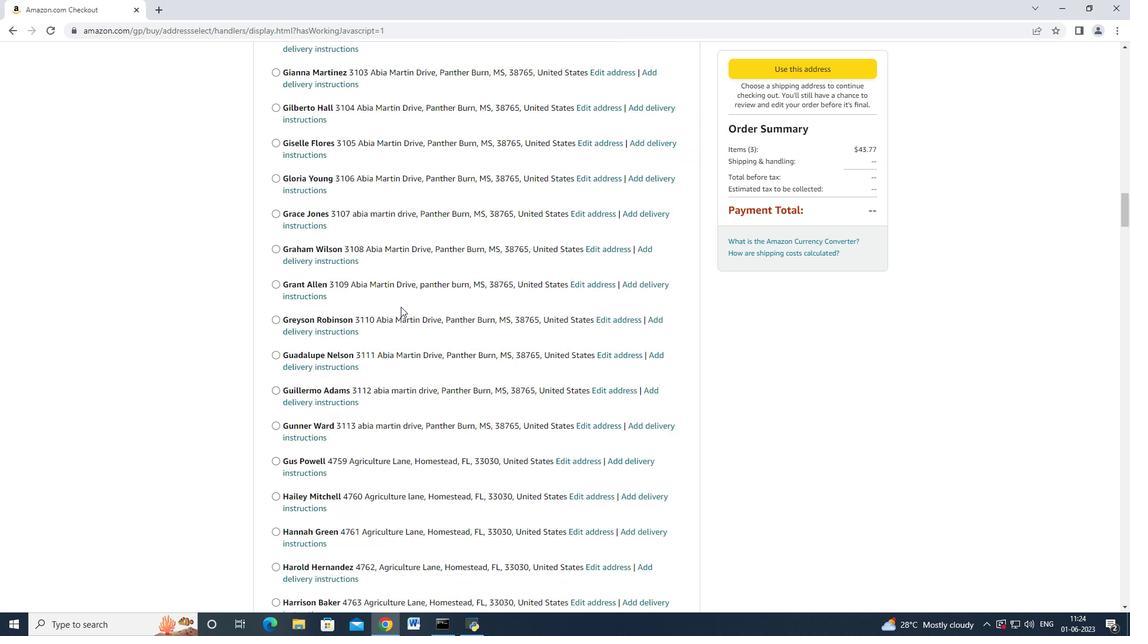 
Action: Mouse moved to (386, 290)
Screenshot: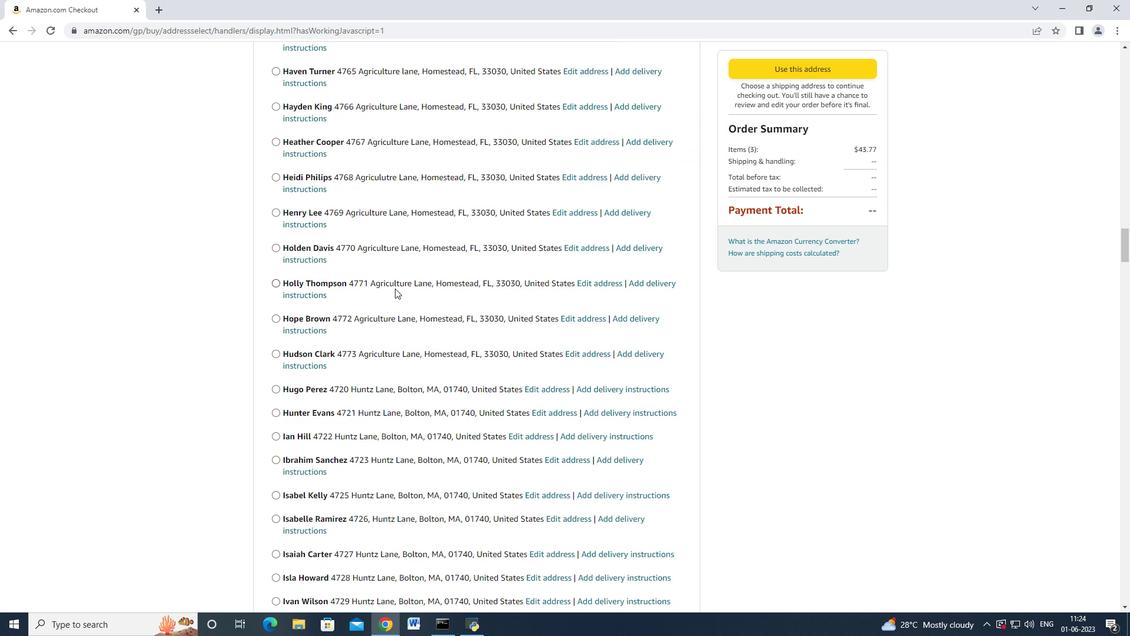 
Action: Mouse scrolled (386, 289) with delta (0, 0)
Screenshot: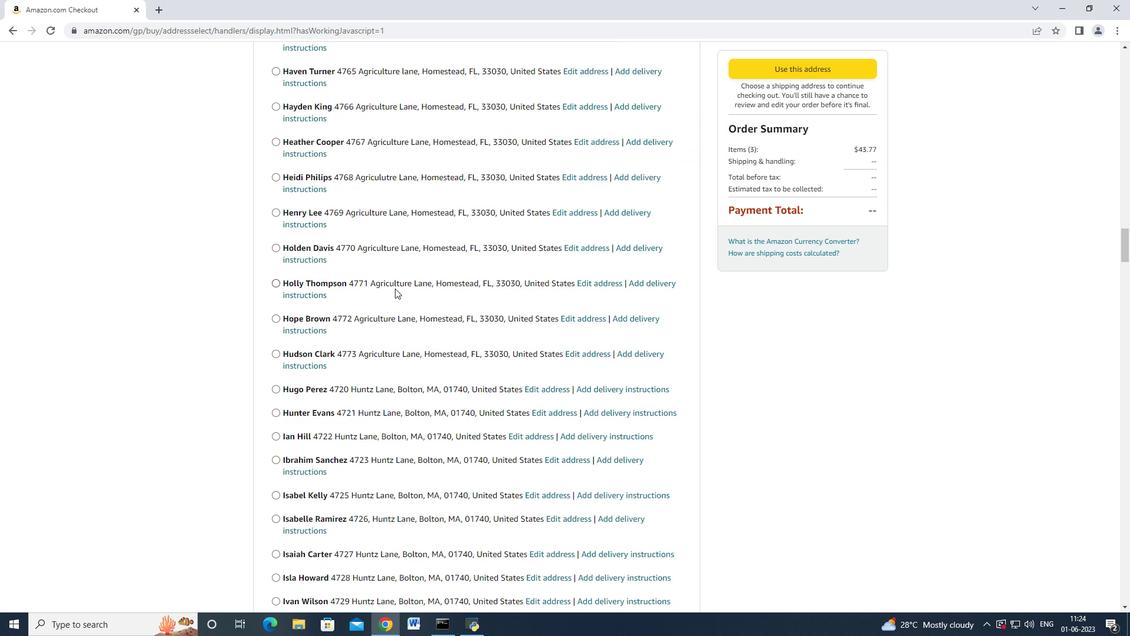 
Action: Mouse moved to (384, 293)
Screenshot: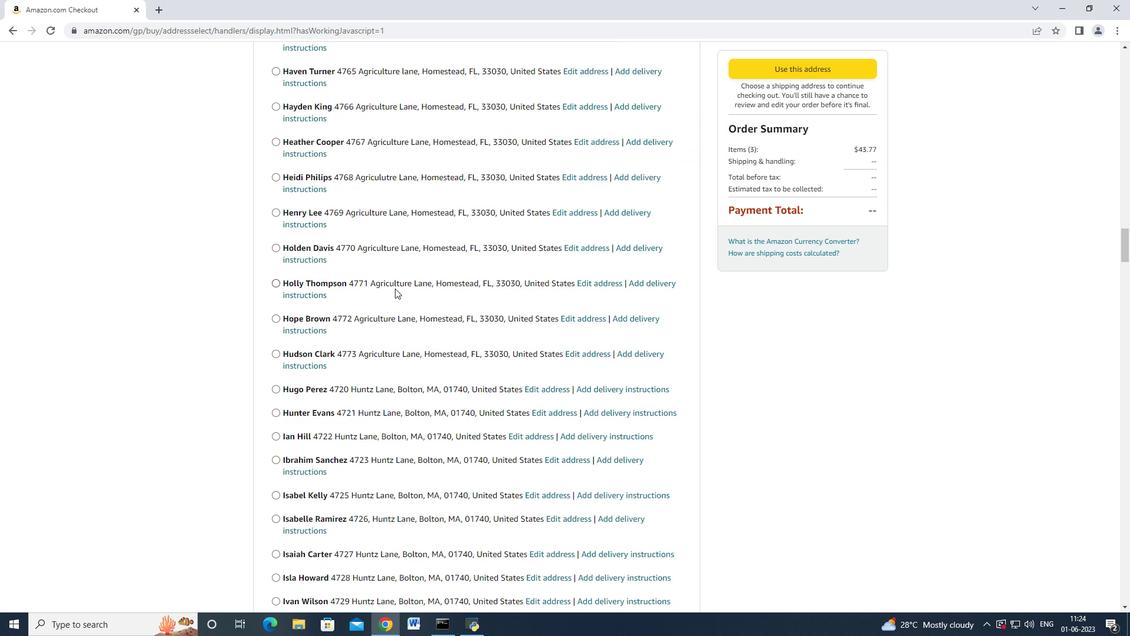 
Action: Mouse scrolled (384, 292) with delta (0, 0)
Screenshot: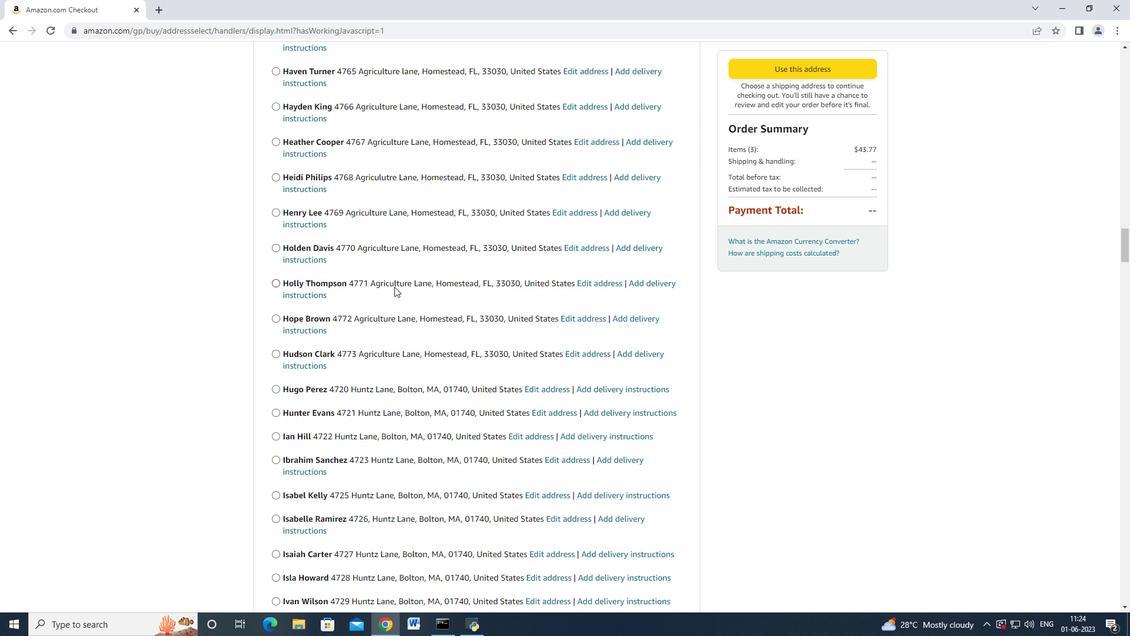 
Action: Mouse moved to (383, 295)
Screenshot: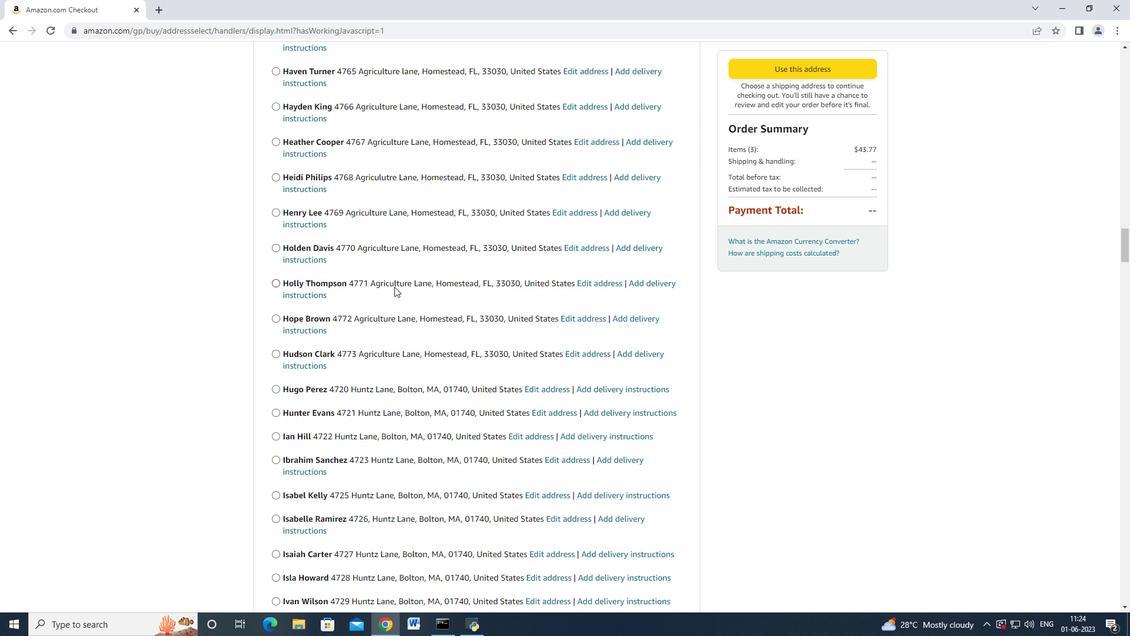 
Action: Mouse scrolled (383, 294) with delta (0, 0)
Screenshot: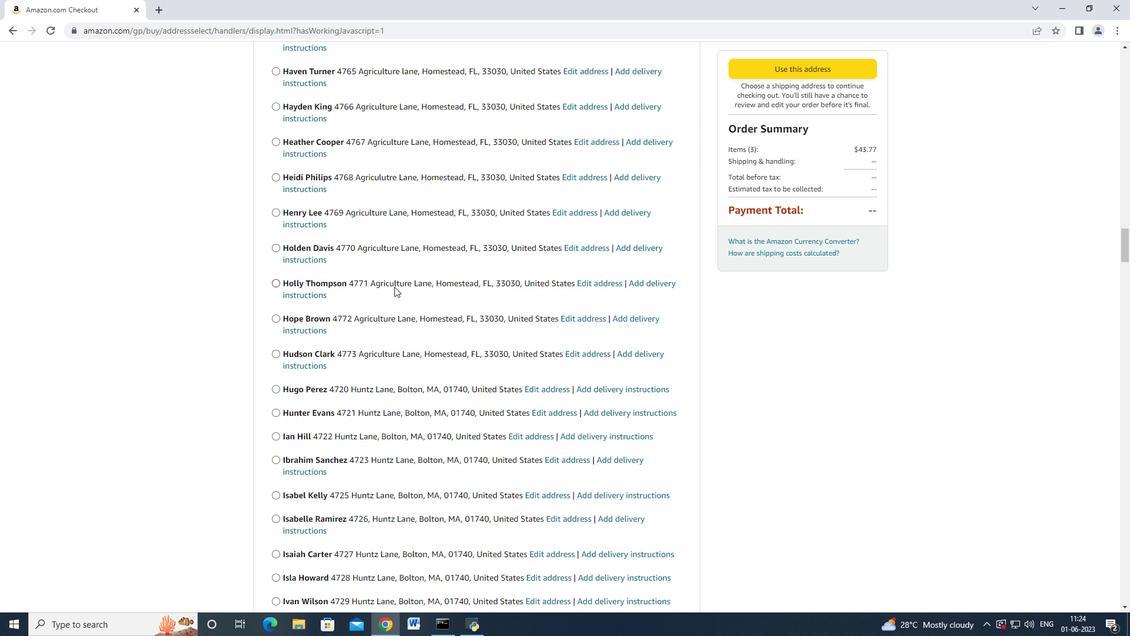 
Action: Mouse moved to (383, 295)
Screenshot: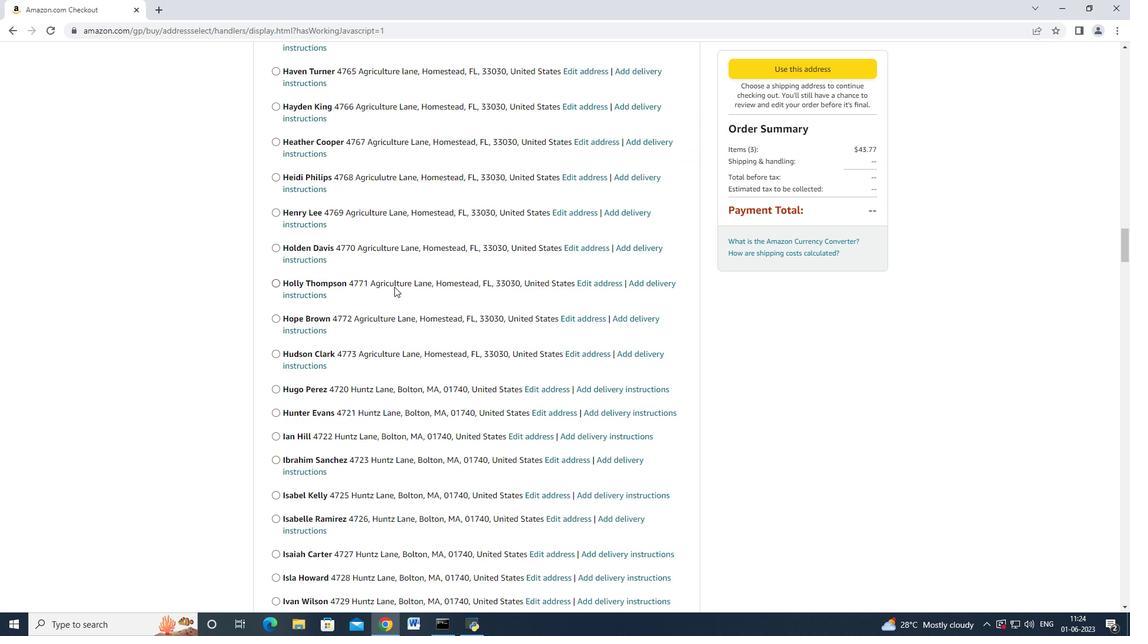 
Action: Mouse scrolled (383, 295) with delta (0, 0)
Screenshot: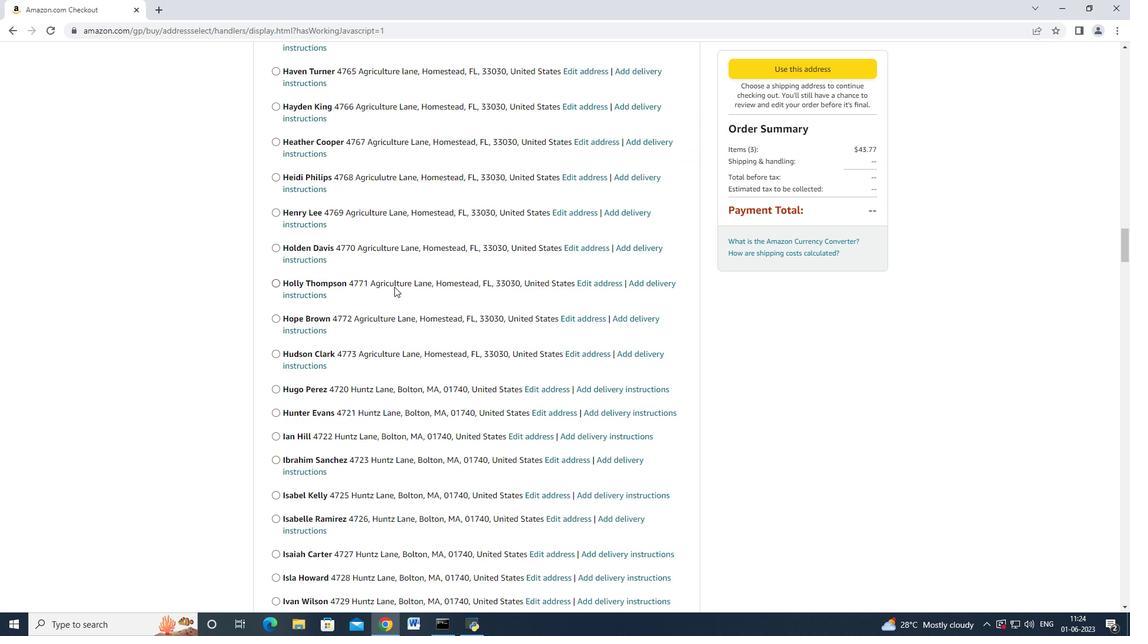 
Action: Mouse scrolled (383, 295) with delta (0, 0)
Screenshot: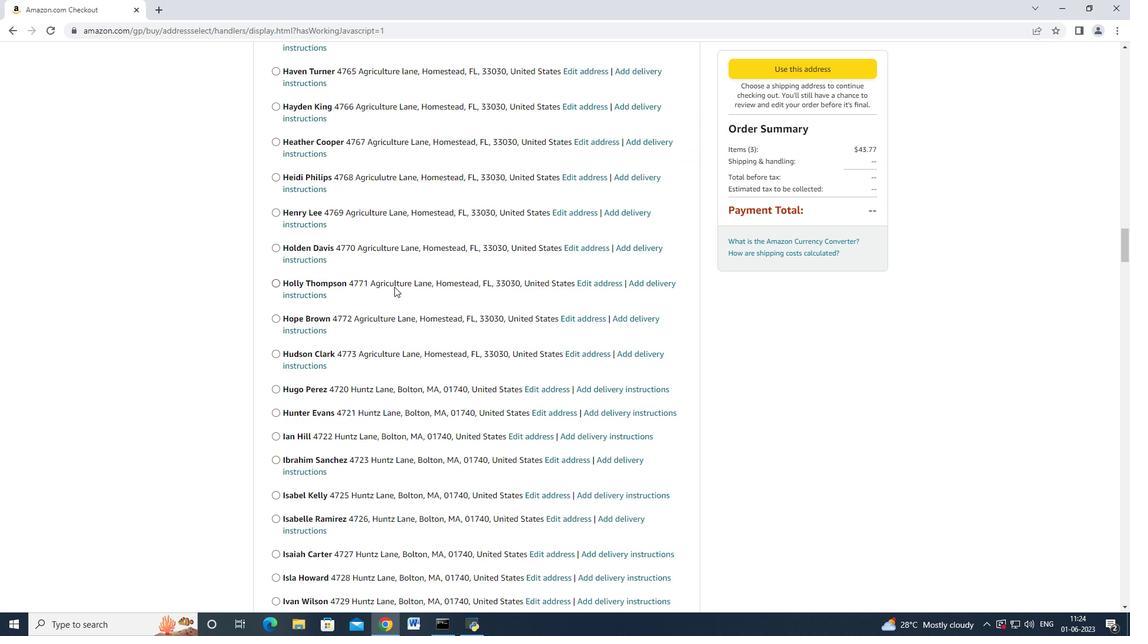 
Action: Mouse moved to (383, 296)
Screenshot: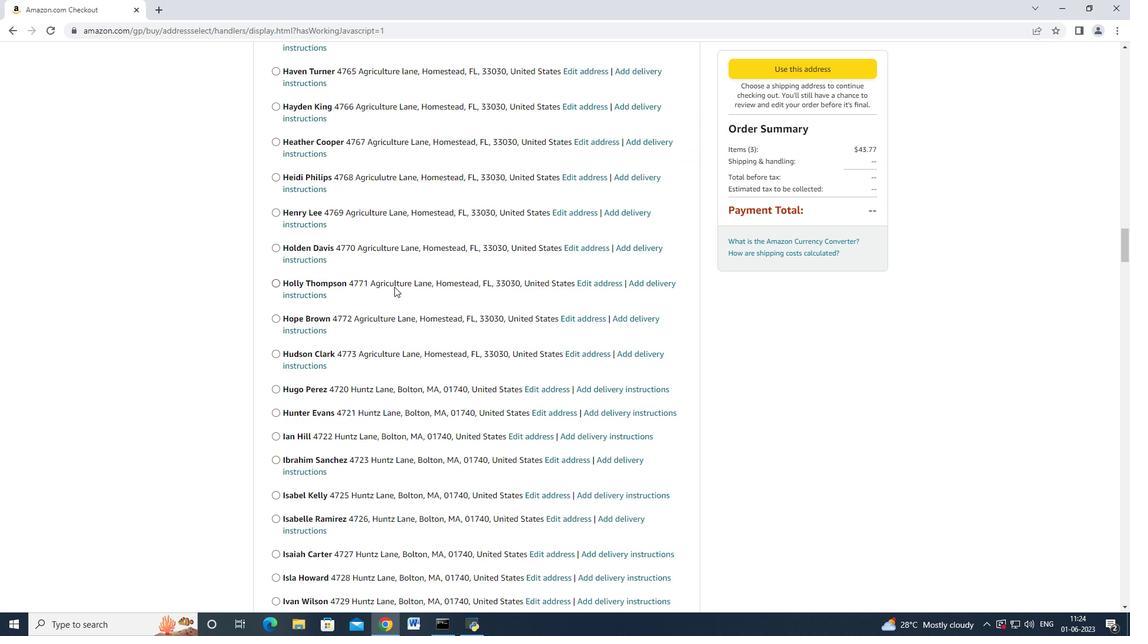 
Action: Mouse scrolled (383, 295) with delta (0, 0)
Screenshot: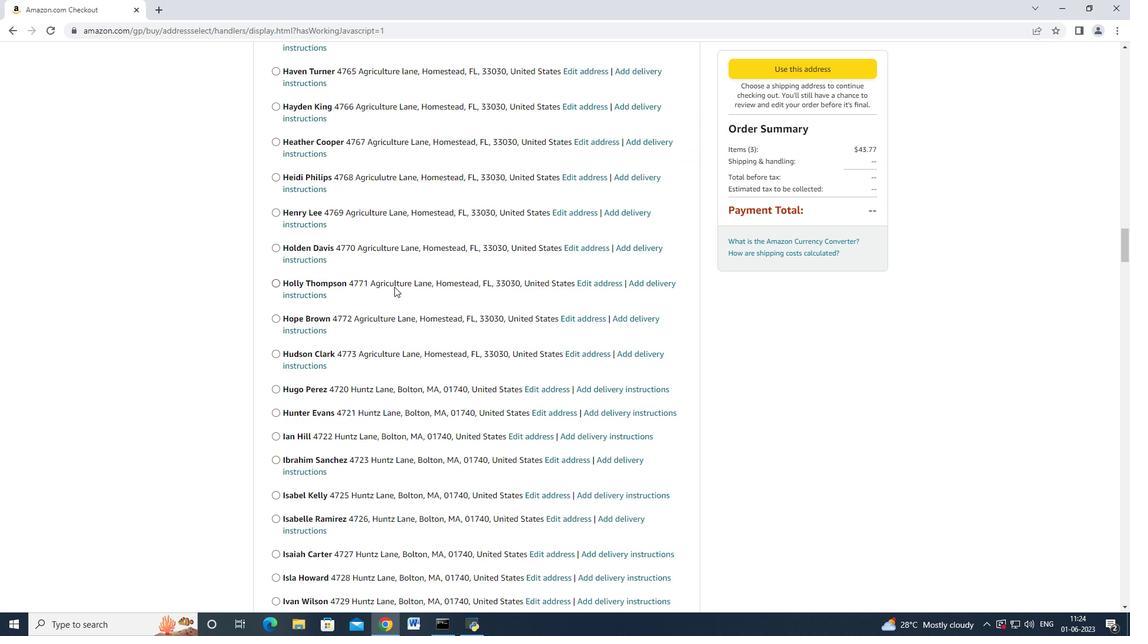 
Action: Mouse moved to (382, 296)
Screenshot: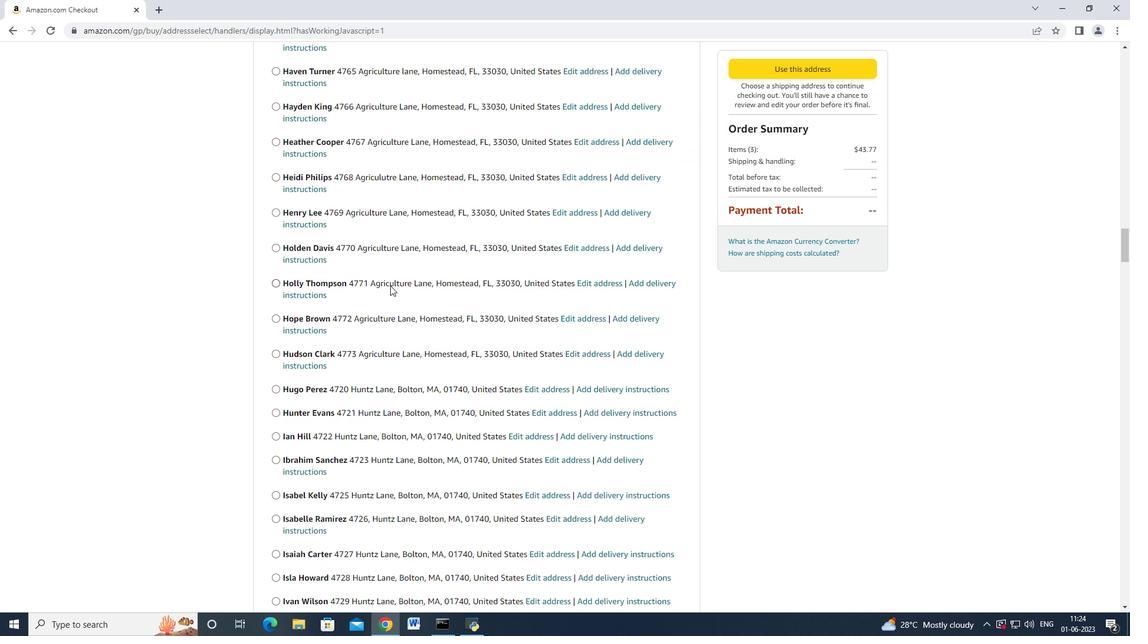 
Action: Mouse scrolled (383, 294) with delta (0, -1)
Screenshot: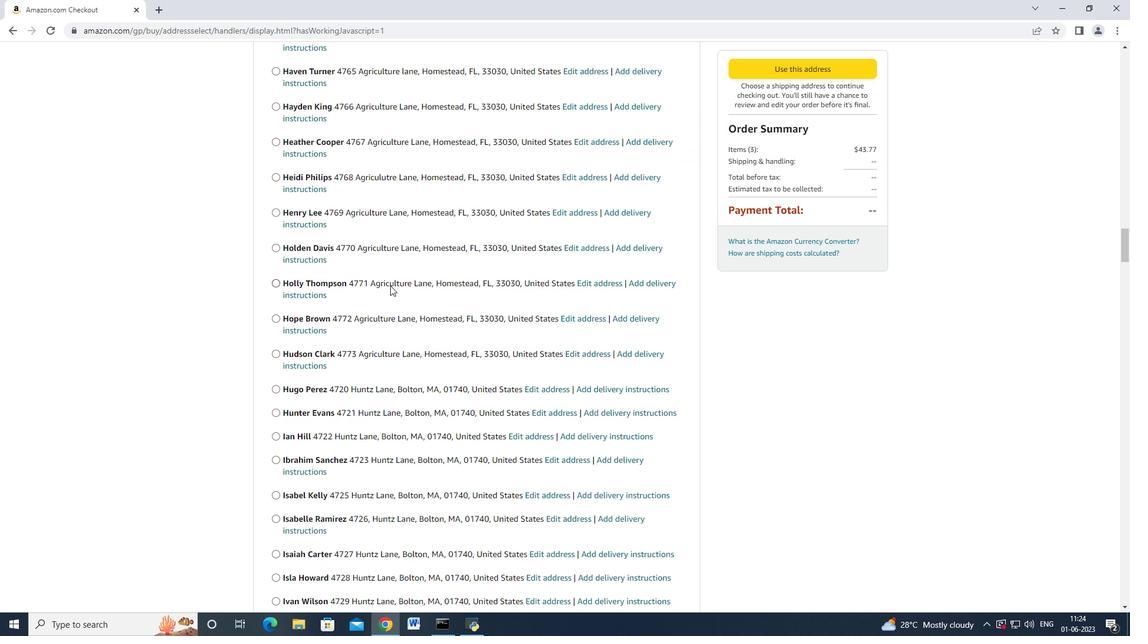 
Action: Mouse moved to (382, 297)
Screenshot: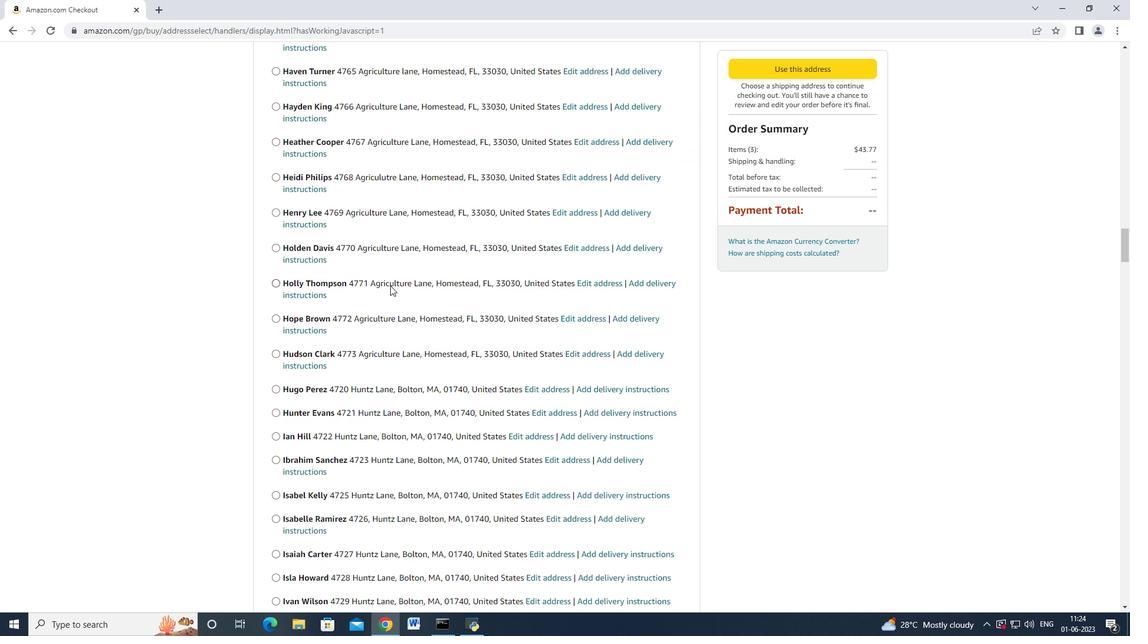 
Action: Mouse scrolled (383, 295) with delta (0, 0)
Screenshot: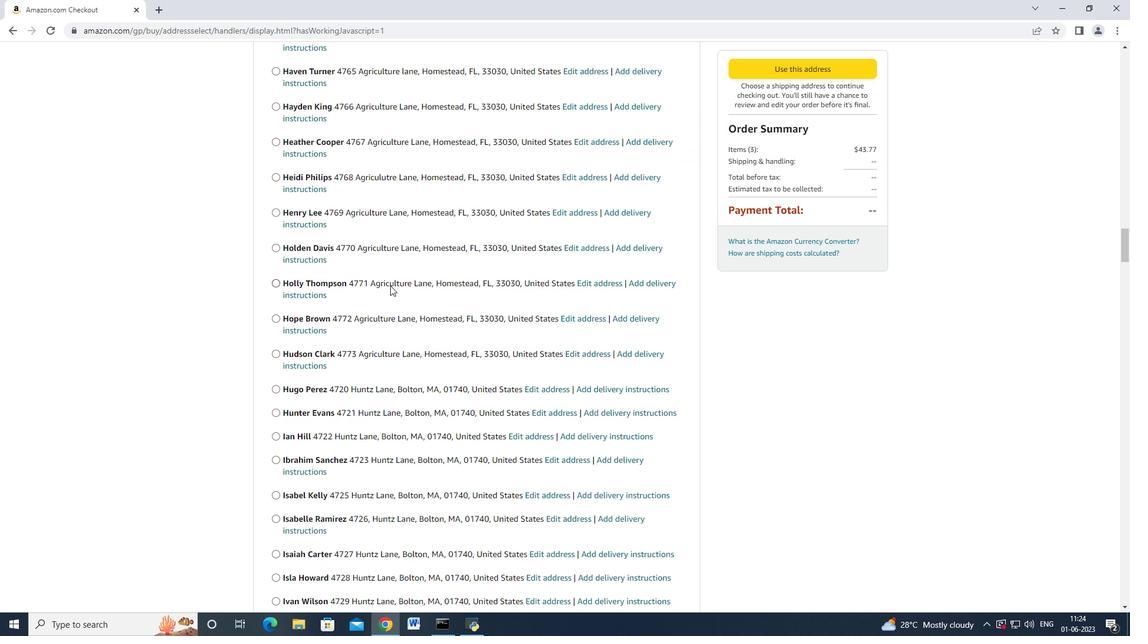 
Action: Mouse moved to (381, 297)
Screenshot: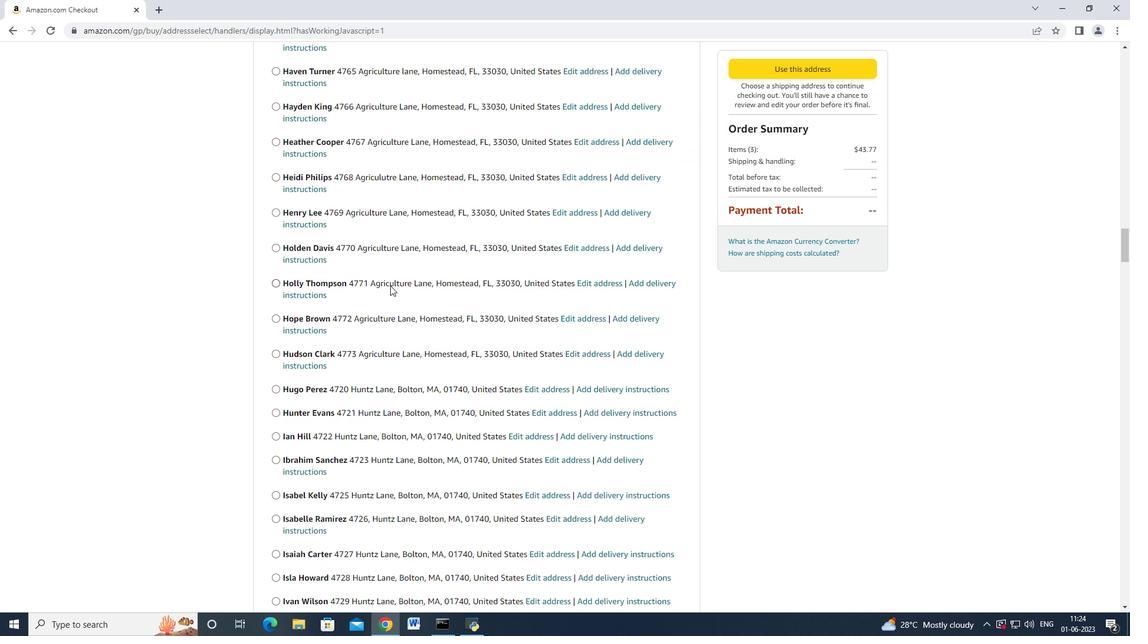 
Action: Mouse scrolled (382, 296) with delta (0, 0)
Screenshot: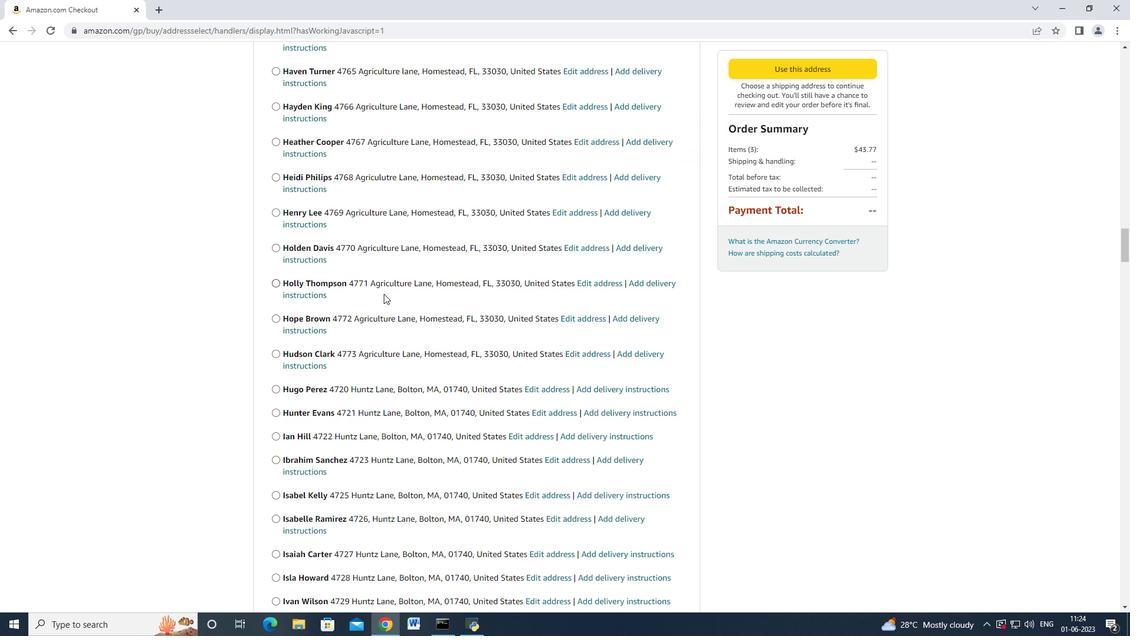 
Action: Mouse moved to (379, 297)
Screenshot: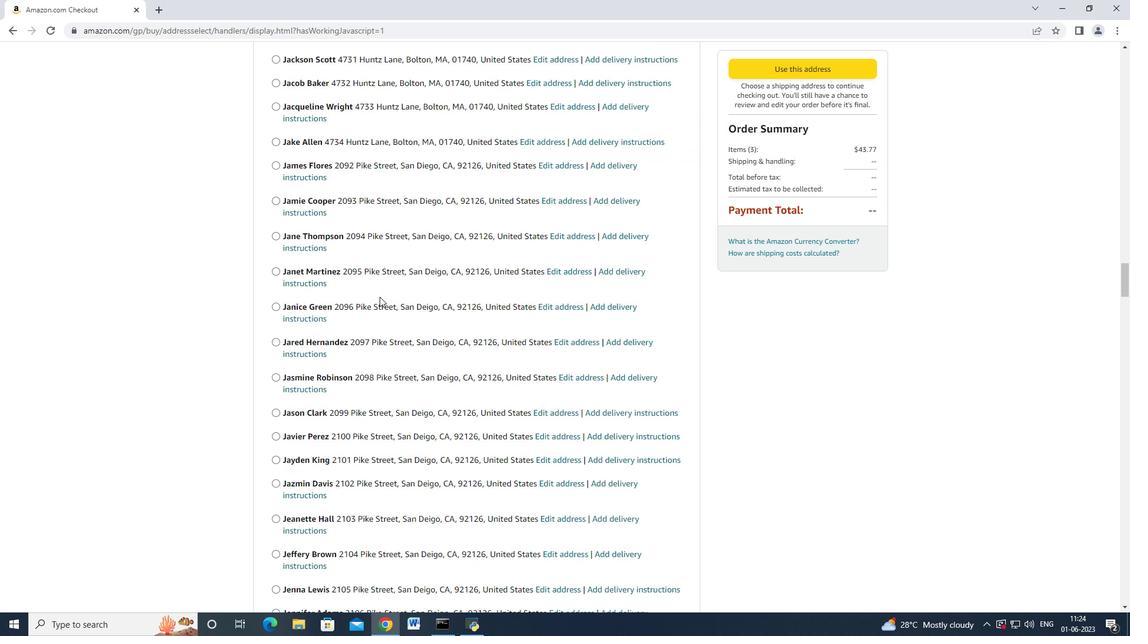 
Action: Mouse scrolled (379, 295) with delta (0, 0)
Screenshot: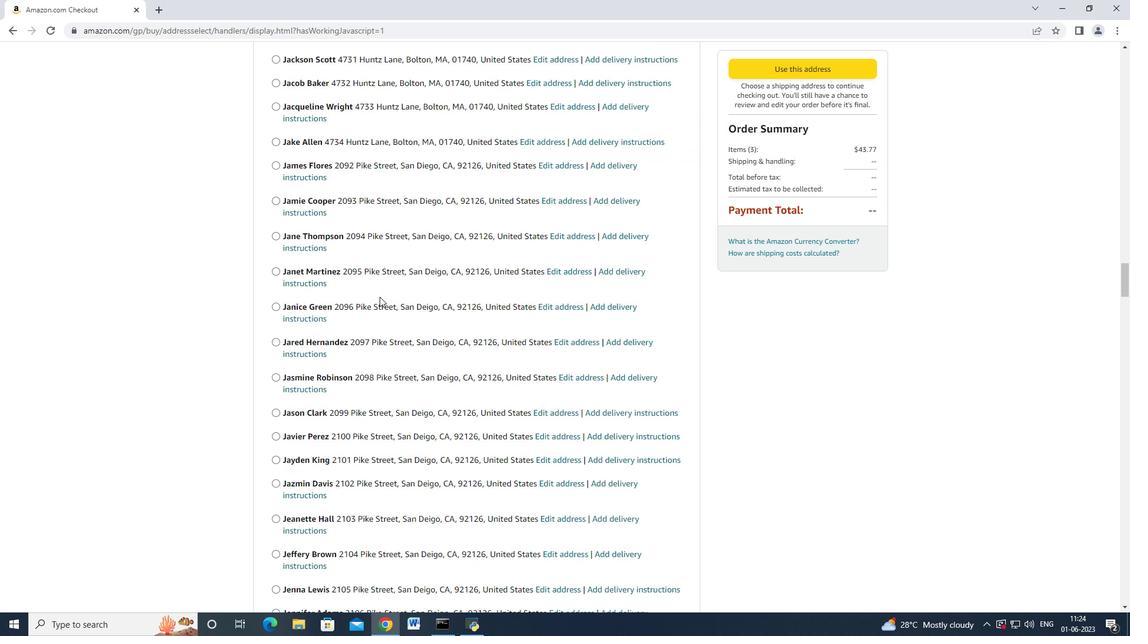 
Action: Mouse scrolled (379, 296) with delta (0, 0)
Screenshot: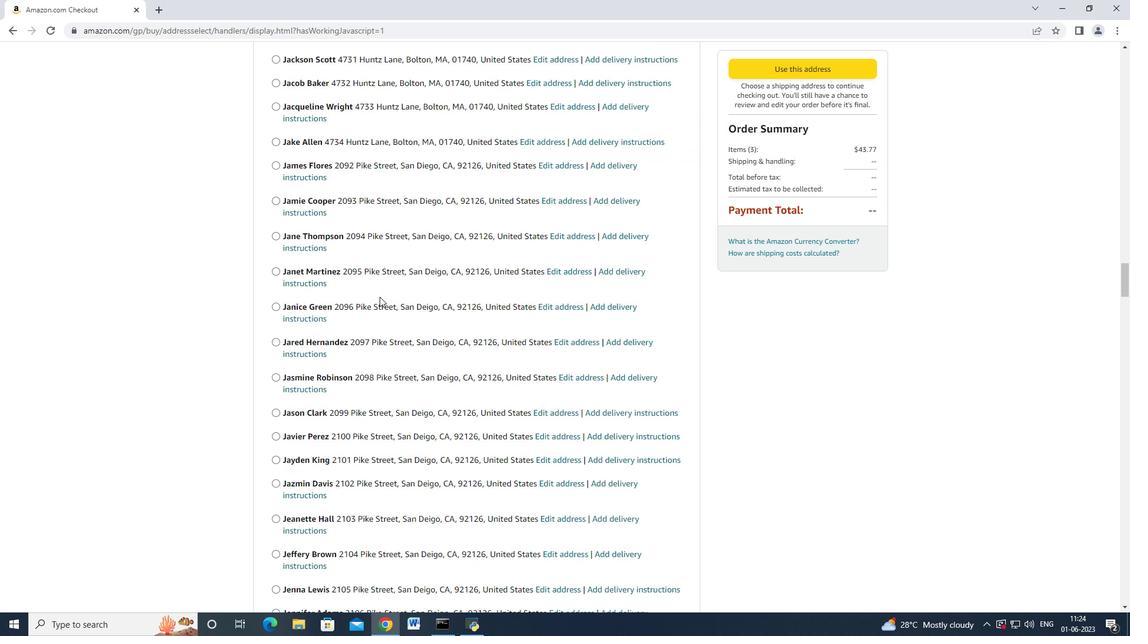 
Action: Mouse moved to (379, 297)
Screenshot: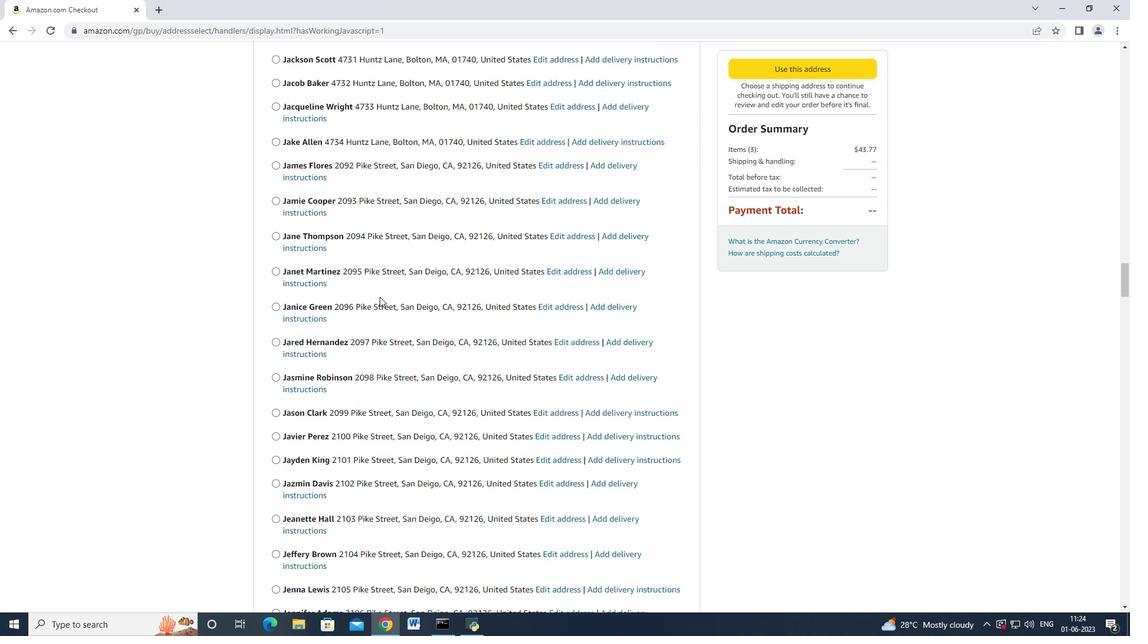 
Action: Mouse scrolled (379, 296) with delta (0, 0)
Screenshot: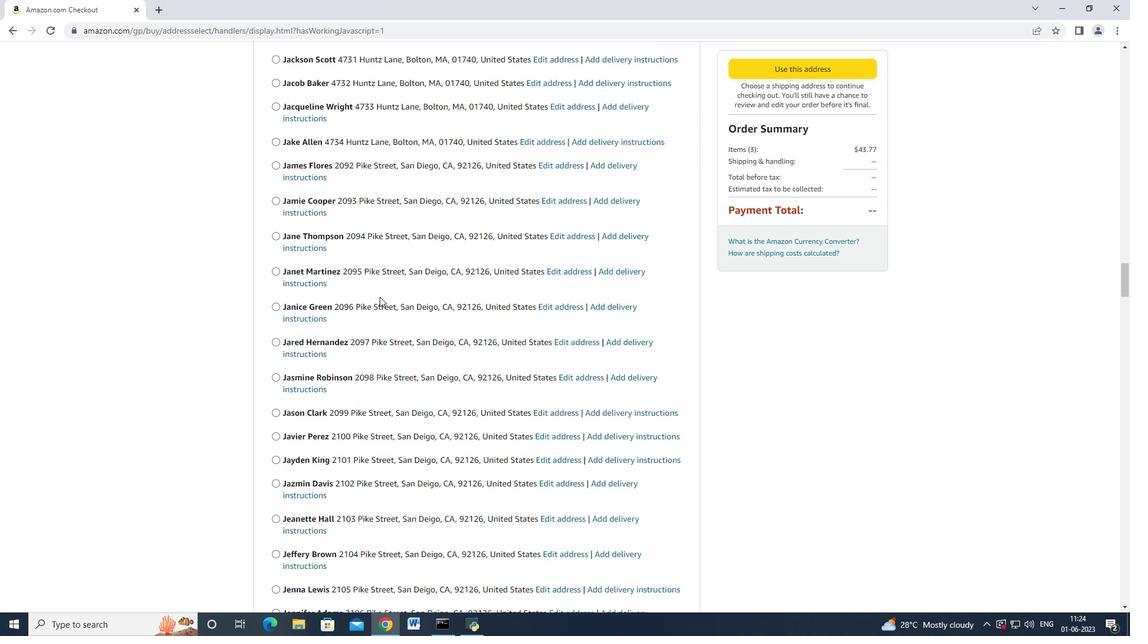 
Action: Mouse scrolled (379, 296) with delta (0, 0)
Screenshot: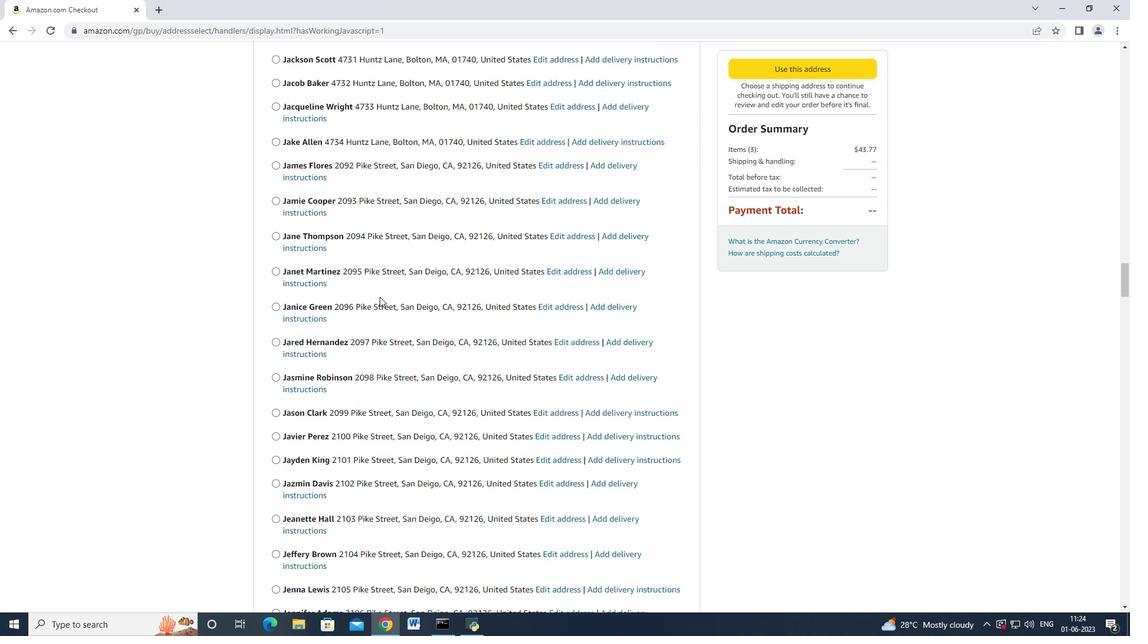 
Action: Mouse scrolled (379, 296) with delta (0, -1)
Screenshot: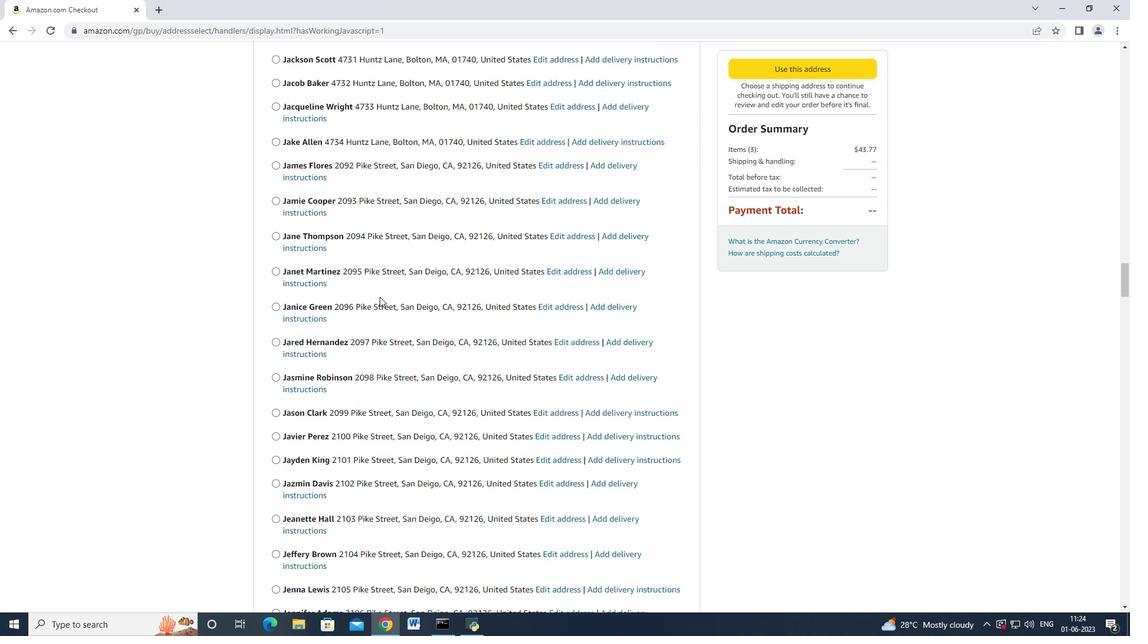 
Action: Mouse scrolled (379, 296) with delta (0, 0)
Screenshot: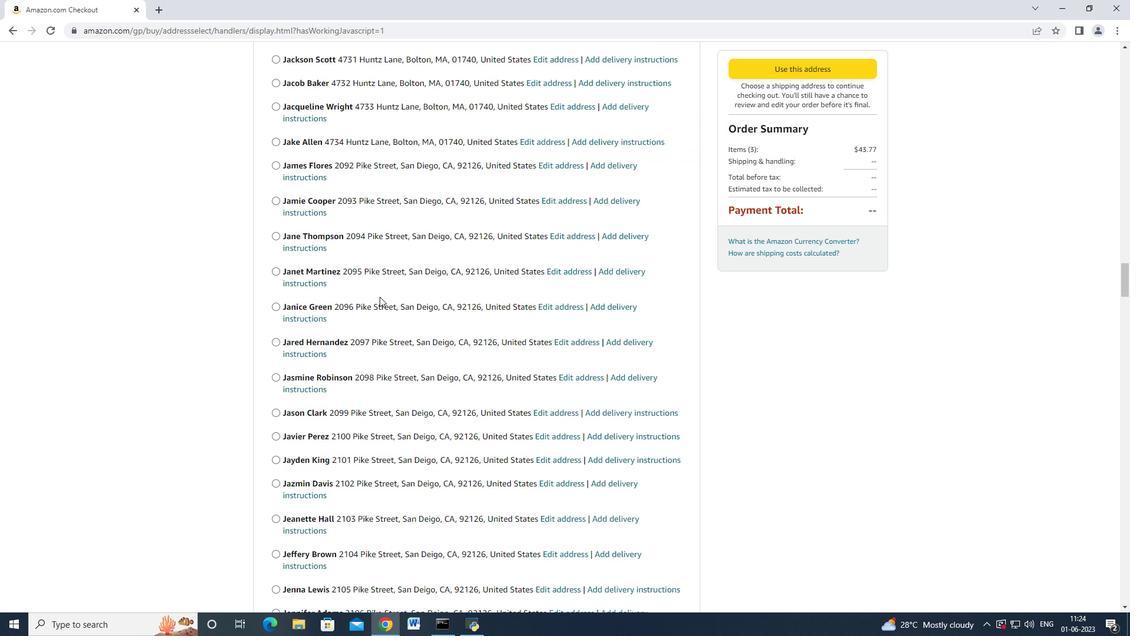 
Action: Mouse scrolled (379, 296) with delta (0, -1)
Screenshot: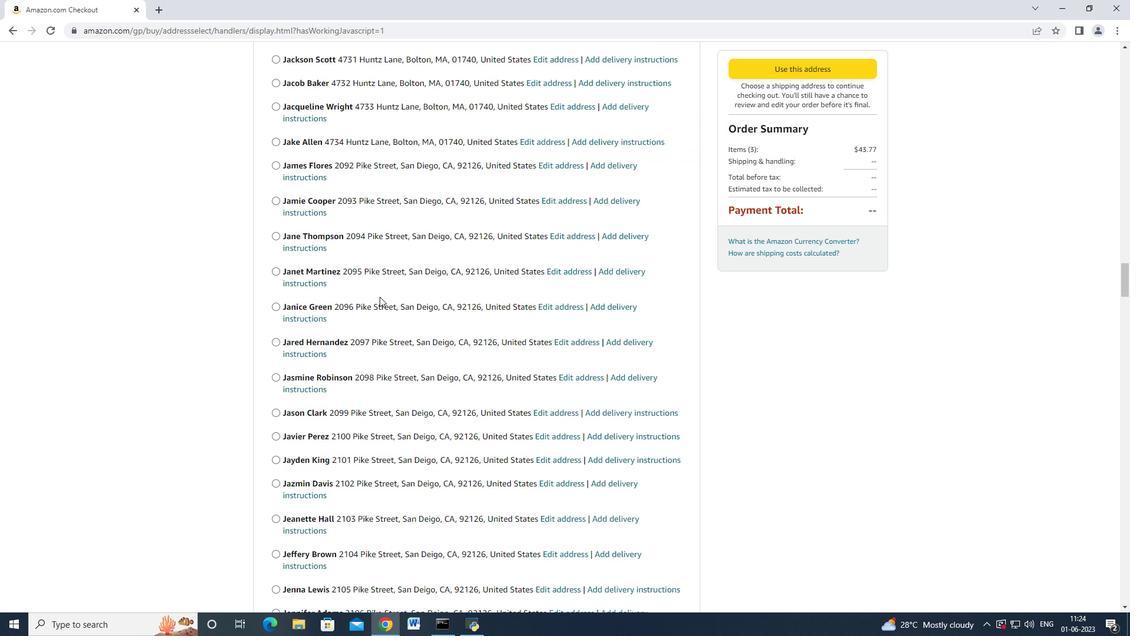 
Action: Mouse scrolled (379, 296) with delta (0, 0)
Screenshot: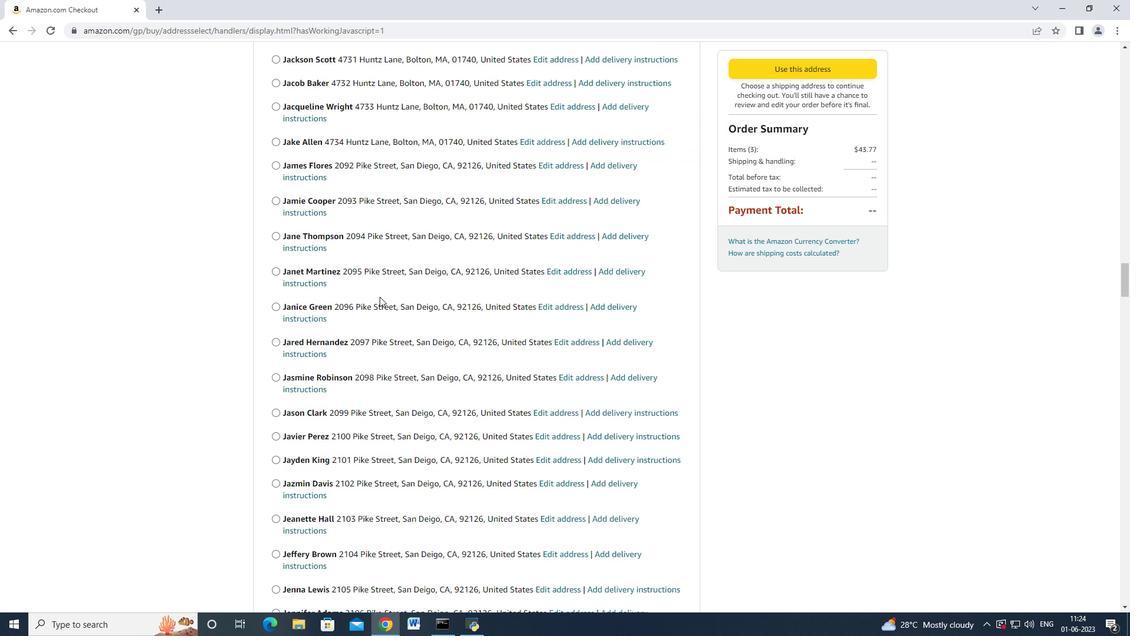 
Action: Mouse scrolled (379, 296) with delta (0, 0)
Screenshot: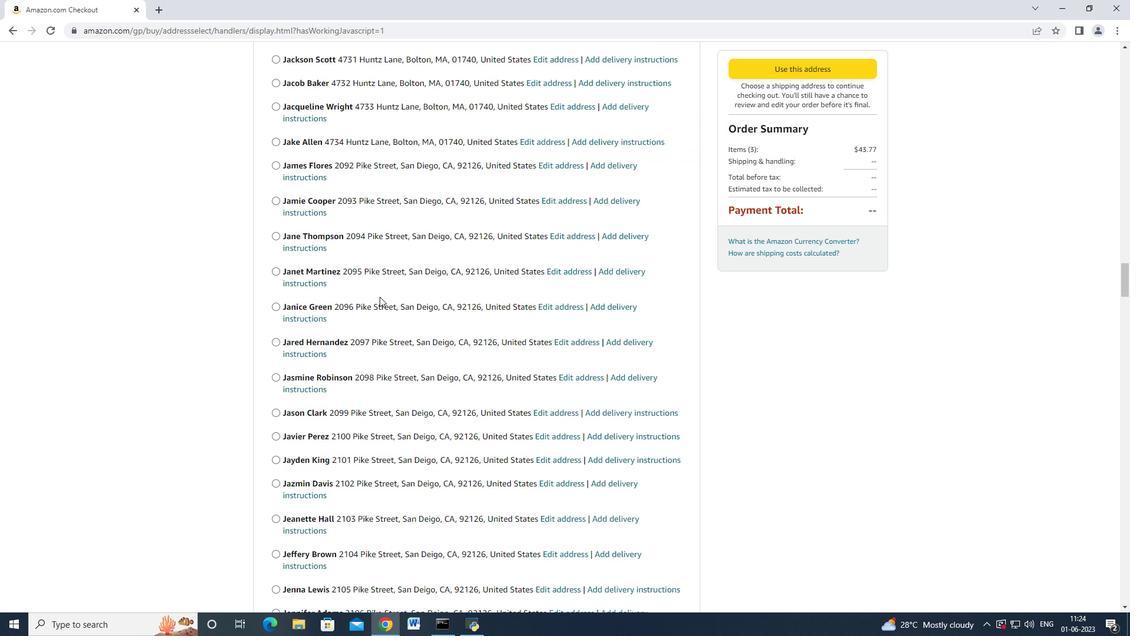 
Action: Mouse moved to (378, 297)
Screenshot: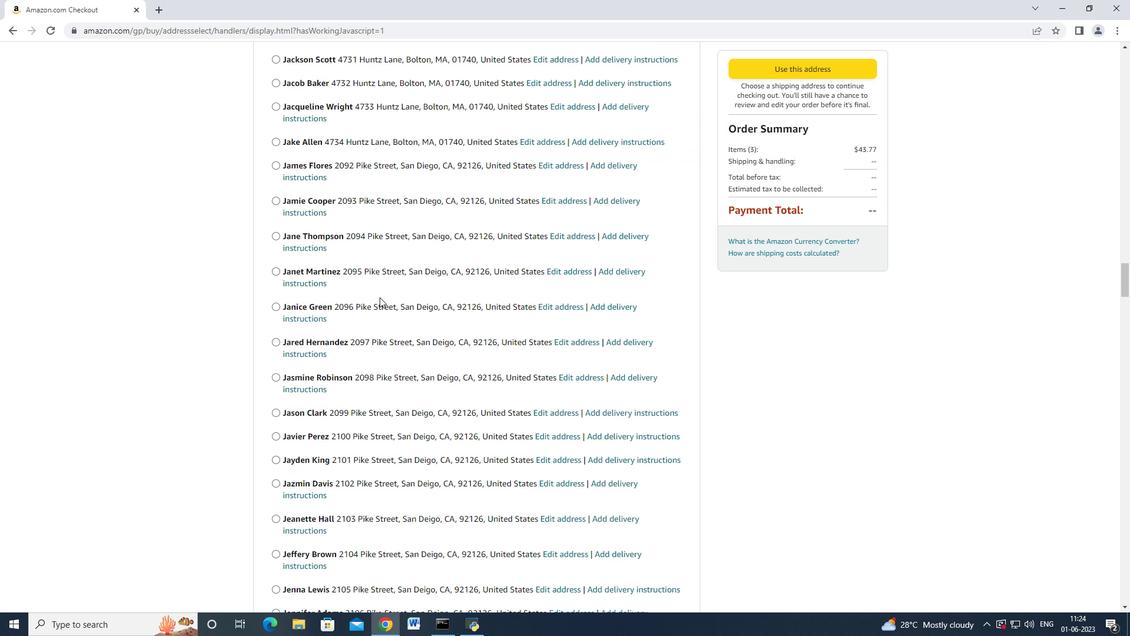 
Action: Mouse scrolled (378, 296) with delta (0, 0)
Screenshot: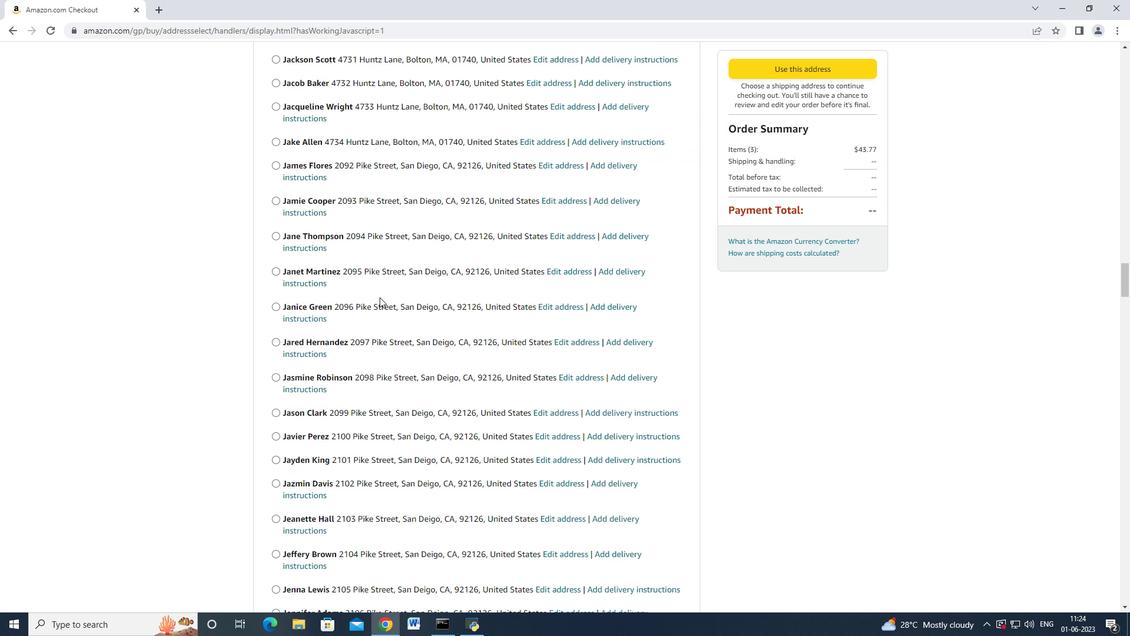 
Action: Mouse moved to (378, 298)
Screenshot: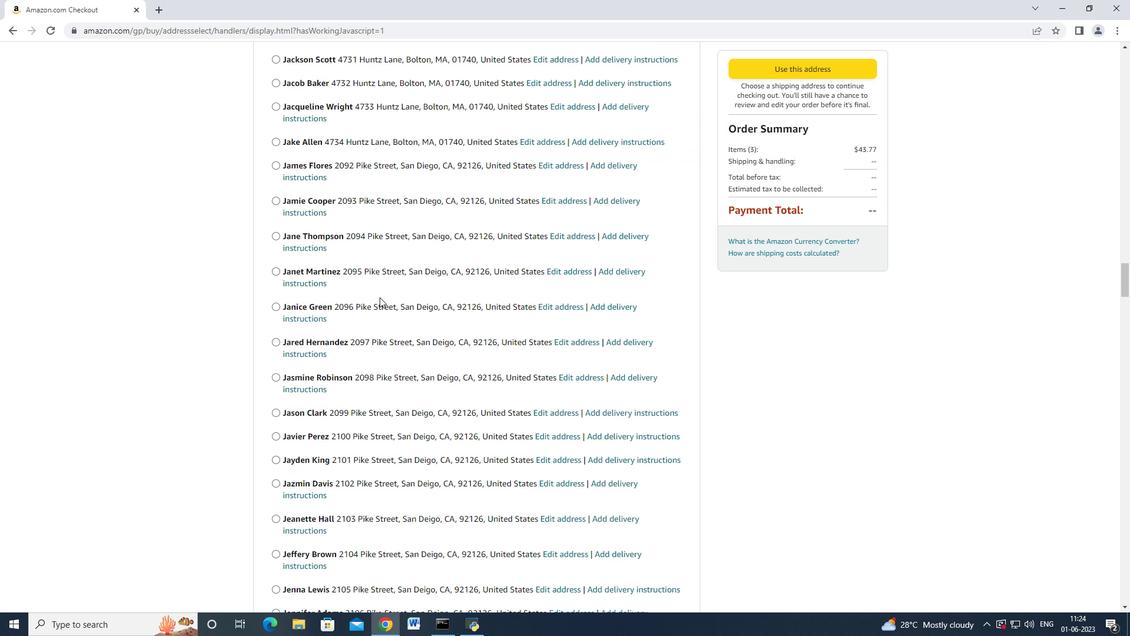 
Action: Mouse scrolled (378, 297) with delta (0, 0)
Screenshot: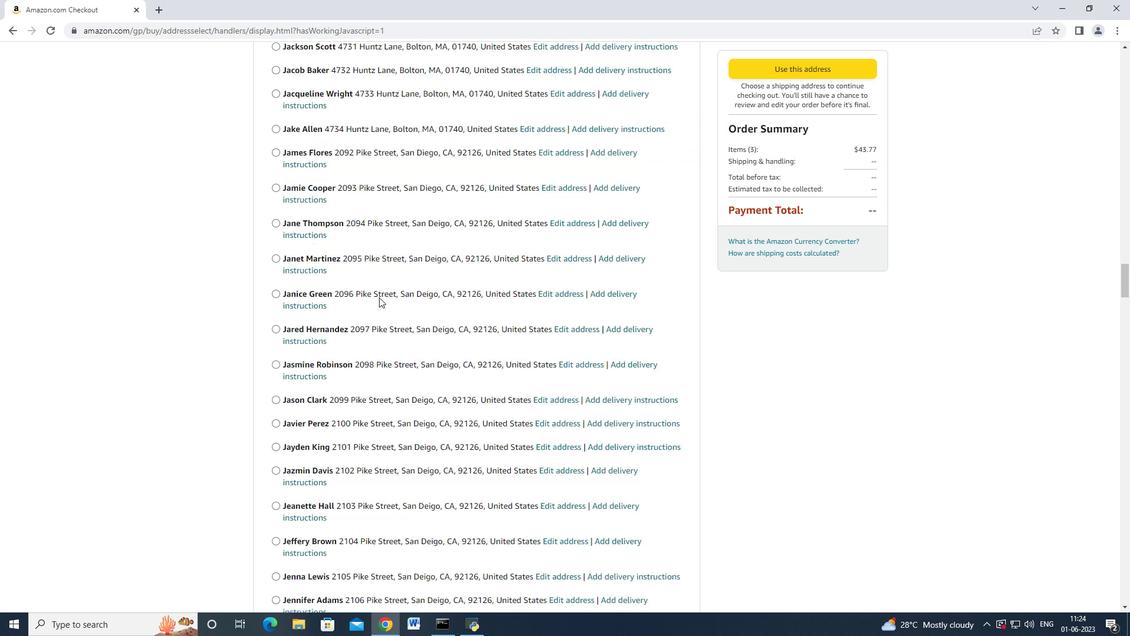 
Action: Mouse scrolled (378, 297) with delta (0, 0)
Screenshot: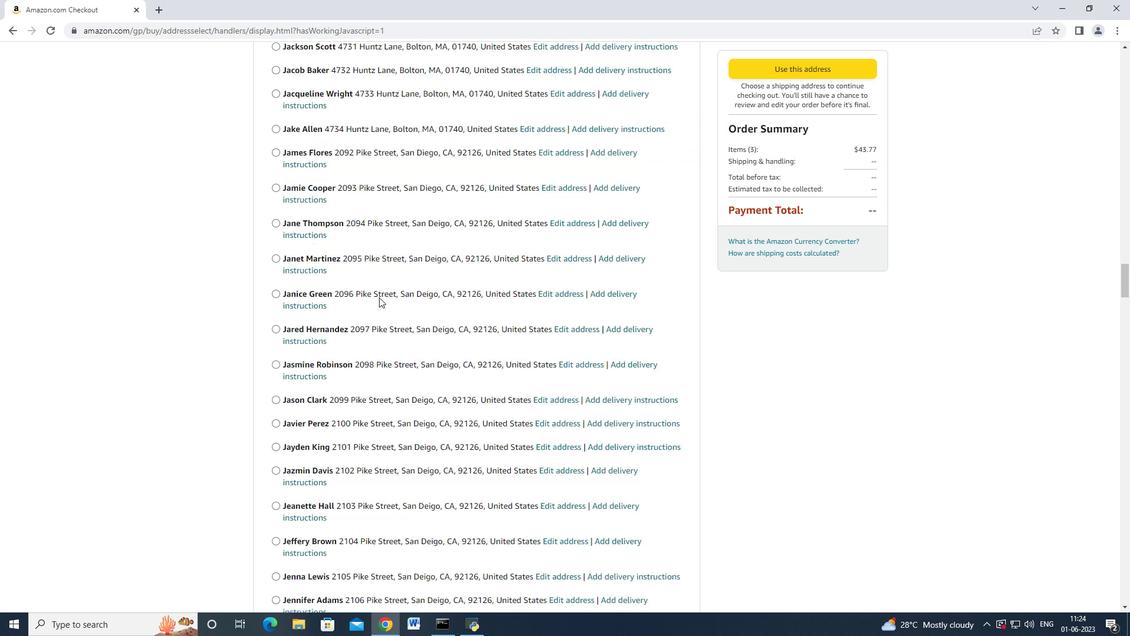 
Action: Mouse scrolled (378, 297) with delta (0, 0)
Screenshot: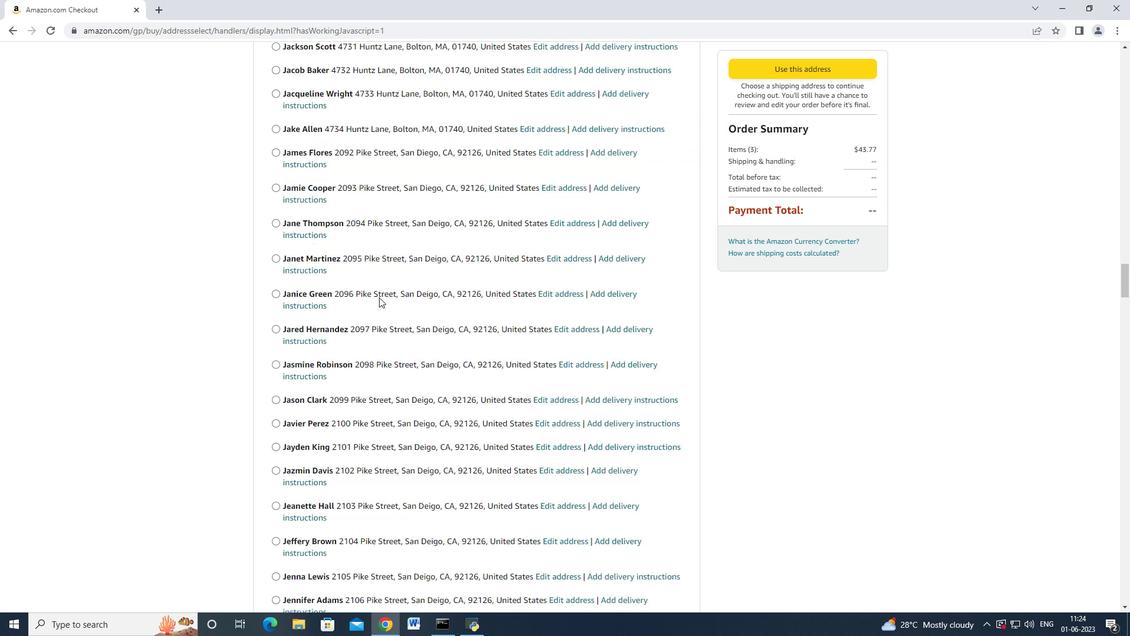 
Action: Mouse moved to (378, 298)
Screenshot: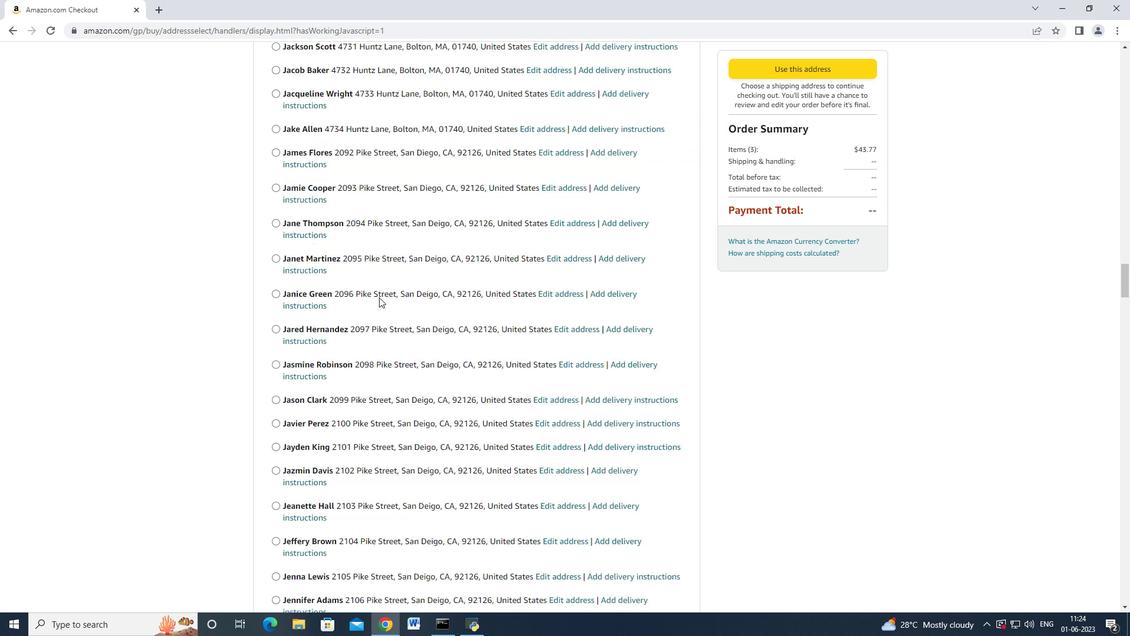 
Action: Mouse scrolled (378, 297) with delta (0, 0)
Screenshot: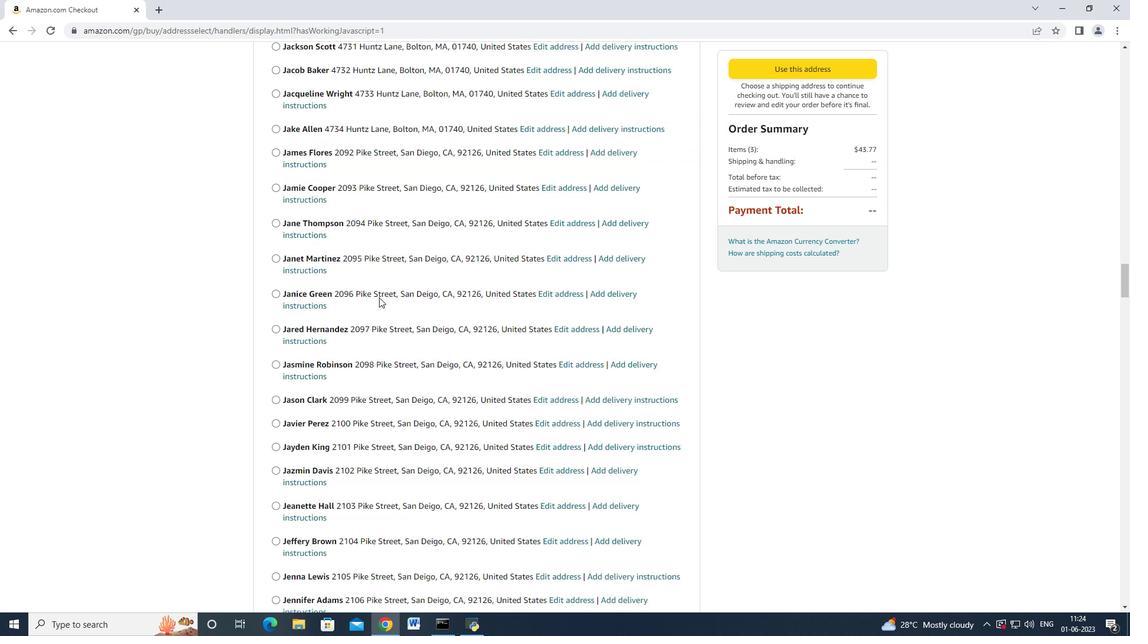 
Action: Mouse scrolled (378, 297) with delta (0, 0)
Screenshot: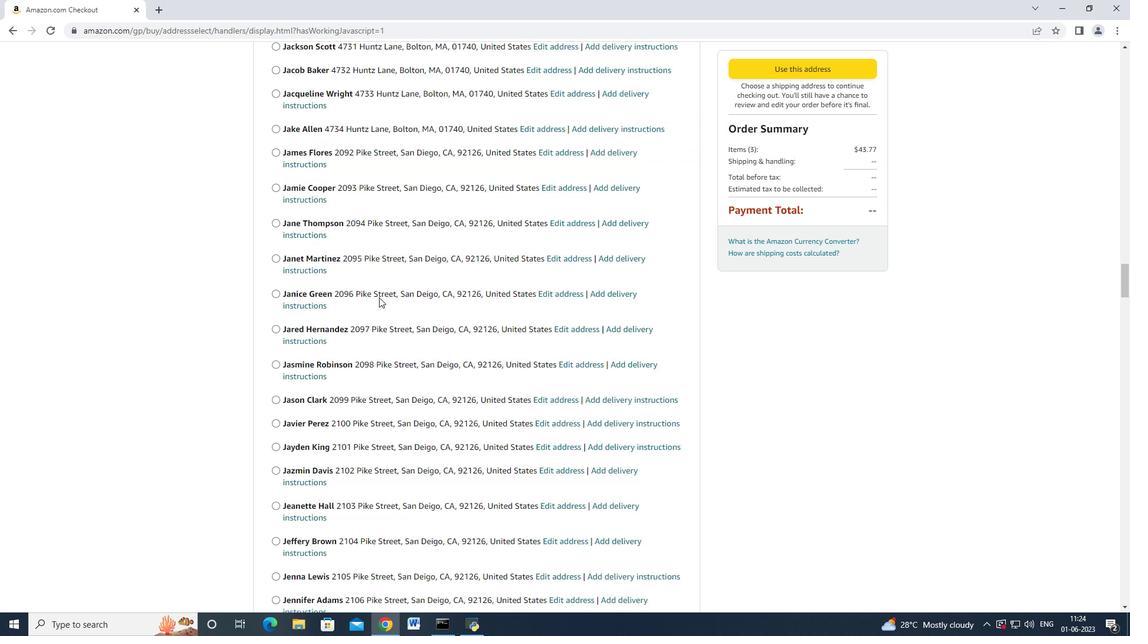
Action: Mouse scrolled (378, 296) with delta (0, -1)
Screenshot: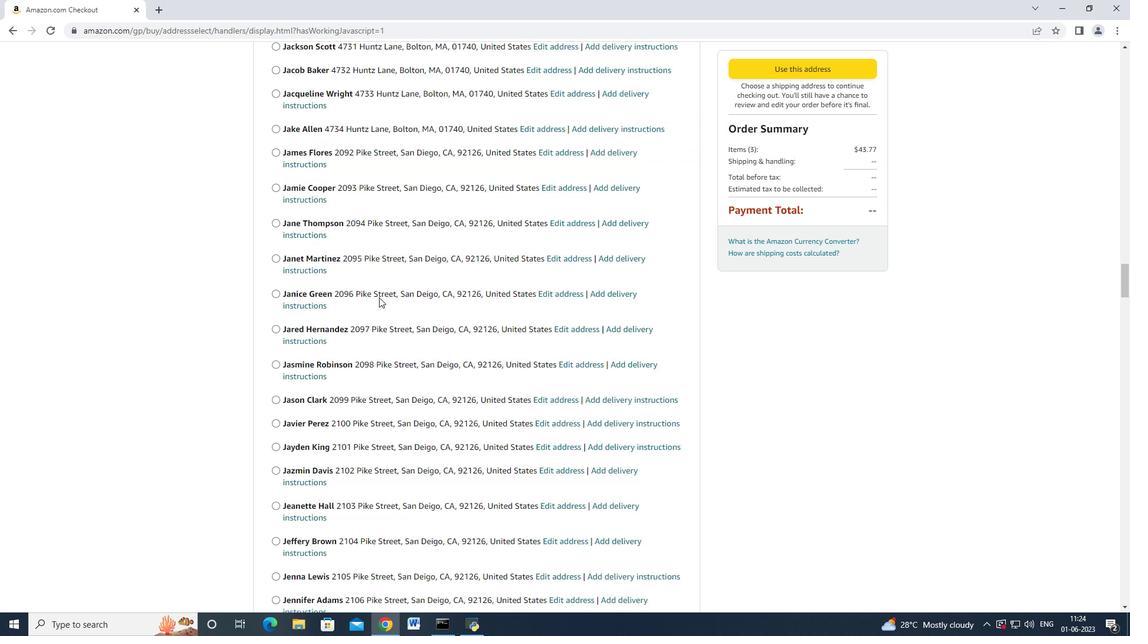 
Action: Mouse moved to (378, 298)
Screenshot: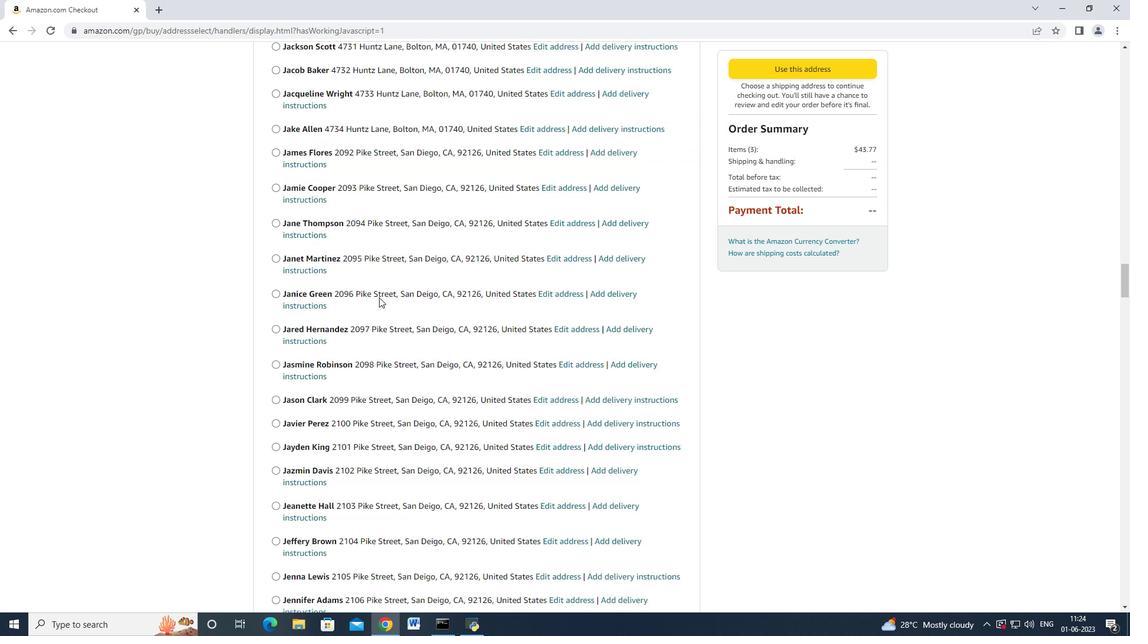 
Action: Mouse scrolled (378, 297) with delta (0, 0)
Screenshot: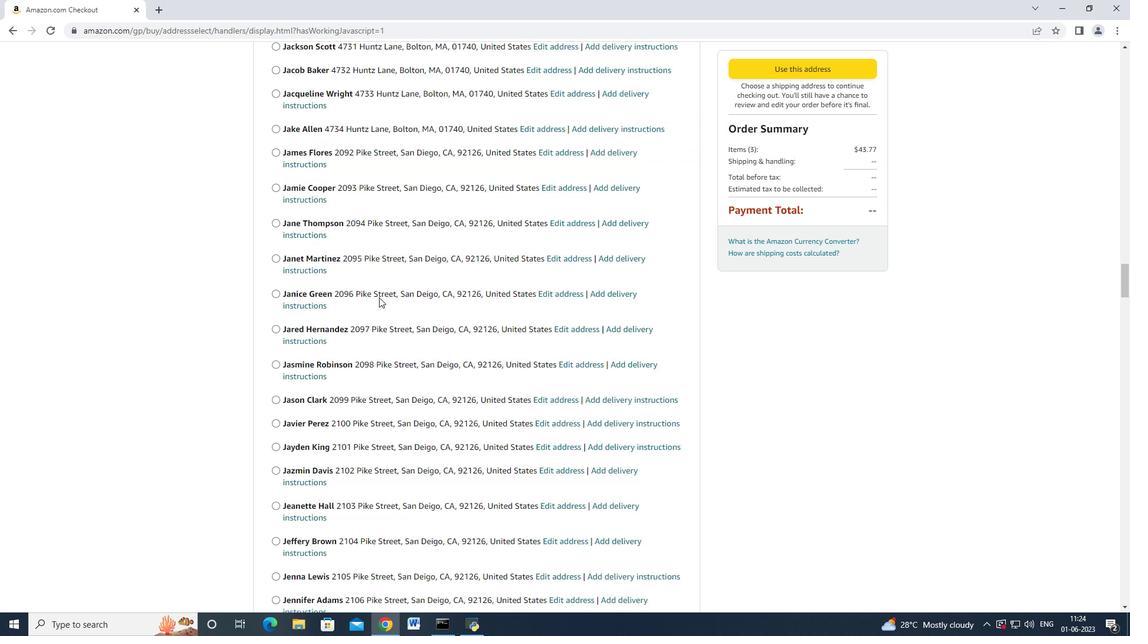 
Action: Mouse scrolled (378, 297) with delta (0, 0)
Screenshot: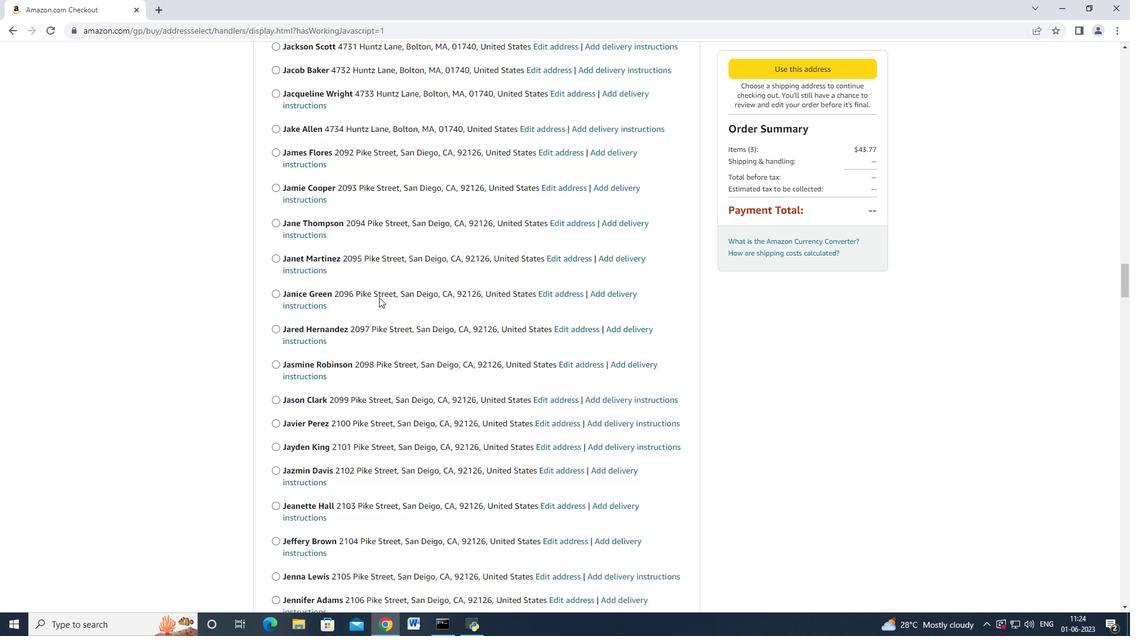 
Action: Mouse scrolled (378, 297) with delta (0, 0)
Screenshot: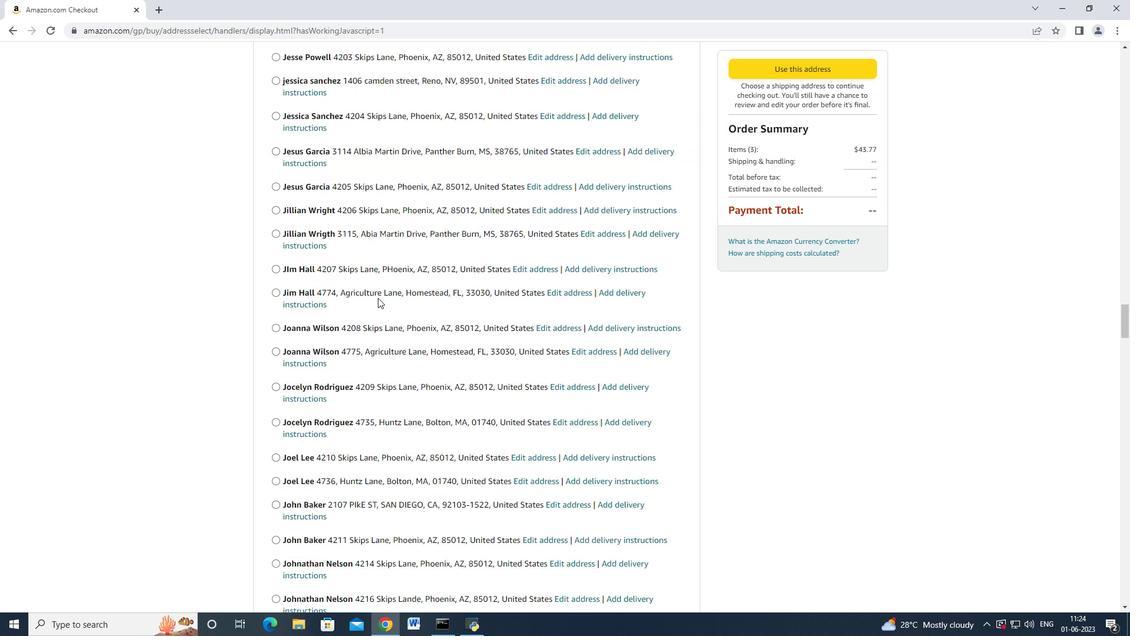 
Action: Mouse scrolled (378, 297) with delta (0, 0)
Screenshot: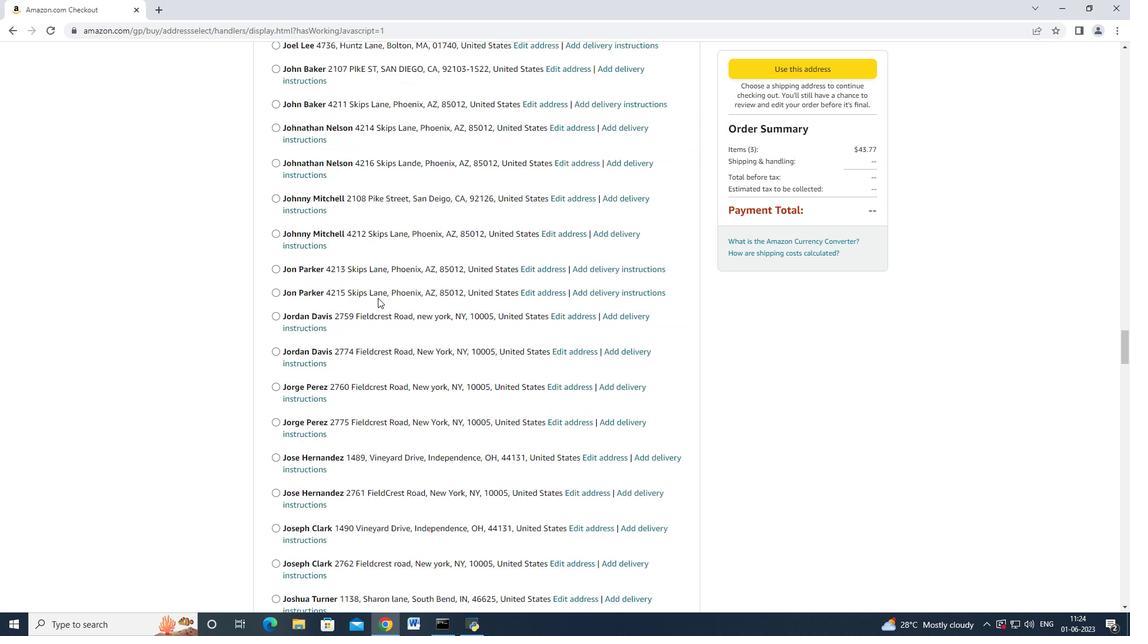 
Action: Mouse scrolled (378, 297) with delta (0, 0)
Screenshot: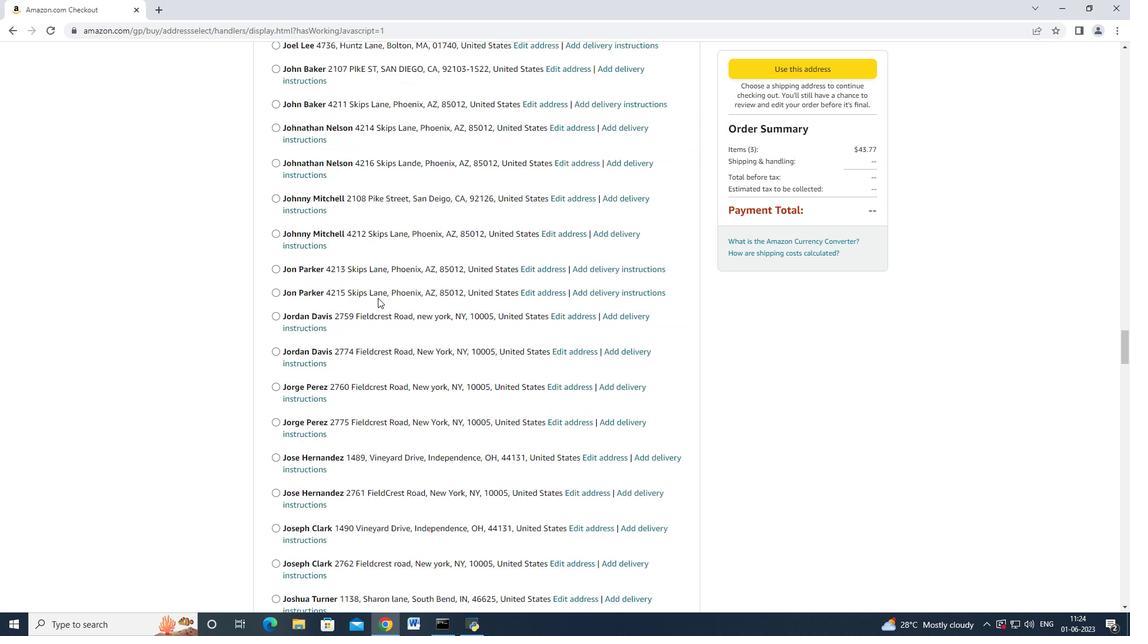 
Action: Mouse scrolled (378, 297) with delta (0, 0)
Screenshot: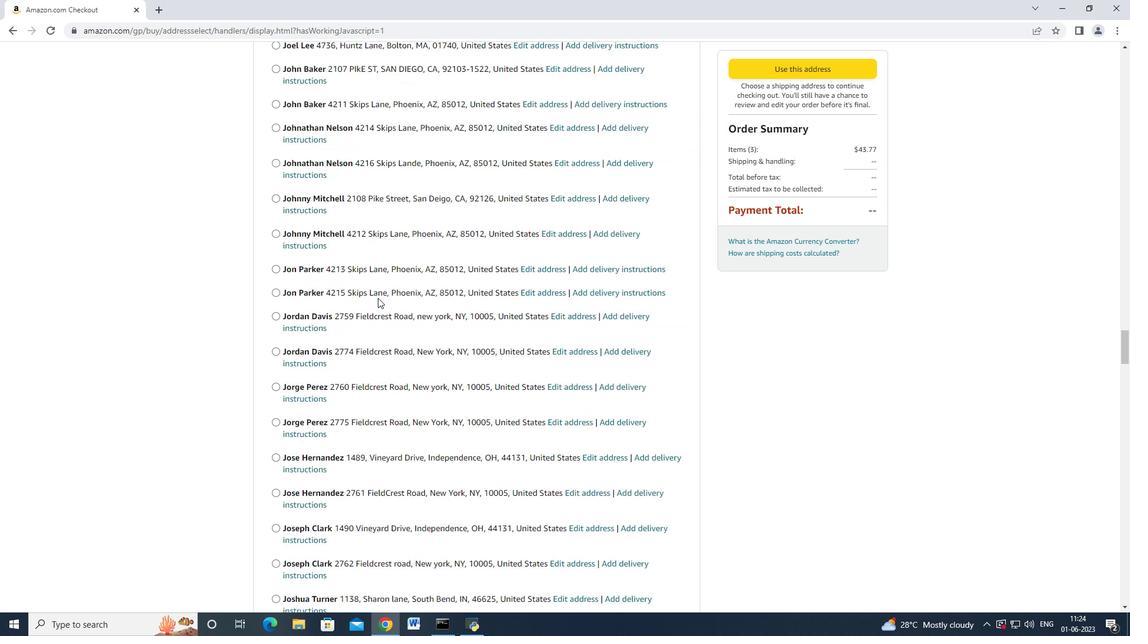 
Action: Mouse scrolled (378, 296) with delta (0, -1)
Screenshot: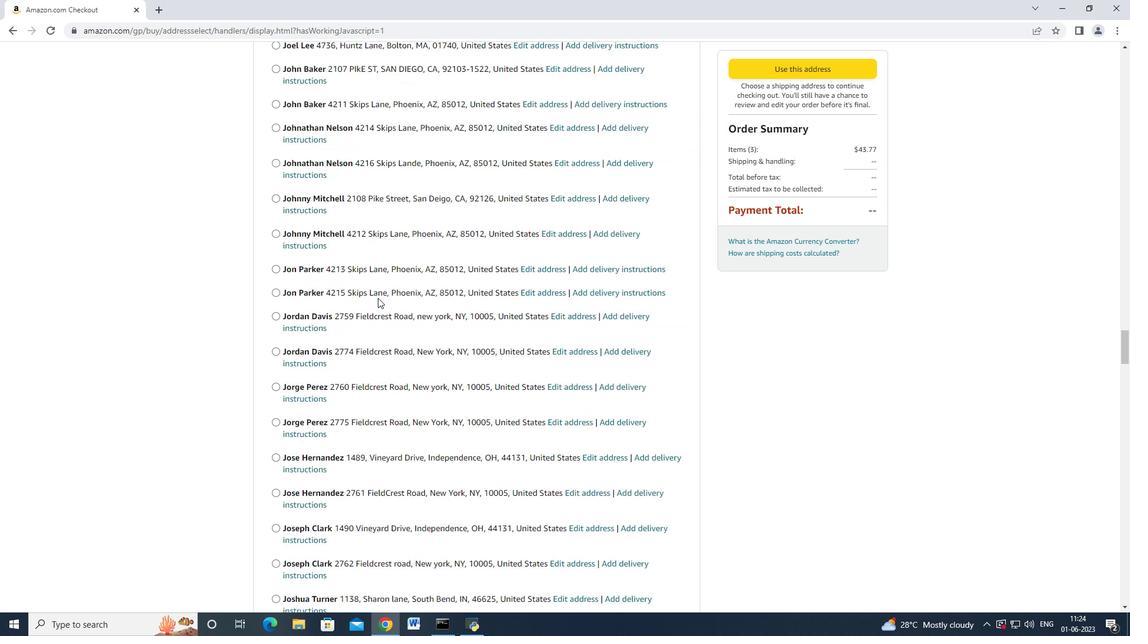 
Action: Mouse scrolled (378, 297) with delta (0, 0)
Screenshot: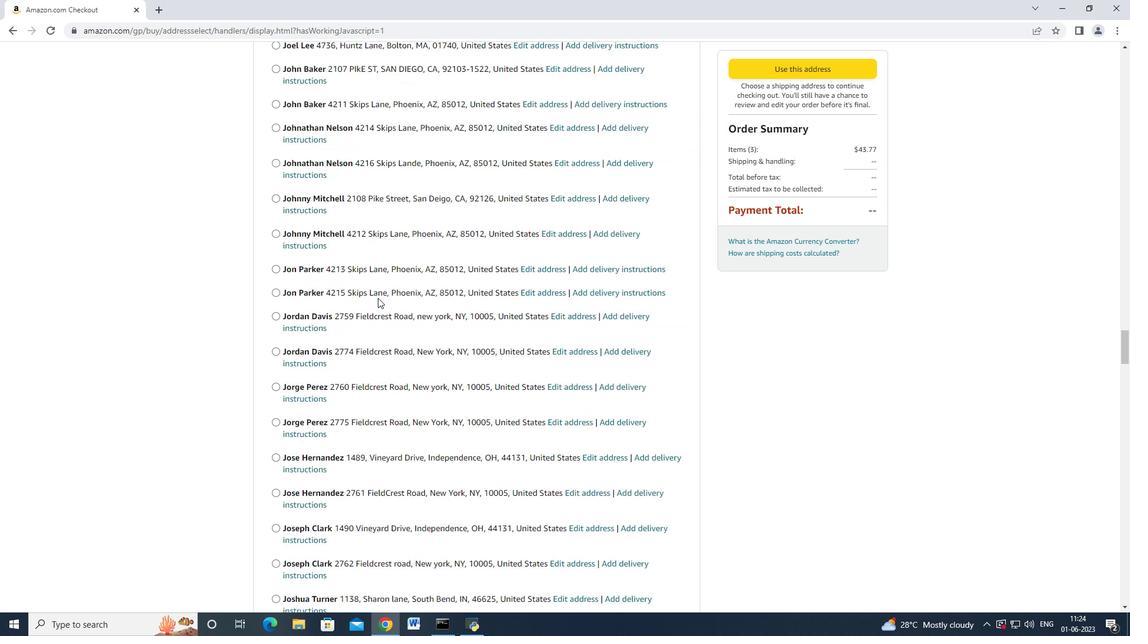 
Action: Mouse scrolled (378, 297) with delta (0, 0)
Screenshot: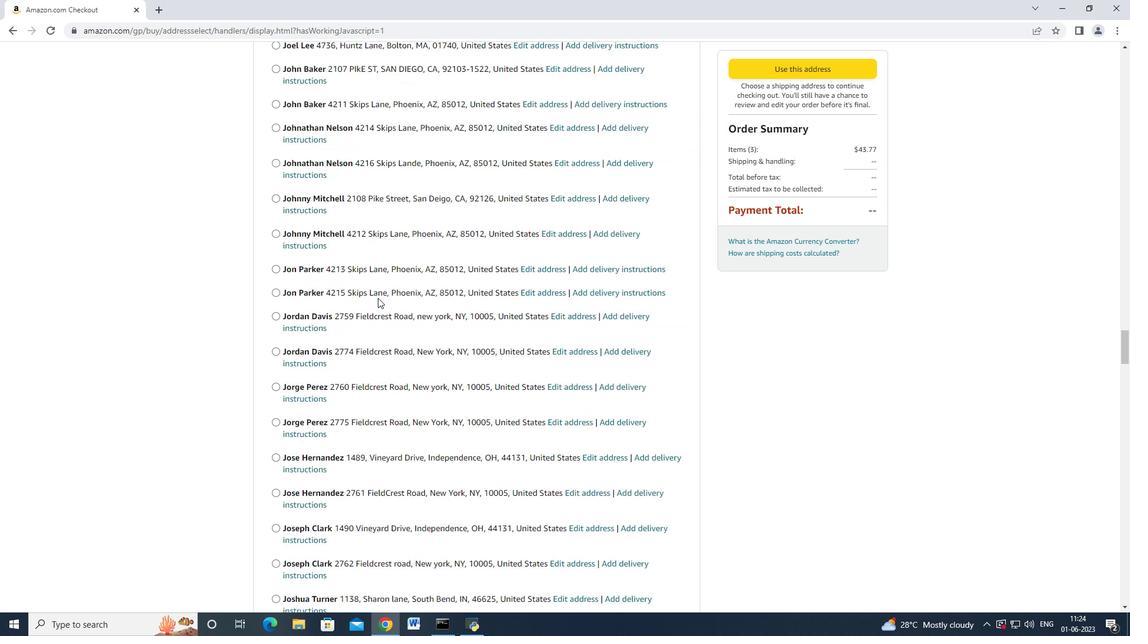 
Action: Mouse scrolled (378, 297) with delta (0, 0)
Screenshot: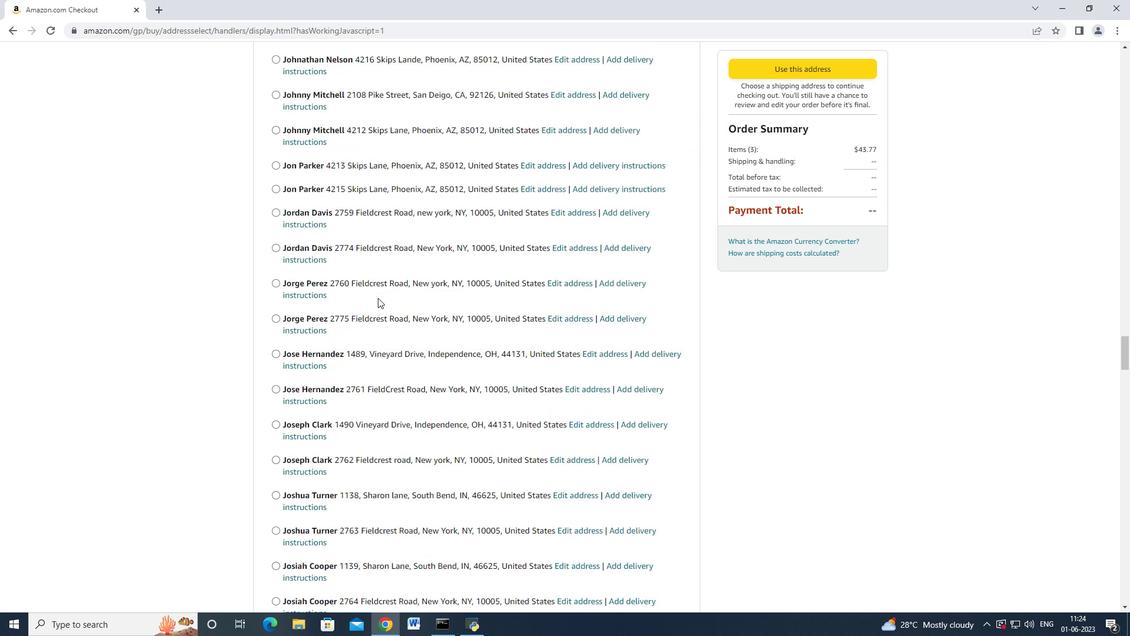 
Action: Mouse scrolled (378, 297) with delta (0, 0)
Screenshot: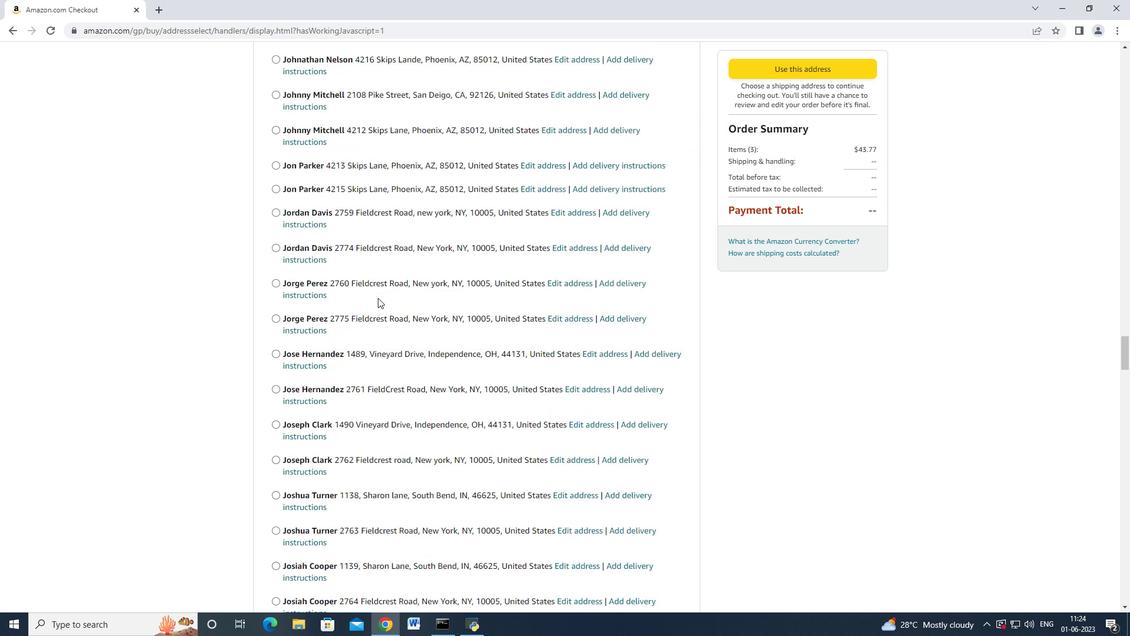 
Action: Mouse moved to (378, 298)
Screenshot: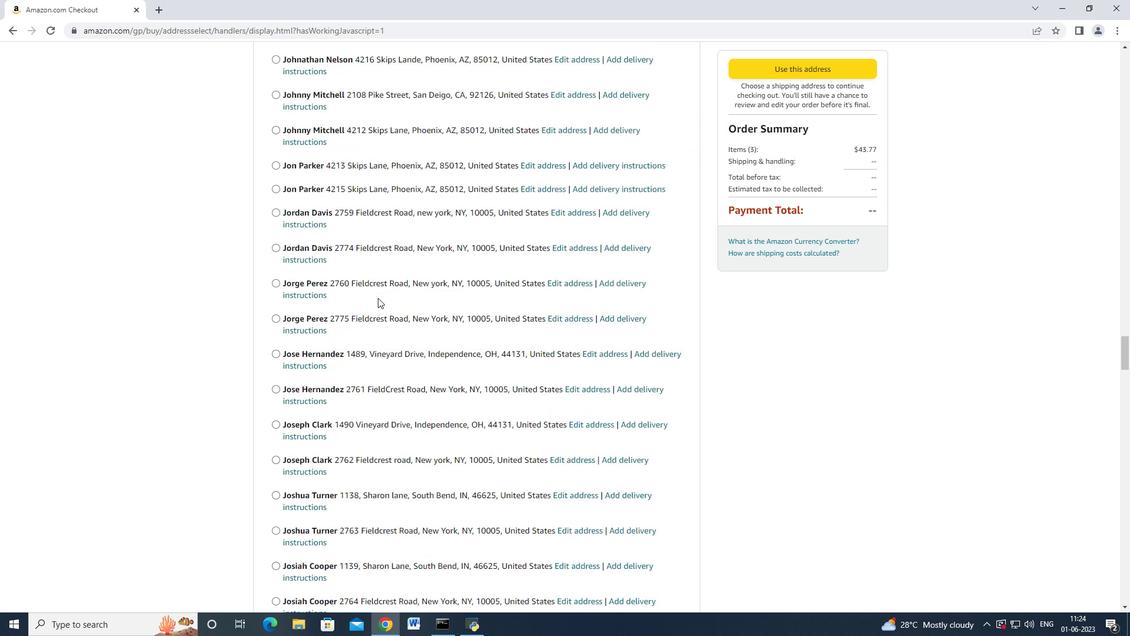 
Action: Mouse scrolled (378, 298) with delta (0, 0)
Screenshot: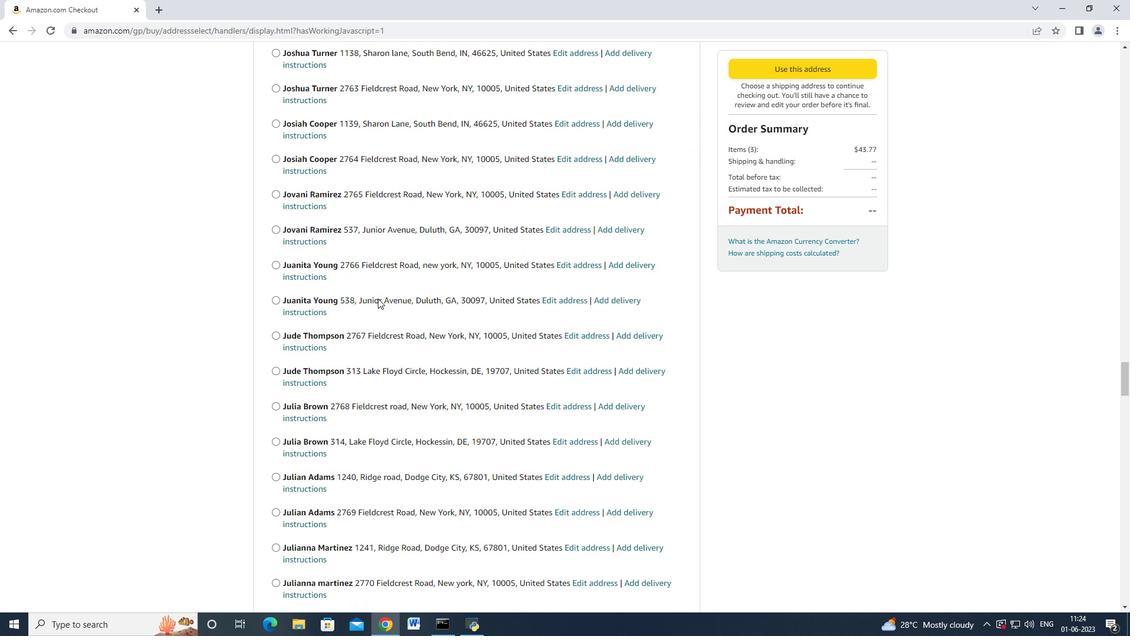 
Action: Mouse scrolled (378, 298) with delta (0, 0)
Screenshot: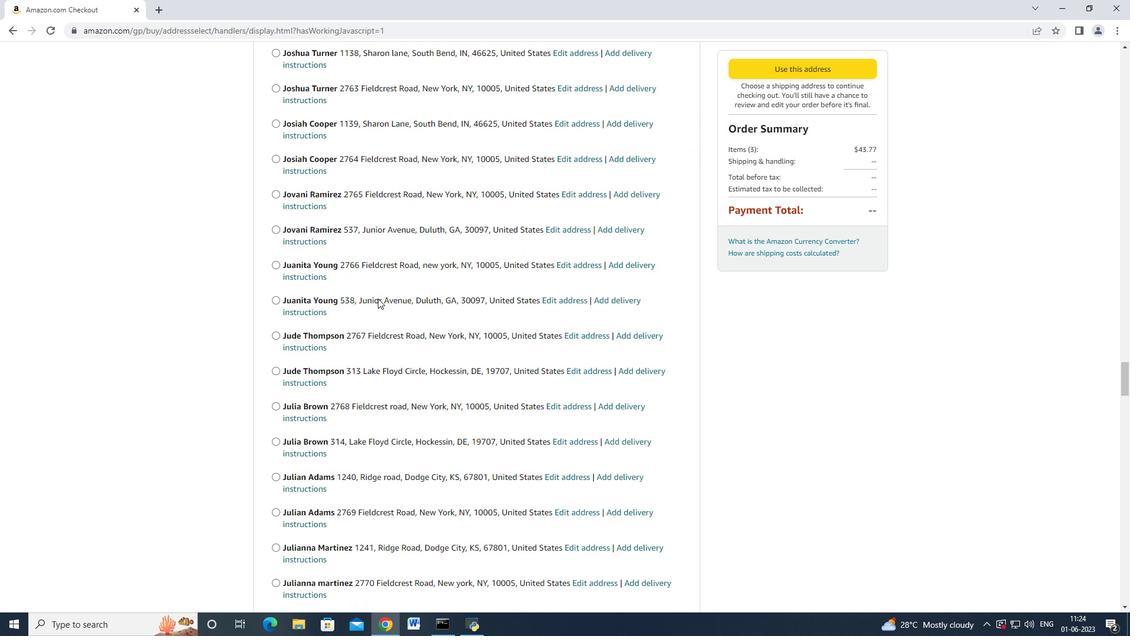 
Action: Mouse scrolled (378, 298) with delta (0, 0)
Screenshot: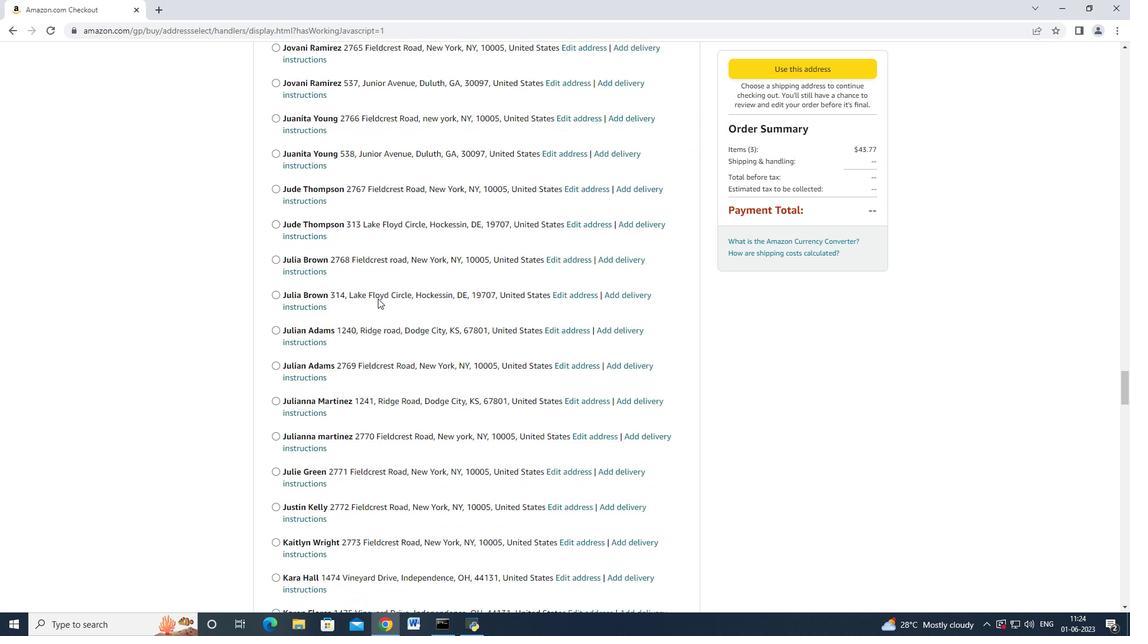 
Action: Mouse scrolled (378, 298) with delta (0, 0)
Screenshot: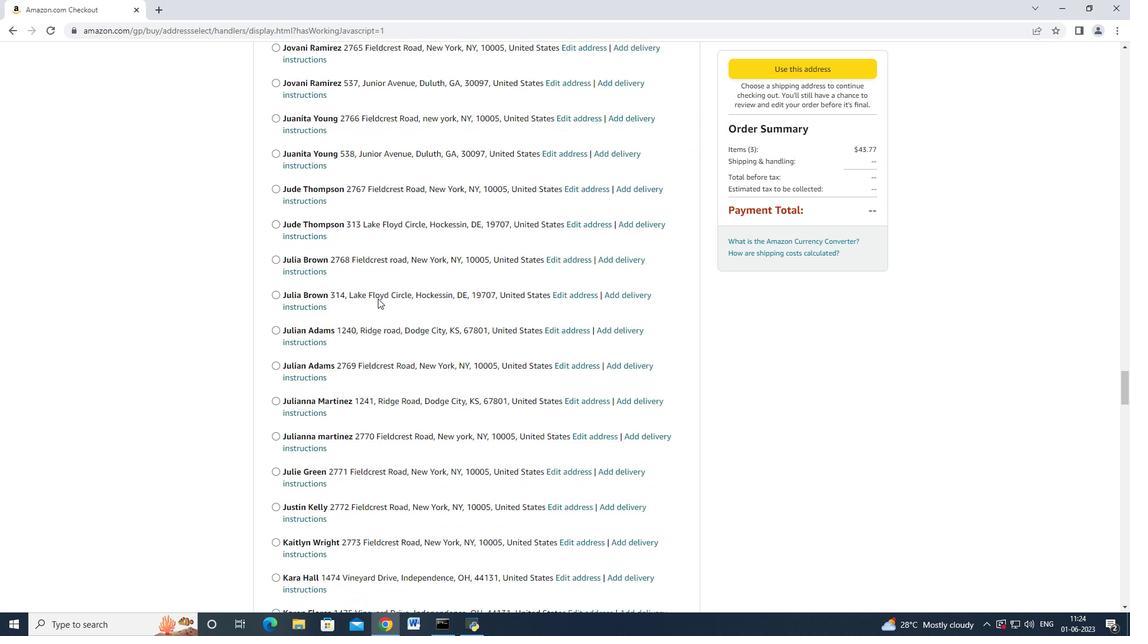 
Action: Mouse scrolled (378, 297) with delta (0, -1)
